 Task: Buy 3 Pepper Mills from Salt & Pepper section under best seller category for shipping address: Marcus Martinez, 1231 Ridge Road, Dodge City, Kansas 67801, Cell Number 6205197251. Pay from credit card ending with 7965, CVV 549
Action: Mouse moved to (1036, 230)
Screenshot: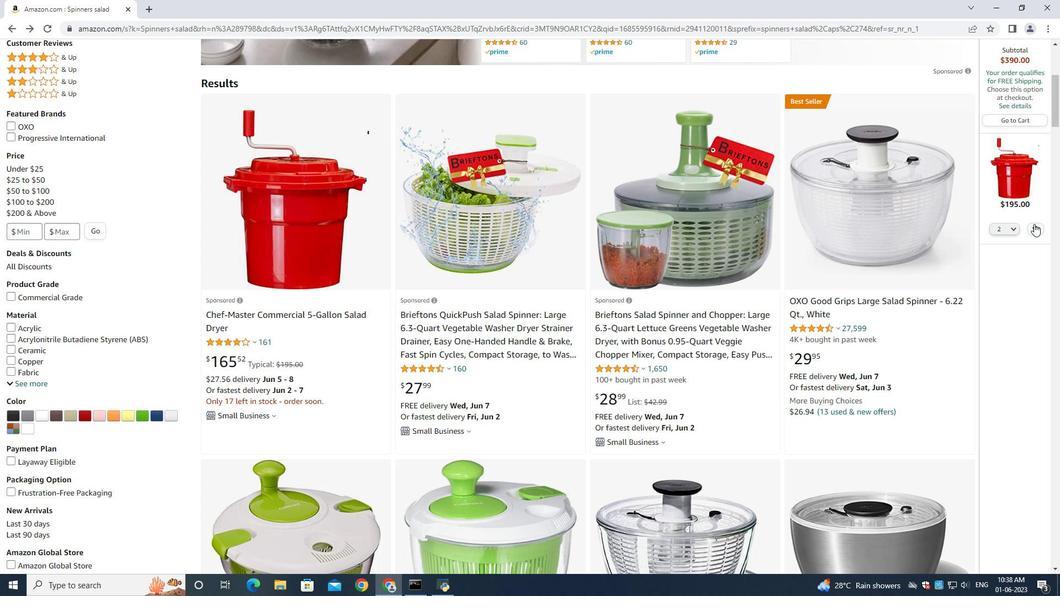 
Action: Mouse pressed left at (1036, 230)
Screenshot: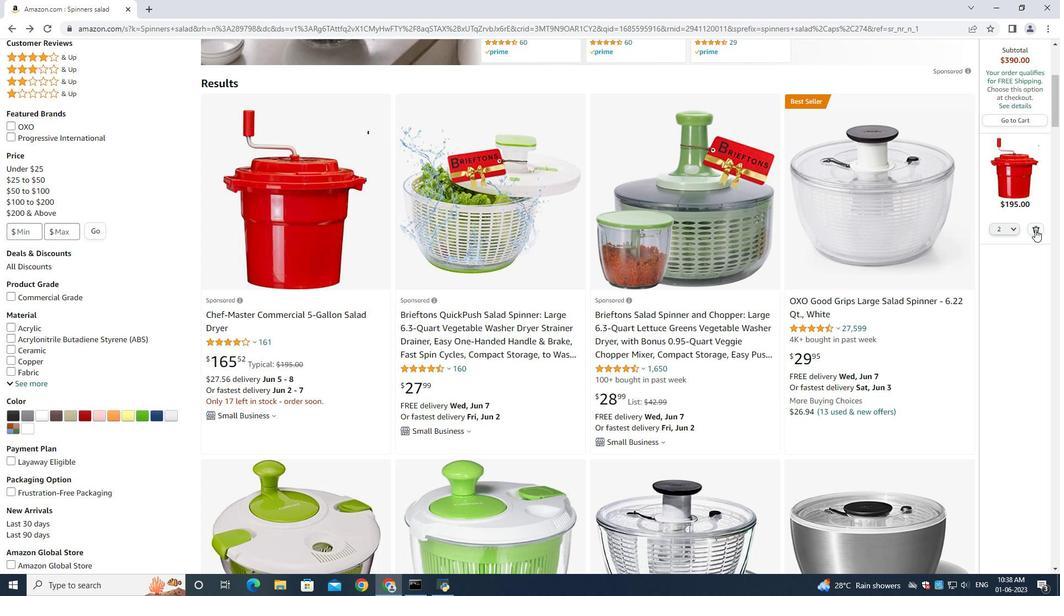
Action: Mouse moved to (179, 285)
Screenshot: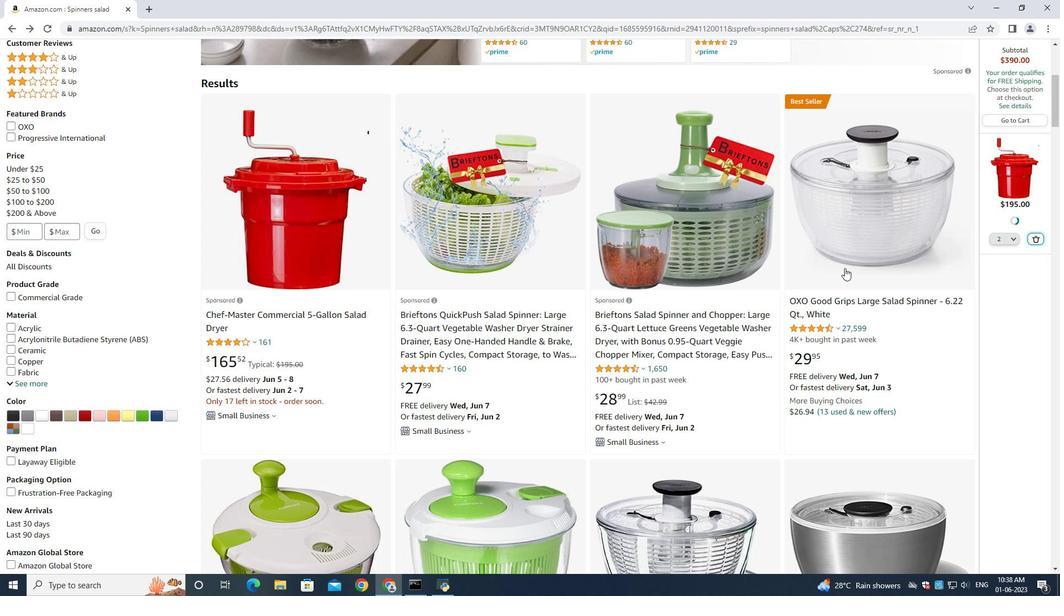 
Action: Mouse scrolled (179, 285) with delta (0, 0)
Screenshot: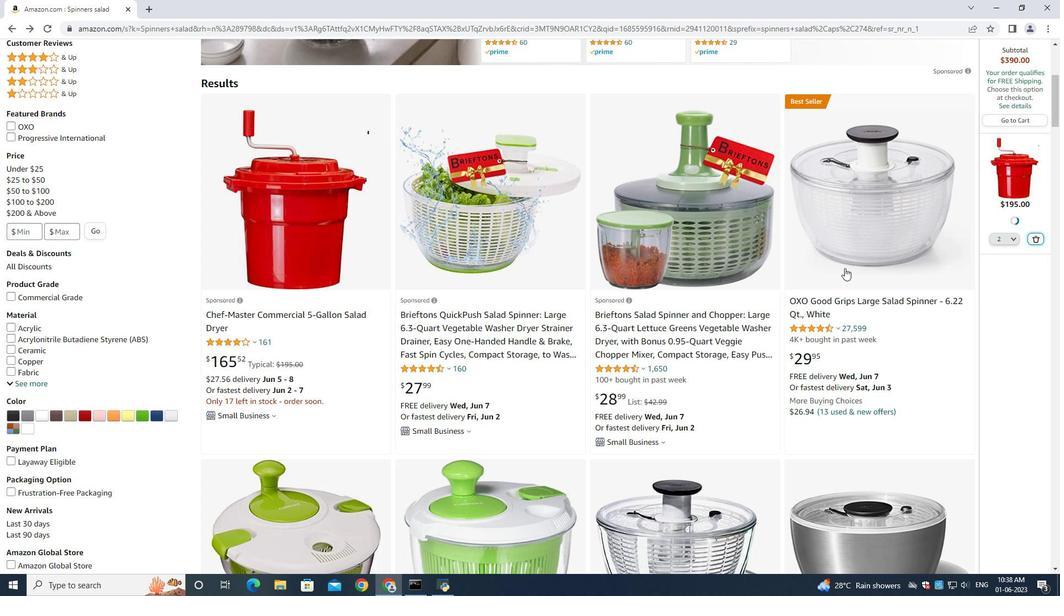 
Action: Mouse moved to (160, 283)
Screenshot: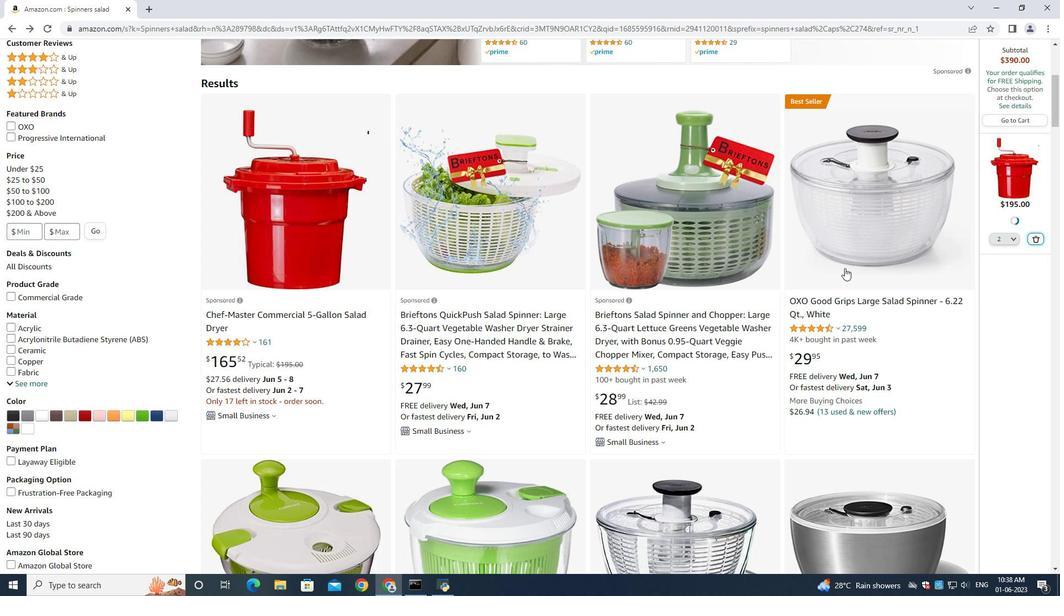 
Action: Mouse scrolled (171, 284) with delta (0, 0)
Screenshot: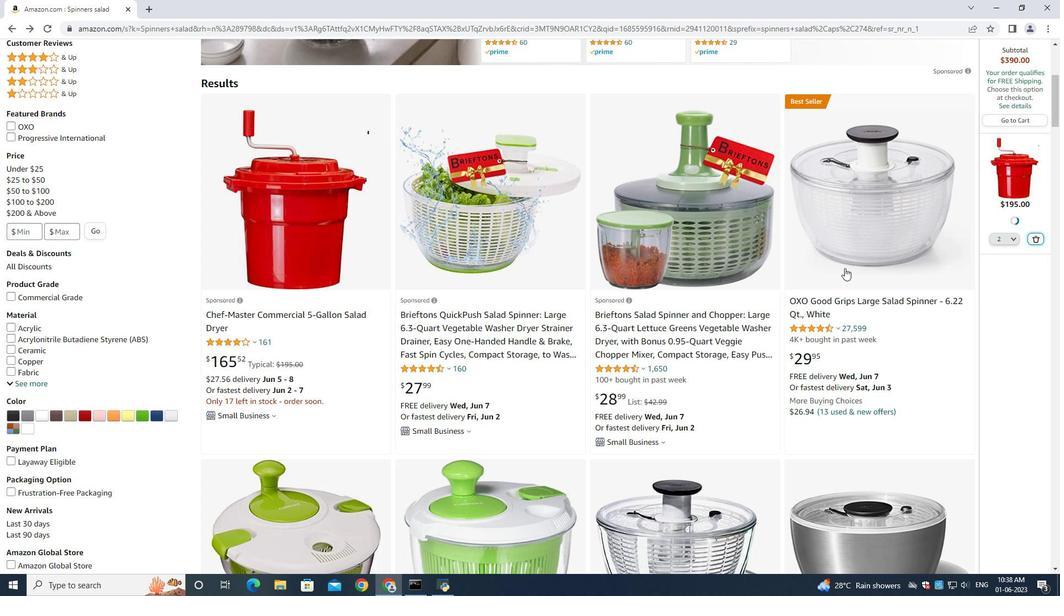 
Action: Mouse moved to (138, 280)
Screenshot: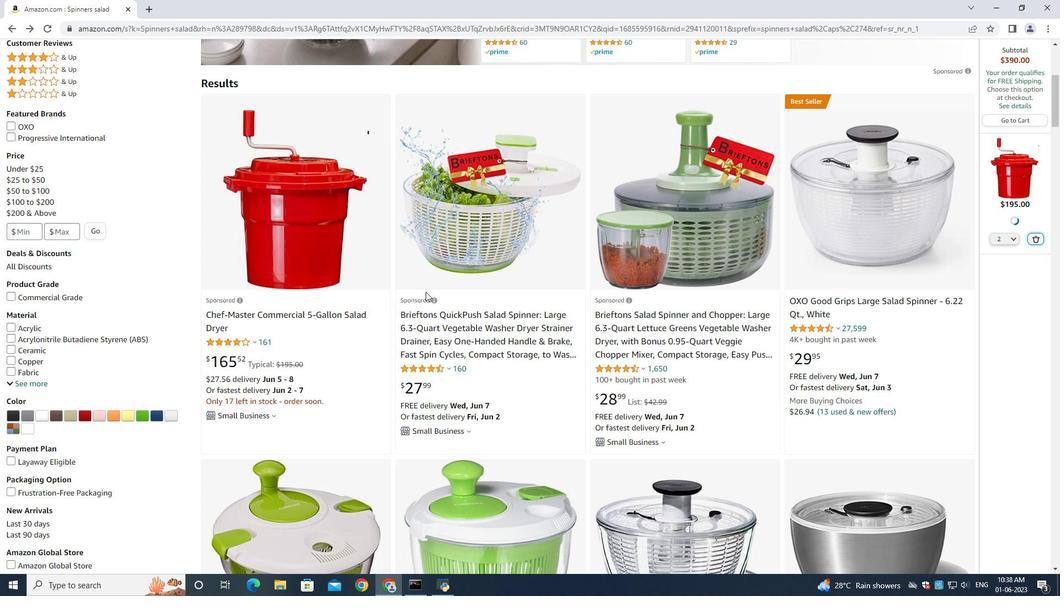 
Action: Mouse scrolled (148, 282) with delta (0, 0)
Screenshot: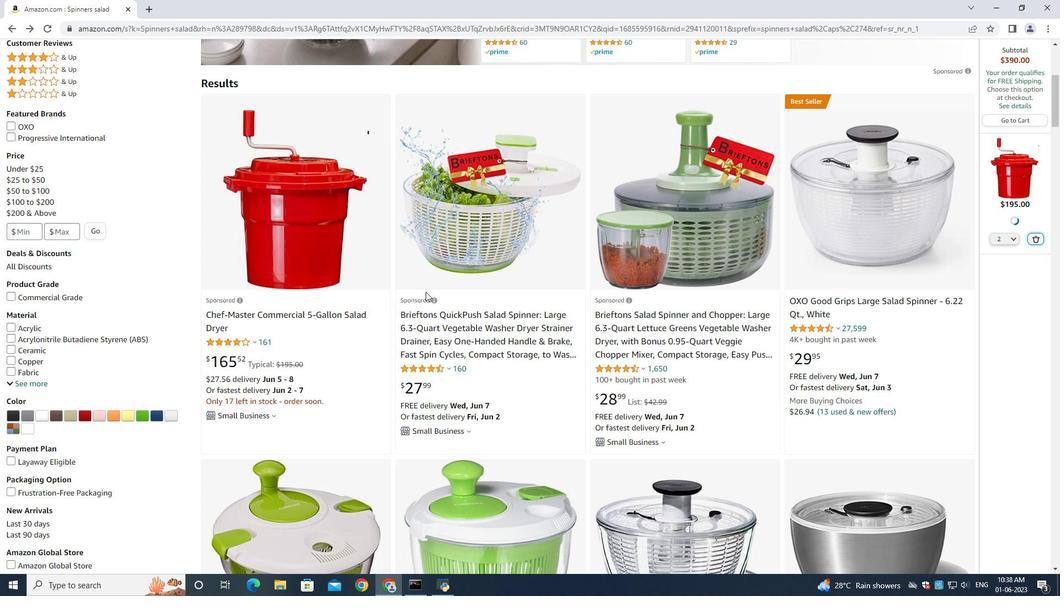
Action: Mouse moved to (131, 279)
Screenshot: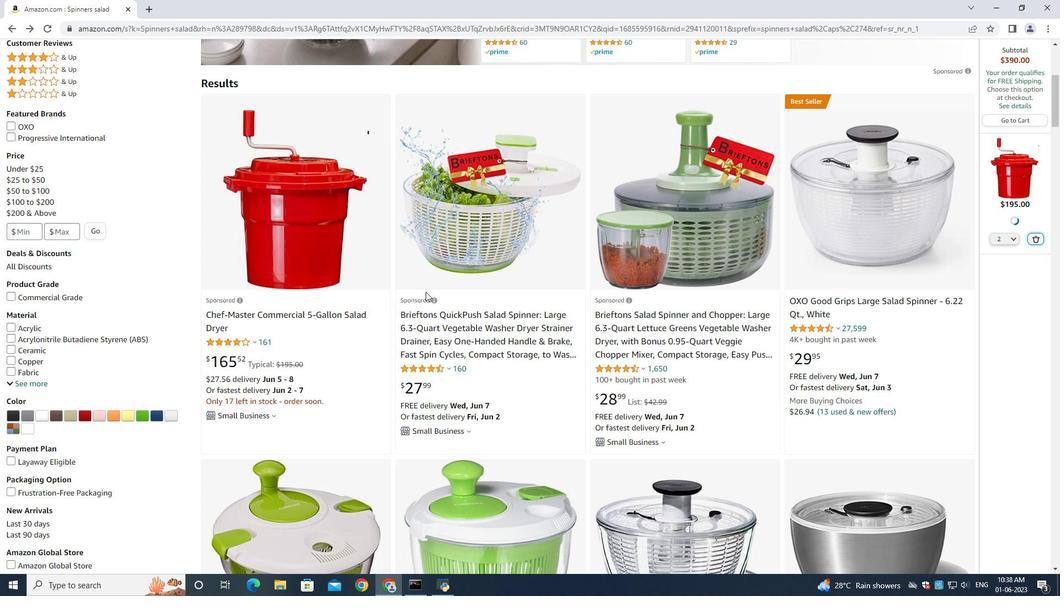 
Action: Mouse scrolled (138, 280) with delta (0, 0)
Screenshot: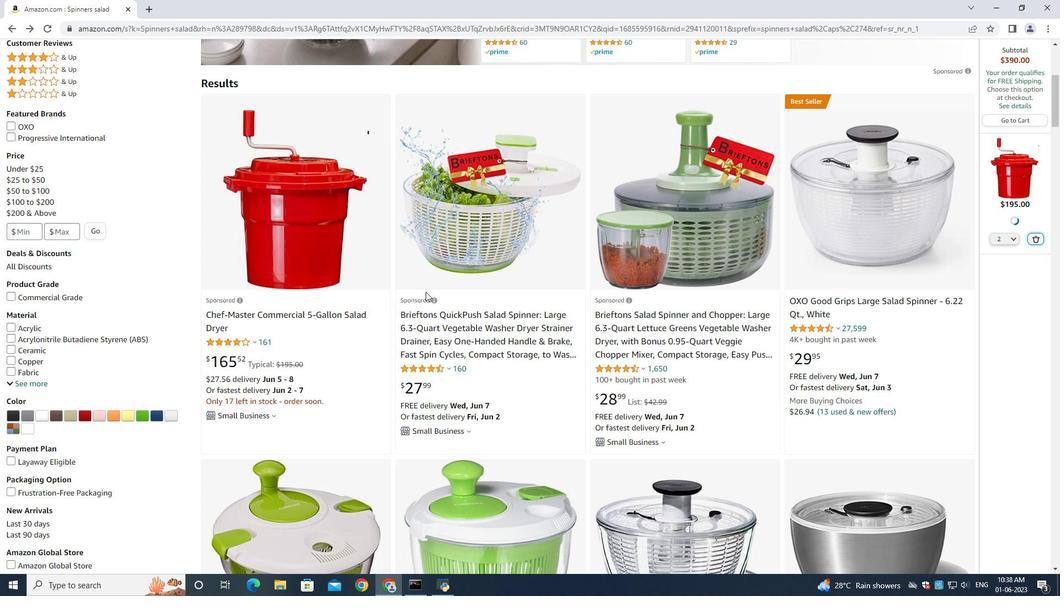 
Action: Mouse moved to (126, 277)
Screenshot: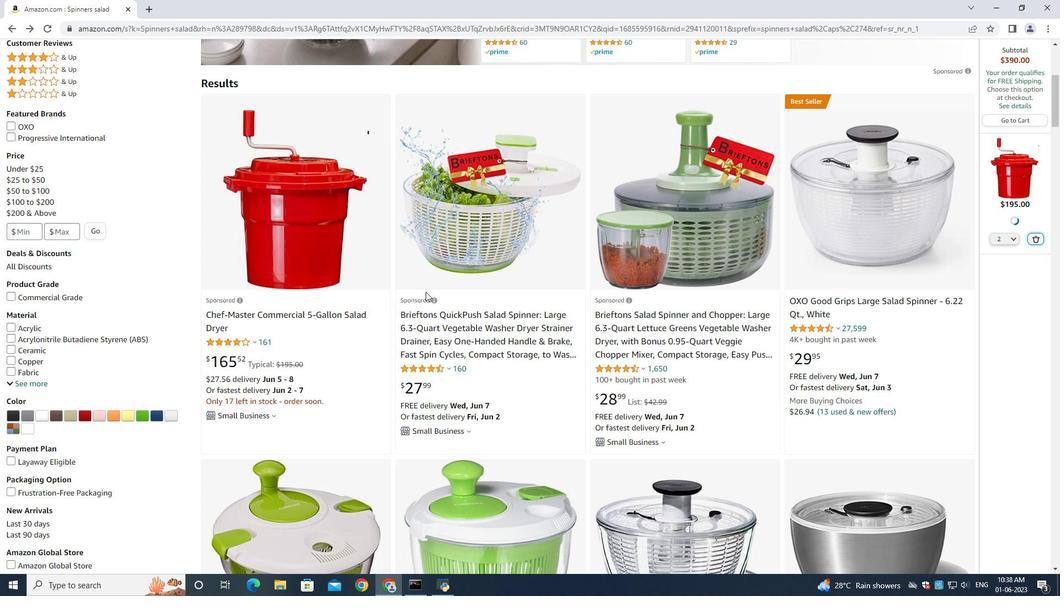 
Action: Mouse scrolled (131, 279) with delta (0, 0)
Screenshot: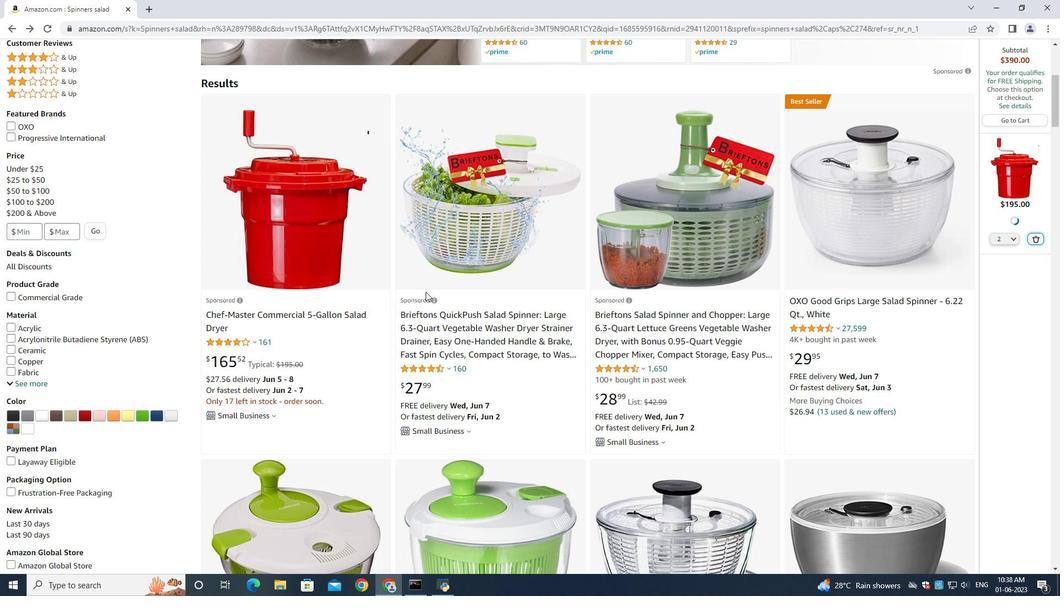 
Action: Mouse moved to (117, 273)
Screenshot: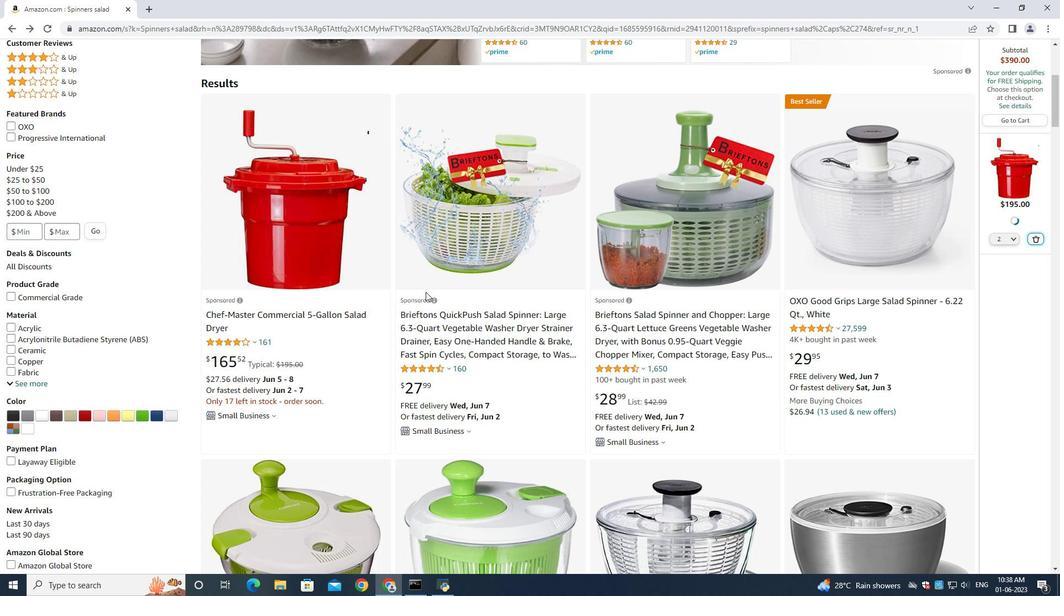 
Action: Mouse scrolled (121, 276) with delta (0, 0)
Screenshot: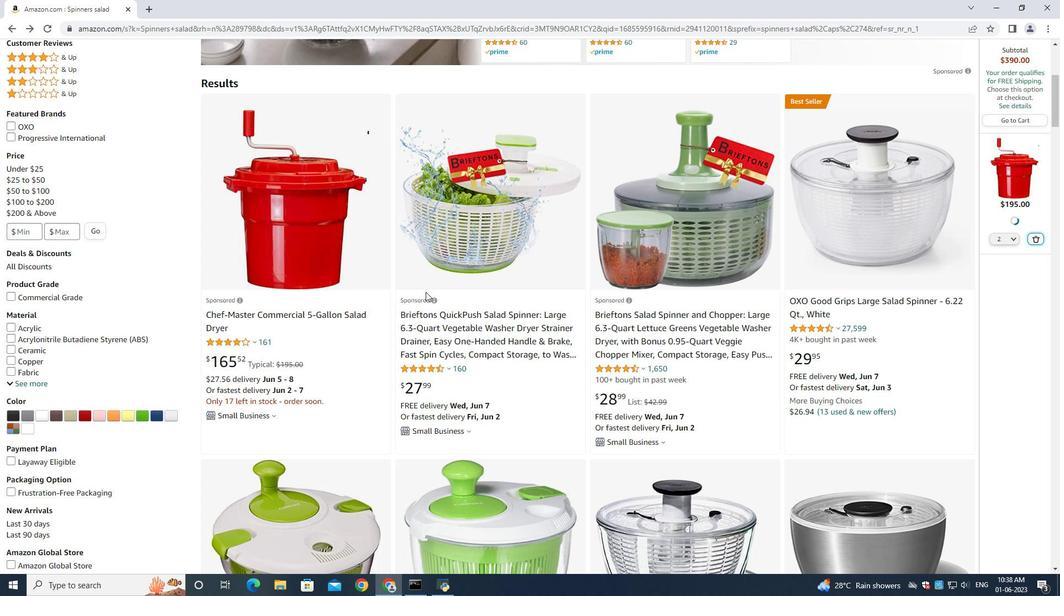 
Action: Mouse moved to (32, 61)
Screenshot: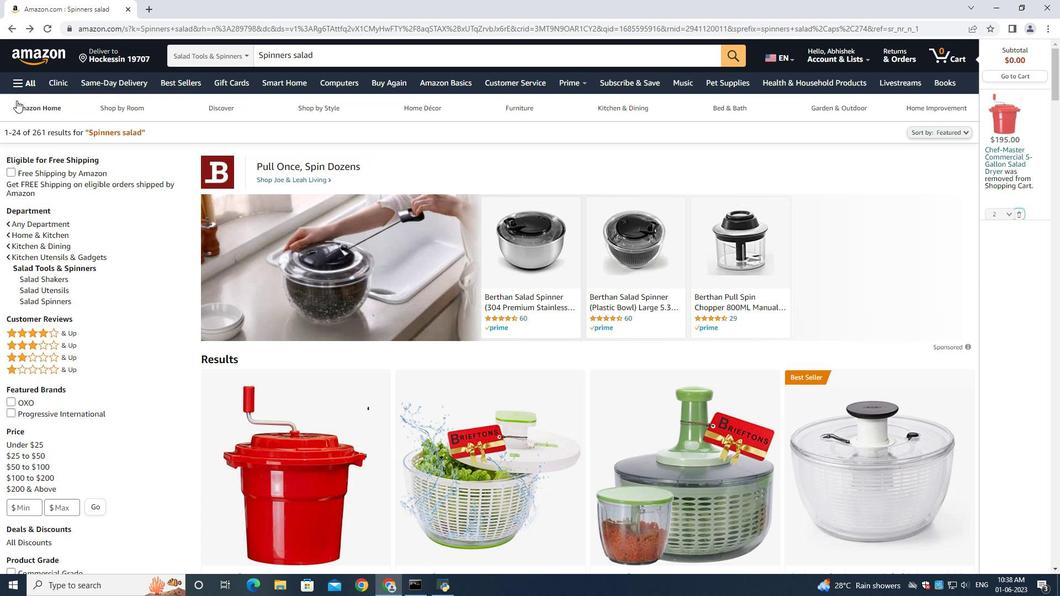 
Action: Mouse pressed left at (32, 61)
Screenshot: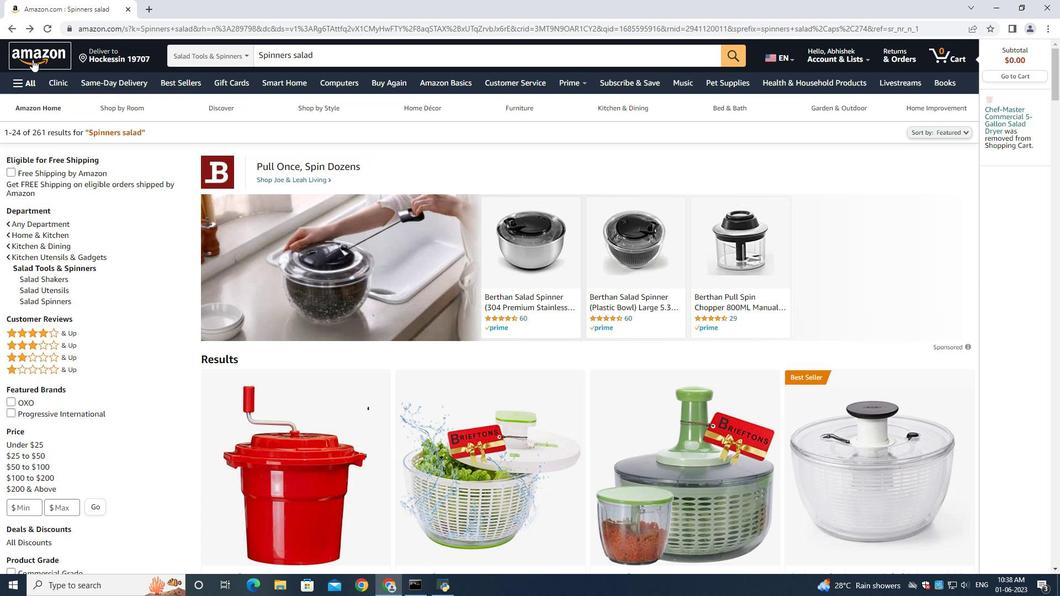 
Action: Mouse moved to (17, 85)
Screenshot: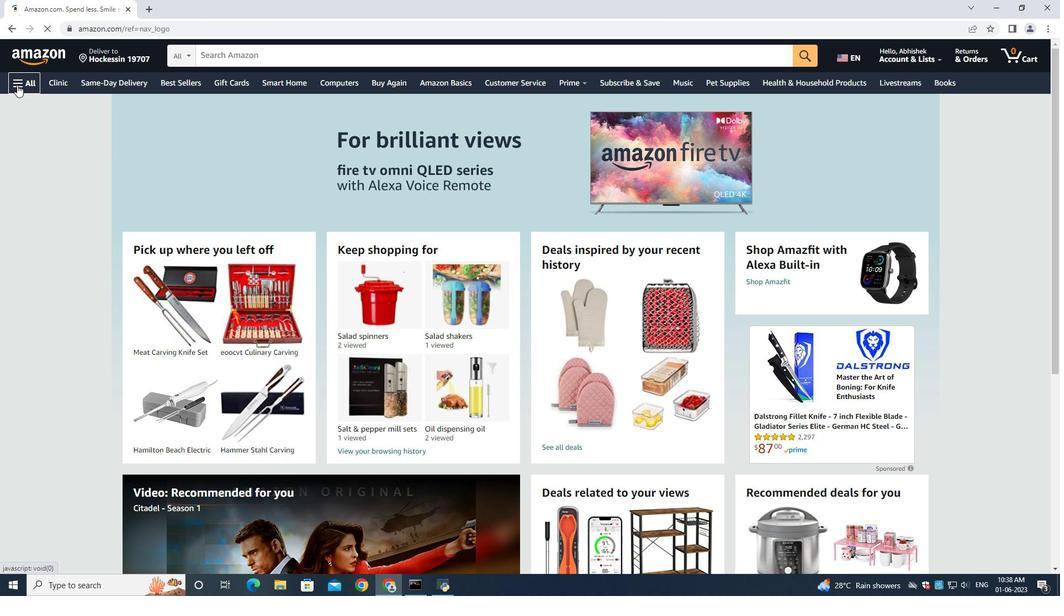 
Action: Mouse pressed left at (17, 85)
Screenshot: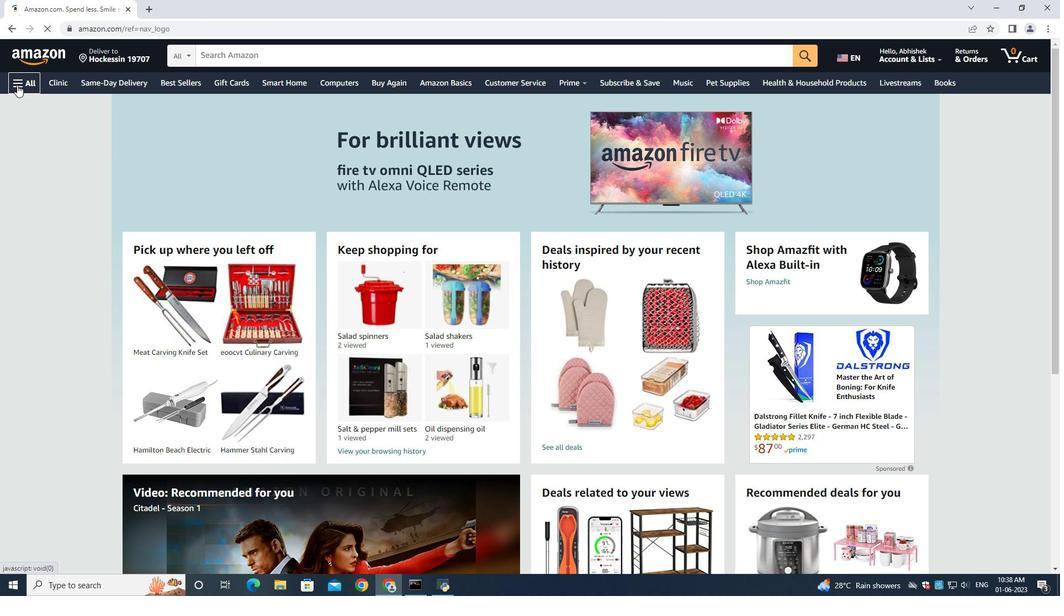 
Action: Mouse moved to (22, 82)
Screenshot: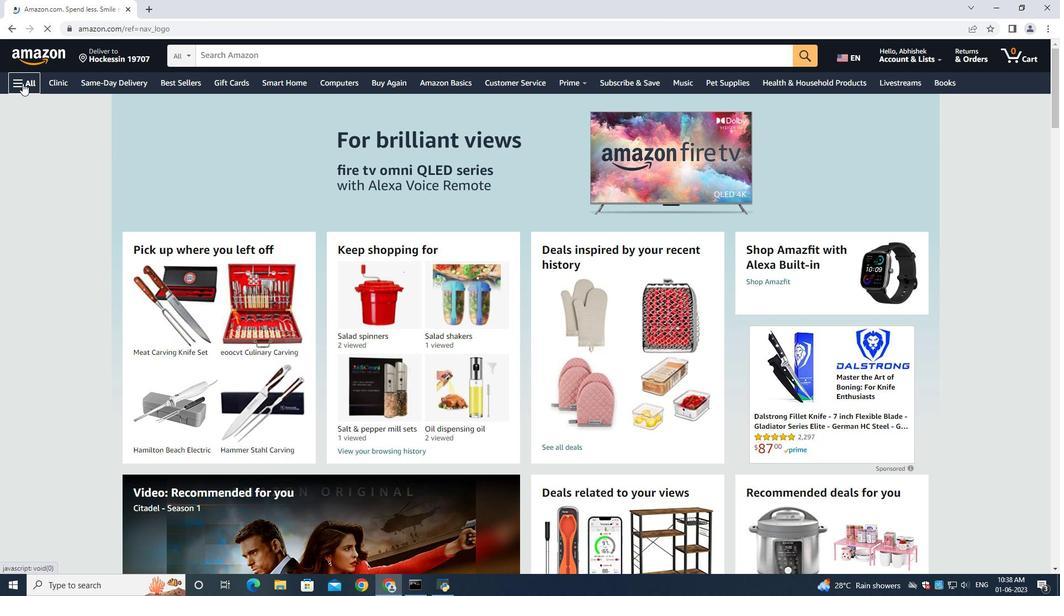
Action: Mouse pressed left at (22, 82)
Screenshot: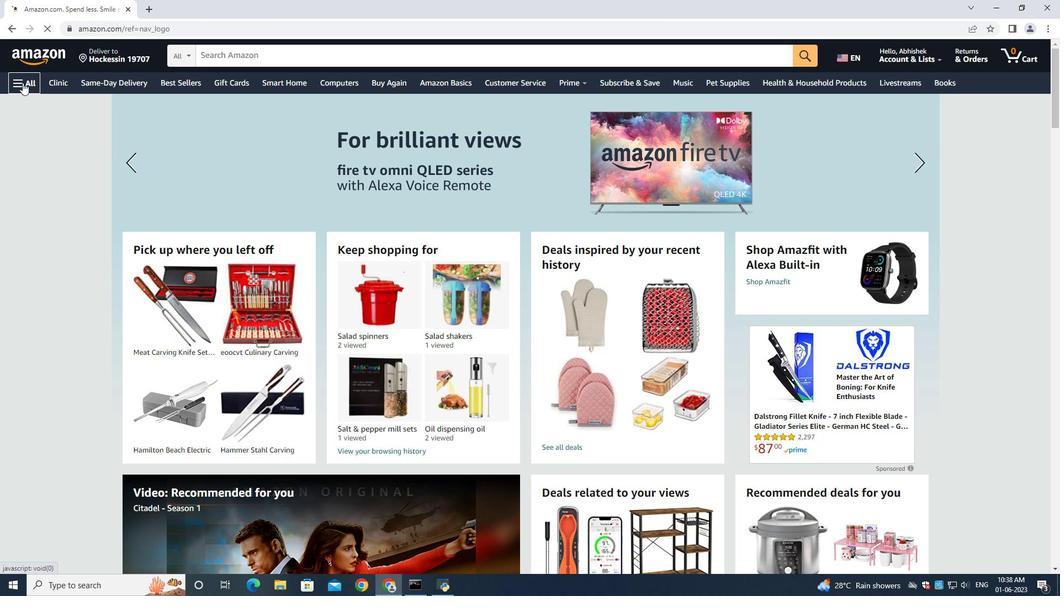 
Action: Mouse moved to (38, 107)
Screenshot: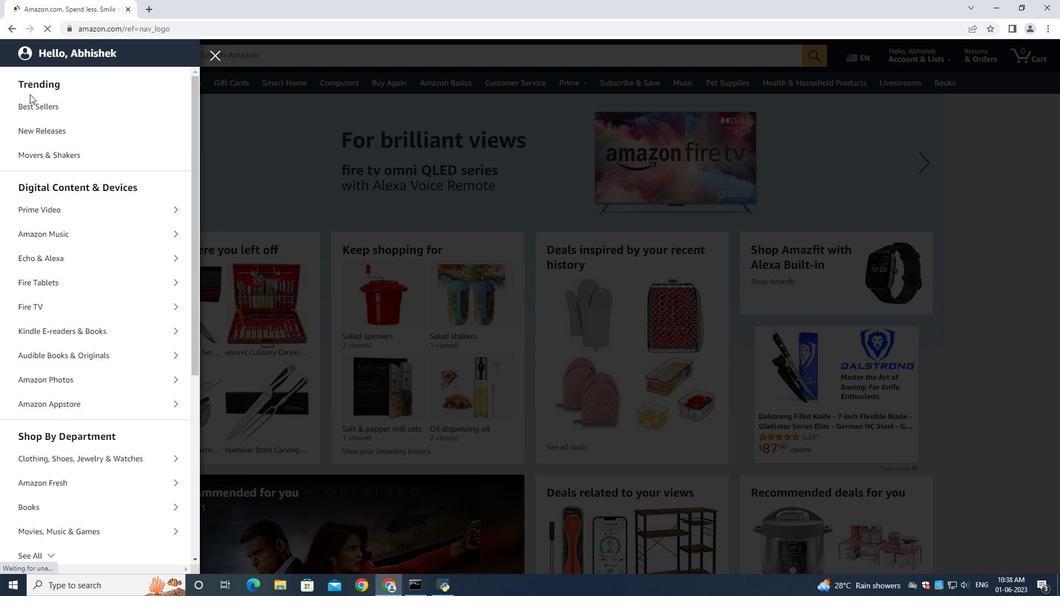 
Action: Mouse pressed left at (38, 107)
Screenshot: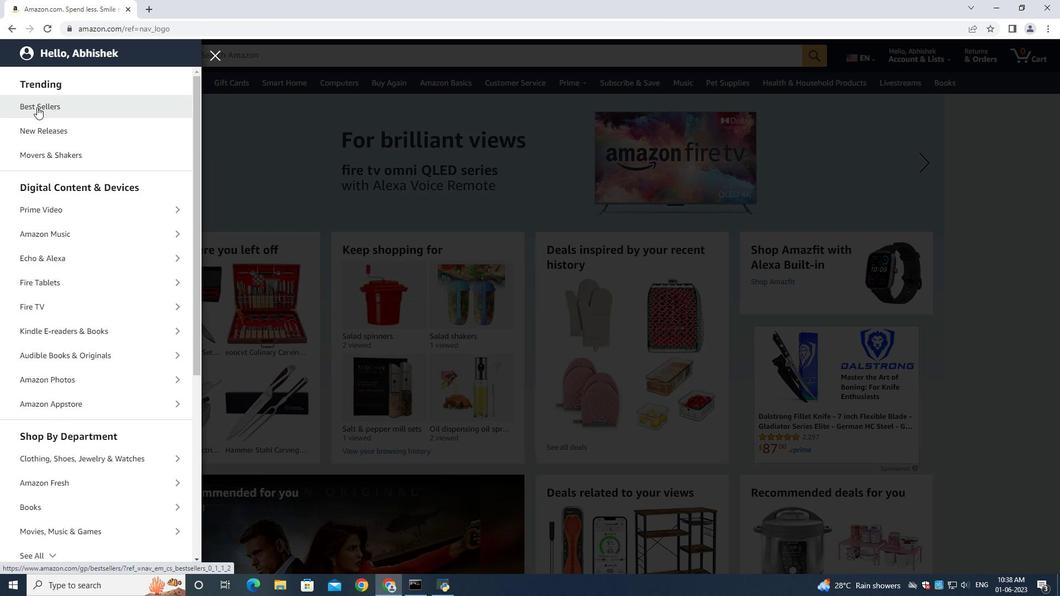 
Action: Mouse moved to (214, 56)
Screenshot: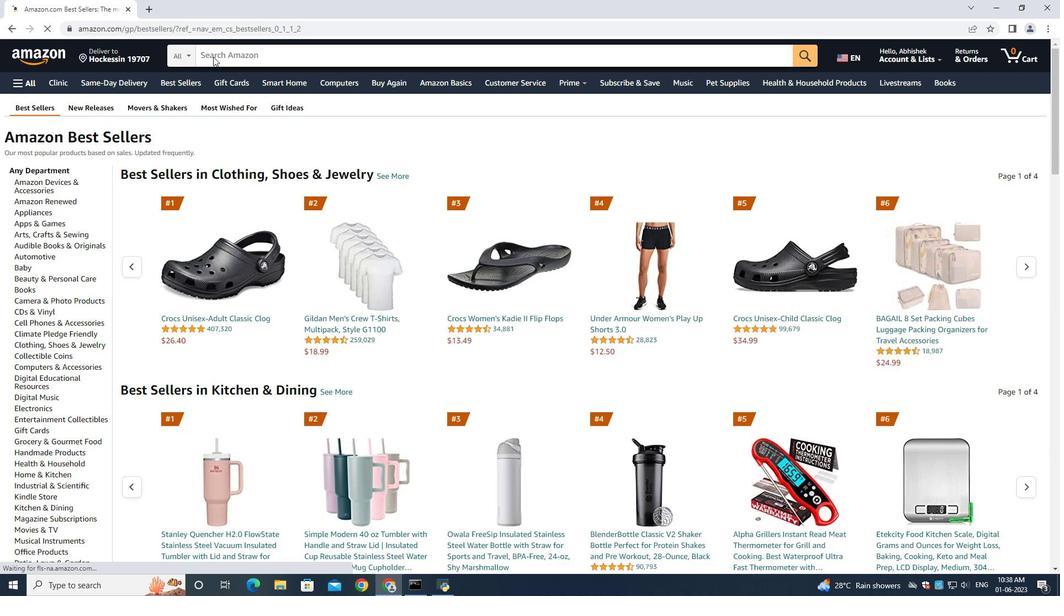 
Action: Mouse pressed left at (214, 56)
Screenshot: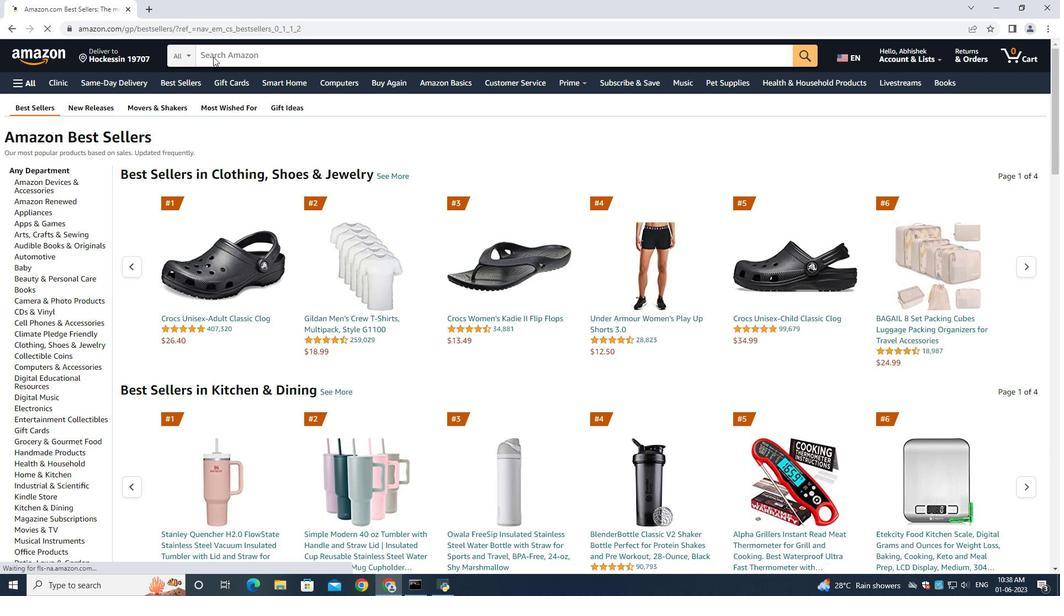 
Action: Key pressed <Key.shift>Pepper<Key.space><Key.shift><Key.shift><Key.shift><Key.shift><Key.shift><Key.shift><Key.shift><Key.shift><Key.shift><Key.shift><Key.shift><Key.shift><Key.shift>Mills<Key.enter>
Screenshot: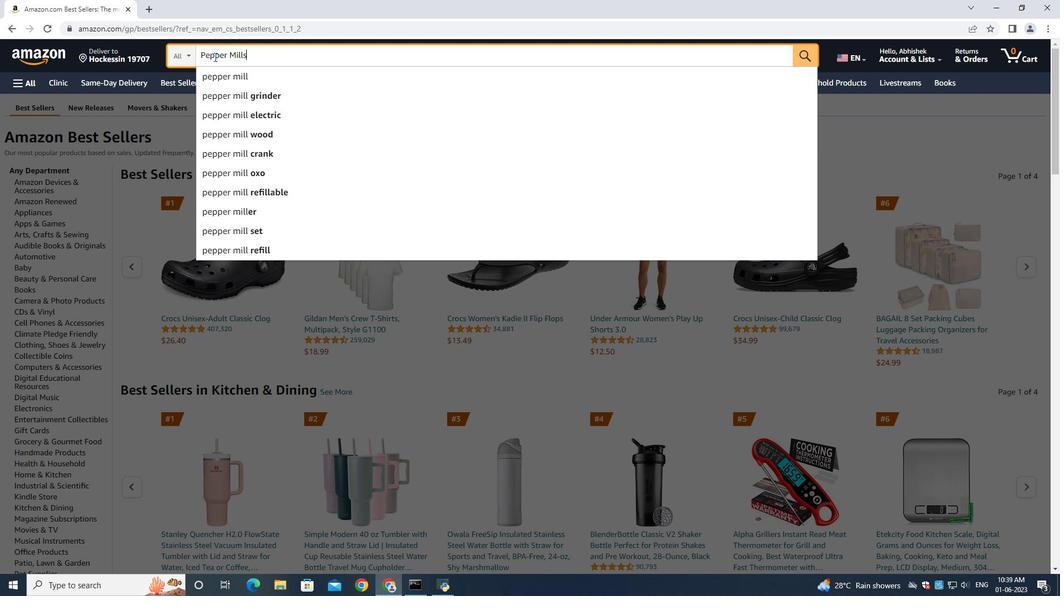 
Action: Mouse moved to (81, 228)
Screenshot: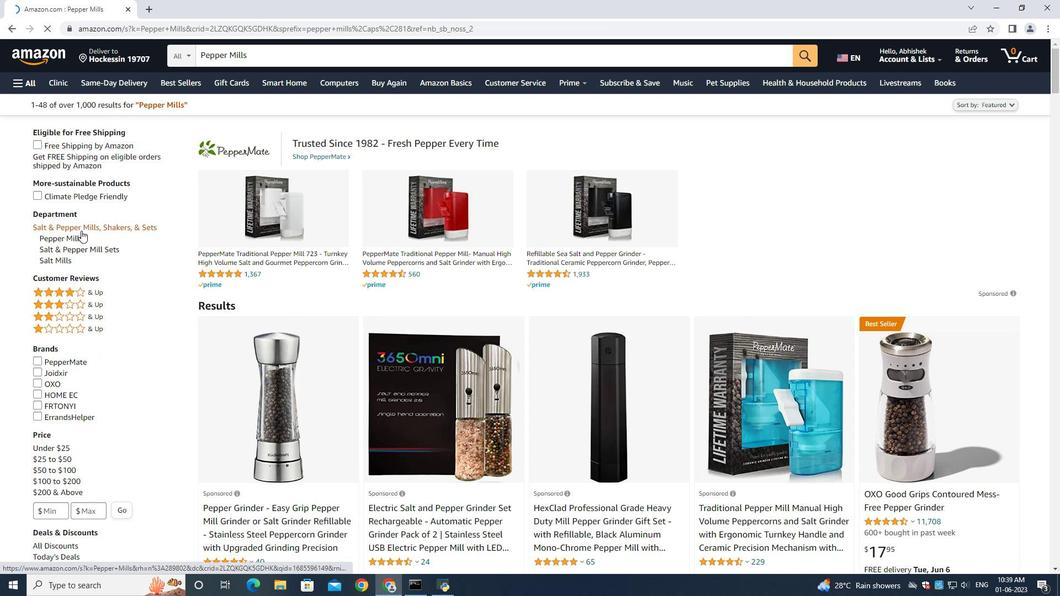 
Action: Mouse pressed left at (81, 228)
Screenshot: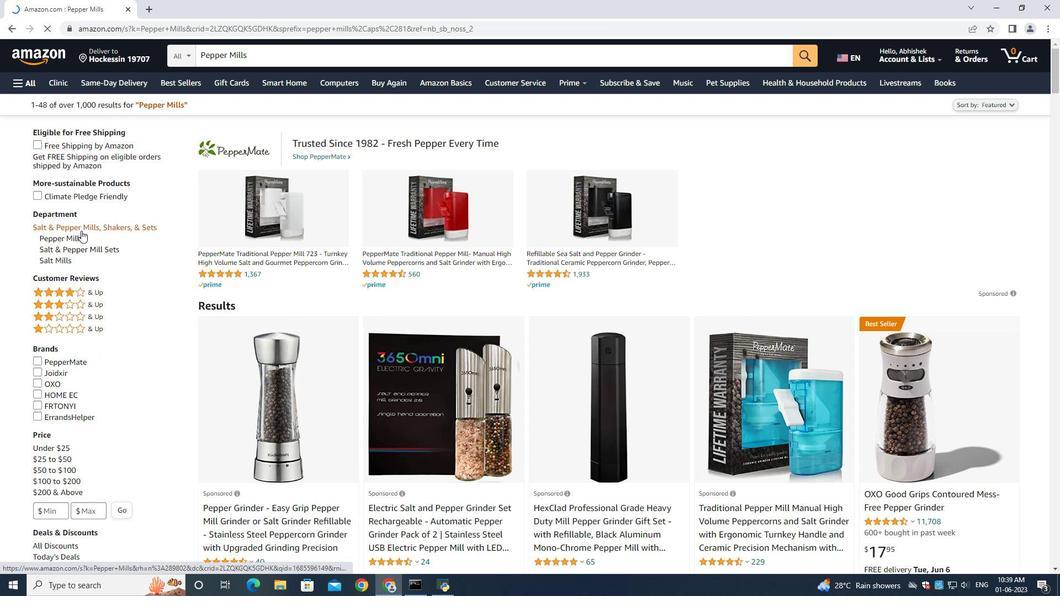 
Action: Mouse moved to (380, 350)
Screenshot: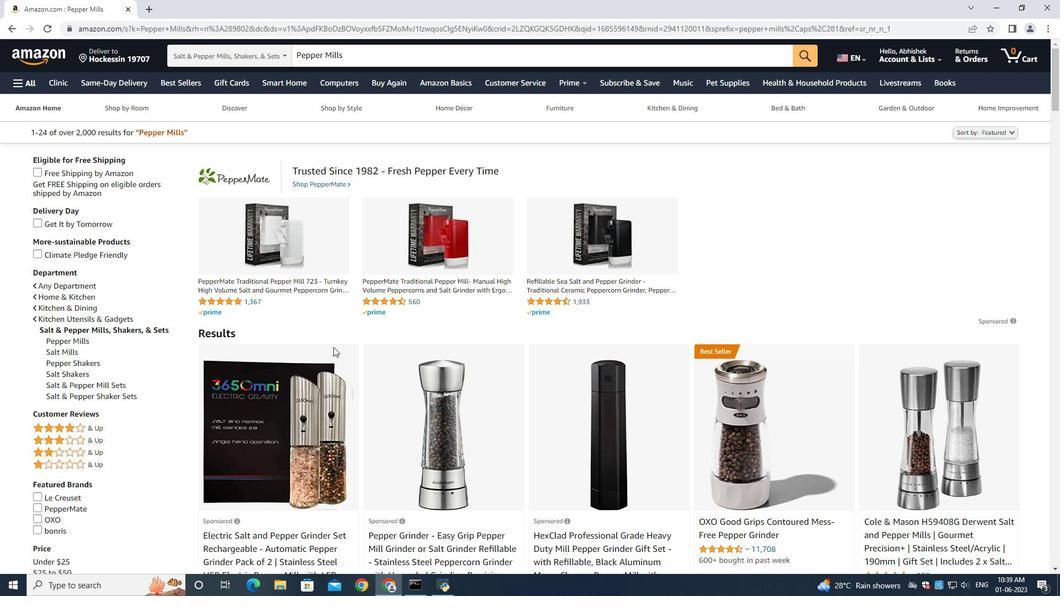 
Action: Mouse scrolled (380, 349) with delta (0, 0)
Screenshot: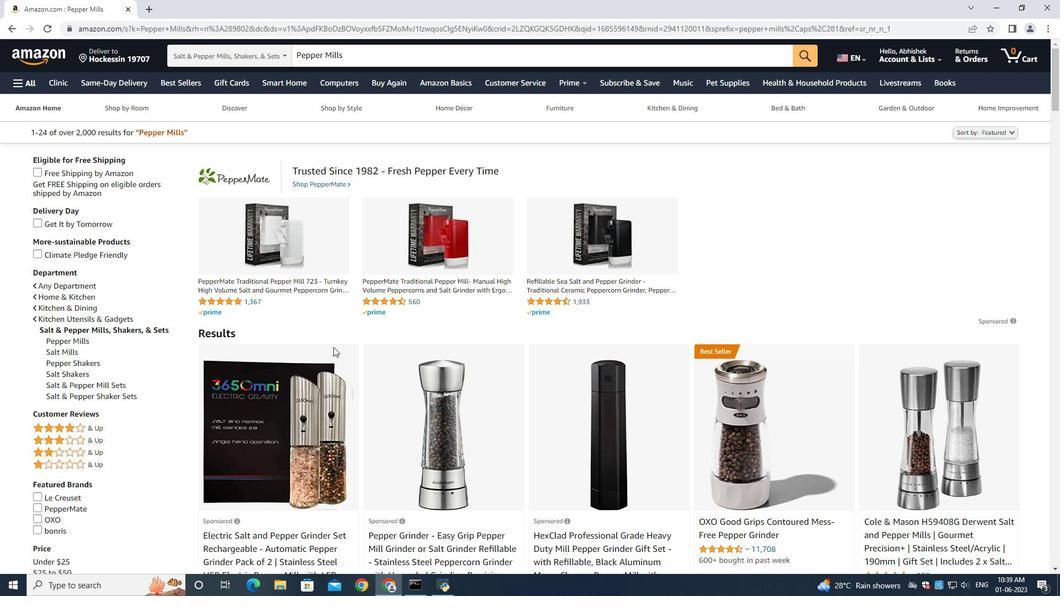 
Action: Mouse scrolled (380, 350) with delta (0, 0)
Screenshot: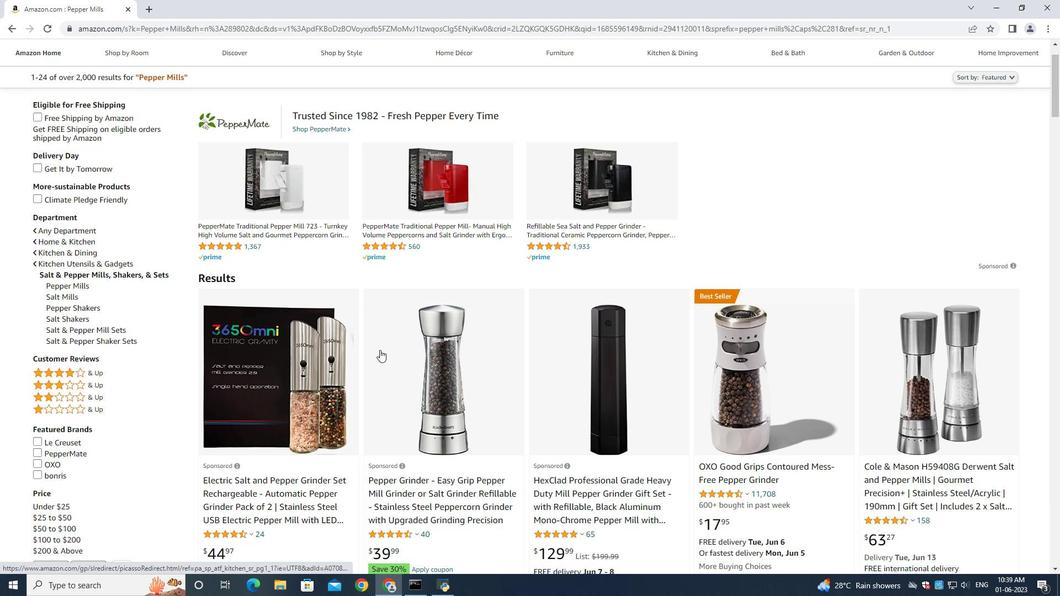 
Action: Mouse scrolled (380, 350) with delta (0, 0)
Screenshot: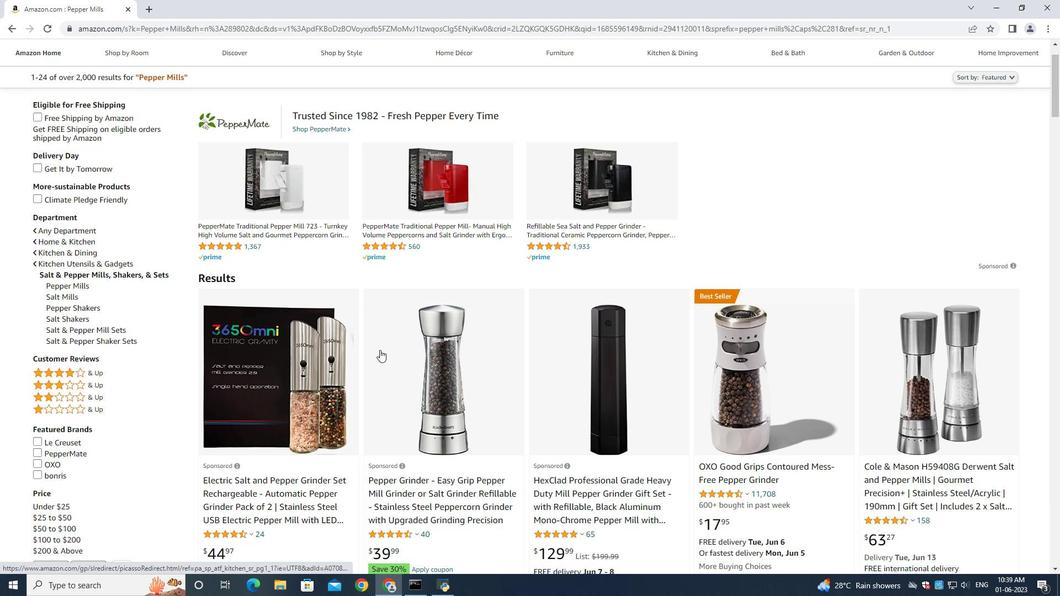 
Action: Mouse scrolled (380, 350) with delta (0, 0)
Screenshot: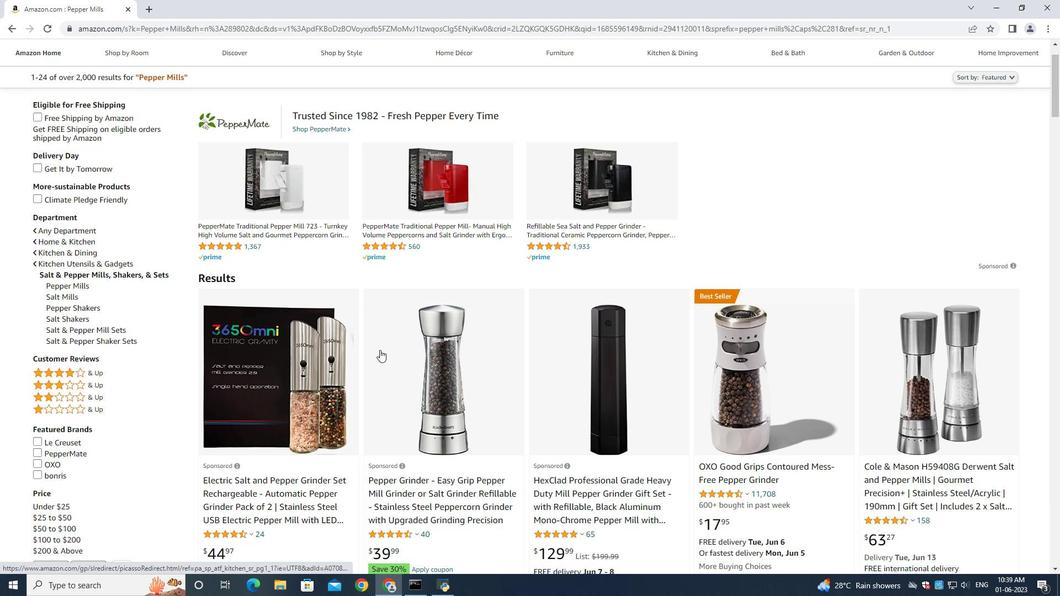 
Action: Mouse moved to (8, 28)
Screenshot: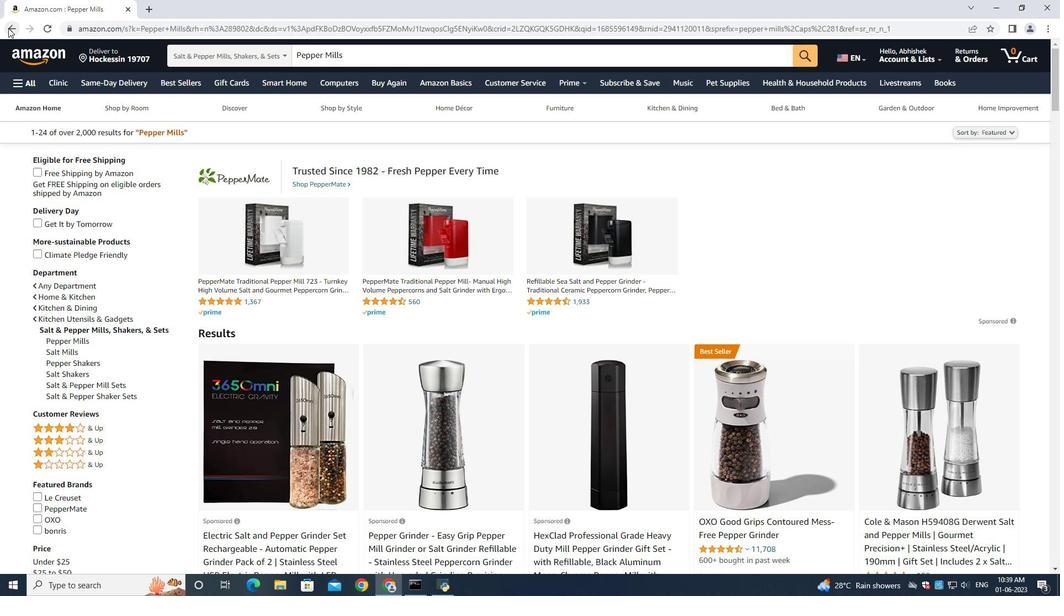 
Action: Mouse pressed left at (8, 28)
Screenshot: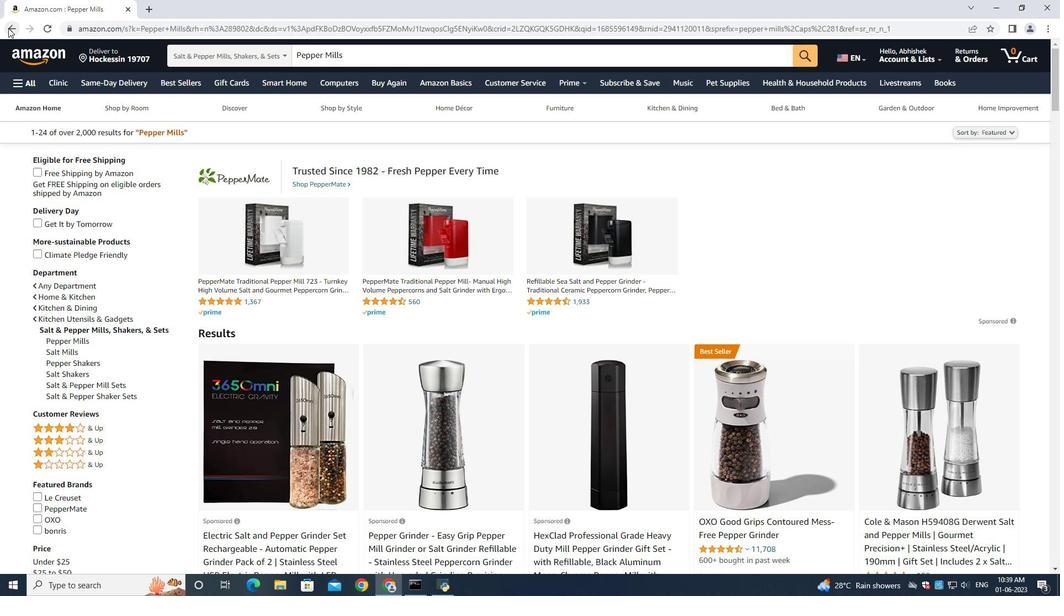 
Action: Mouse moved to (79, 248)
Screenshot: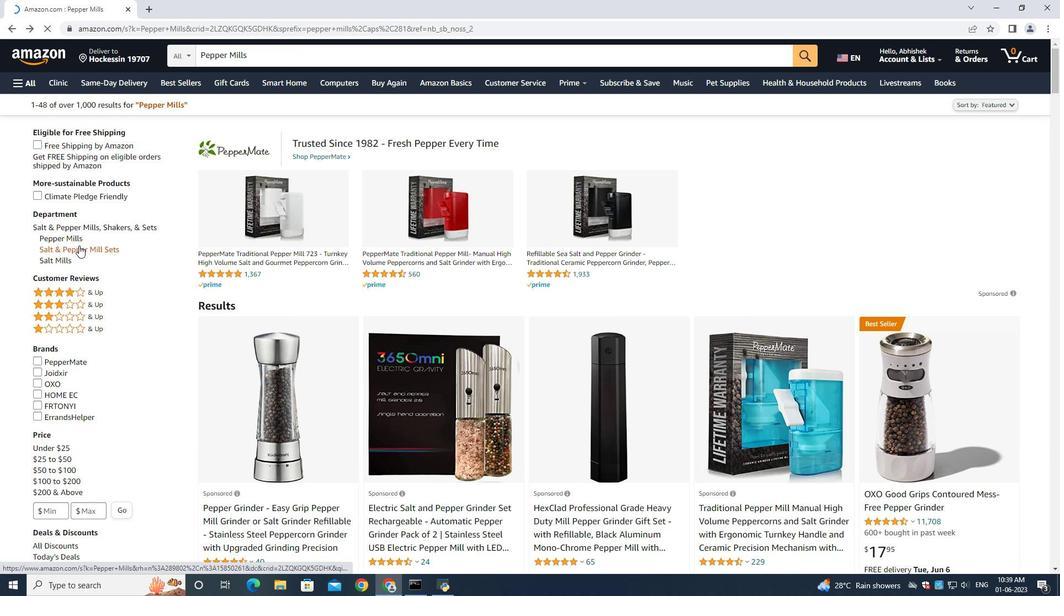 
Action: Mouse pressed left at (79, 248)
Screenshot: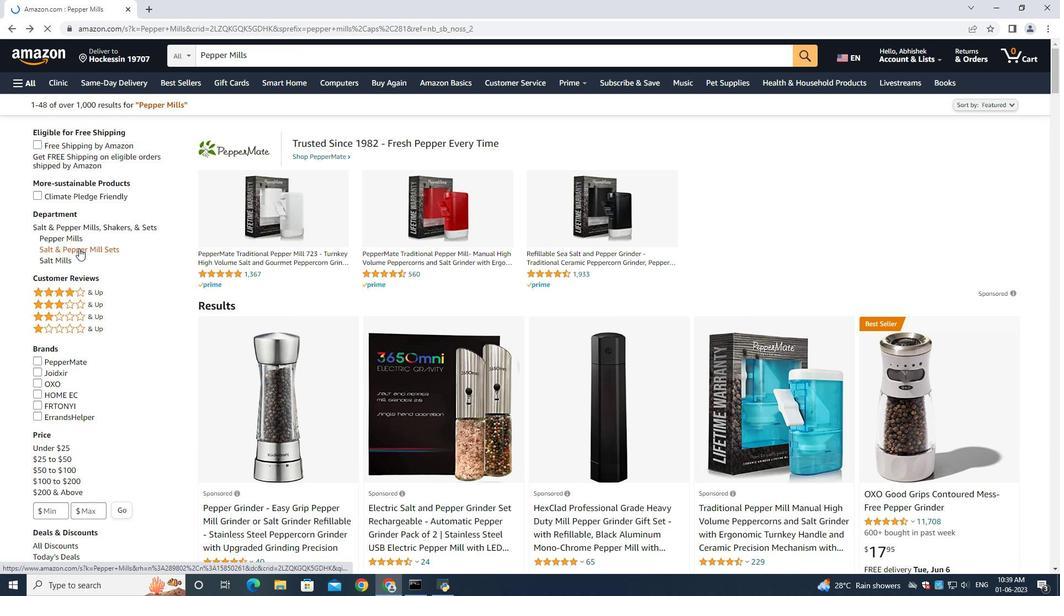 
Action: Mouse moved to (347, 335)
Screenshot: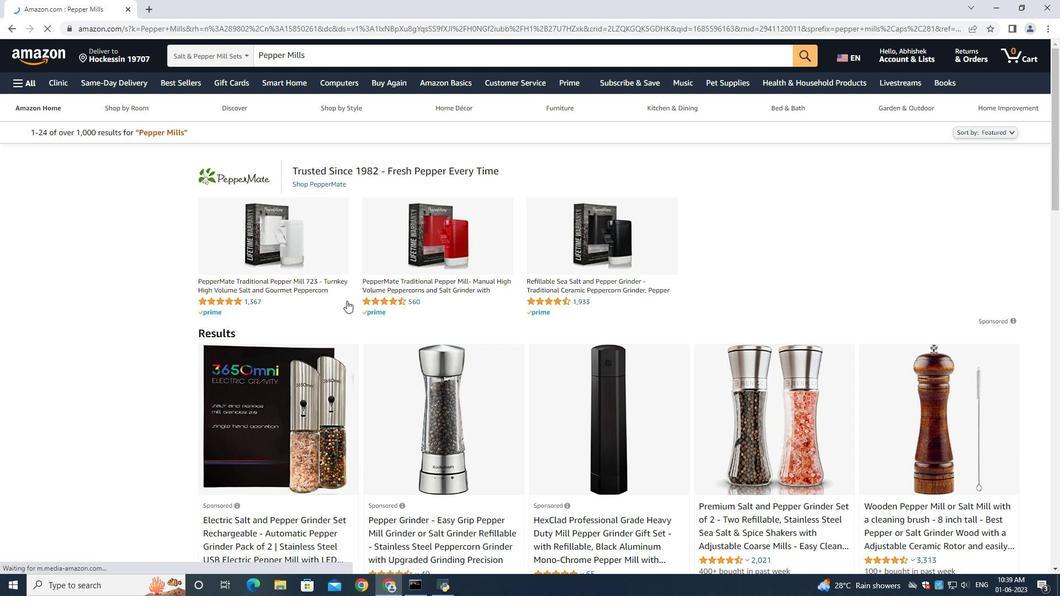 
Action: Mouse scrolled (347, 333) with delta (0, 0)
Screenshot: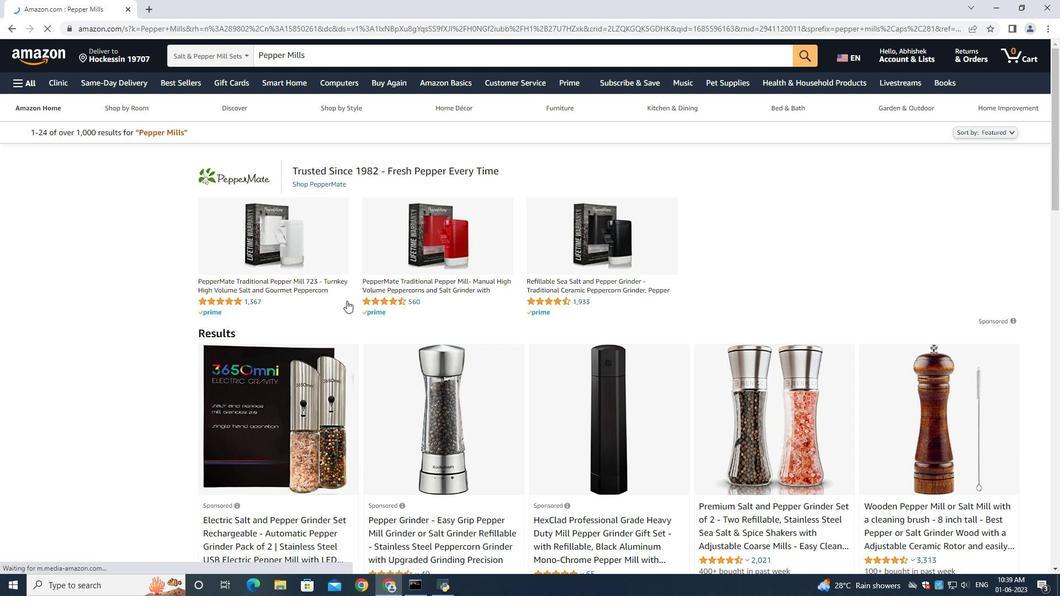 
Action: Mouse moved to (344, 332)
Screenshot: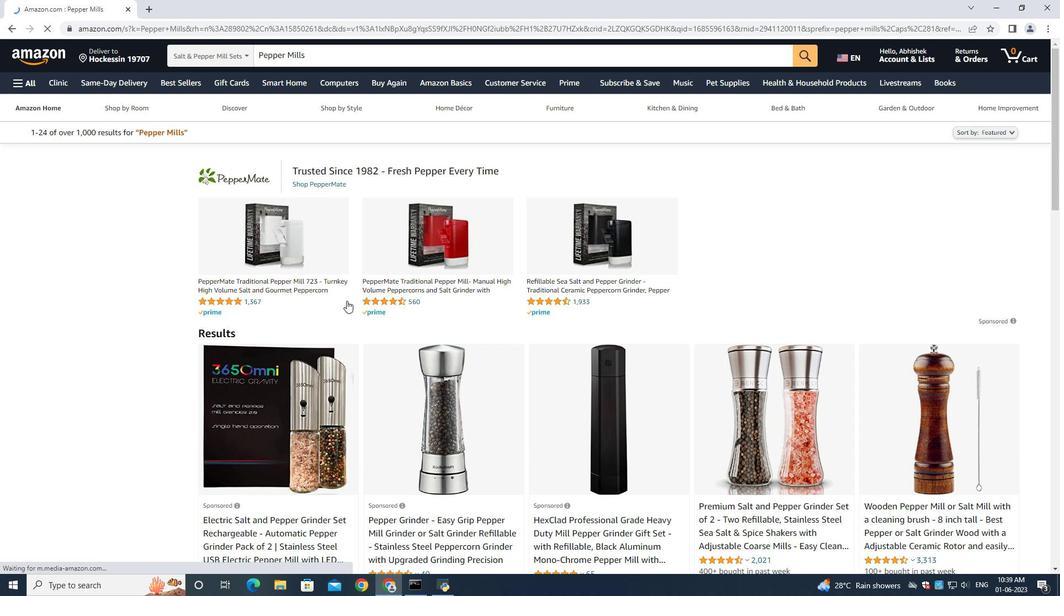 
Action: Mouse scrolled (347, 335) with delta (0, 0)
Screenshot: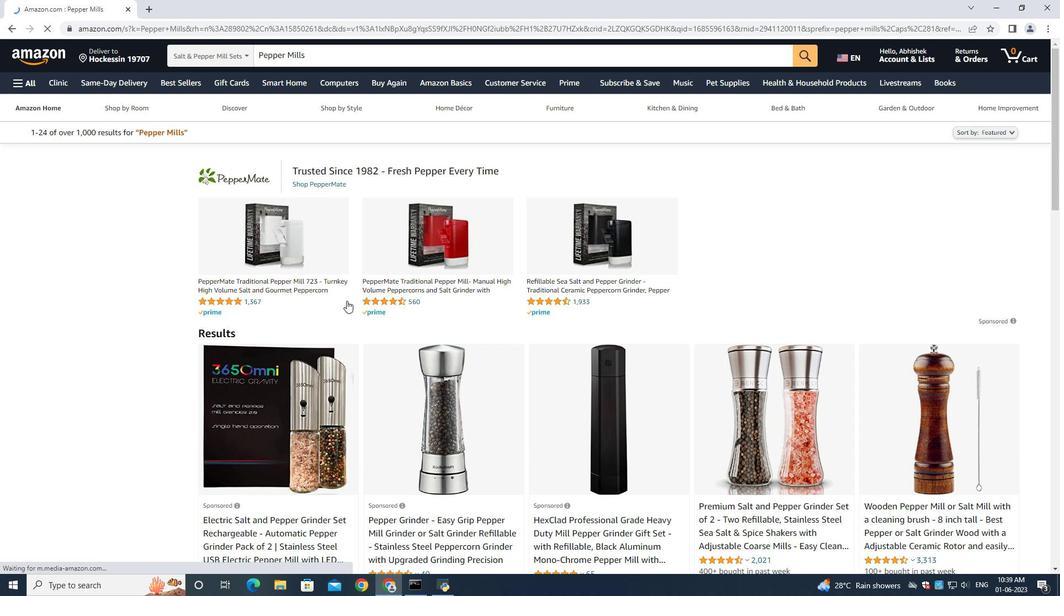 
Action: Mouse moved to (447, 410)
Screenshot: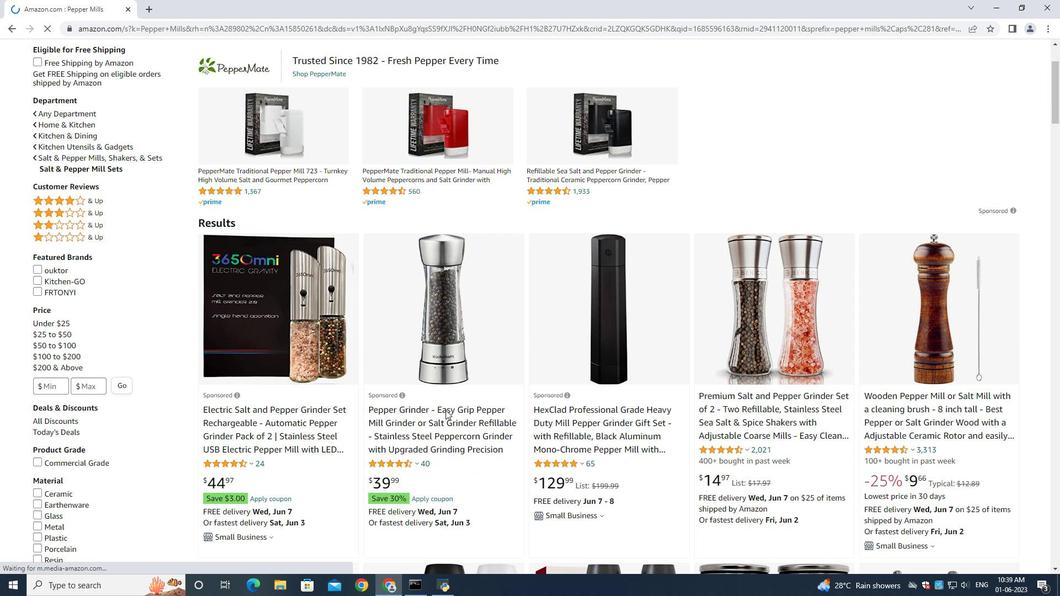 
Action: Mouse pressed left at (447, 410)
Screenshot: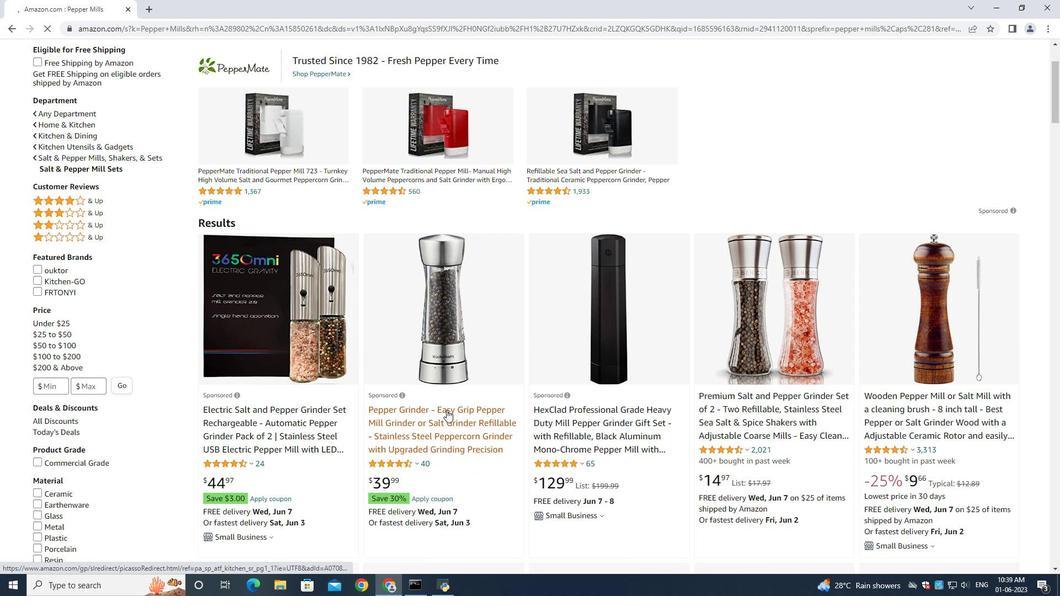 
Action: Mouse moved to (831, 412)
Screenshot: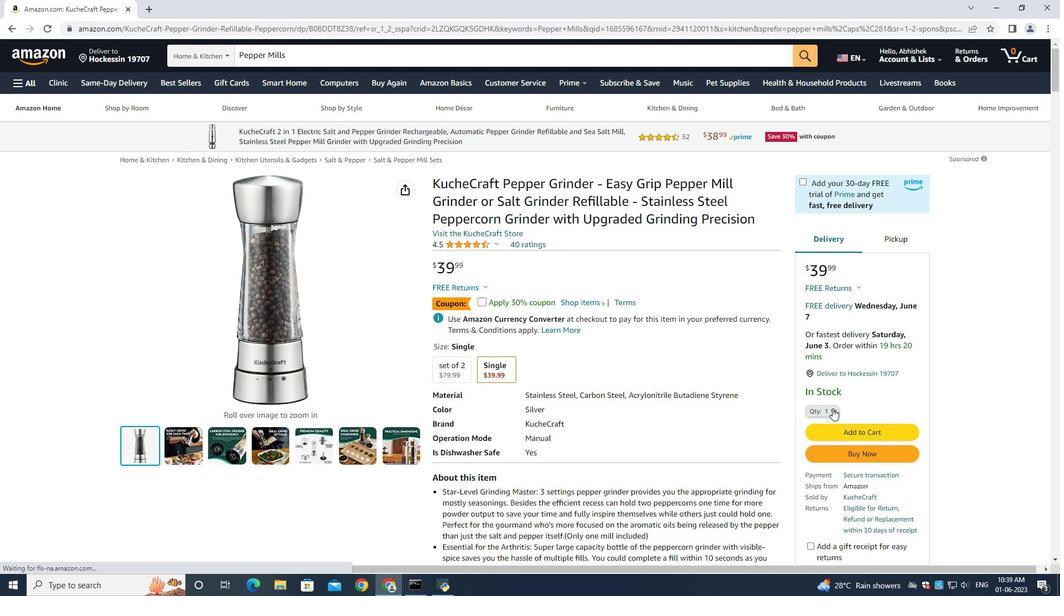 
Action: Mouse pressed left at (831, 412)
Screenshot: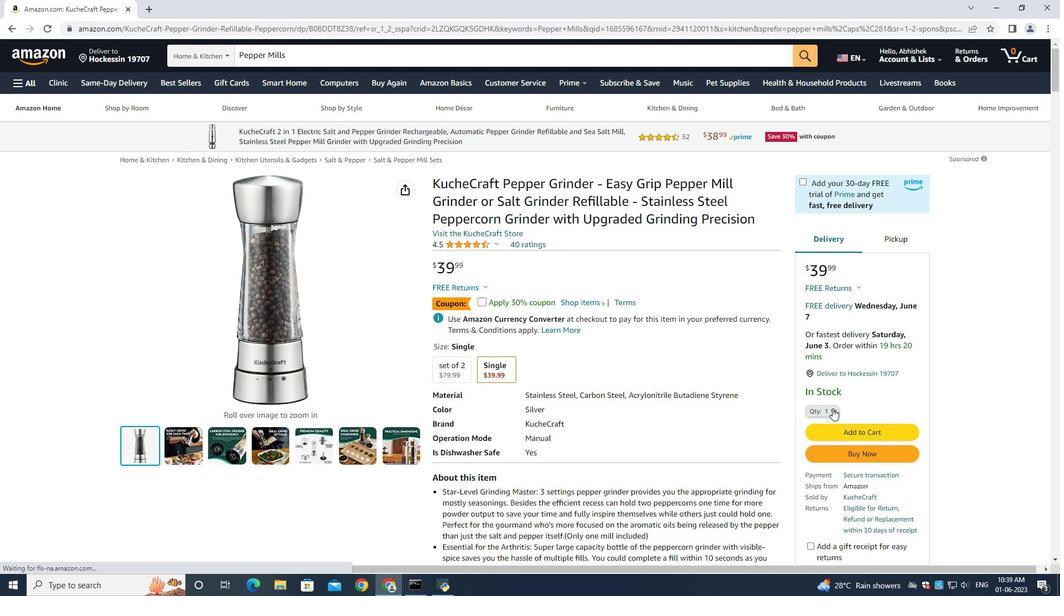 
Action: Mouse moved to (820, 443)
Screenshot: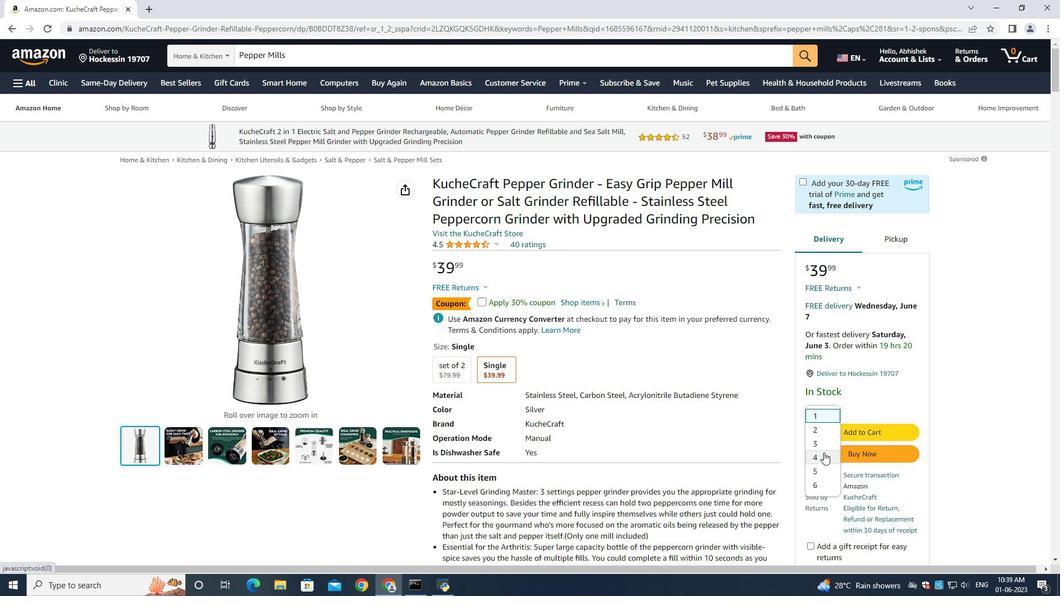 
Action: Mouse pressed left at (820, 443)
Screenshot: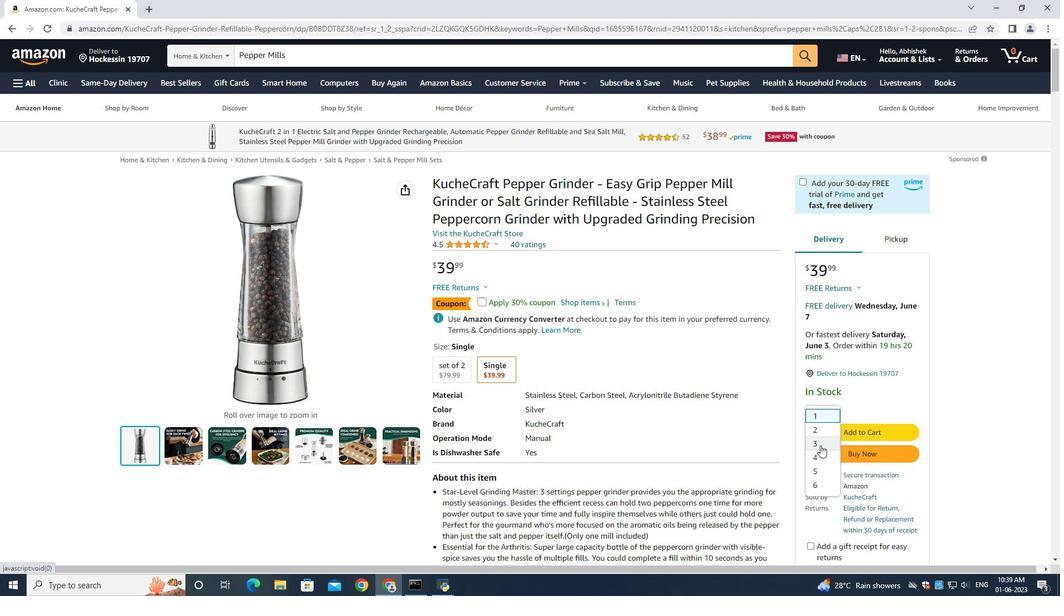 
Action: Mouse moved to (859, 454)
Screenshot: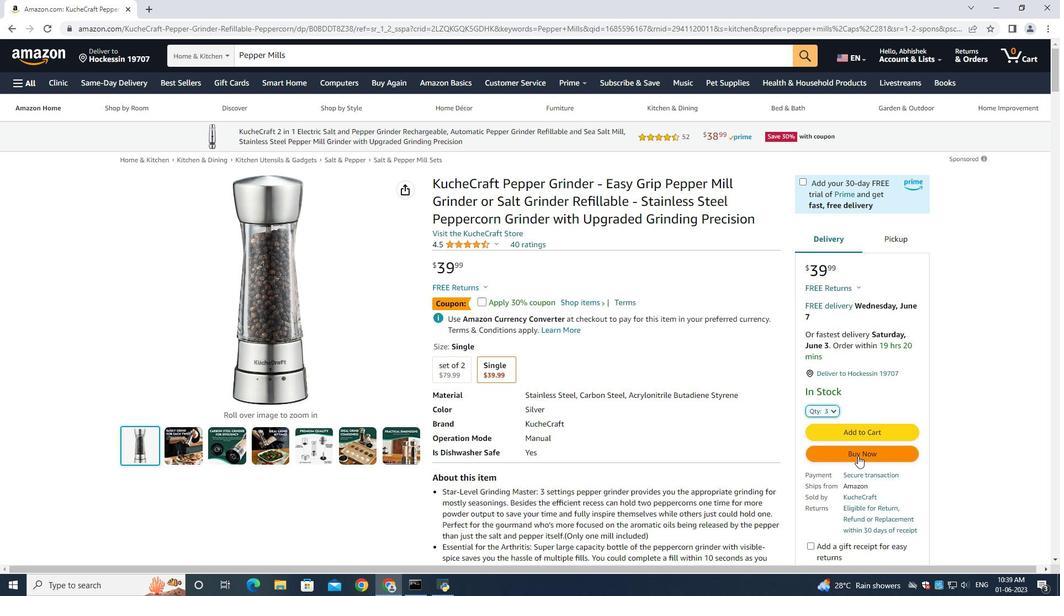 
Action: Mouse pressed left at (859, 454)
Screenshot: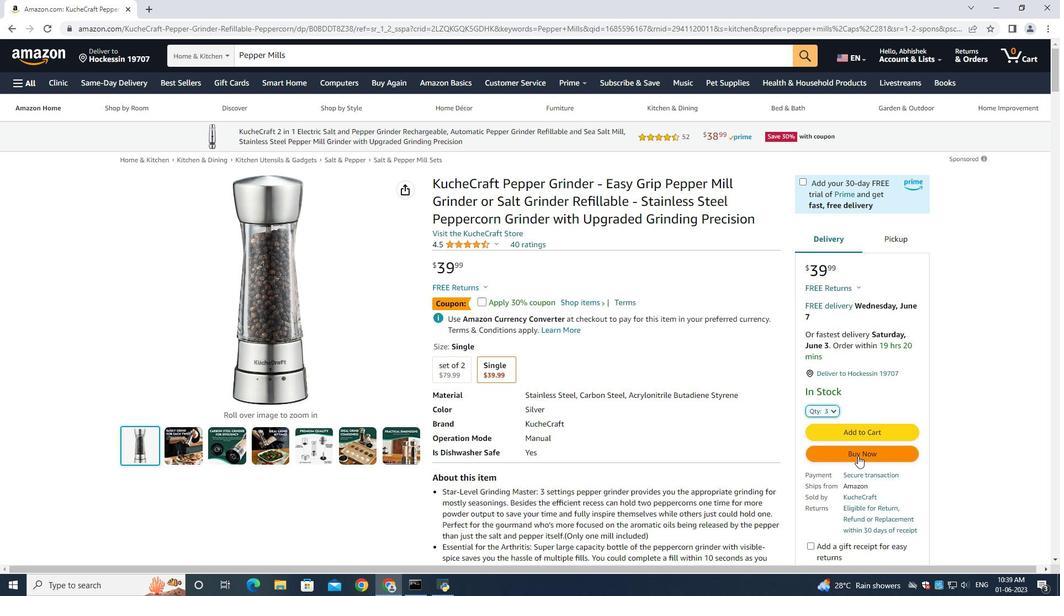 
Action: Mouse moved to (427, 297)
Screenshot: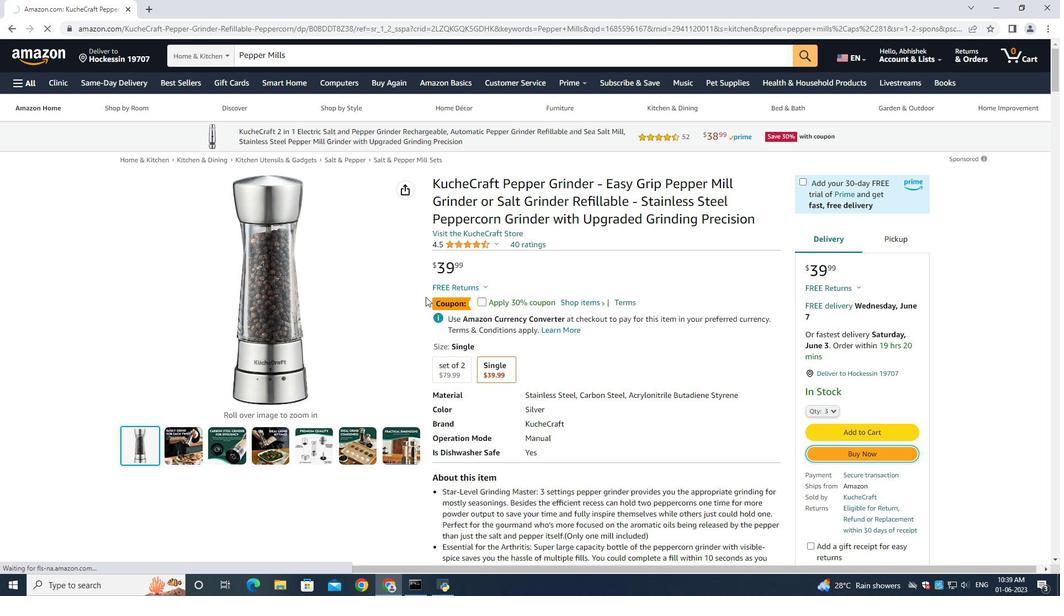 
Action: Mouse scrolled (427, 296) with delta (0, 0)
Screenshot: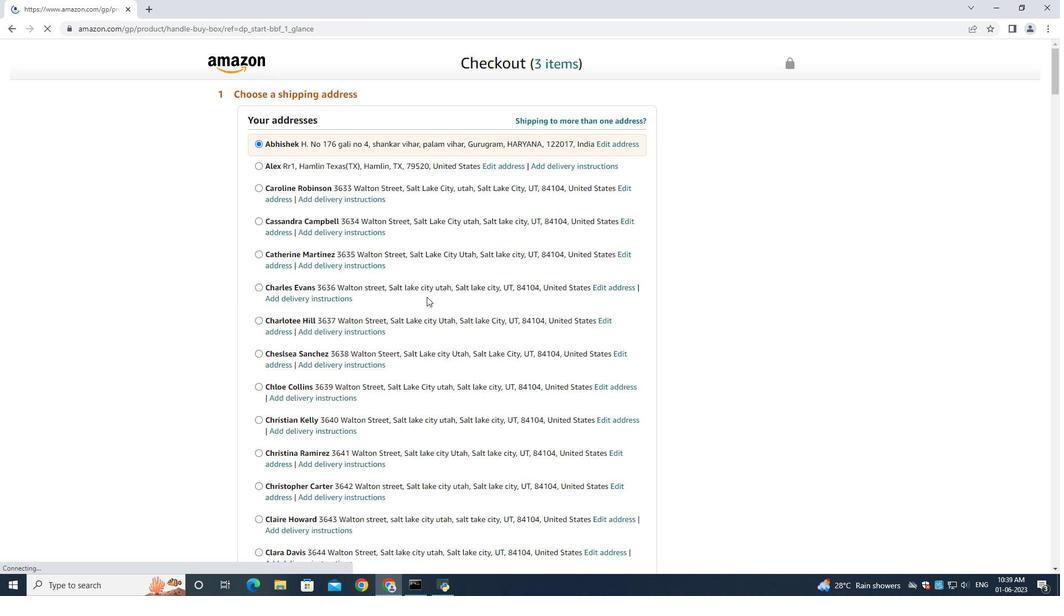 
Action: Mouse moved to (427, 298)
Screenshot: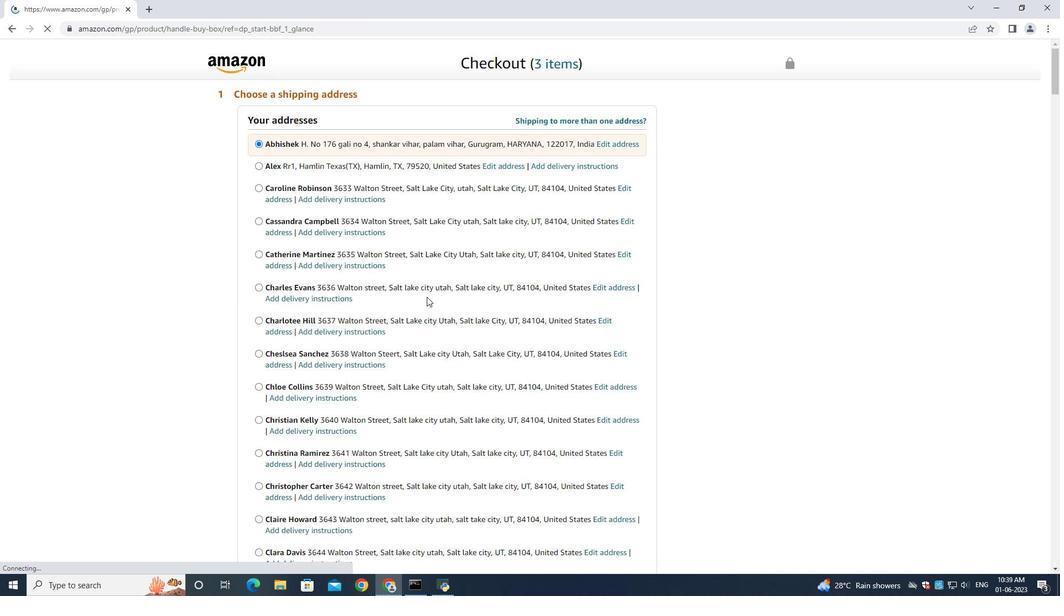 
Action: Mouse scrolled (427, 297) with delta (0, 0)
Screenshot: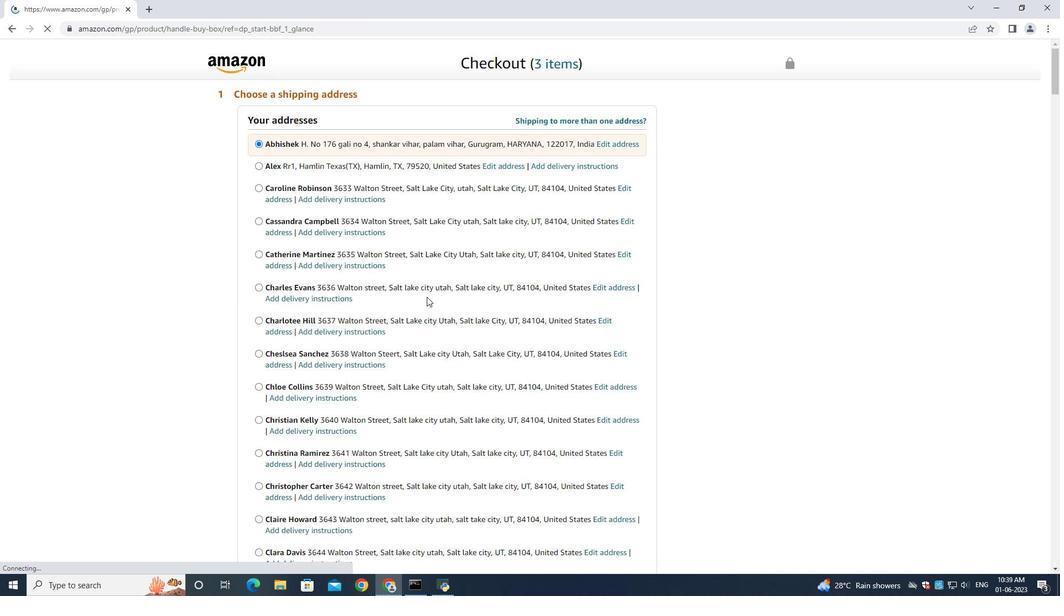 
Action: Mouse moved to (427, 298)
Screenshot: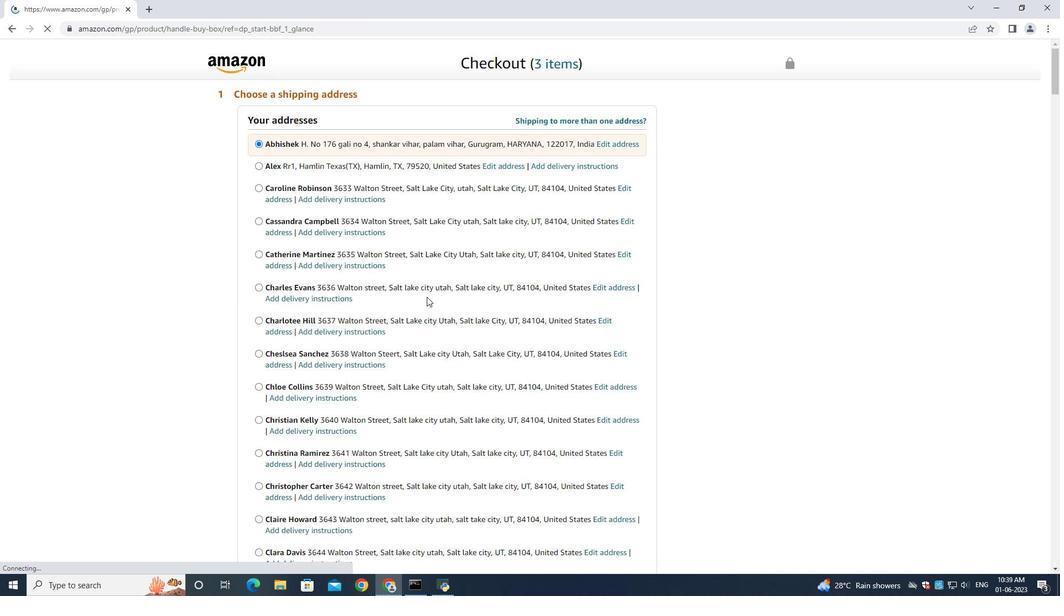 
Action: Mouse scrolled (427, 298) with delta (0, 0)
Screenshot: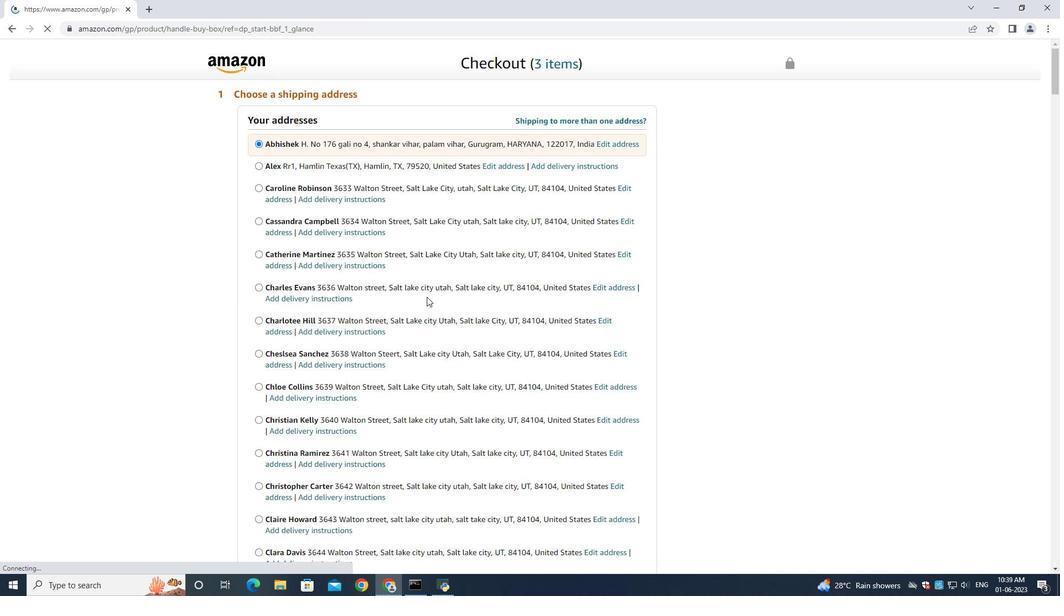 
Action: Mouse scrolled (427, 298) with delta (0, 0)
Screenshot: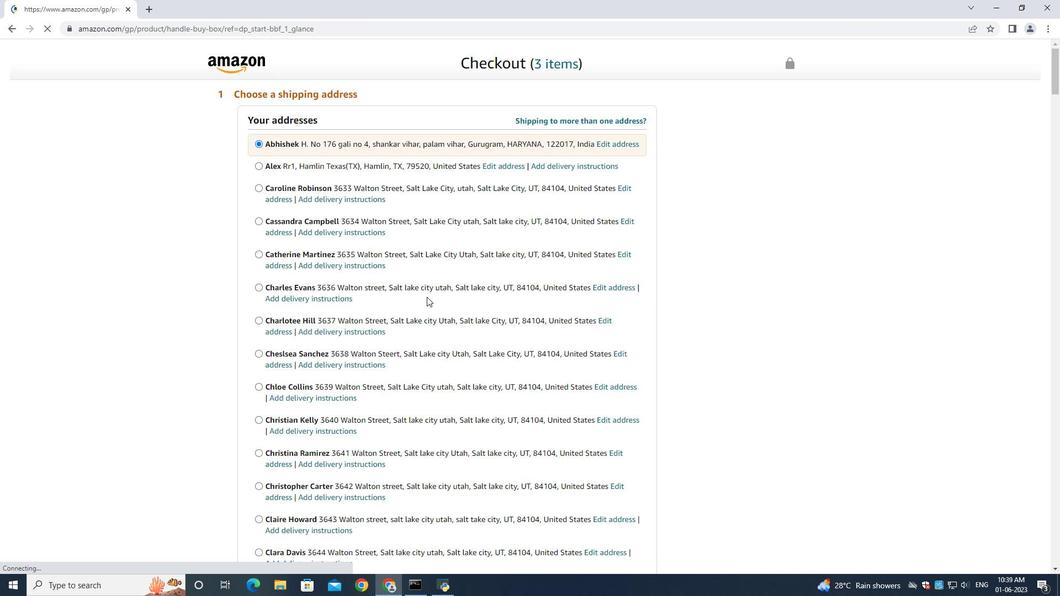 
Action: Mouse scrolled (427, 298) with delta (0, 0)
Screenshot: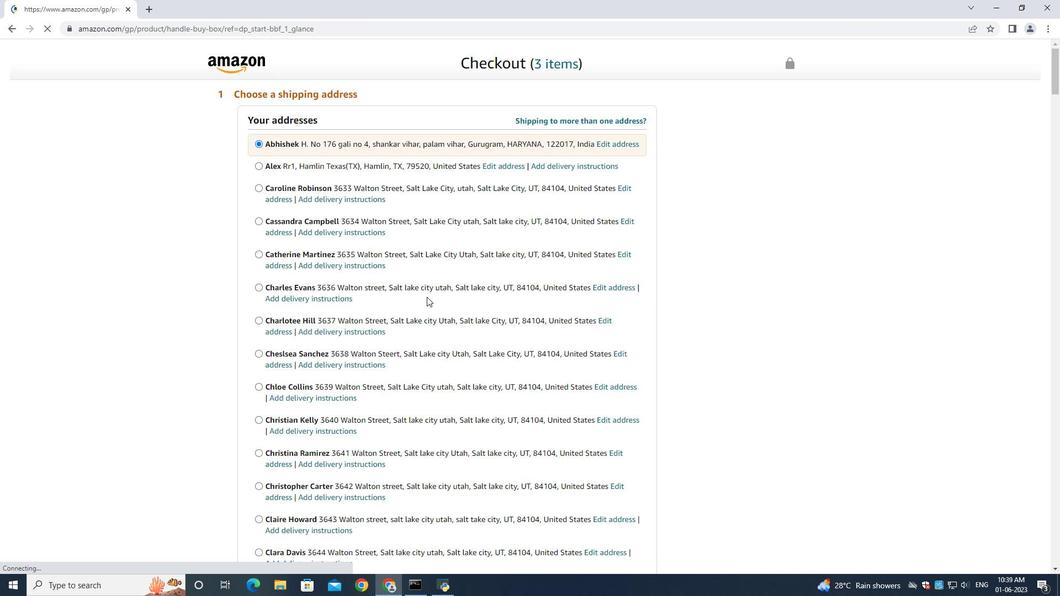 
Action: Mouse moved to (427, 298)
Screenshot: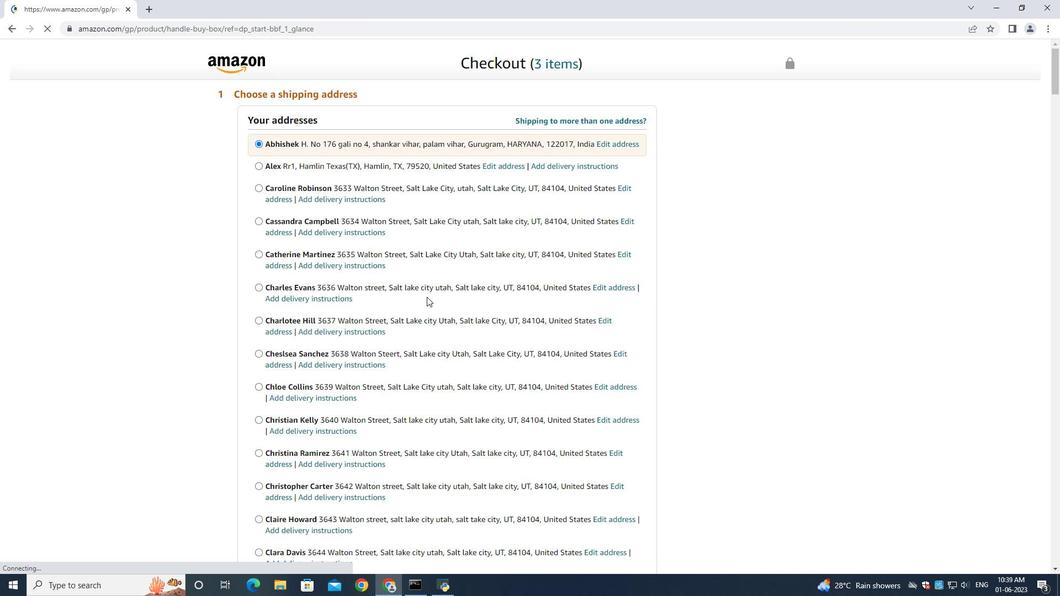 
Action: Mouse scrolled (427, 298) with delta (0, 0)
Screenshot: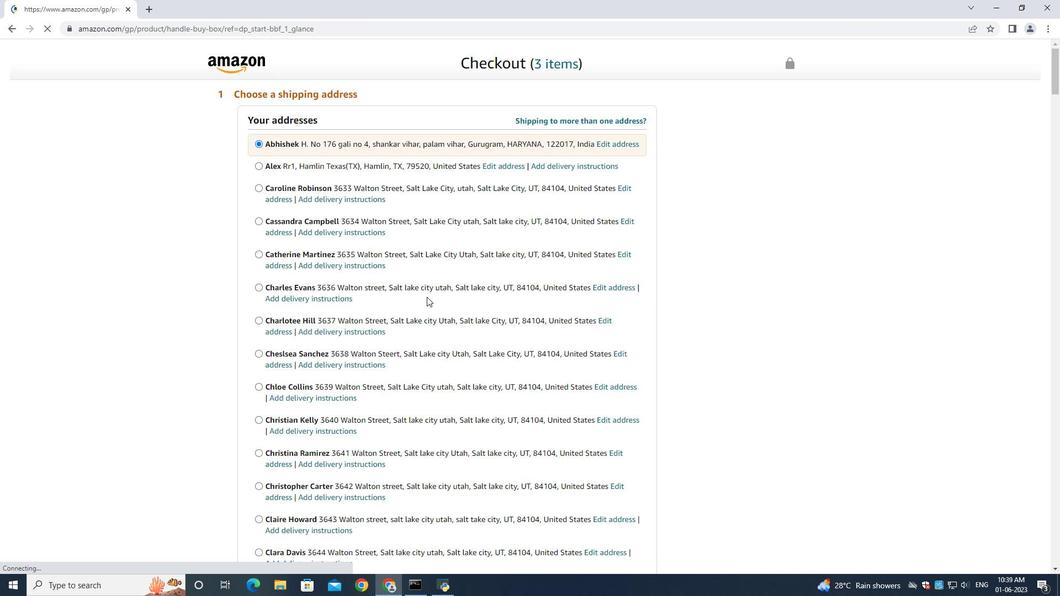 
Action: Mouse moved to (427, 298)
Screenshot: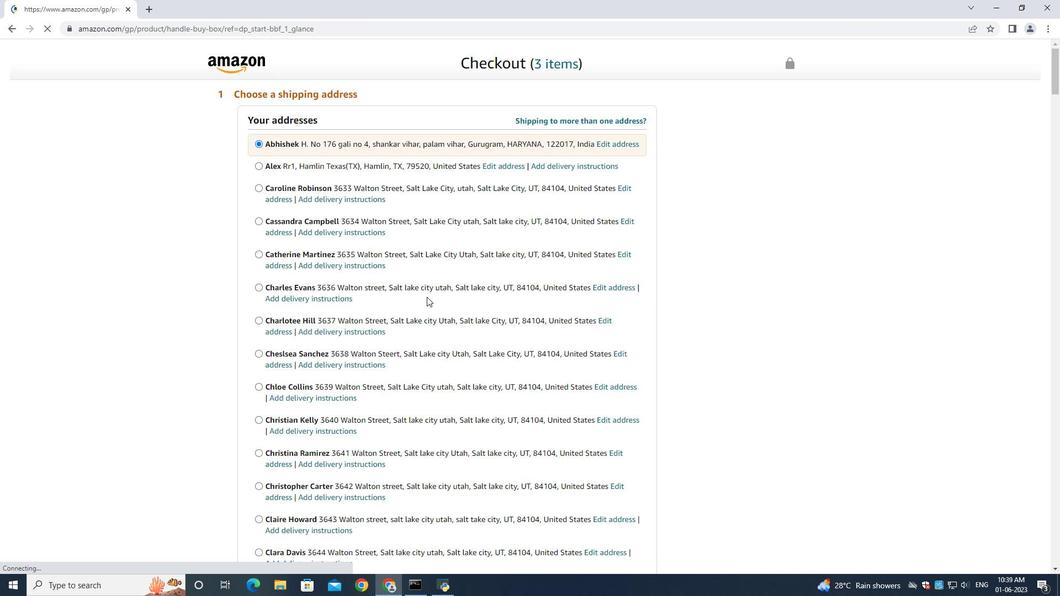
Action: Mouse scrolled (427, 298) with delta (0, 0)
Screenshot: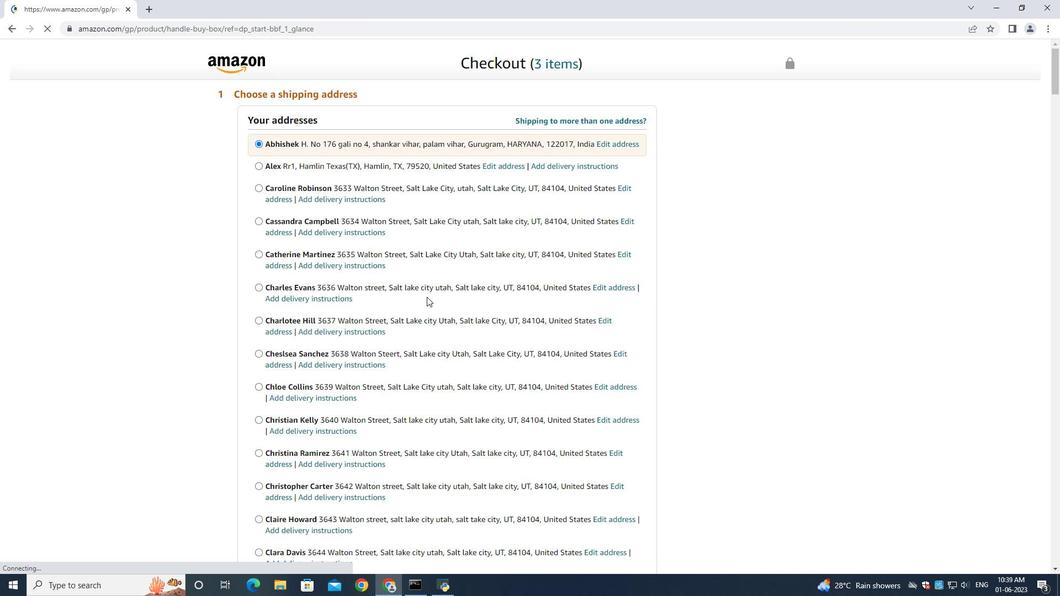 
Action: Mouse moved to (427, 296)
Screenshot: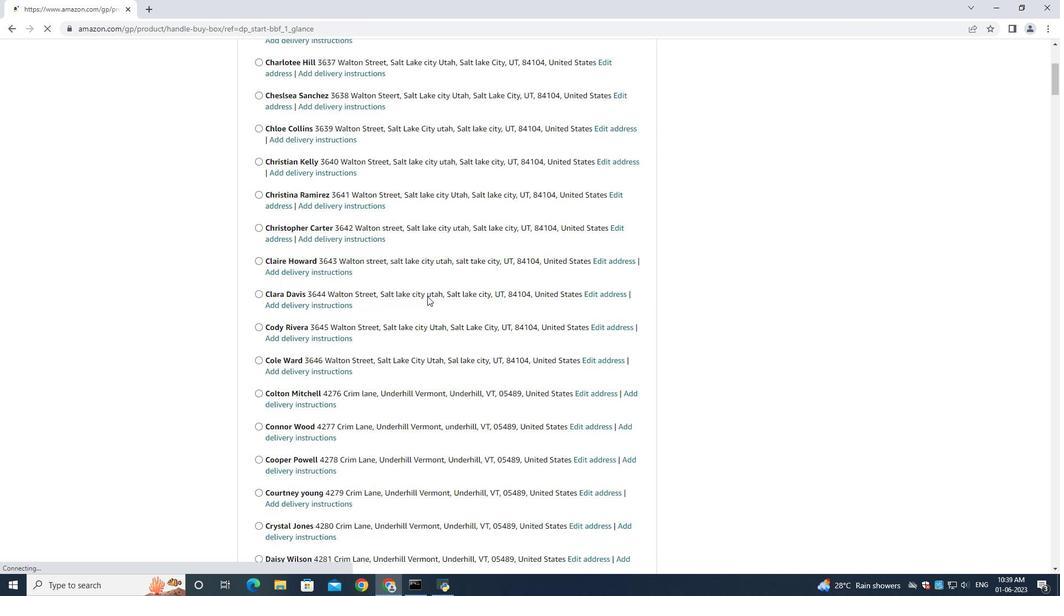 
Action: Mouse scrolled (427, 296) with delta (0, 0)
Screenshot: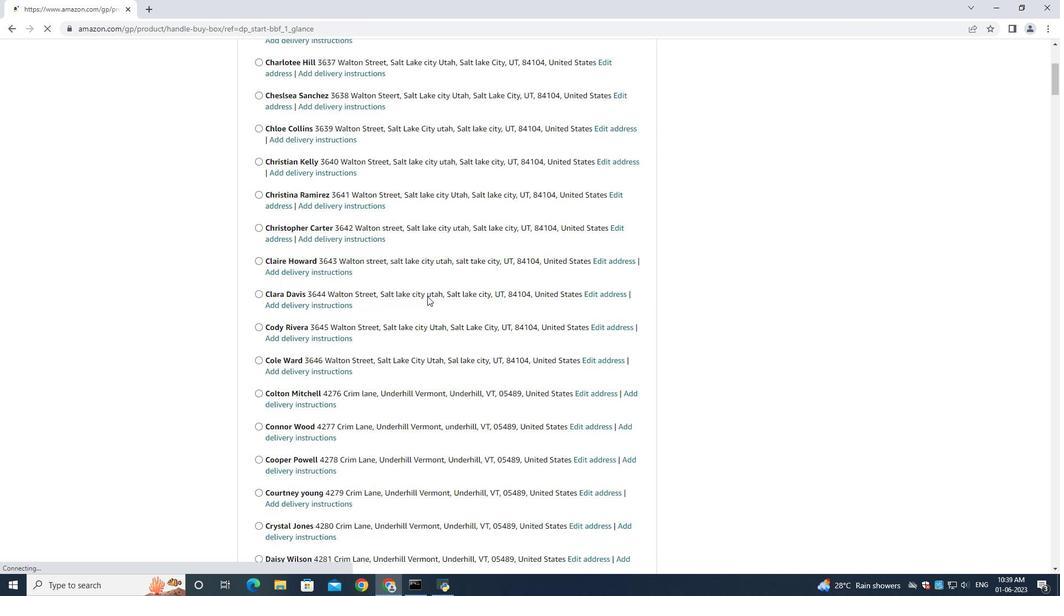 
Action: Mouse scrolled (427, 296) with delta (0, 0)
Screenshot: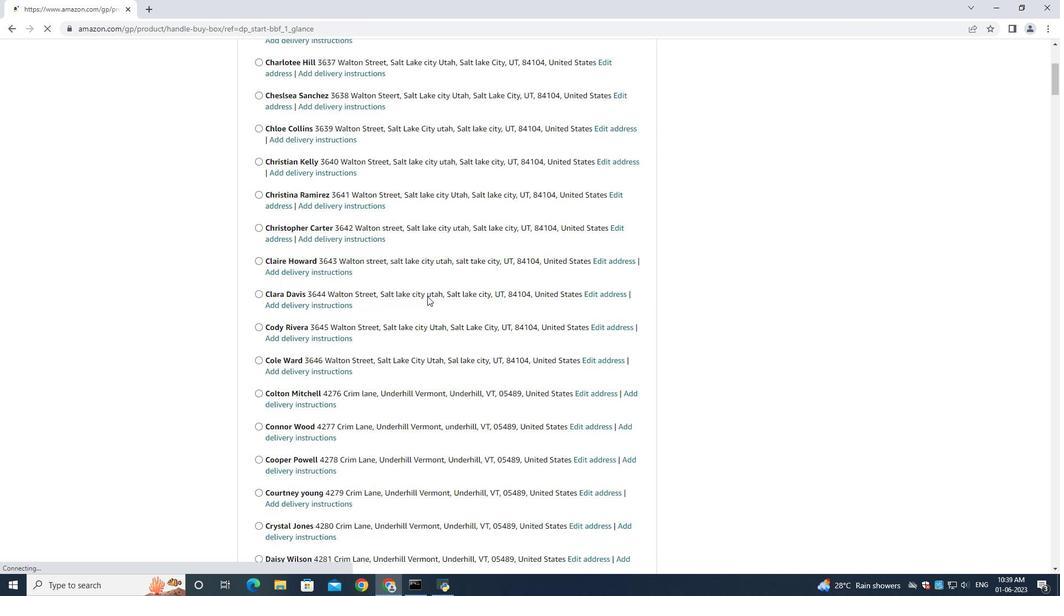
Action: Mouse scrolled (427, 296) with delta (0, 0)
Screenshot: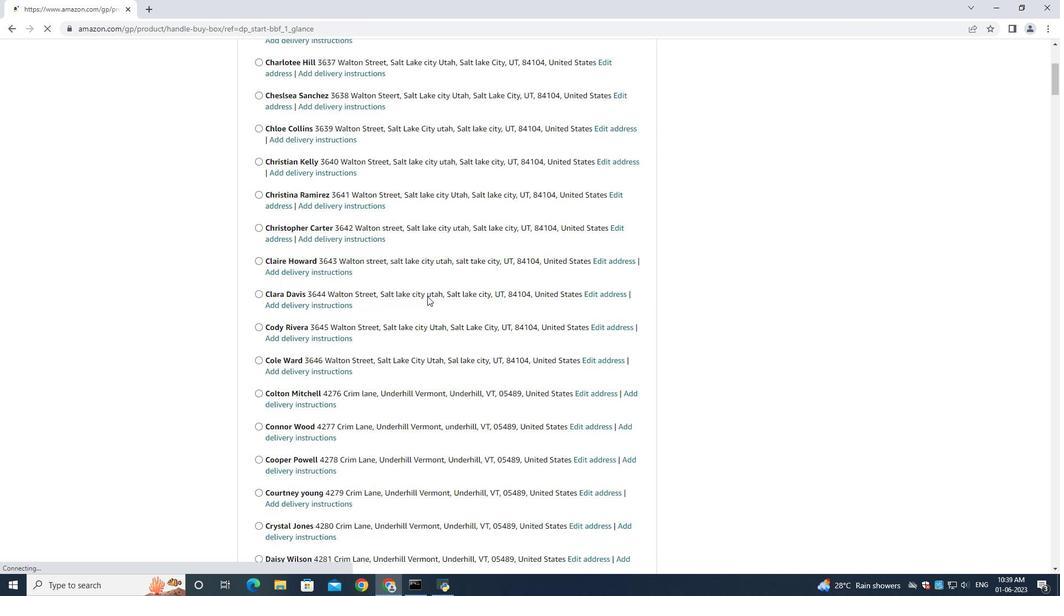 
Action: Mouse scrolled (427, 296) with delta (0, 0)
Screenshot: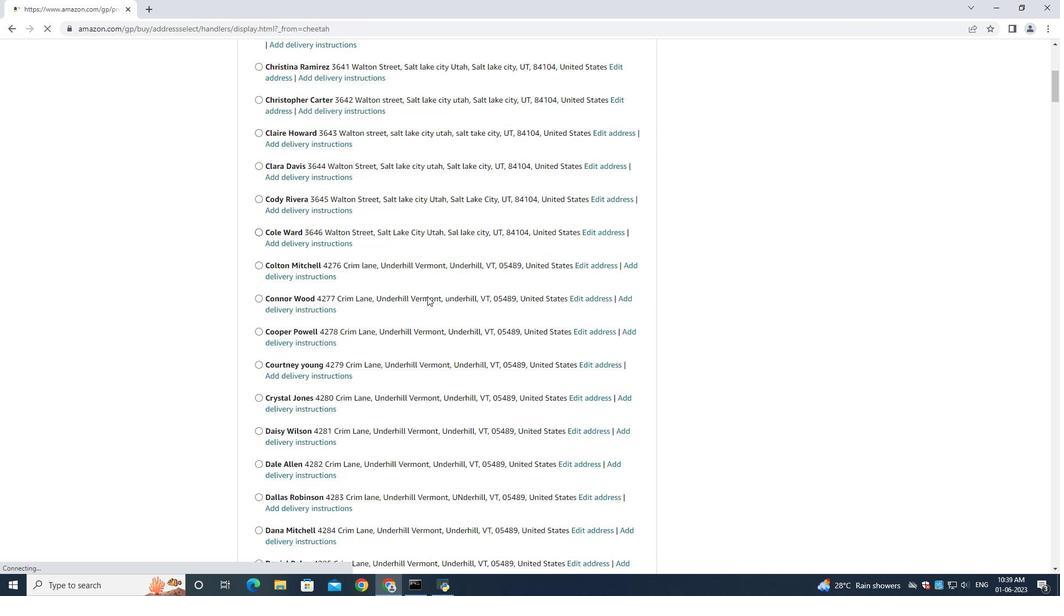 
Action: Mouse scrolled (427, 296) with delta (0, 0)
Screenshot: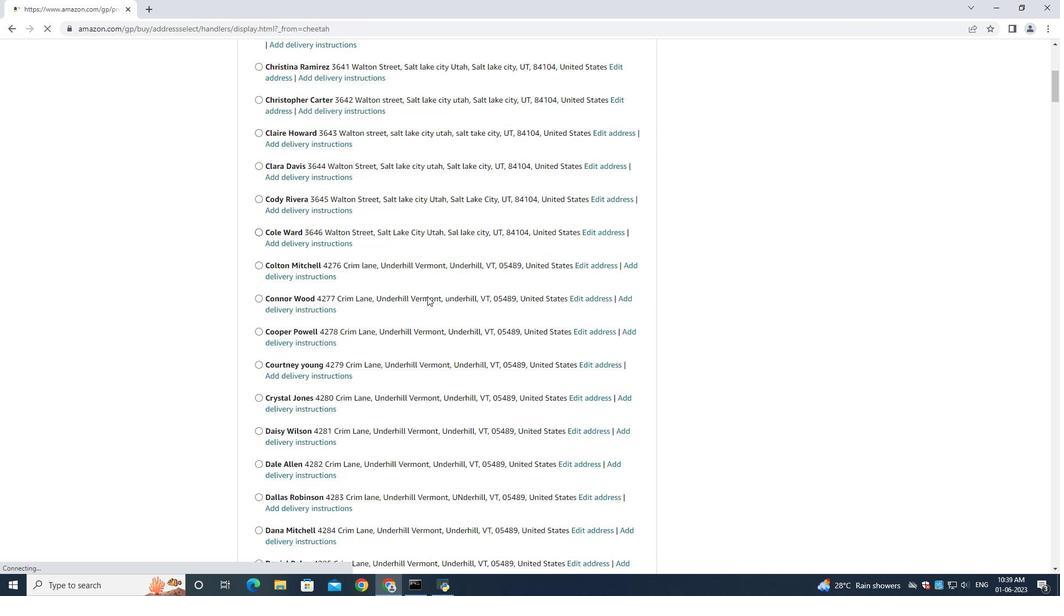 
Action: Mouse scrolled (427, 296) with delta (0, 0)
Screenshot: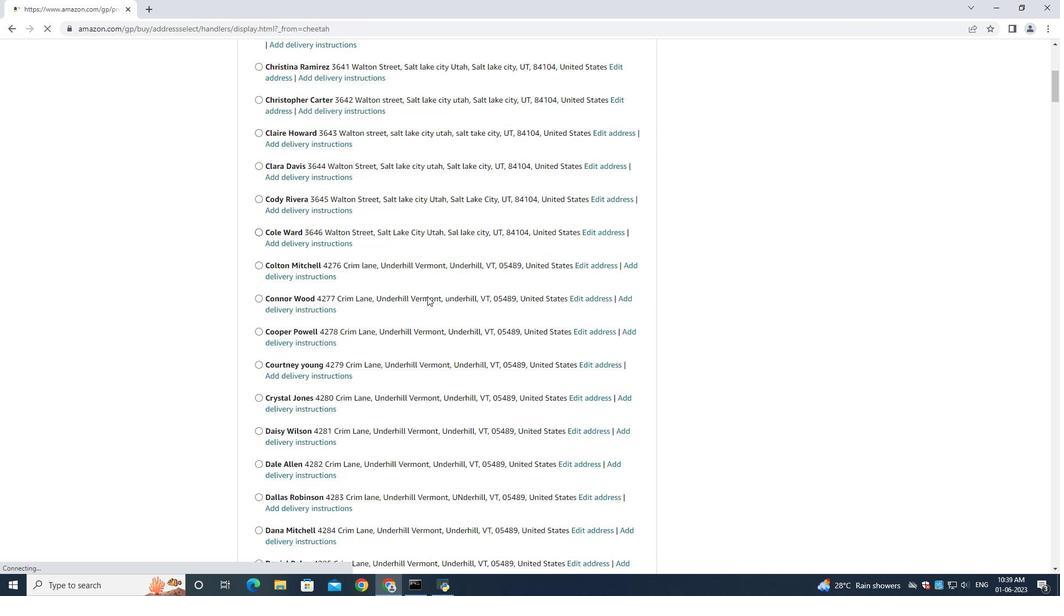 
Action: Mouse scrolled (427, 296) with delta (0, 0)
Screenshot: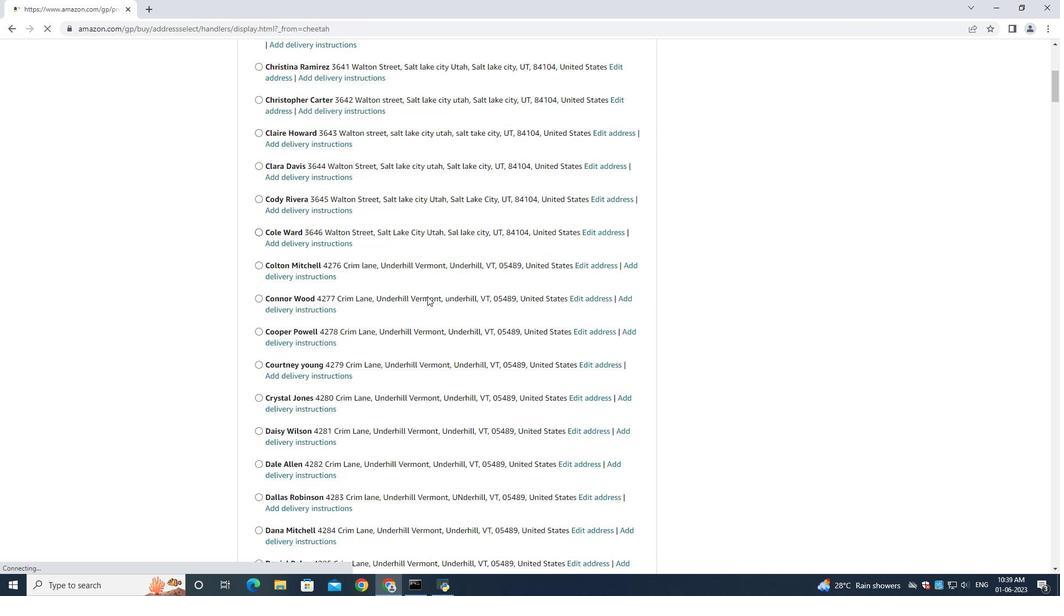 
Action: Mouse scrolled (427, 296) with delta (0, 0)
Screenshot: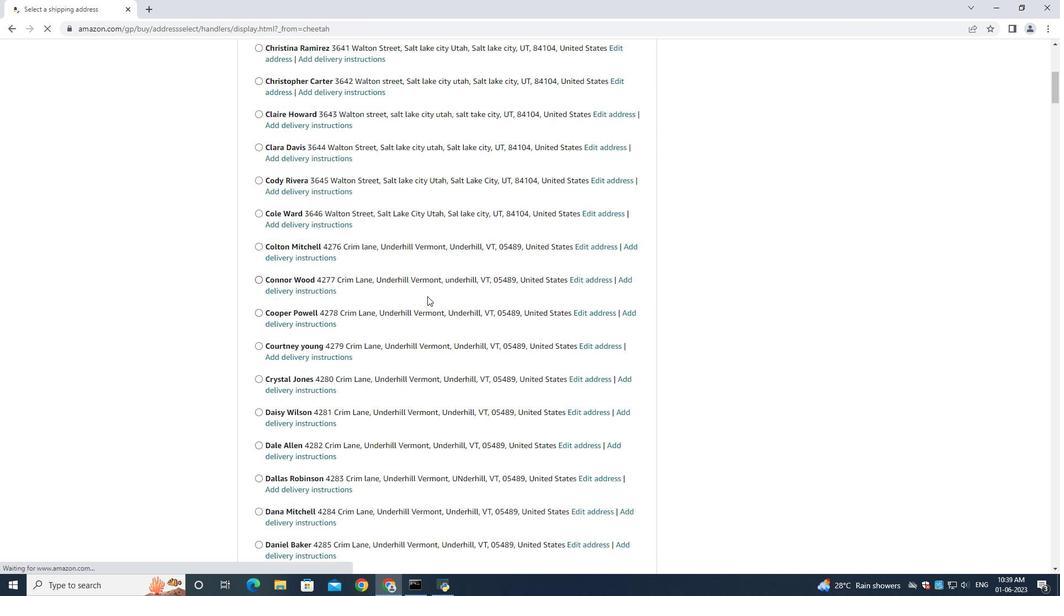 
Action: Mouse scrolled (427, 296) with delta (0, 0)
Screenshot: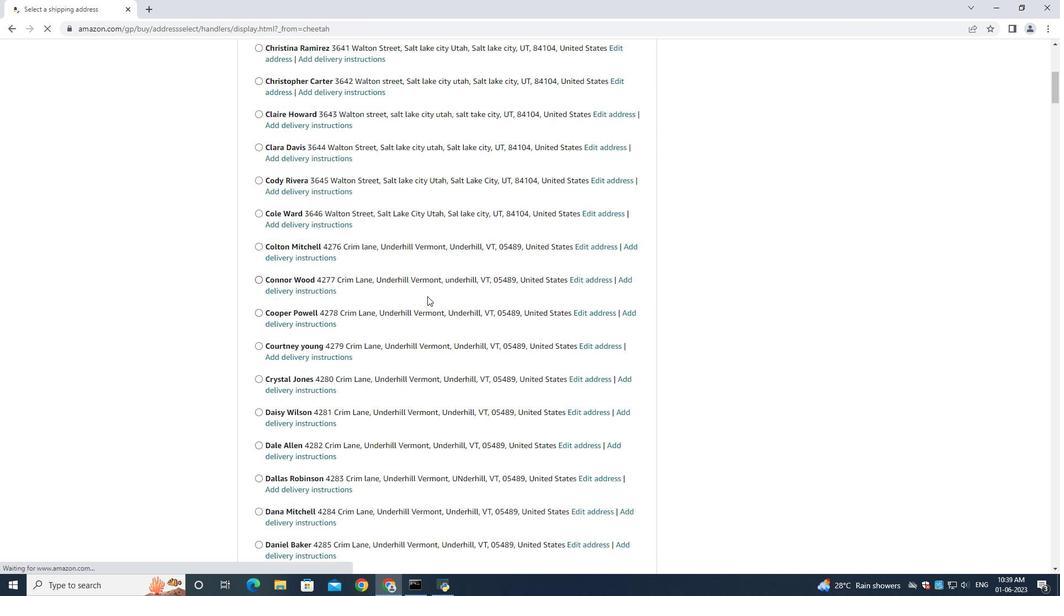 
Action: Mouse scrolled (427, 296) with delta (0, 0)
Screenshot: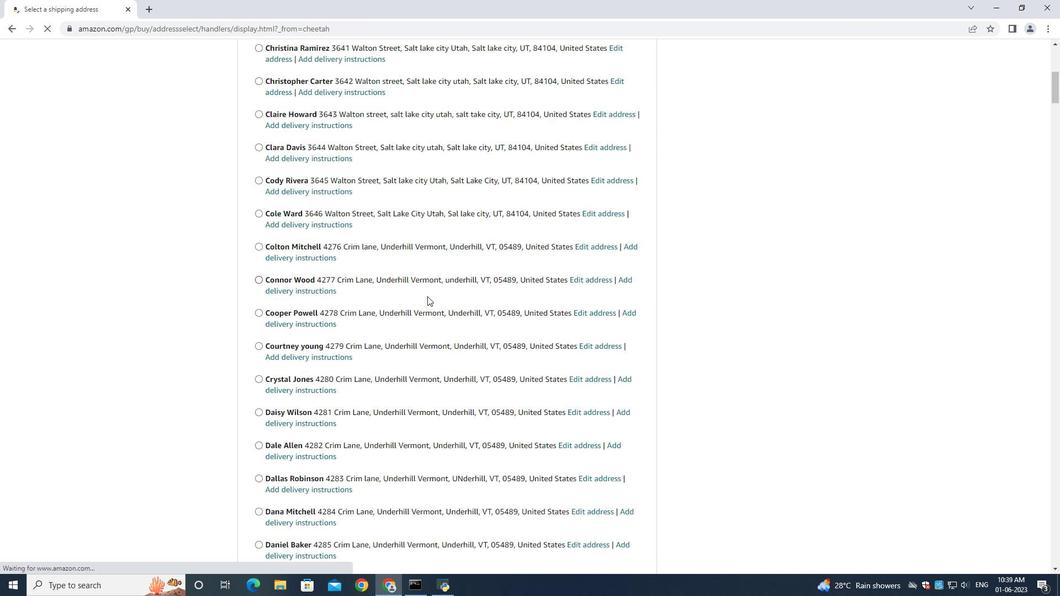 
Action: Mouse scrolled (427, 296) with delta (0, 0)
Screenshot: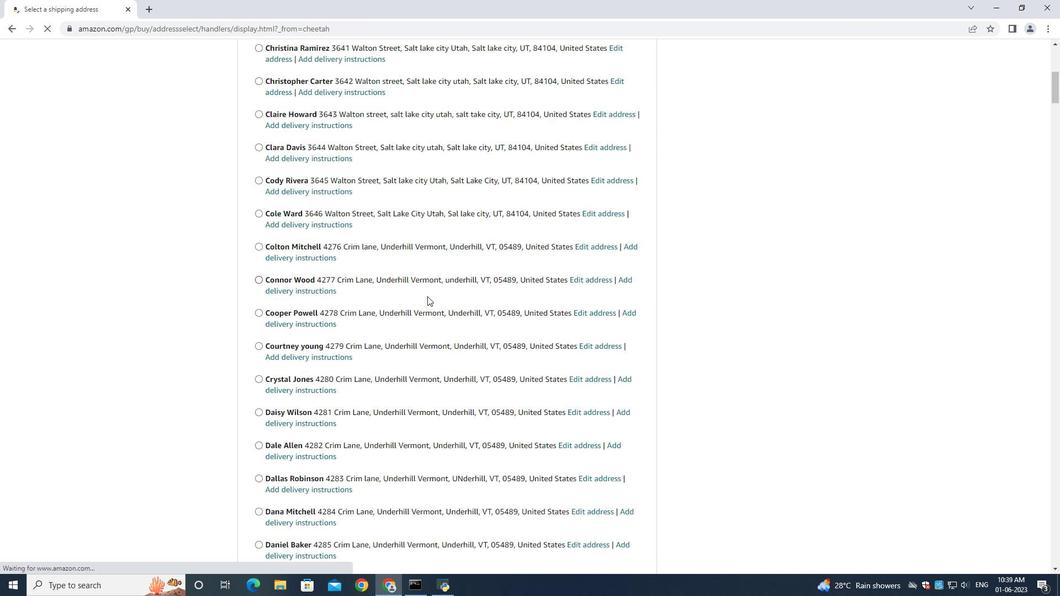 
Action: Mouse scrolled (427, 295) with delta (0, -1)
Screenshot: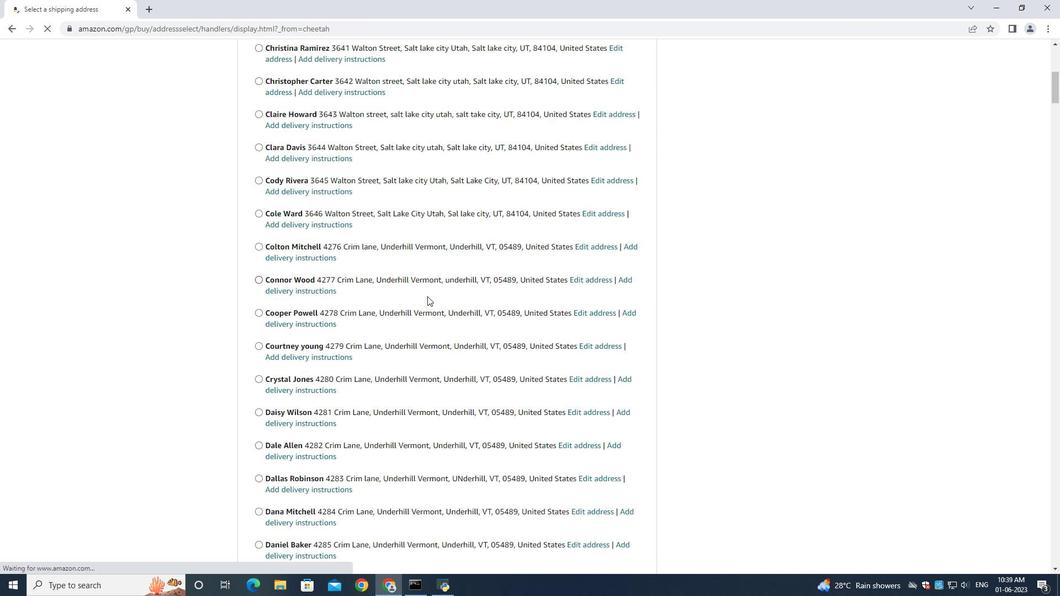 
Action: Mouse scrolled (427, 296) with delta (0, 0)
Screenshot: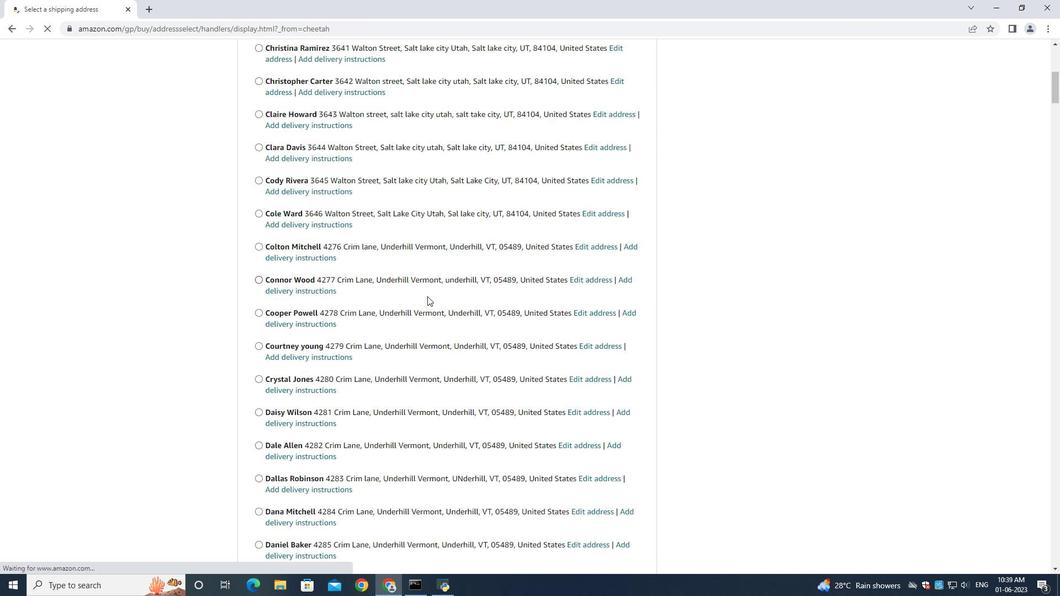 
Action: Mouse scrolled (427, 296) with delta (0, 0)
Screenshot: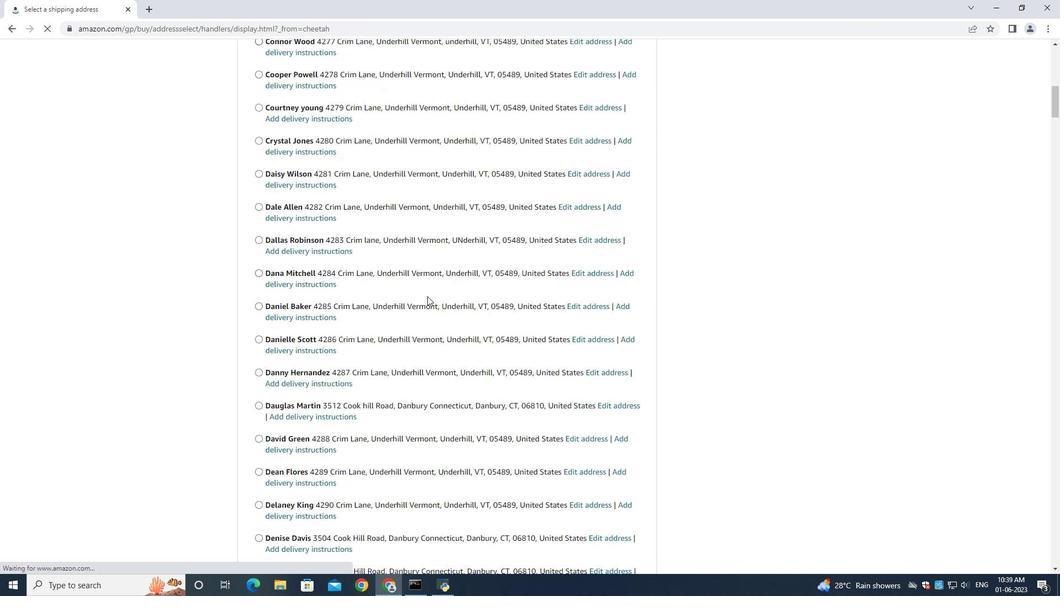 
Action: Mouse moved to (426, 295)
Screenshot: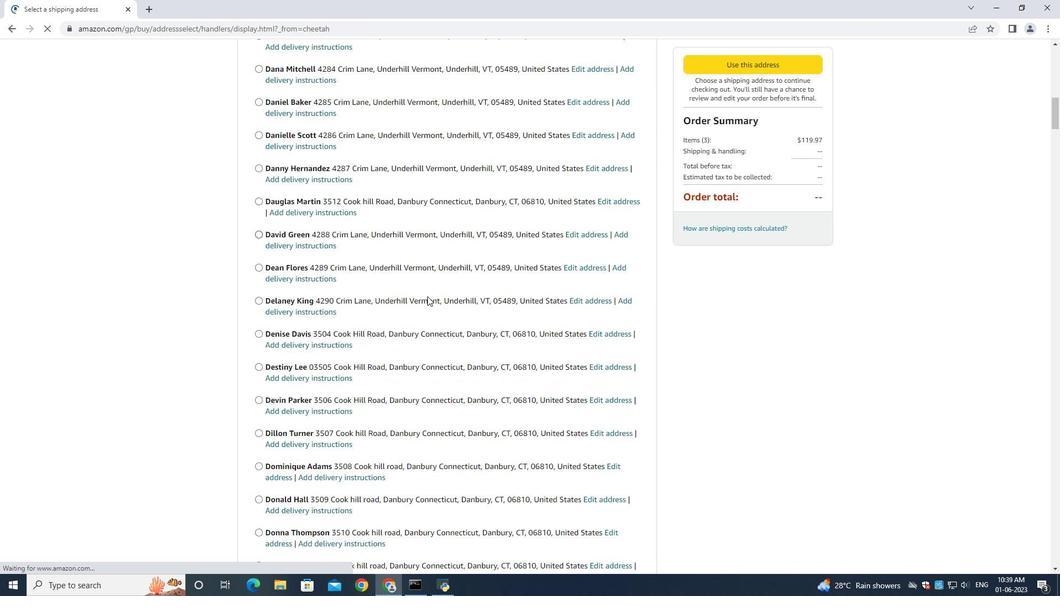 
Action: Mouse scrolled (426, 295) with delta (0, 0)
Screenshot: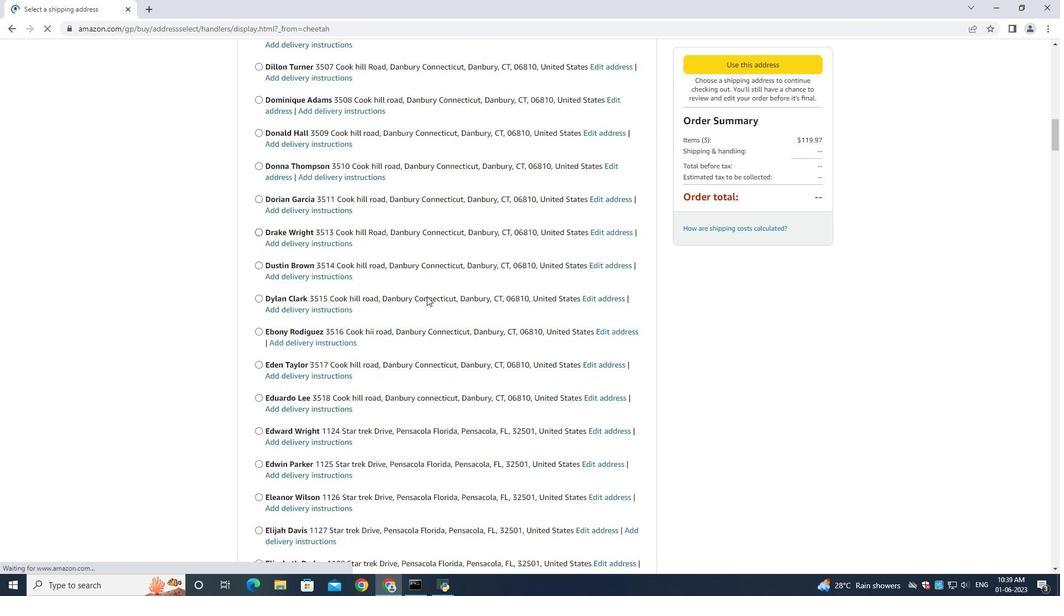 
Action: Mouse scrolled (426, 295) with delta (0, 0)
Screenshot: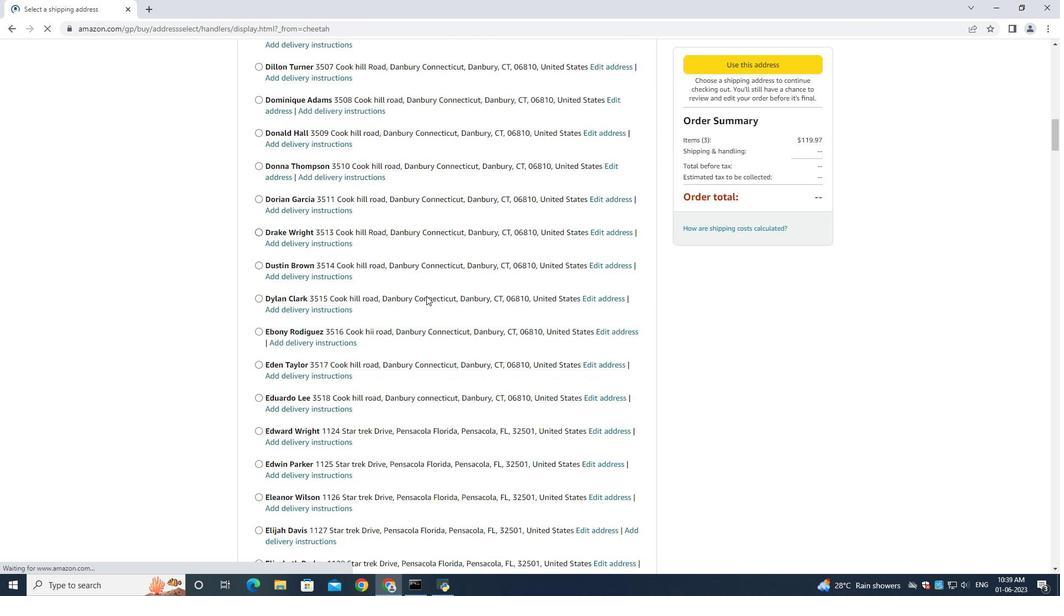 
Action: Mouse scrolled (426, 295) with delta (0, 0)
Screenshot: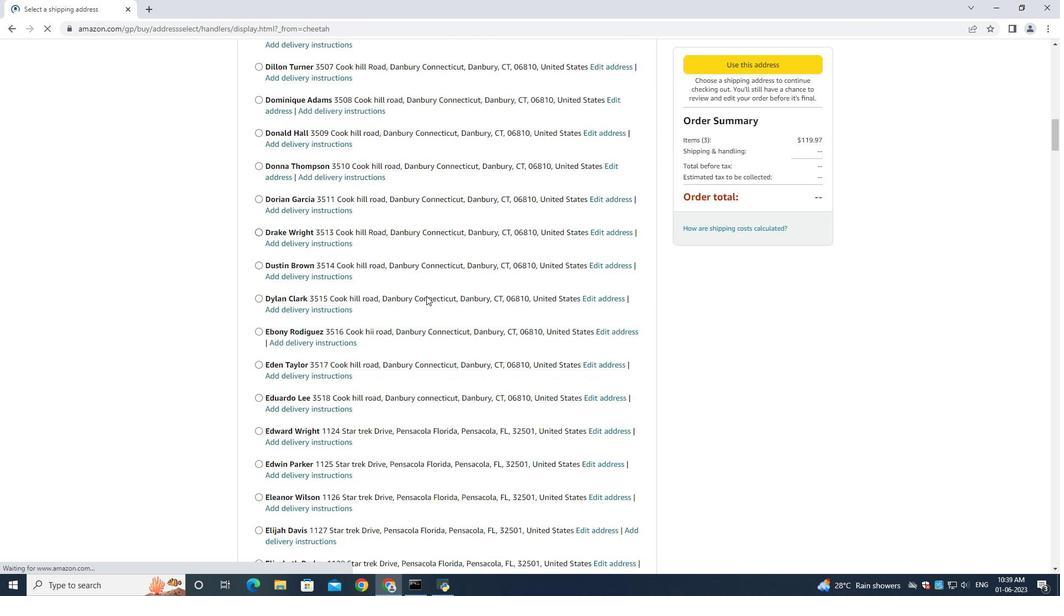 
Action: Mouse scrolled (426, 295) with delta (0, 0)
Screenshot: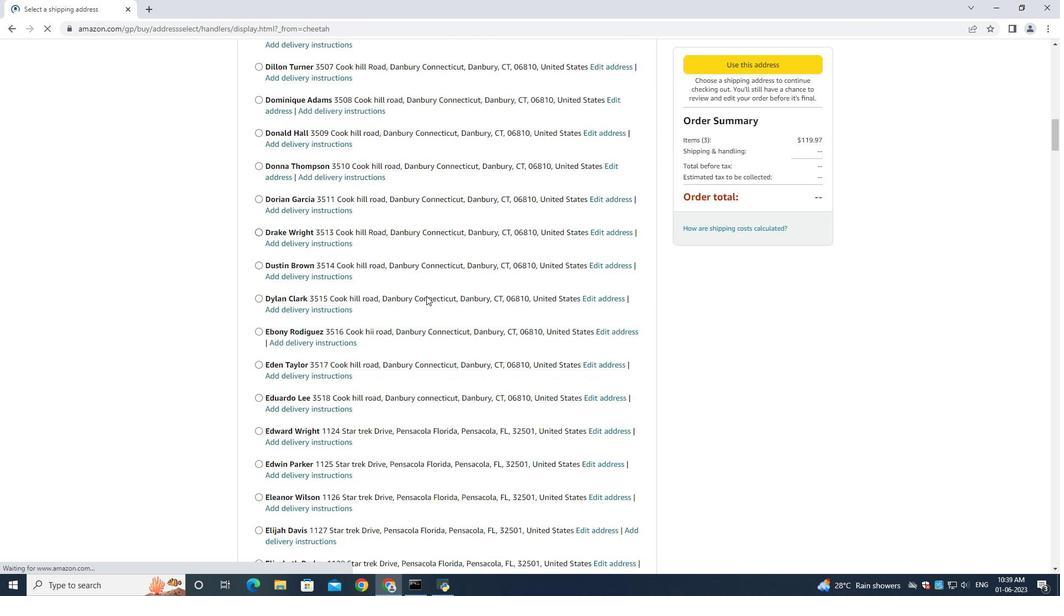 
Action: Mouse scrolled (426, 294) with delta (0, -1)
Screenshot: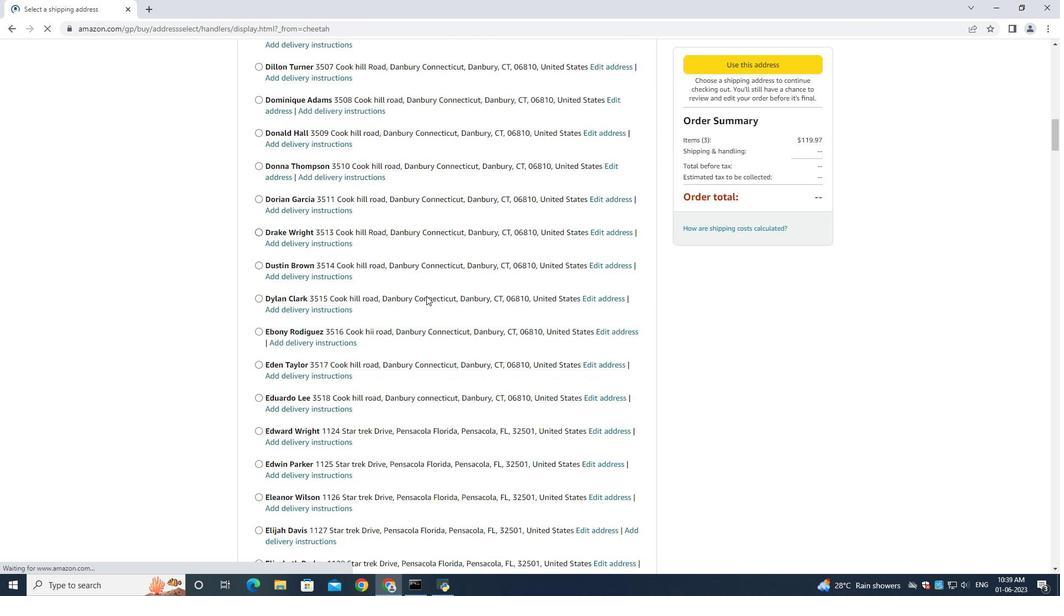 
Action: Mouse scrolled (426, 295) with delta (0, 0)
Screenshot: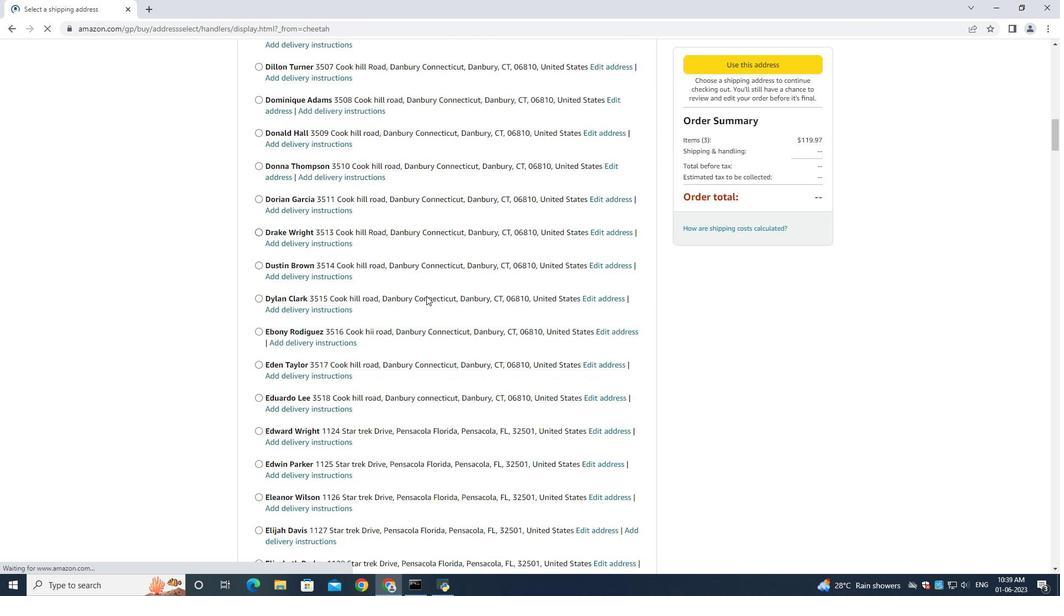 
Action: Mouse scrolled (426, 295) with delta (0, 0)
Screenshot: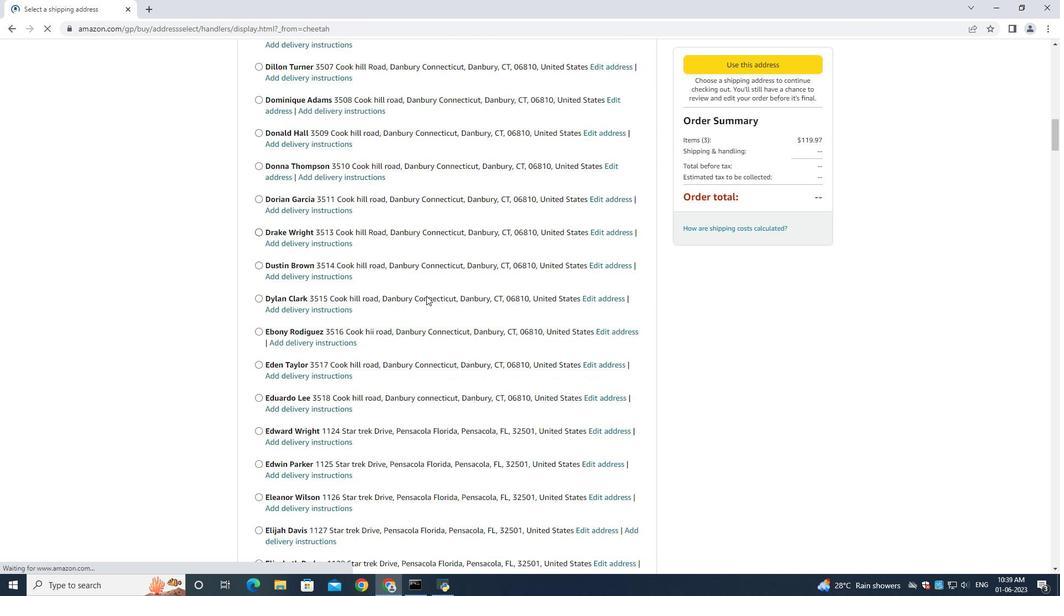 
Action: Mouse moved to (427, 287)
Screenshot: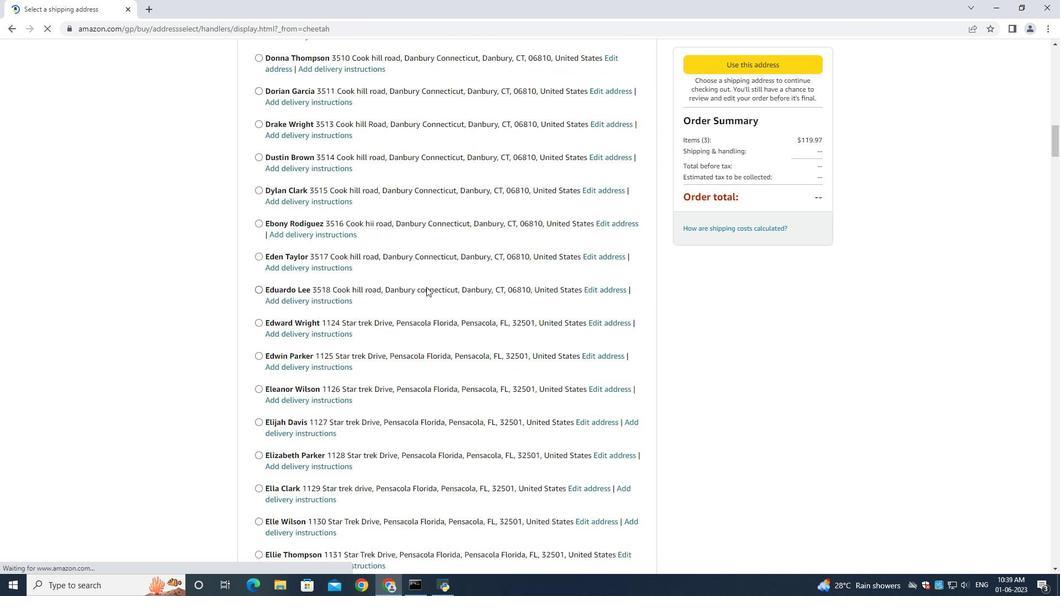
Action: Mouse scrolled (427, 286) with delta (0, 0)
Screenshot: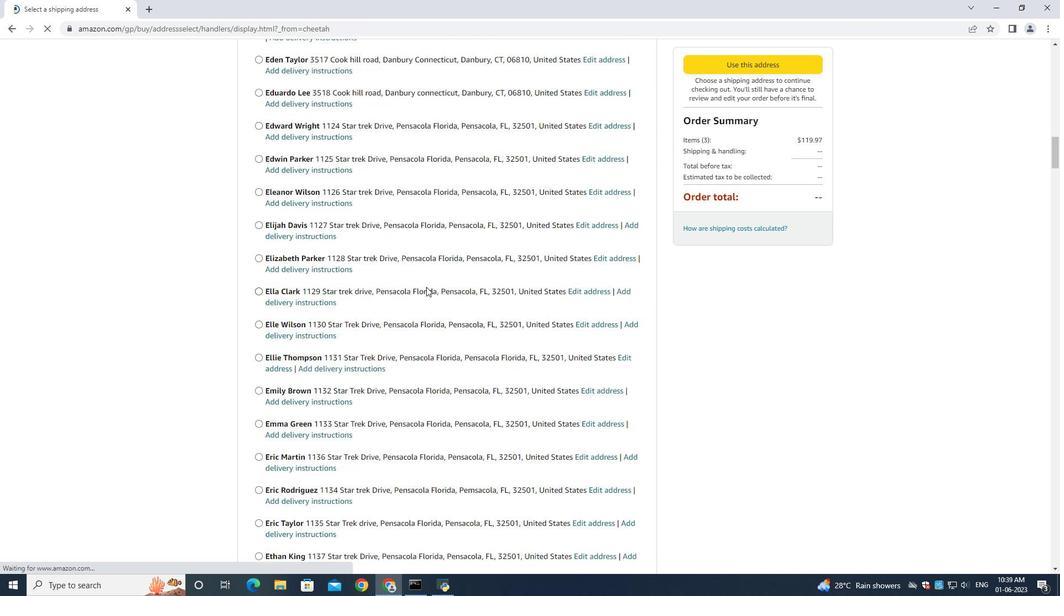 
Action: Mouse scrolled (427, 286) with delta (0, 0)
Screenshot: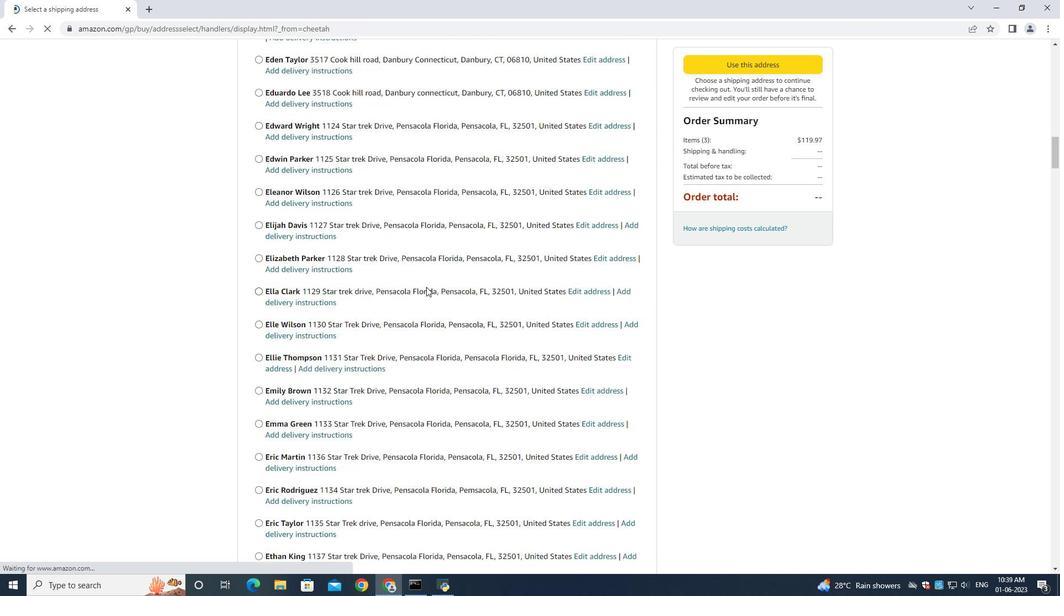 
Action: Mouse scrolled (427, 286) with delta (0, 0)
Screenshot: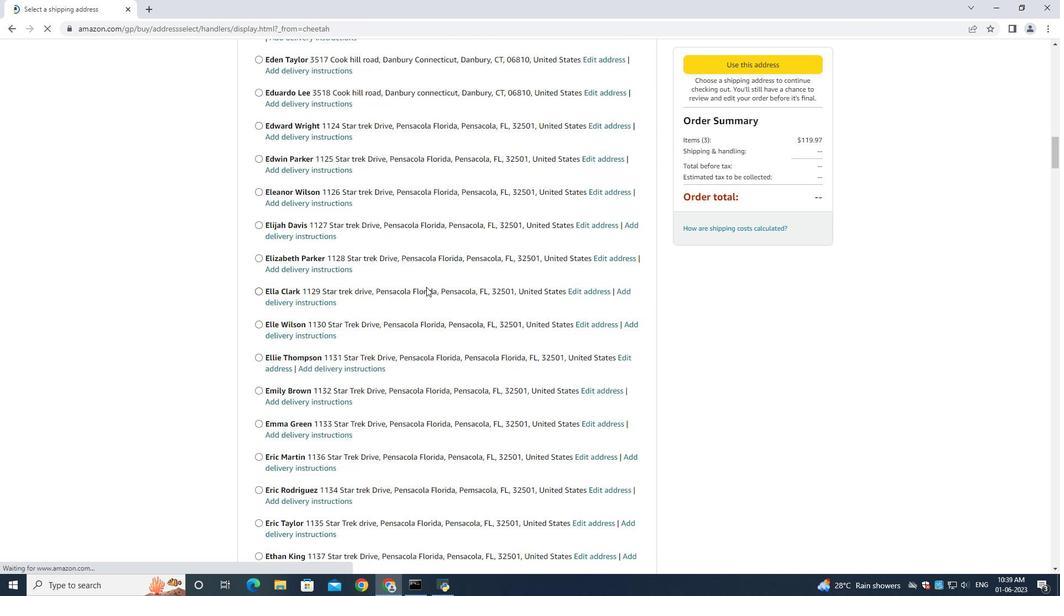 
Action: Mouse scrolled (427, 286) with delta (0, 0)
Screenshot: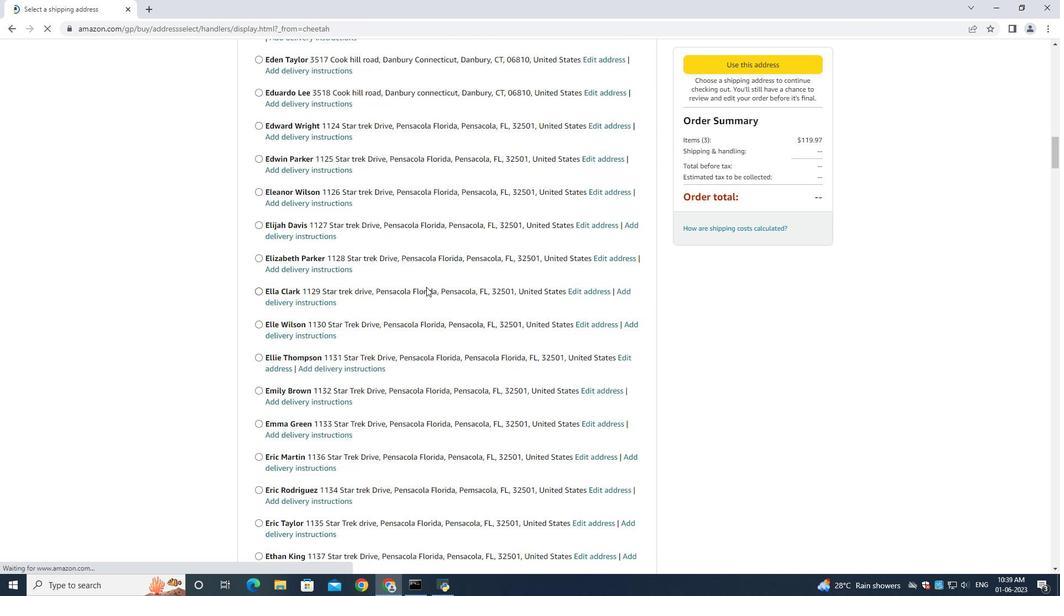 
Action: Mouse scrolled (427, 286) with delta (0, 0)
Screenshot: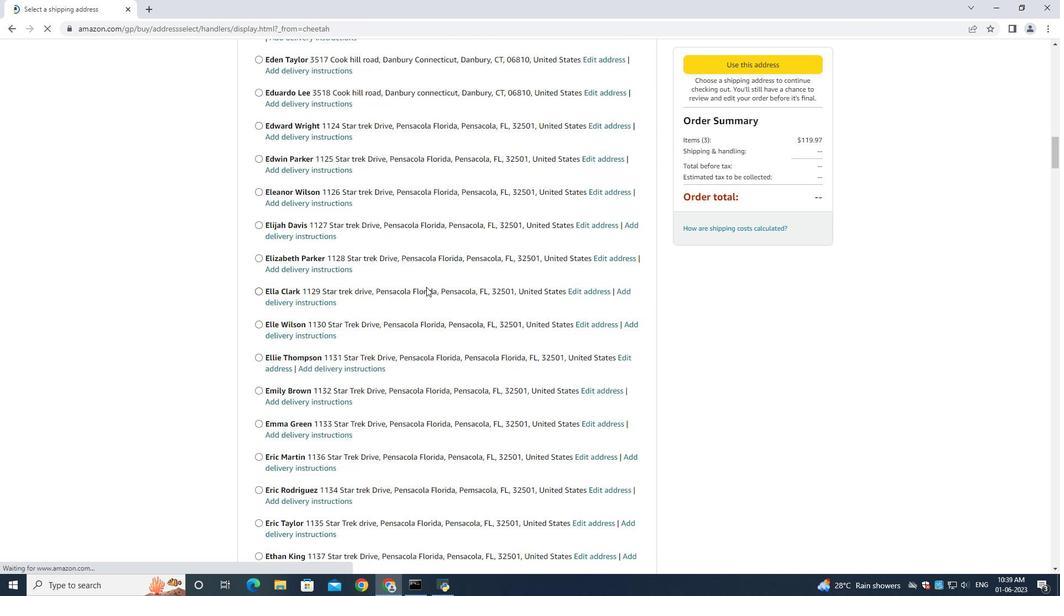 
Action: Mouse scrolled (427, 286) with delta (0, 0)
Screenshot: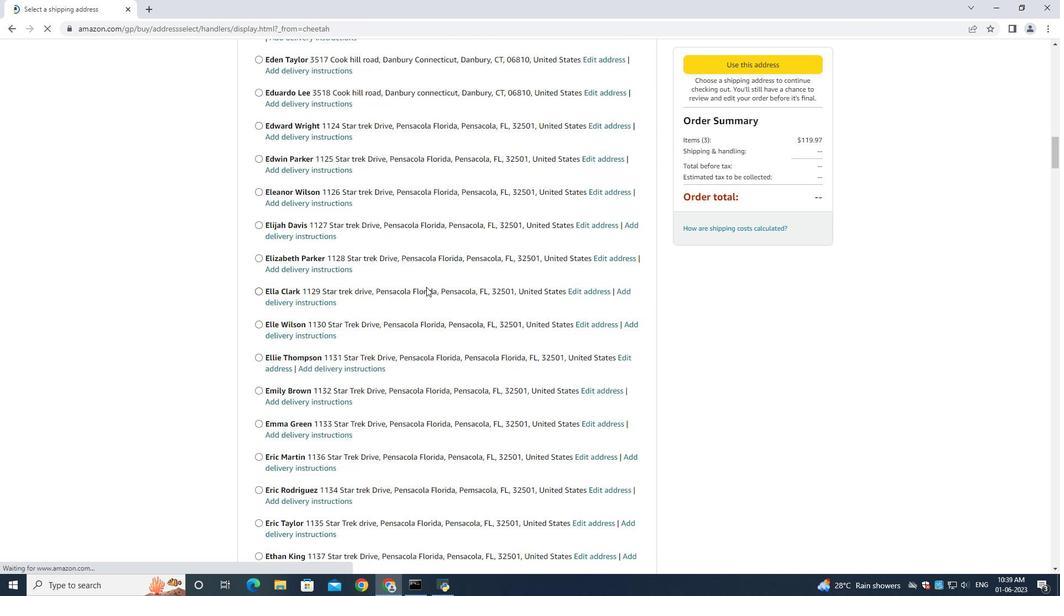 
Action: Mouse scrolled (427, 286) with delta (0, 0)
Screenshot: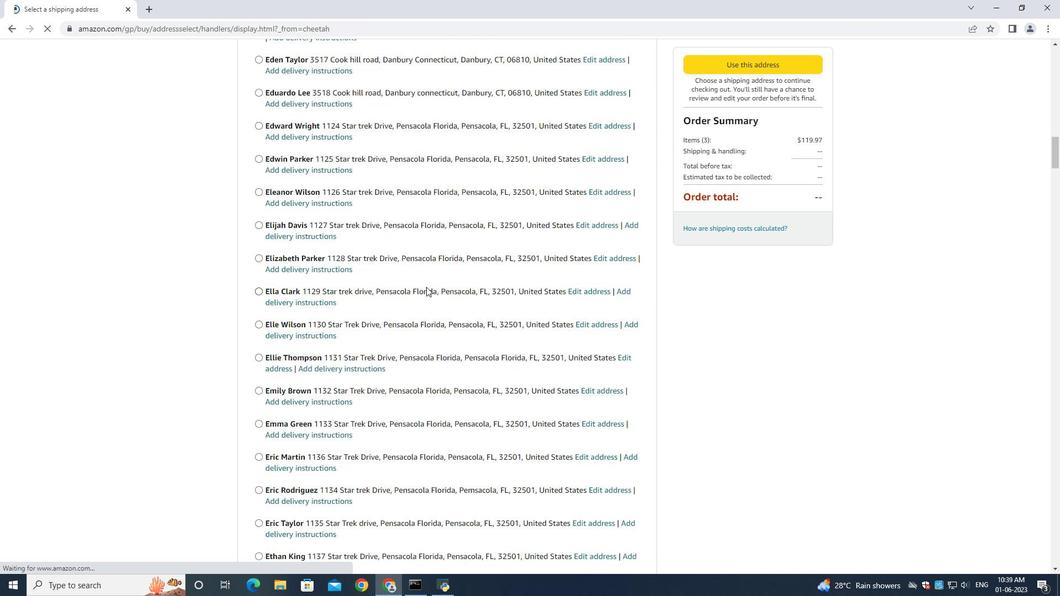 
Action: Mouse scrolled (427, 286) with delta (0, 0)
Screenshot: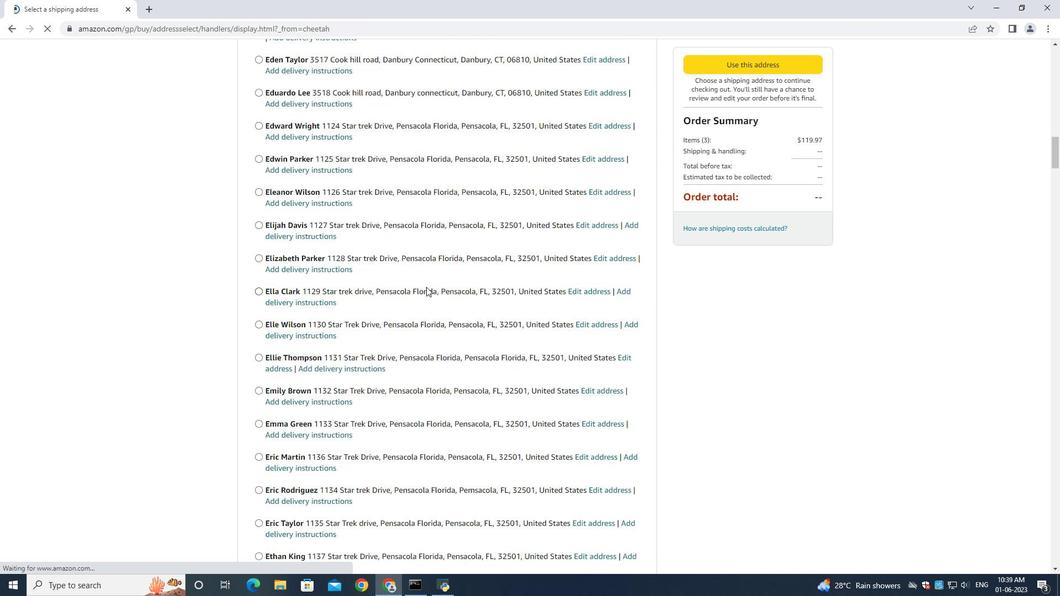 
Action: Mouse moved to (430, 297)
Screenshot: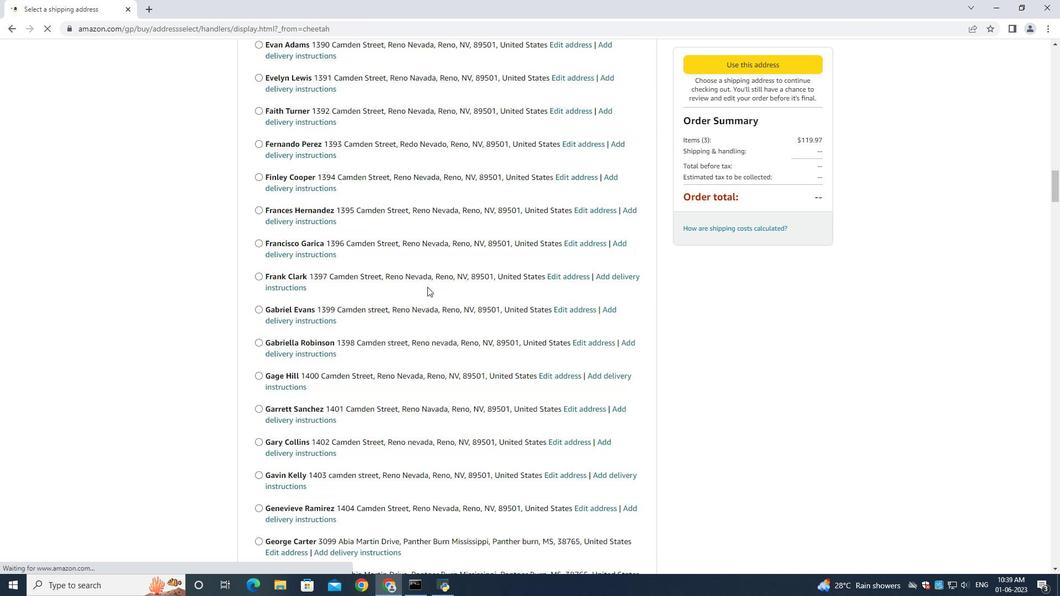
Action: Mouse scrolled (429, 292) with delta (0, 0)
Screenshot: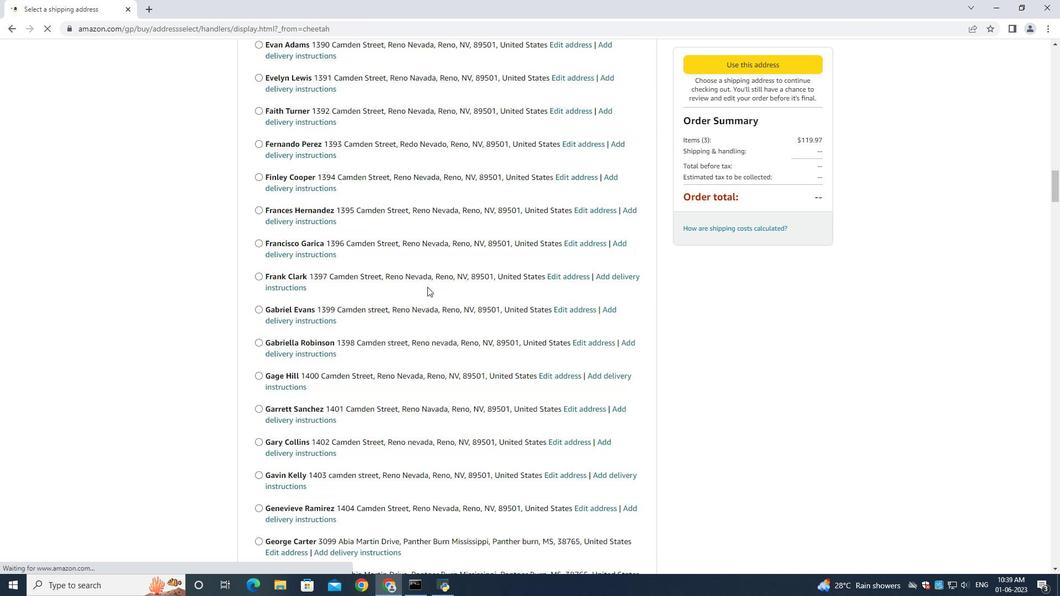 
Action: Mouse scrolled (430, 296) with delta (0, 0)
Screenshot: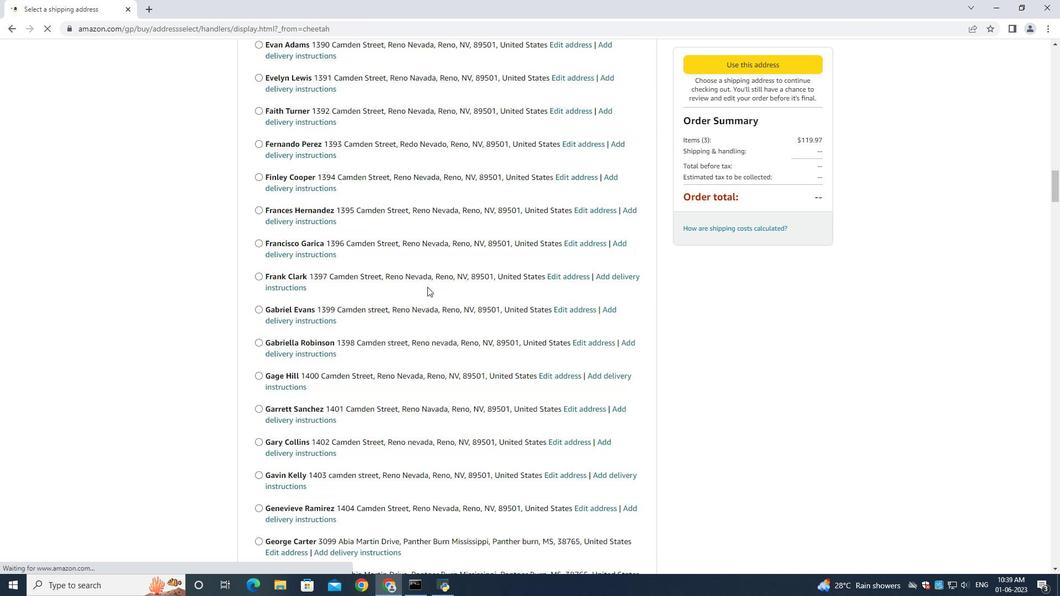 
Action: Mouse scrolled (430, 296) with delta (0, 0)
Screenshot: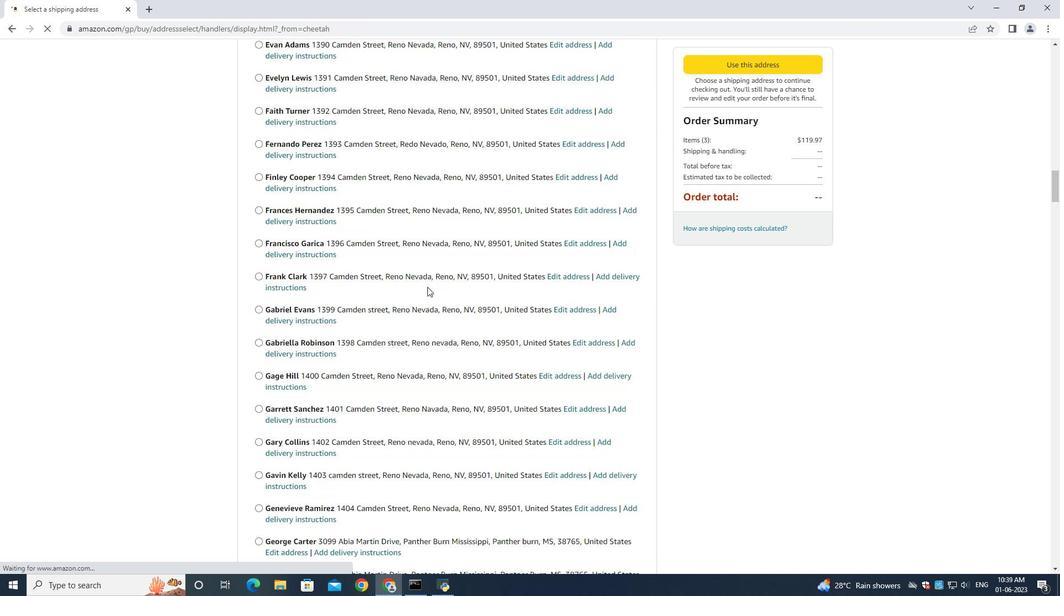 
Action: Mouse scrolled (430, 296) with delta (0, 0)
Screenshot: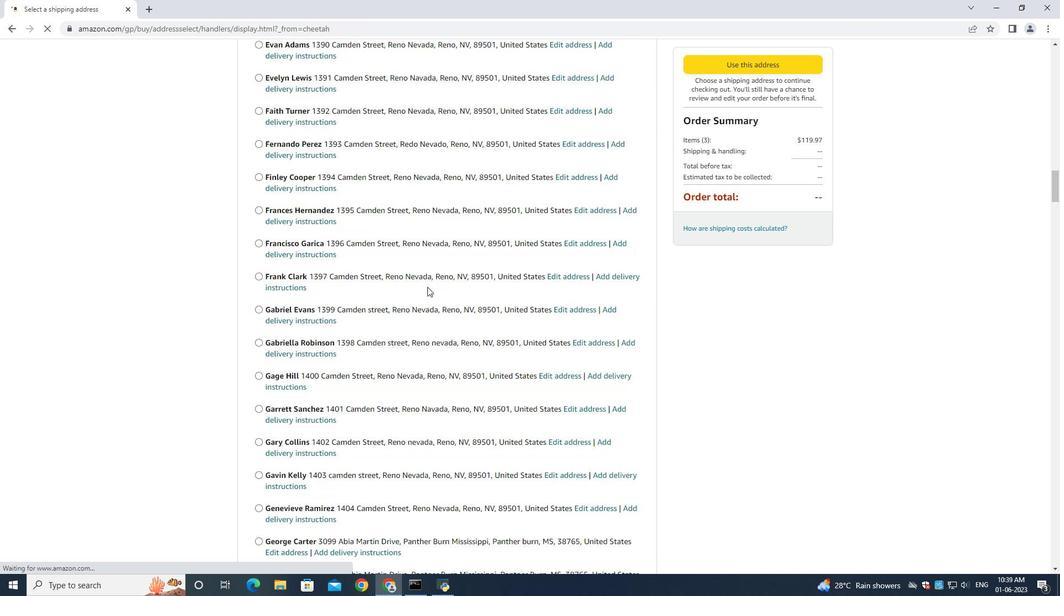 
Action: Mouse scrolled (430, 296) with delta (0, -1)
Screenshot: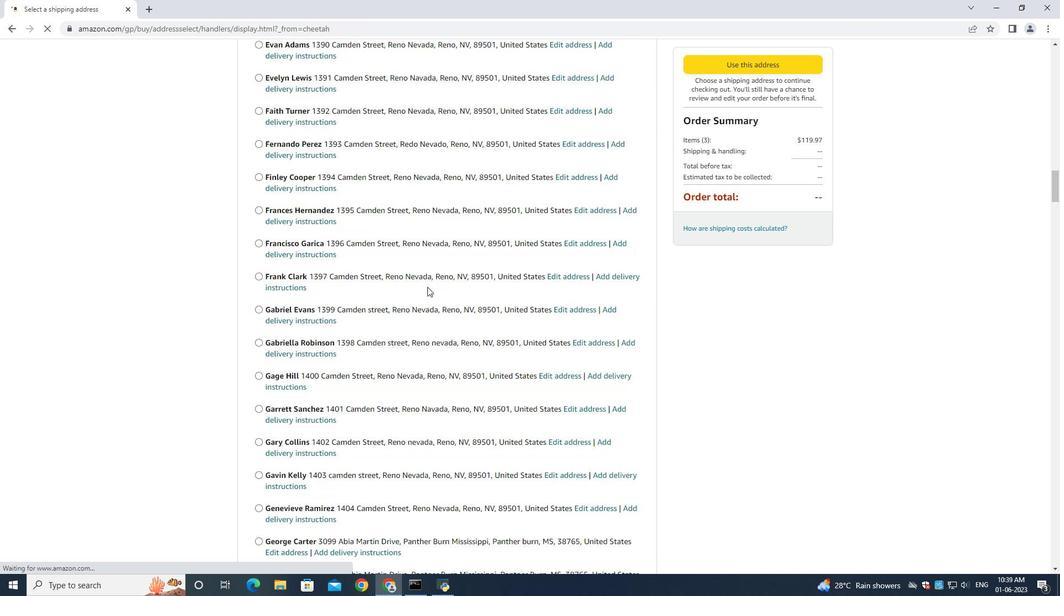
Action: Mouse scrolled (430, 296) with delta (0, 0)
Screenshot: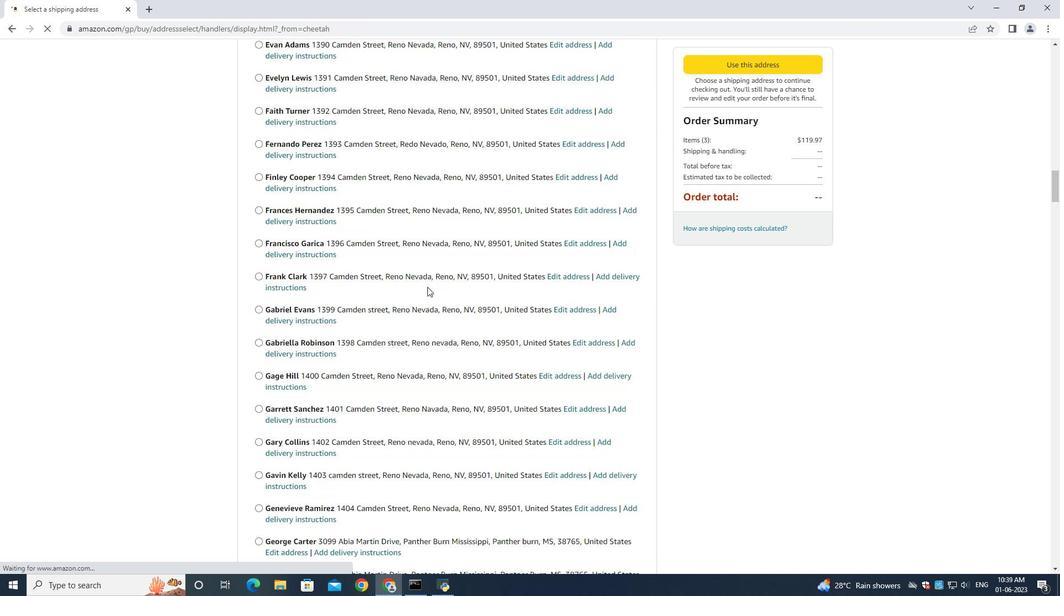 
Action: Mouse scrolled (430, 296) with delta (0, 0)
Screenshot: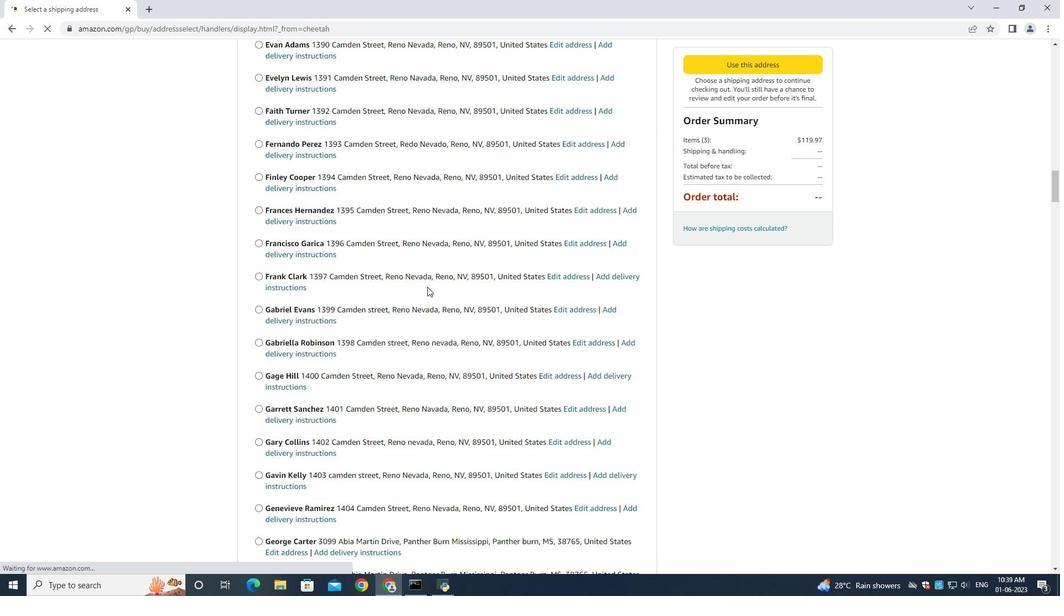
Action: Mouse scrolled (430, 296) with delta (0, 0)
Screenshot: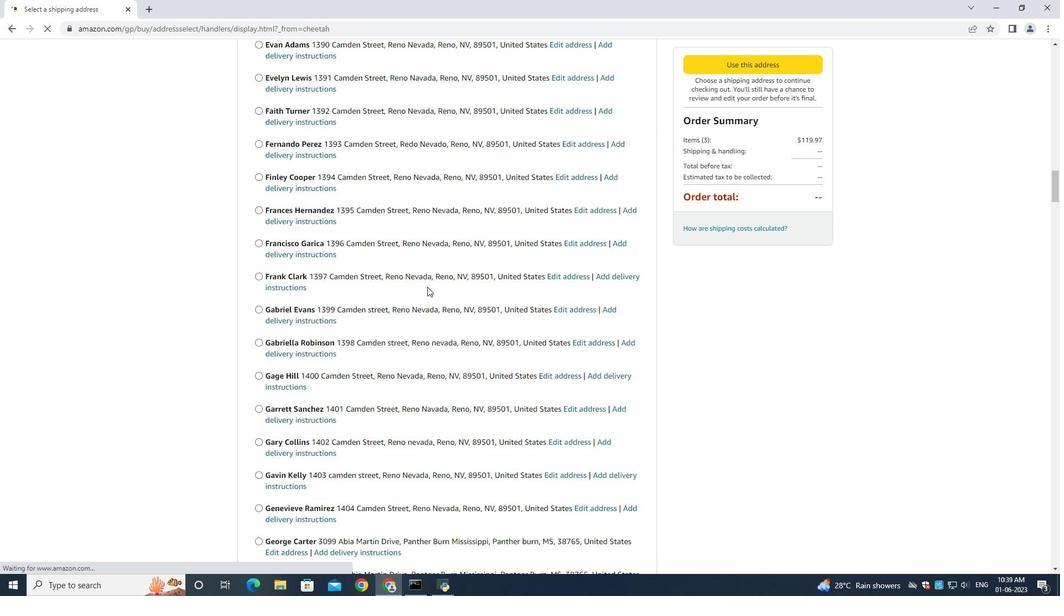 
Action: Mouse moved to (429, 299)
Screenshot: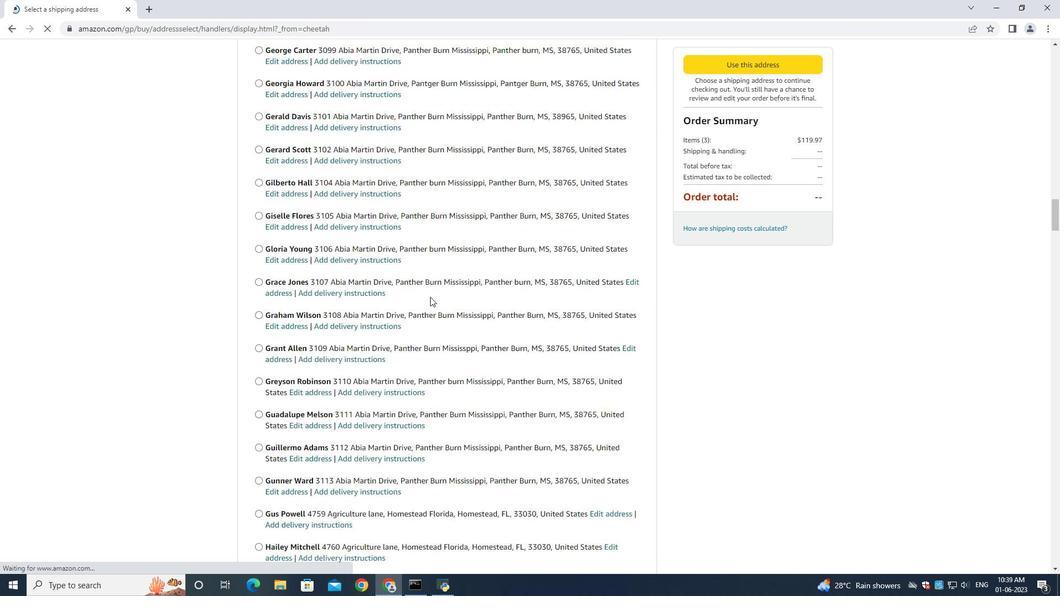 
Action: Mouse scrolled (430, 298) with delta (0, 0)
Screenshot: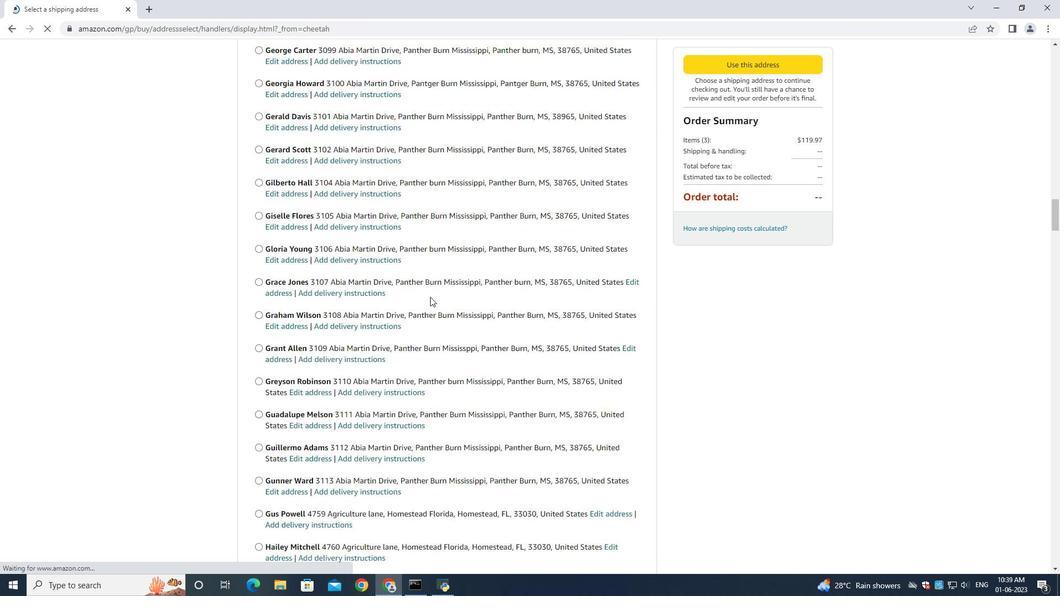 
Action: Mouse moved to (429, 299)
Screenshot: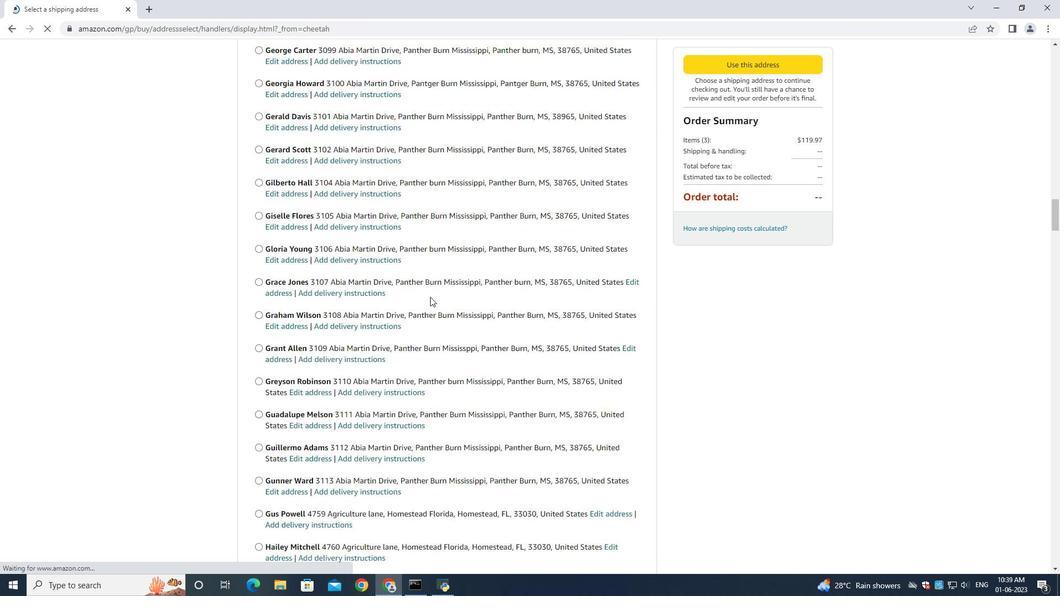 
Action: Mouse scrolled (430, 298) with delta (0, 0)
Screenshot: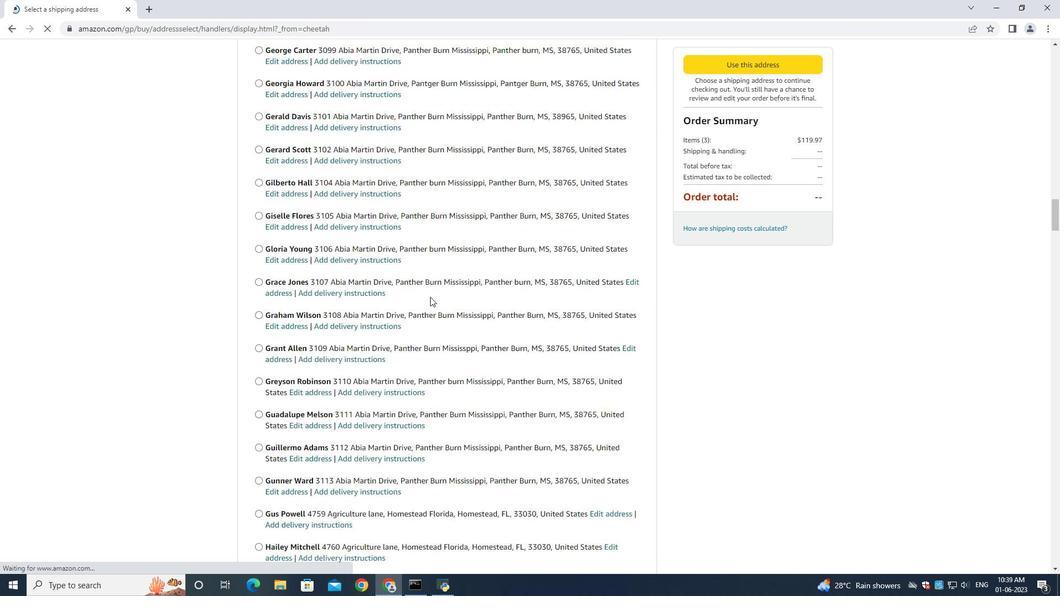 
Action: Mouse scrolled (429, 298) with delta (0, 0)
Screenshot: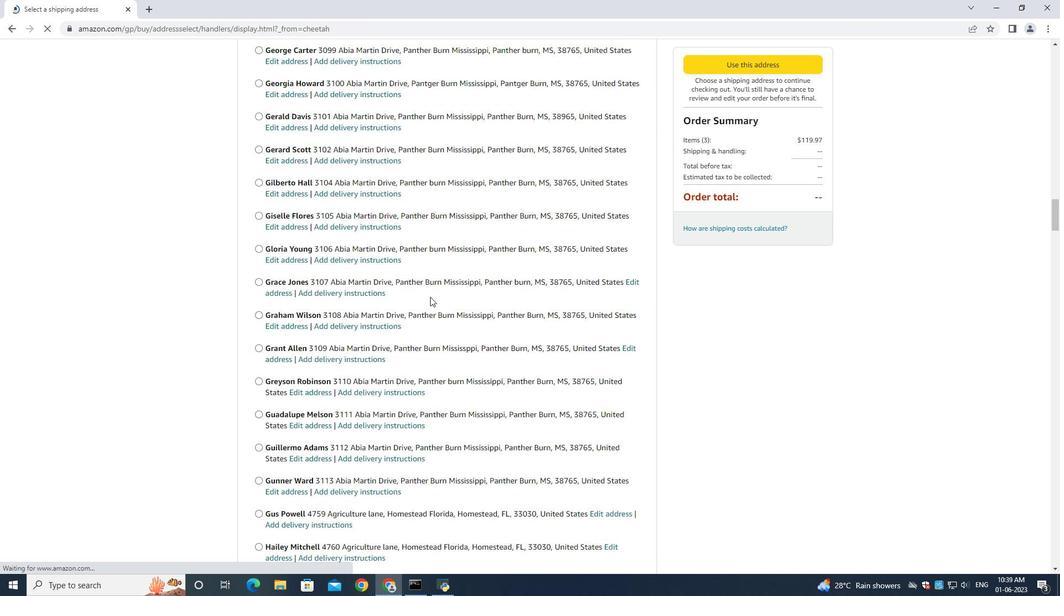
Action: Mouse scrolled (429, 298) with delta (0, 0)
Screenshot: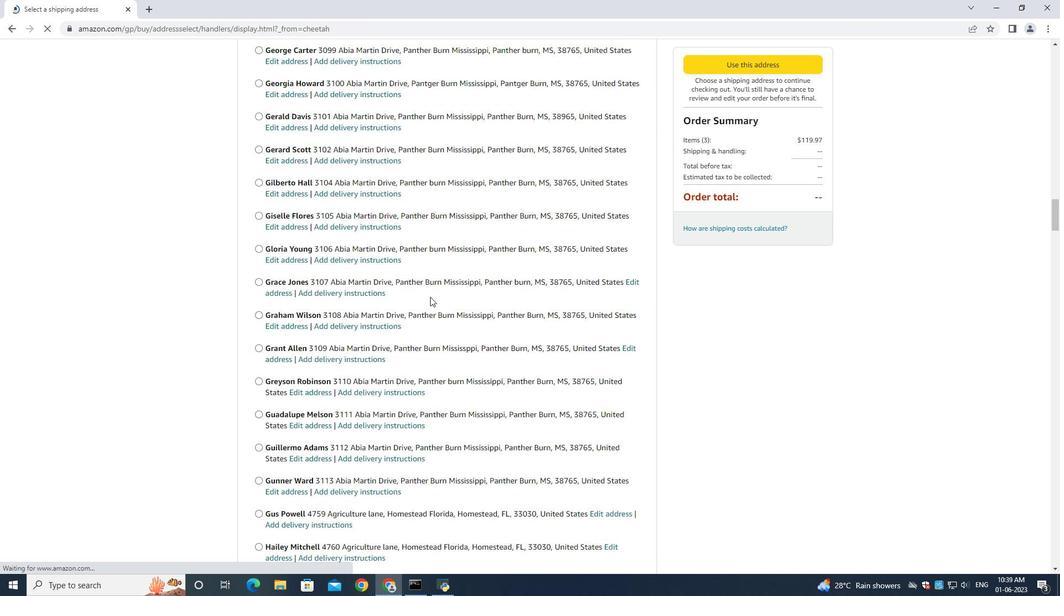
Action: Mouse scrolled (429, 298) with delta (0, 0)
Screenshot: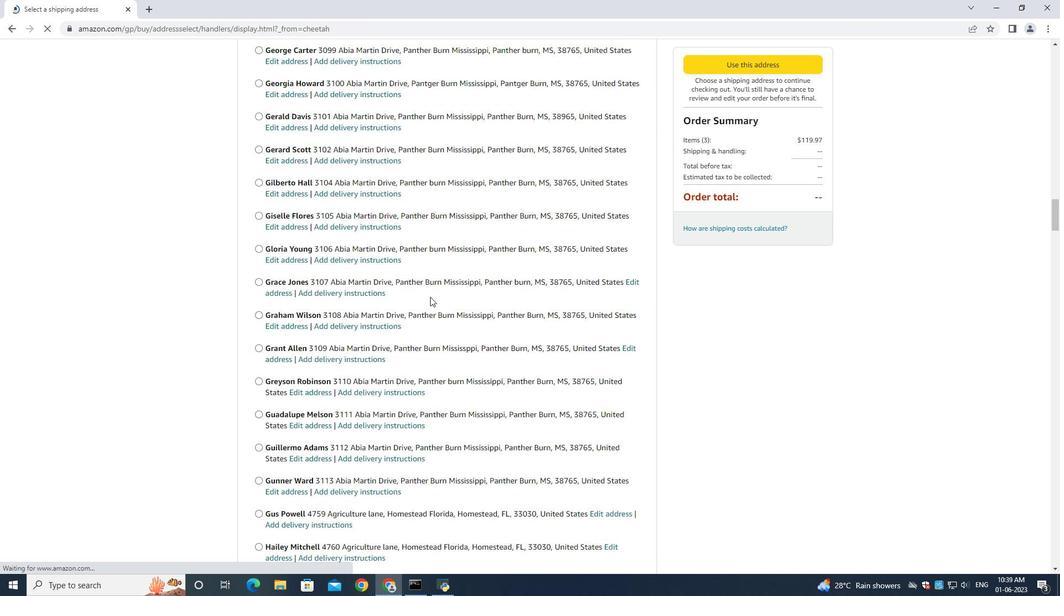 
Action: Mouse moved to (429, 299)
Screenshot: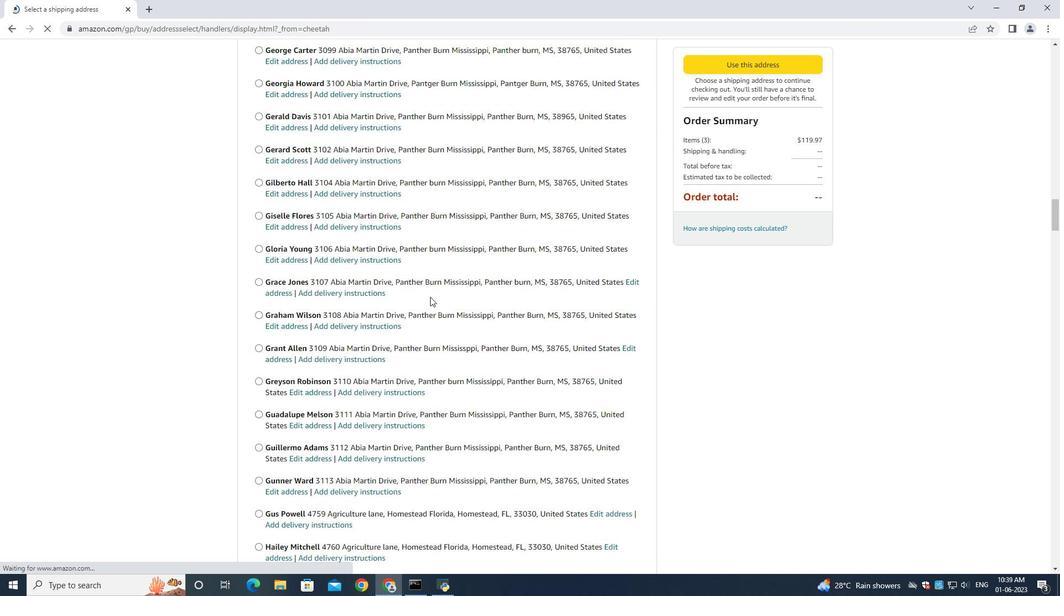 
Action: Mouse scrolled (429, 298) with delta (0, 0)
Screenshot: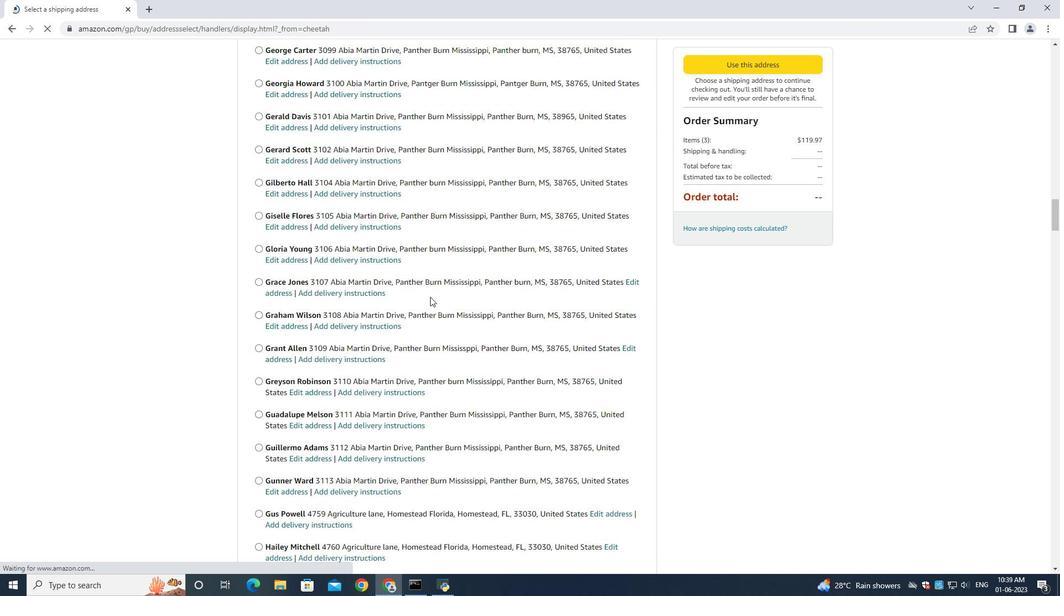 
Action: Mouse moved to (428, 299)
Screenshot: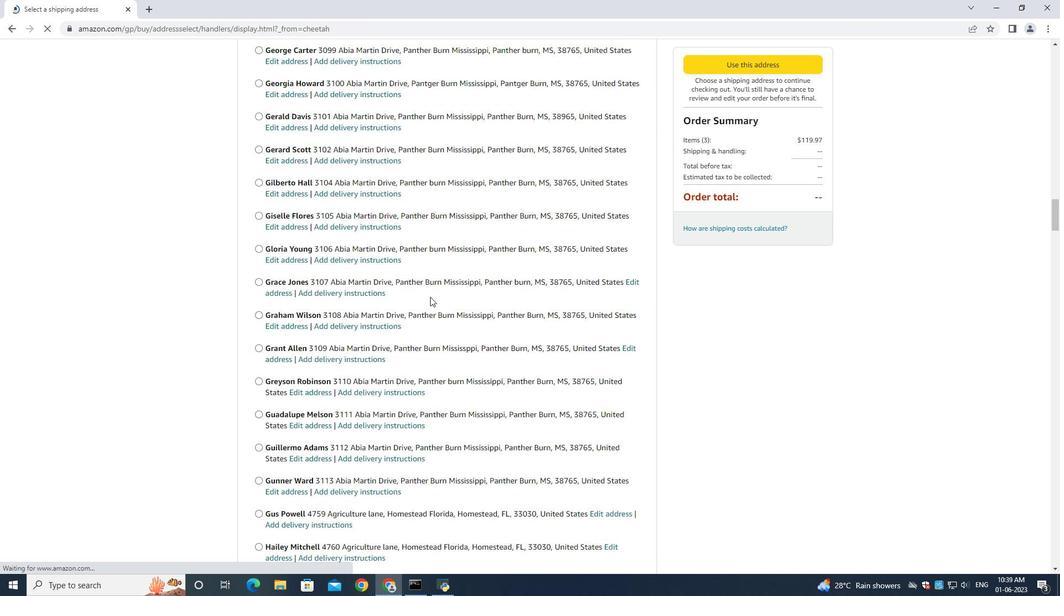 
Action: Mouse scrolled (429, 298) with delta (0, 0)
Screenshot: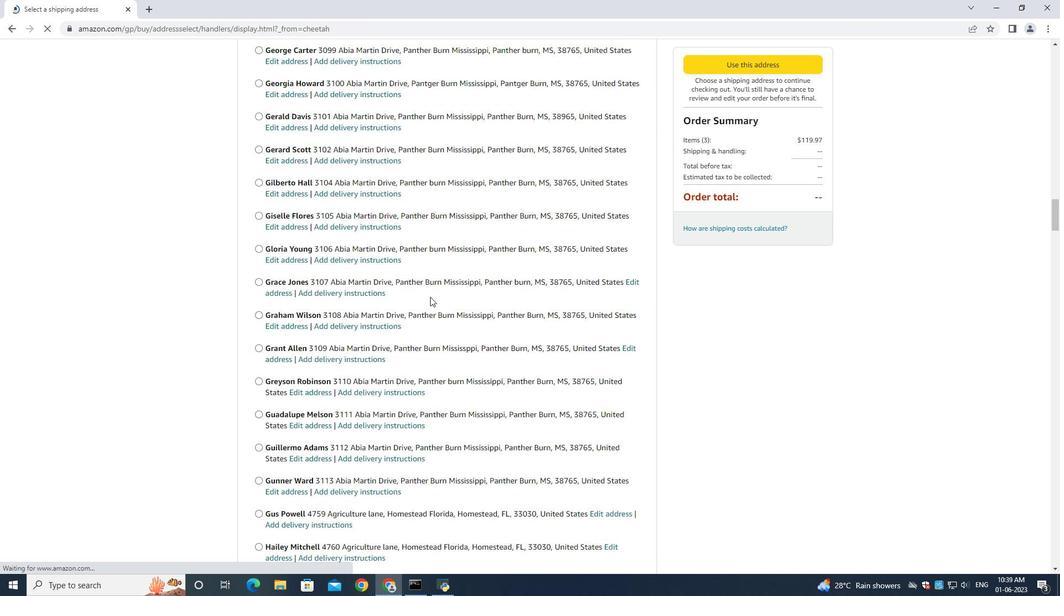 
Action: Mouse moved to (427, 300)
Screenshot: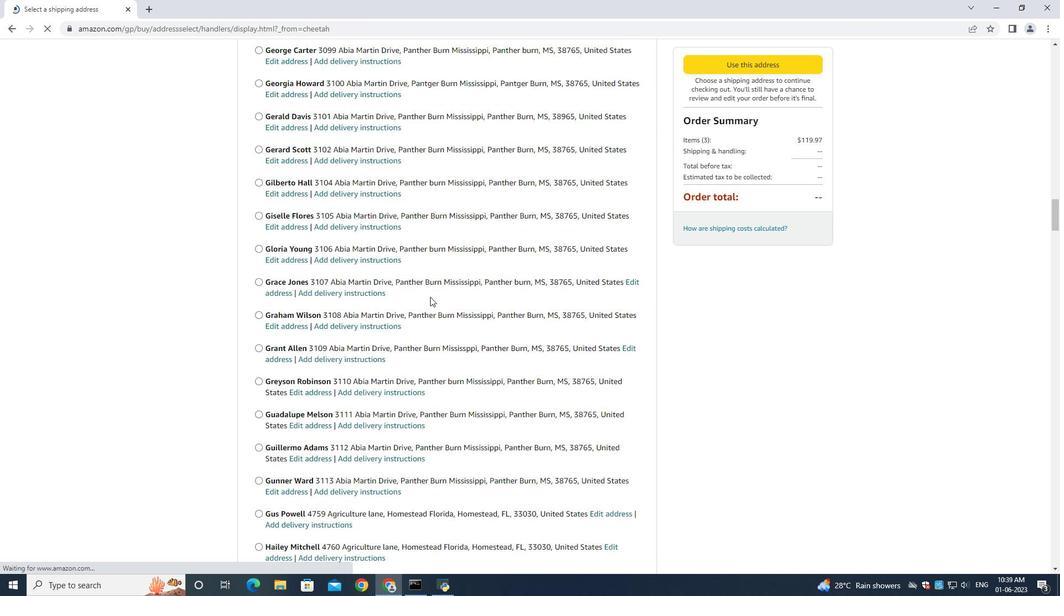 
Action: Mouse scrolled (429, 298) with delta (0, 0)
Screenshot: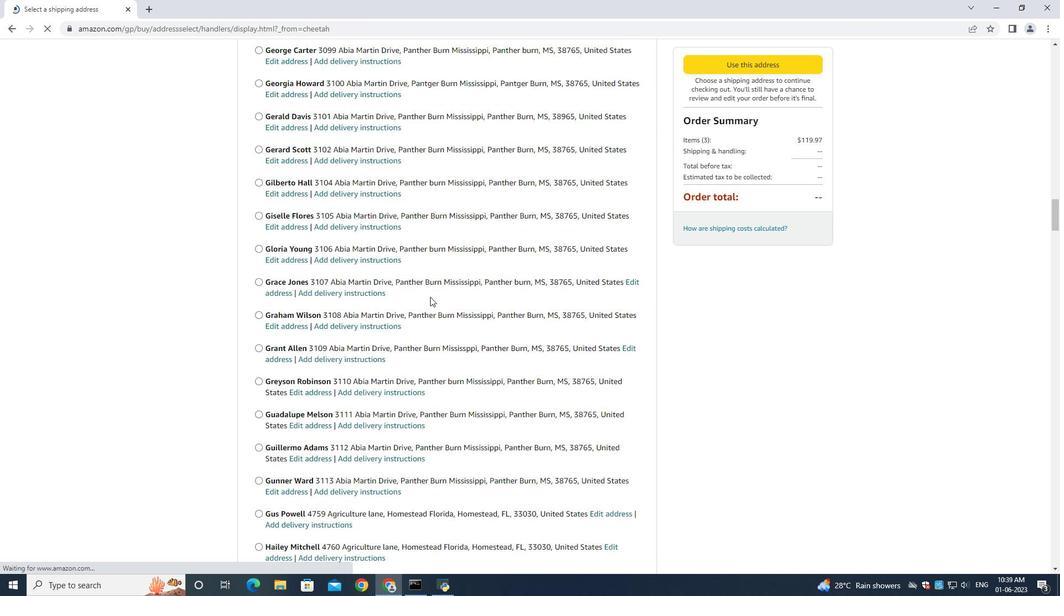 
Action: Mouse moved to (427, 300)
Screenshot: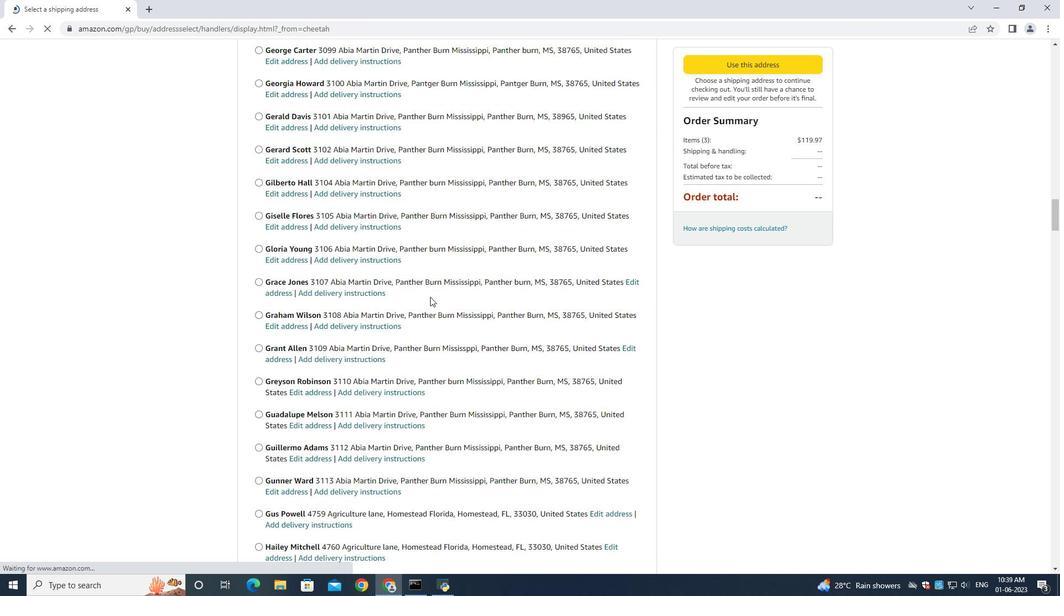 
Action: Mouse scrolled (429, 298) with delta (0, 0)
Screenshot: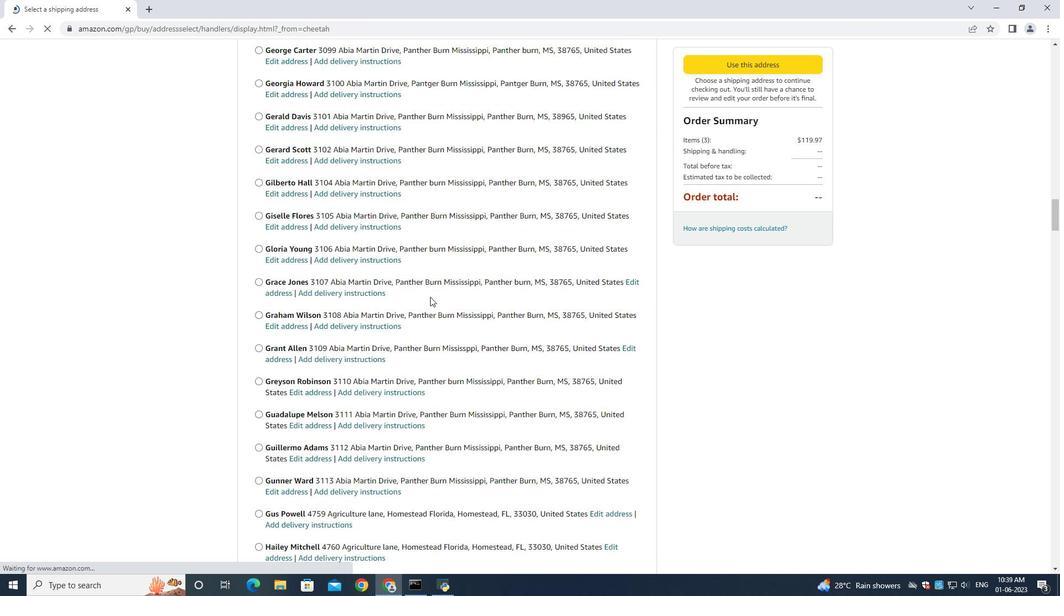 
Action: Mouse moved to (427, 305)
Screenshot: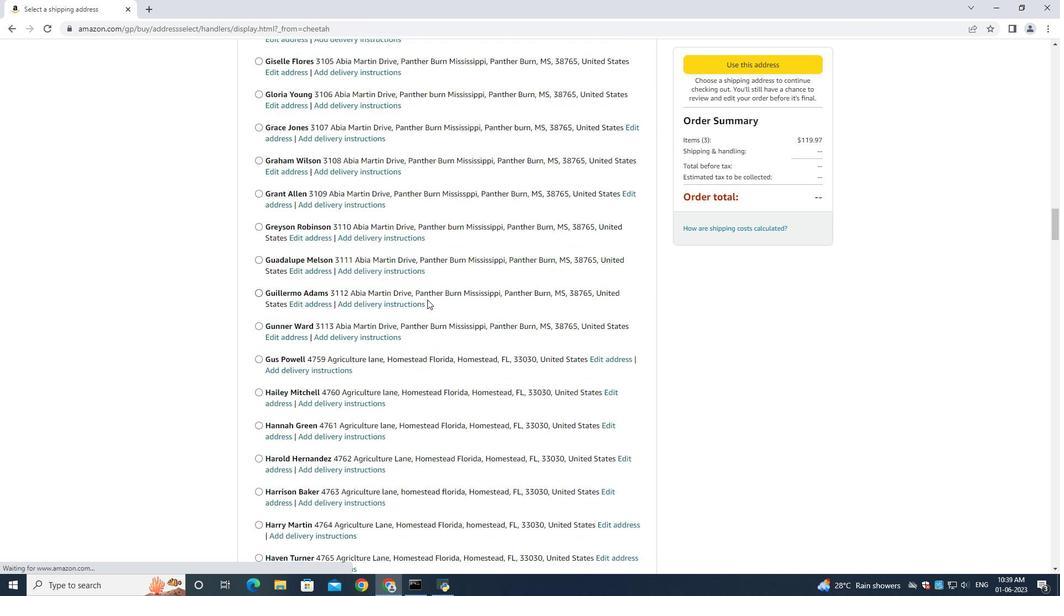 
Action: Mouse scrolled (427, 305) with delta (0, 0)
Screenshot: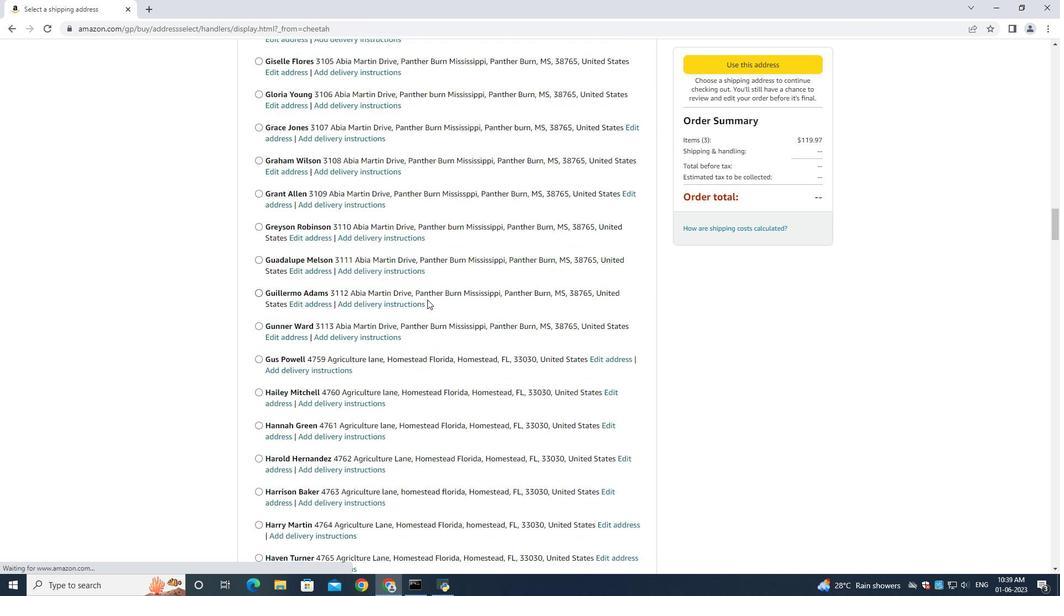 
Action: Mouse moved to (427, 307)
Screenshot: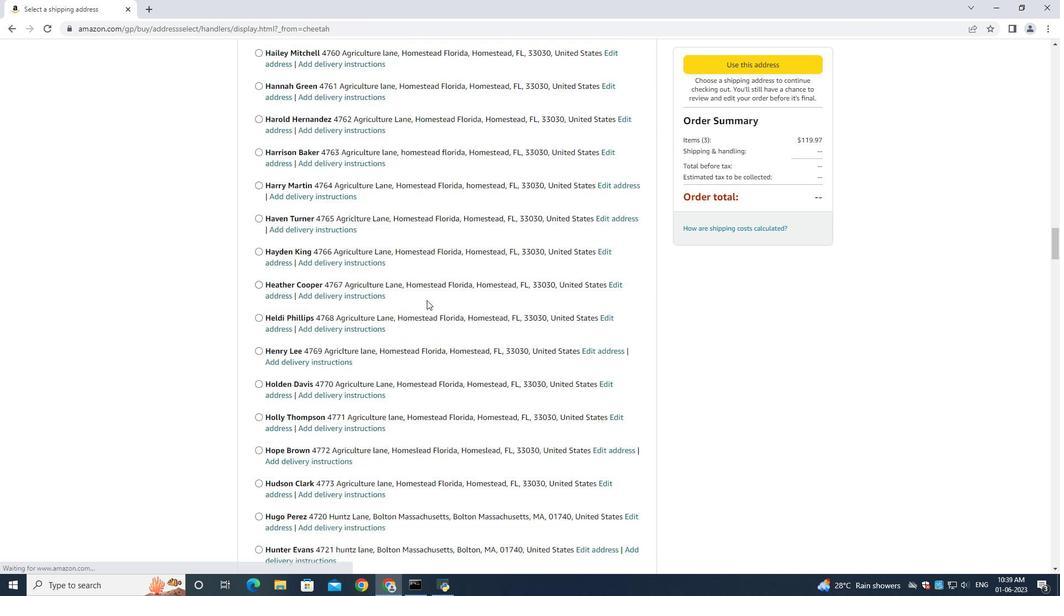 
Action: Mouse scrolled (427, 306) with delta (0, 0)
Screenshot: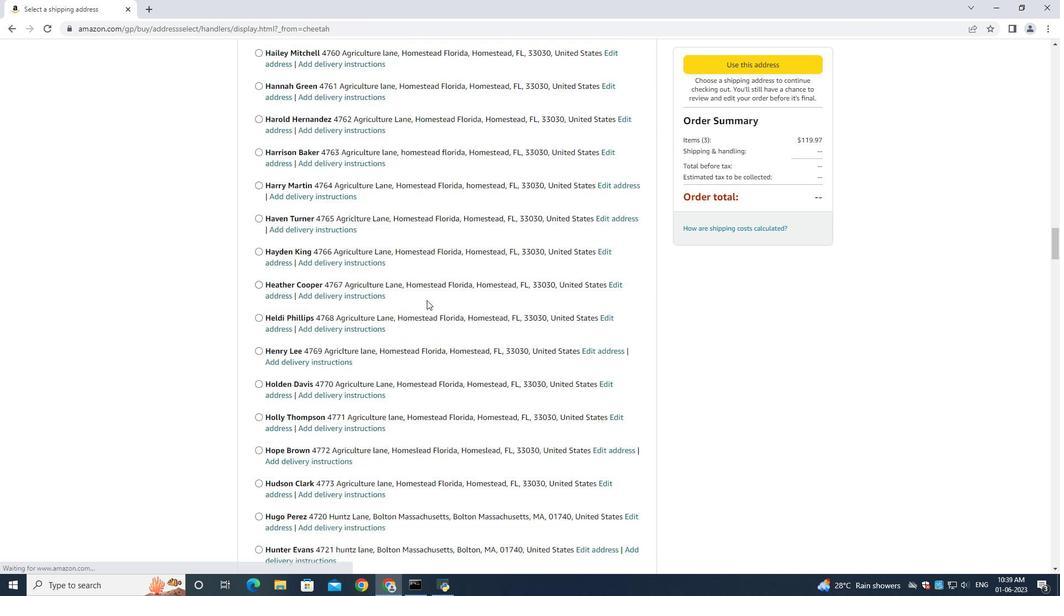 
Action: Mouse moved to (427, 307)
Screenshot: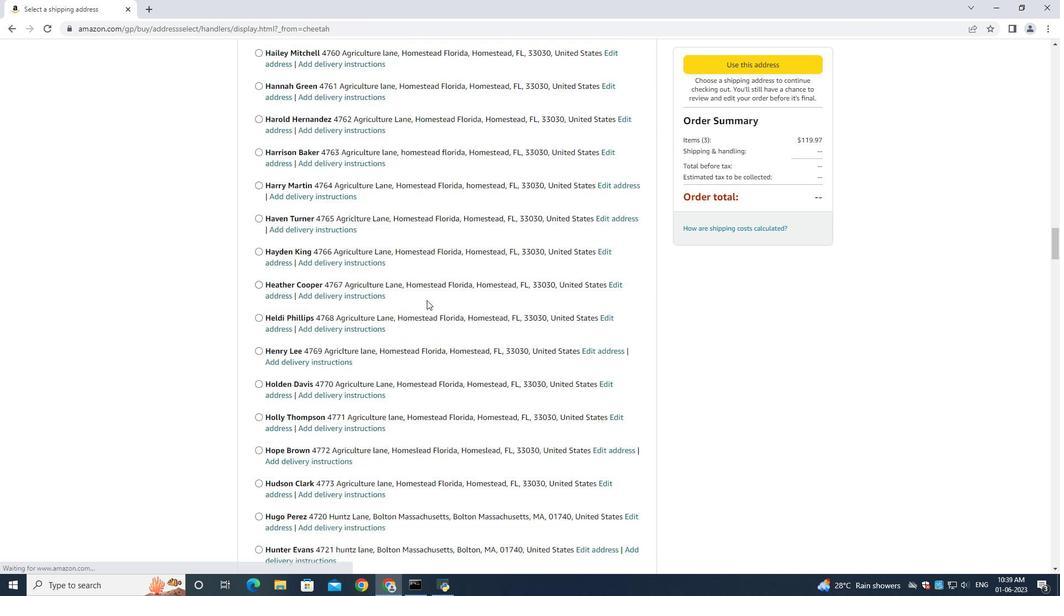 
Action: Mouse scrolled (427, 306) with delta (0, 0)
Screenshot: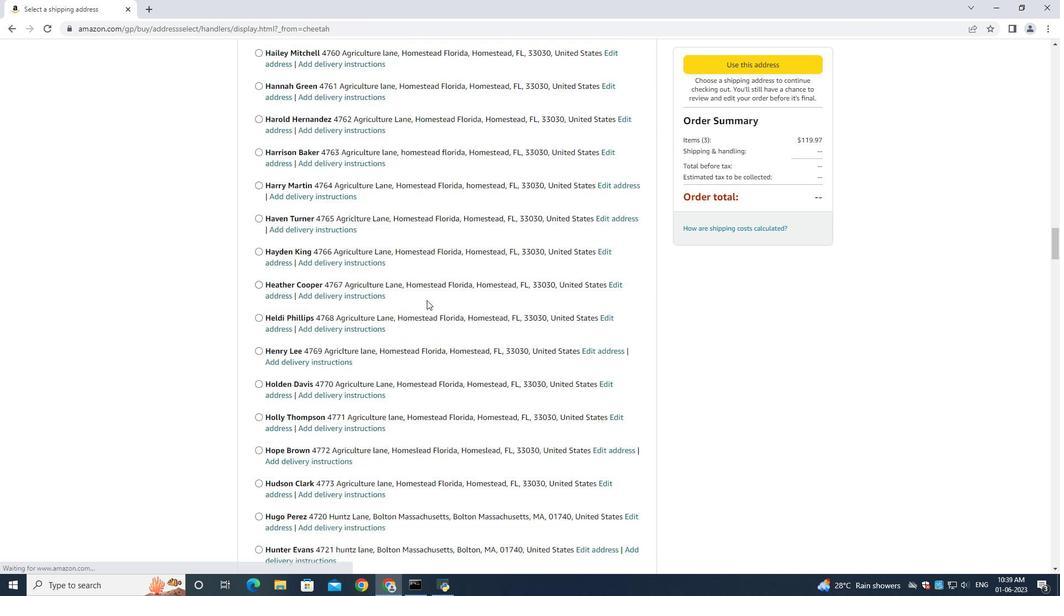 
Action: Mouse scrolled (427, 306) with delta (0, 0)
Screenshot: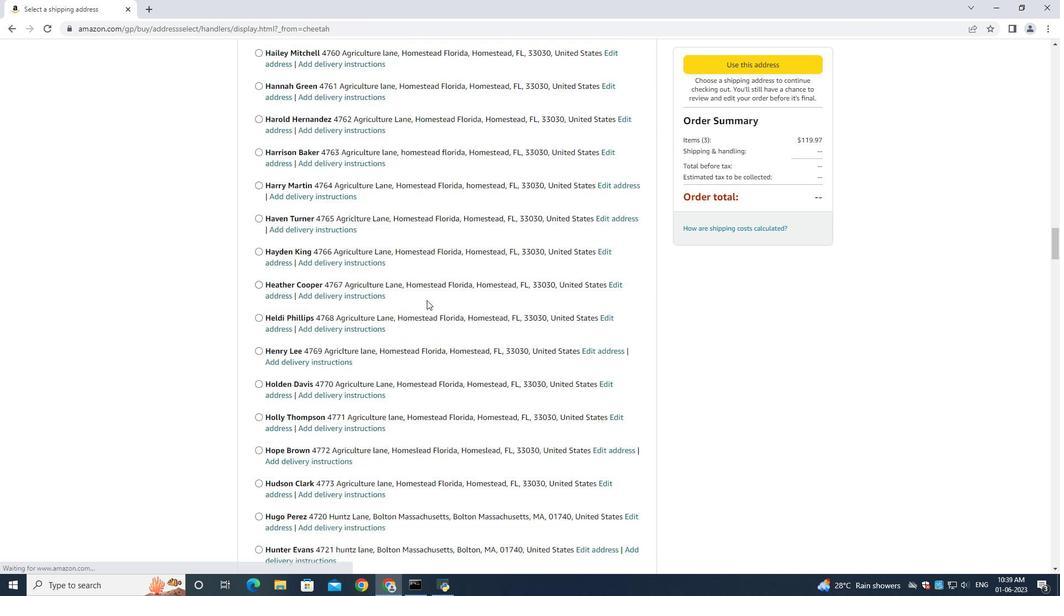 
Action: Mouse scrolled (427, 306) with delta (0, 0)
Screenshot: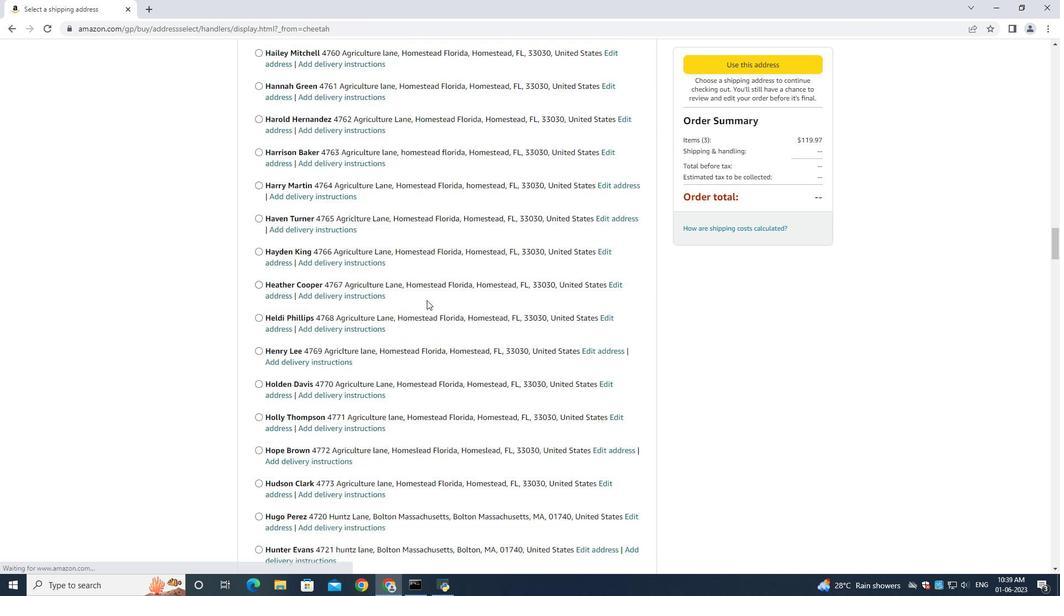 
Action: Mouse scrolled (427, 306) with delta (0, 0)
Screenshot: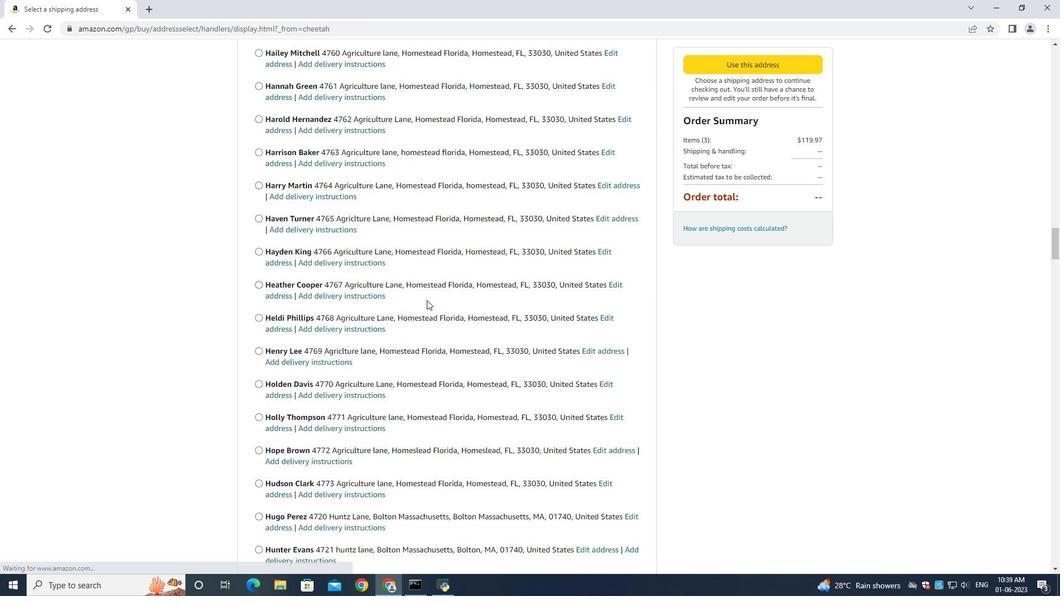 
Action: Mouse scrolled (427, 306) with delta (0, 0)
Screenshot: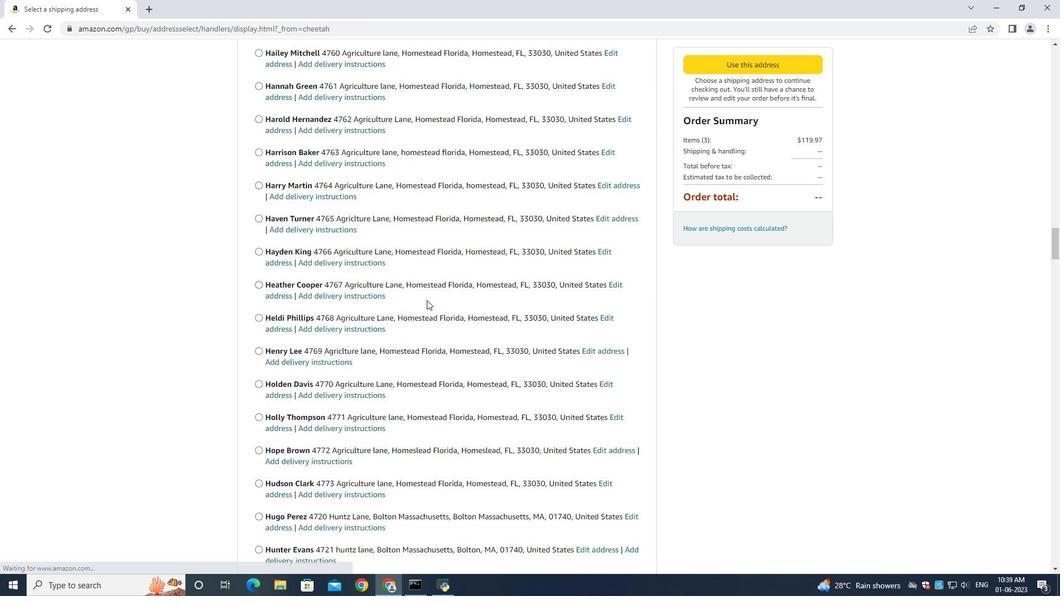 
Action: Mouse scrolled (427, 306) with delta (0, 0)
Screenshot: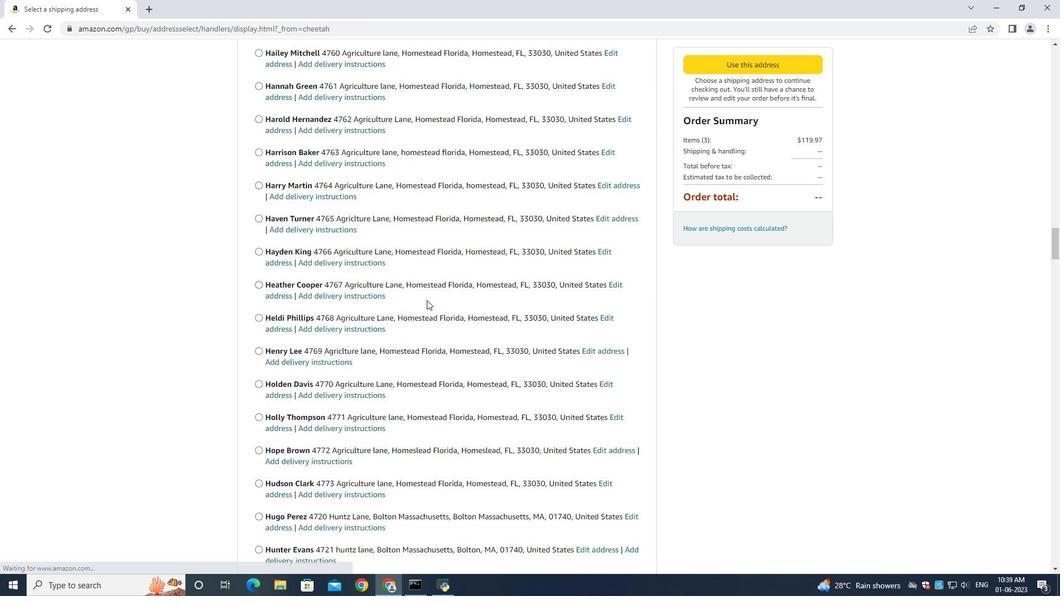 
Action: Mouse moved to (427, 309)
Screenshot: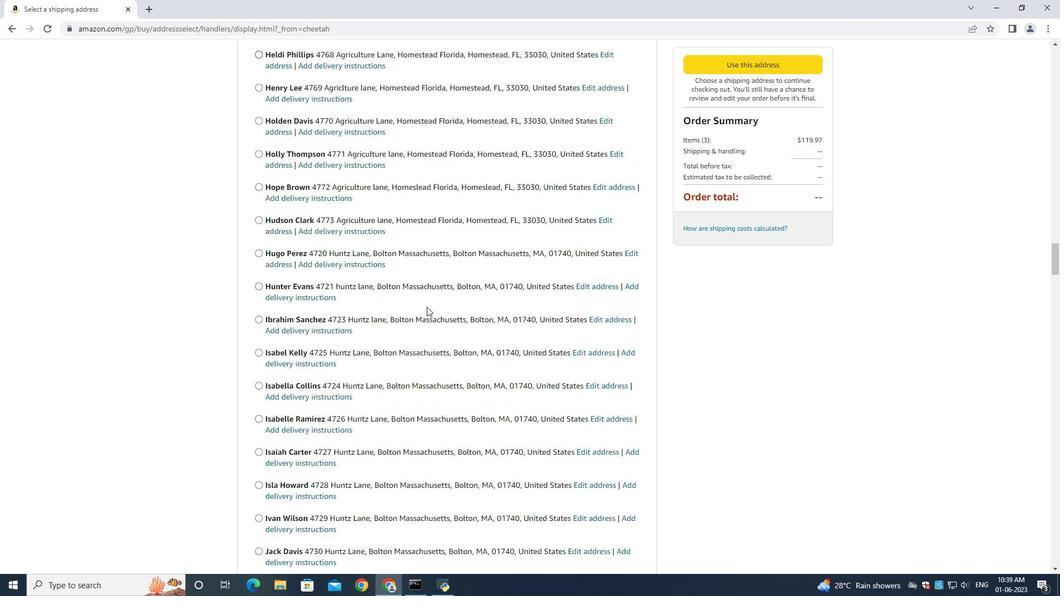 
Action: Mouse scrolled (427, 309) with delta (0, 0)
Screenshot: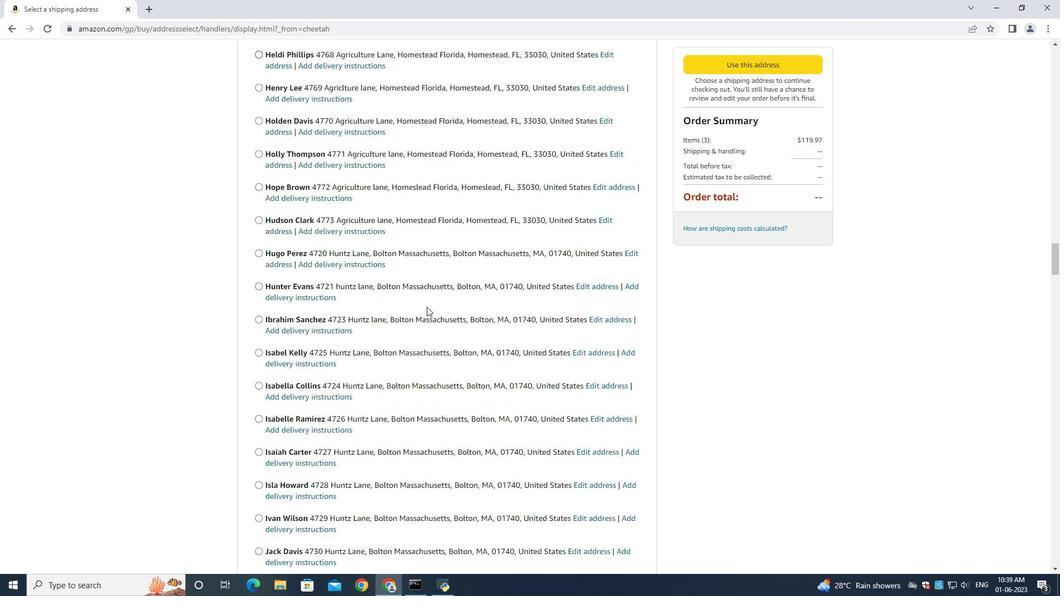 
Action: Mouse moved to (427, 310)
Screenshot: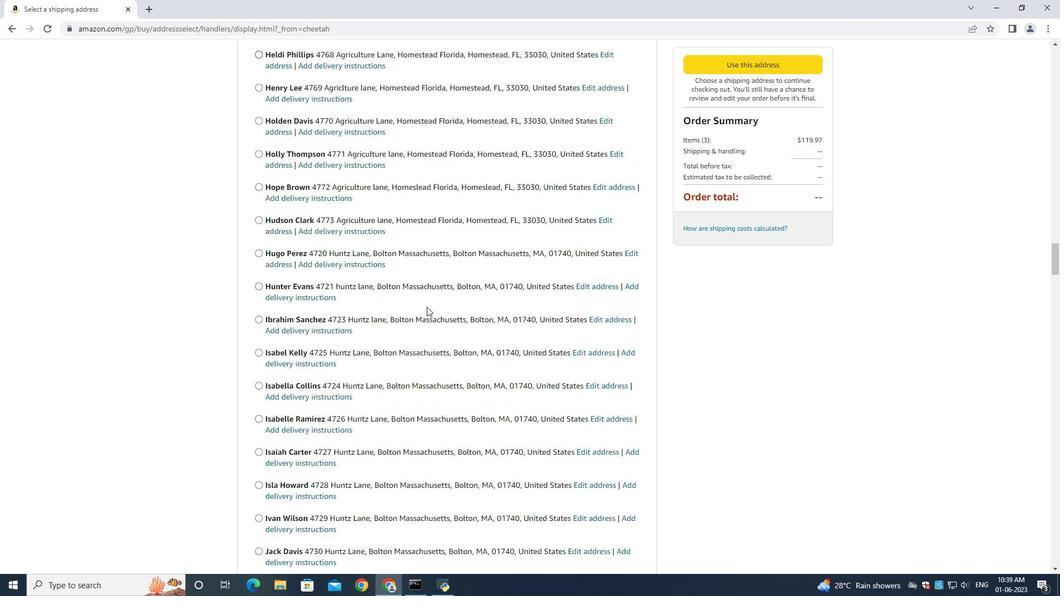 
Action: Mouse scrolled (427, 309) with delta (0, 0)
Screenshot: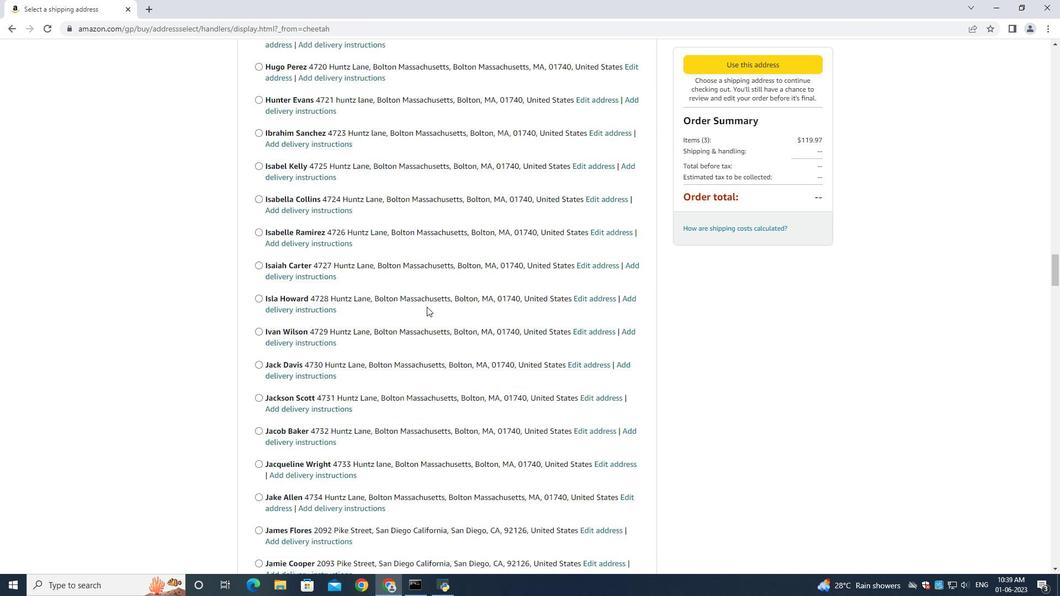 
Action: Mouse moved to (427, 311)
Screenshot: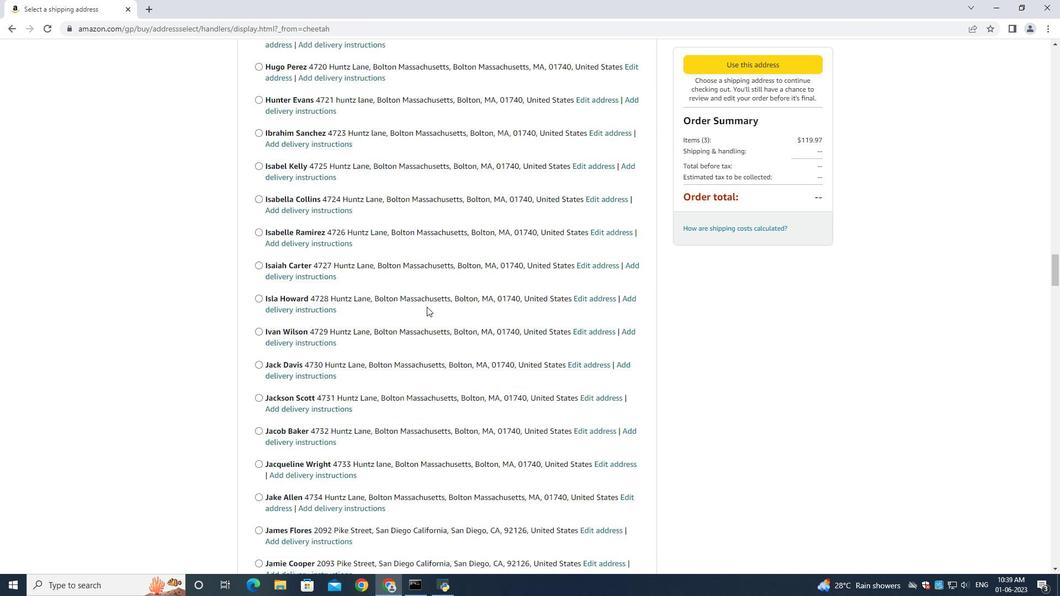
Action: Mouse scrolled (427, 309) with delta (0, 0)
Screenshot: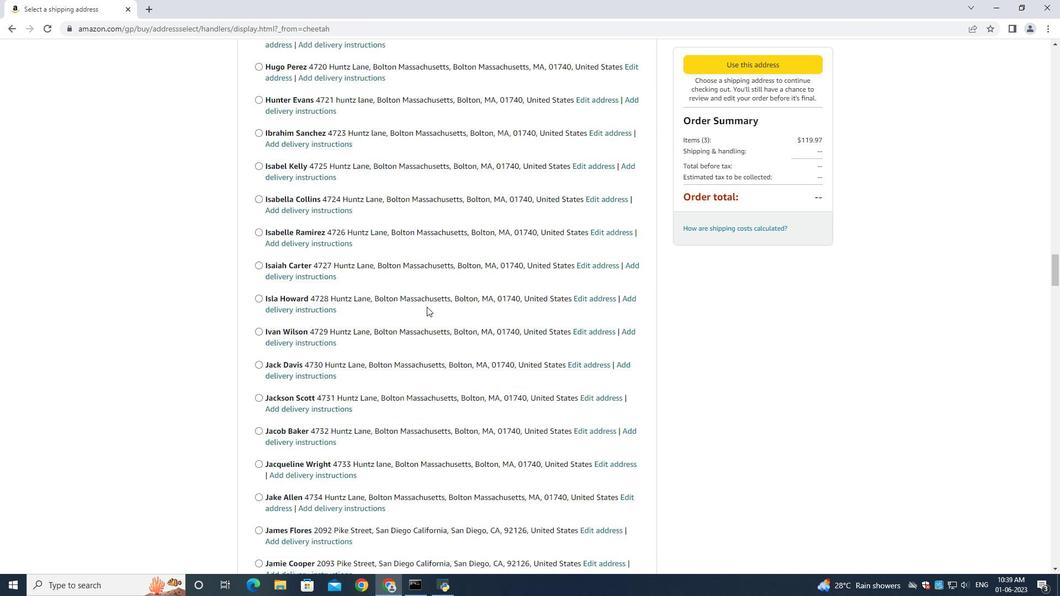 
Action: Mouse scrolled (427, 310) with delta (0, 0)
Screenshot: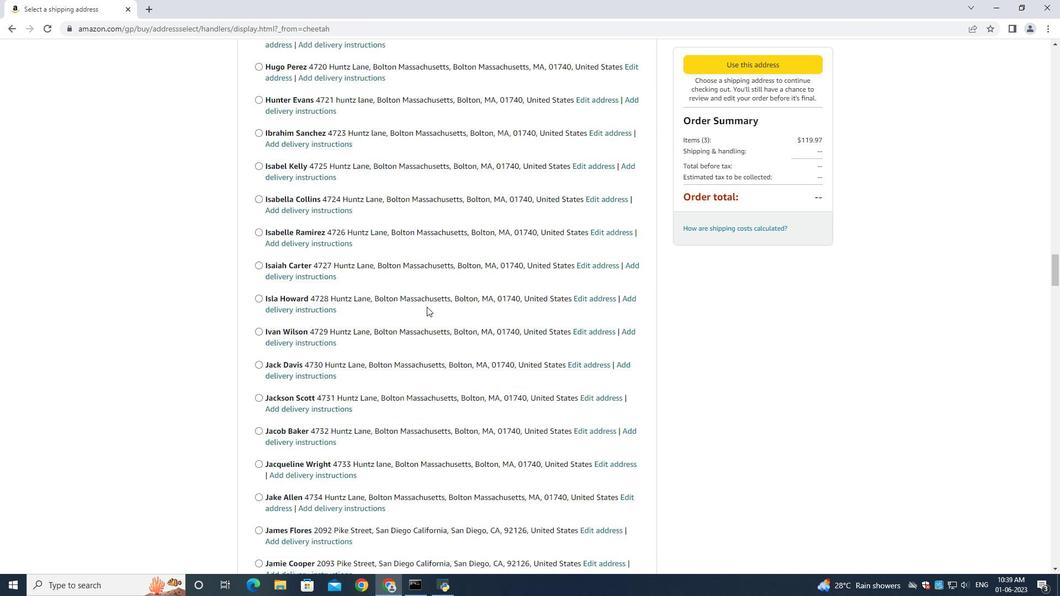 
Action: Mouse moved to (427, 311)
Screenshot: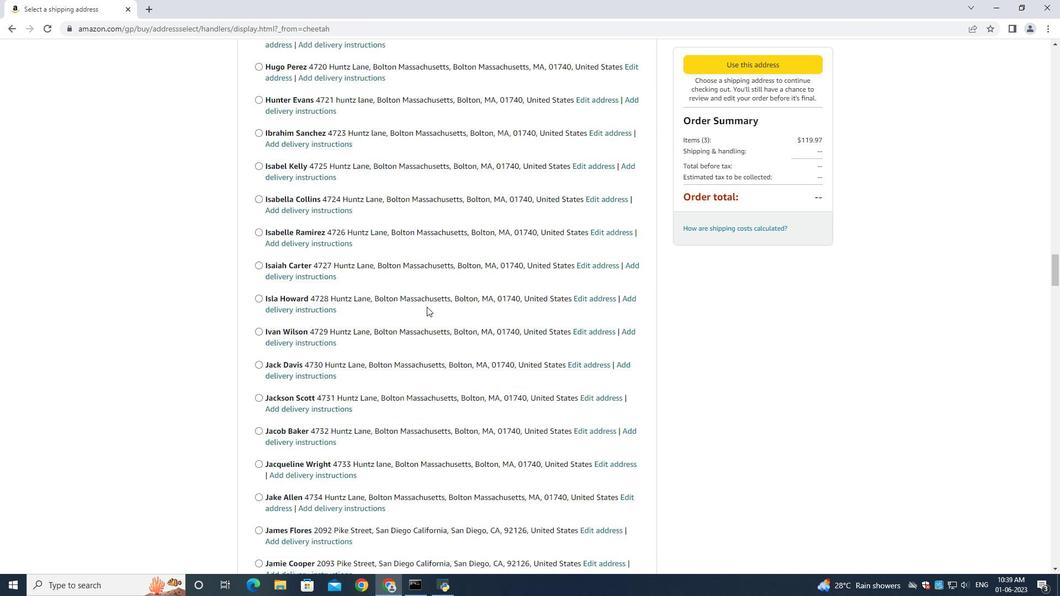 
Action: Mouse scrolled (427, 310) with delta (0, 0)
Screenshot: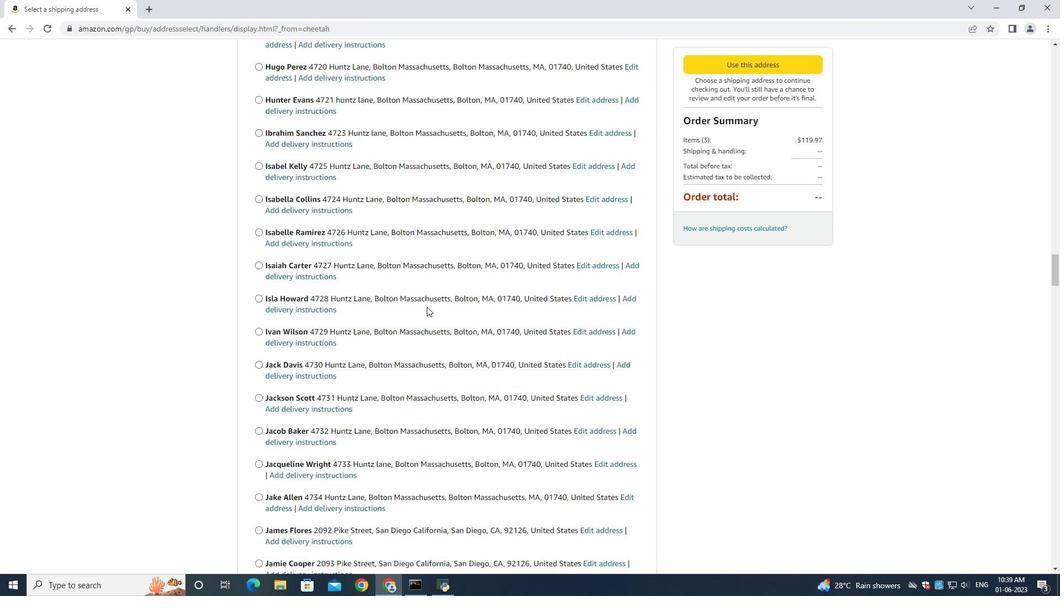 
Action: Mouse scrolled (427, 310) with delta (0, 0)
Screenshot: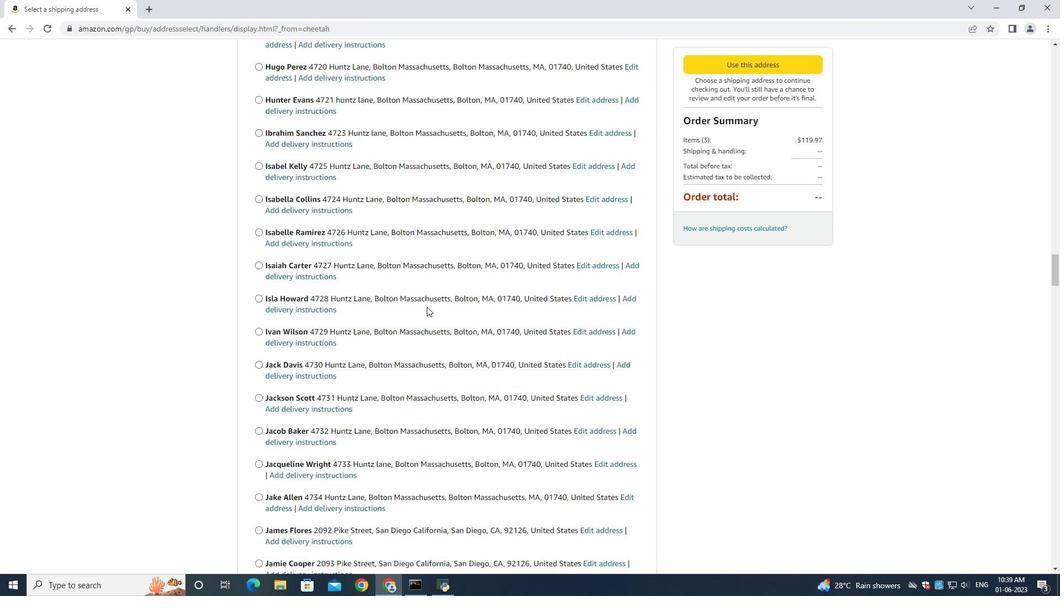 
Action: Mouse scrolled (427, 310) with delta (0, 0)
Screenshot: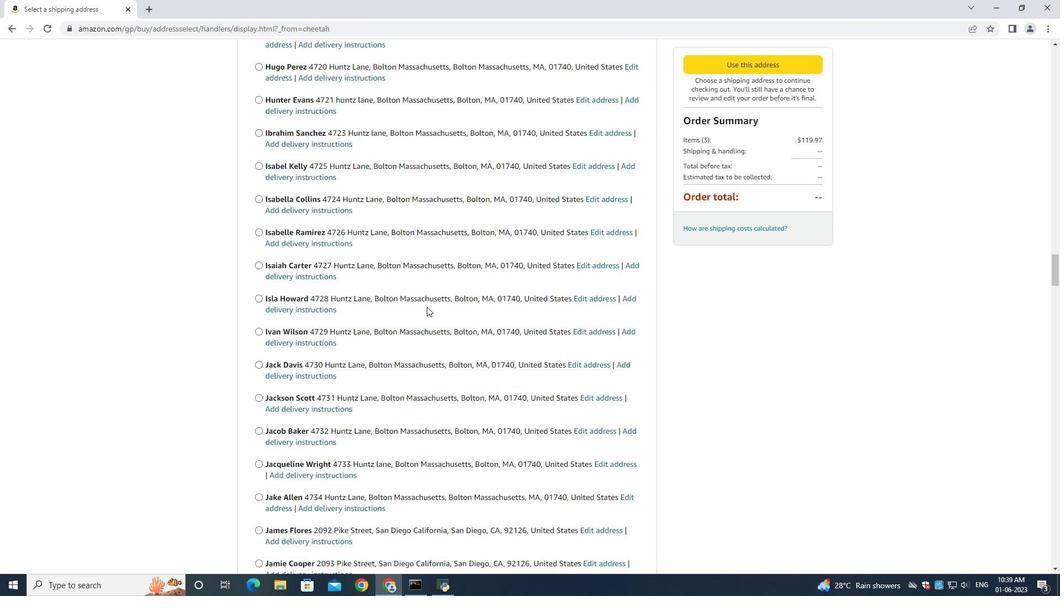 
Action: Mouse scrolled (427, 310) with delta (0, 0)
Screenshot: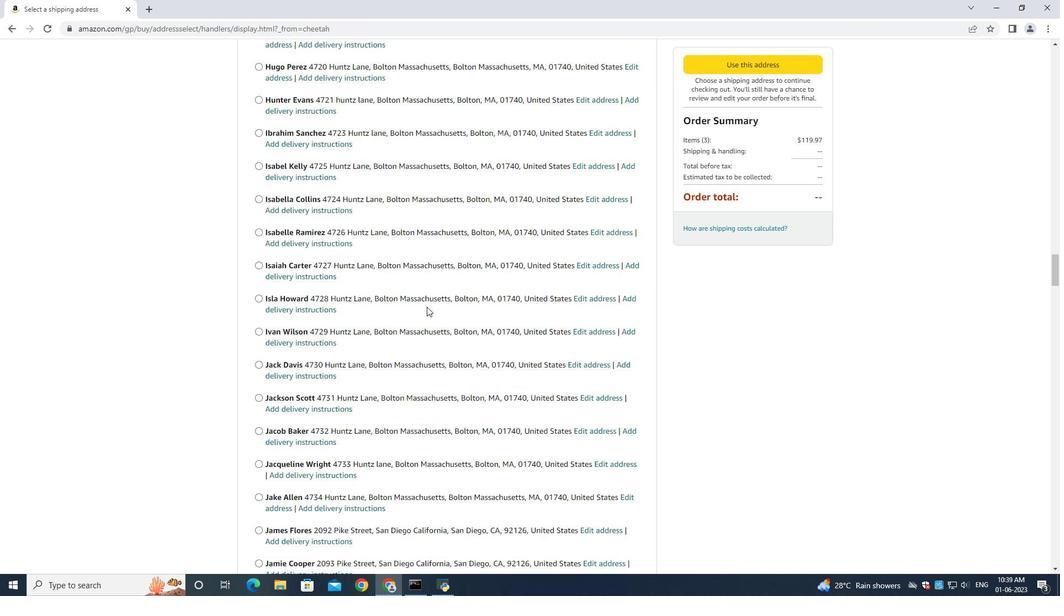 
Action: Mouse scrolled (427, 310) with delta (0, 0)
Screenshot: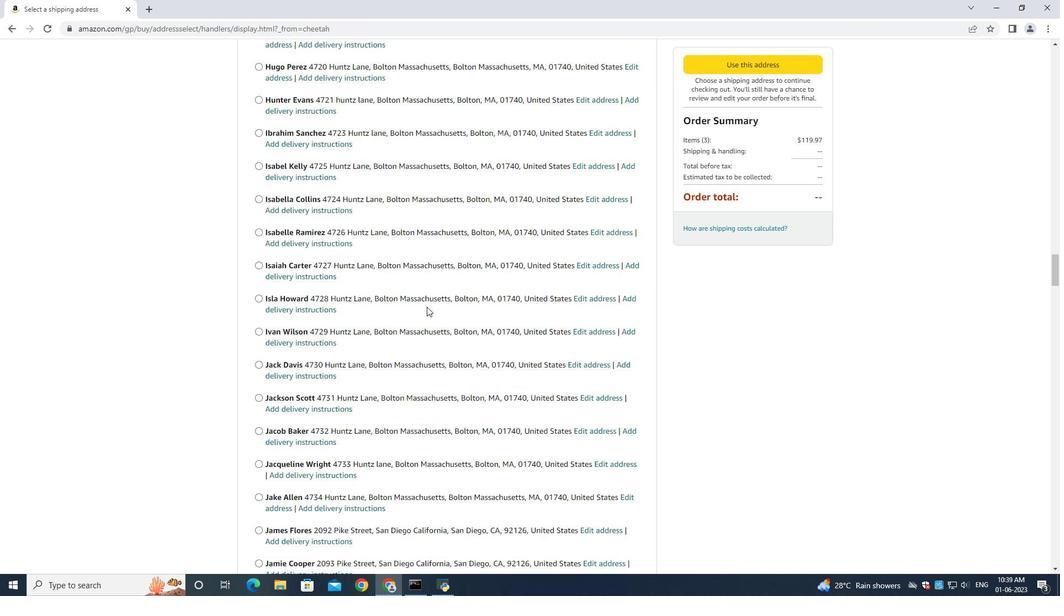 
Action: Mouse moved to (423, 313)
Screenshot: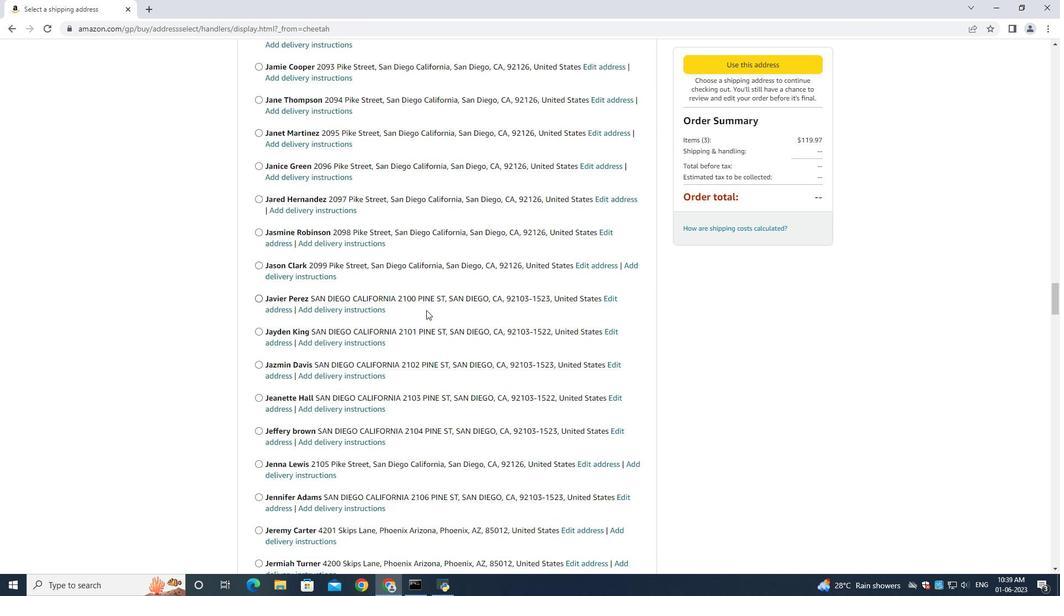 
Action: Mouse scrolled (426, 310) with delta (0, 0)
Screenshot: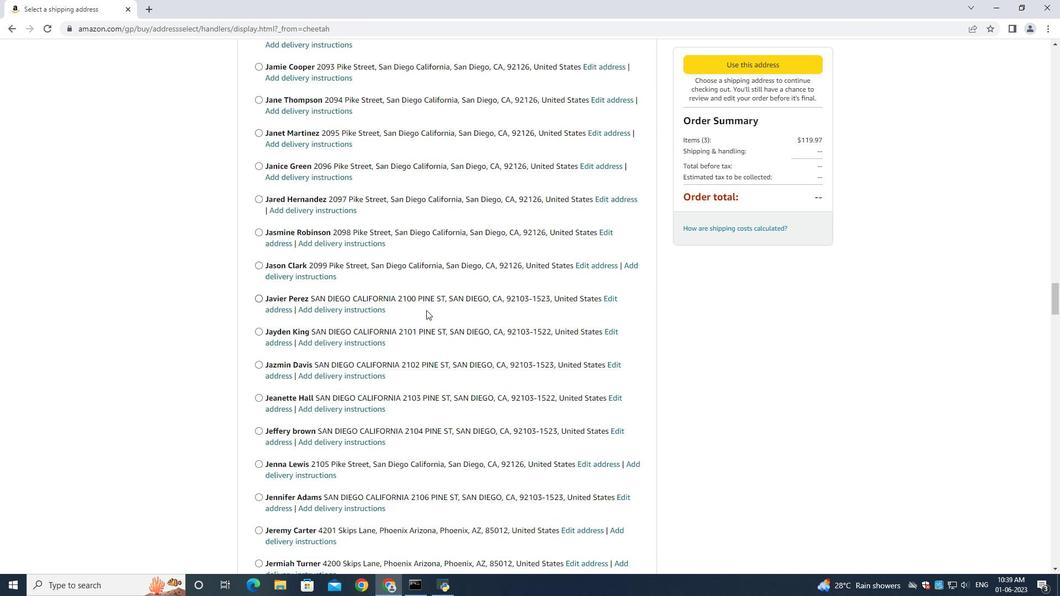 
Action: Mouse moved to (423, 313)
Screenshot: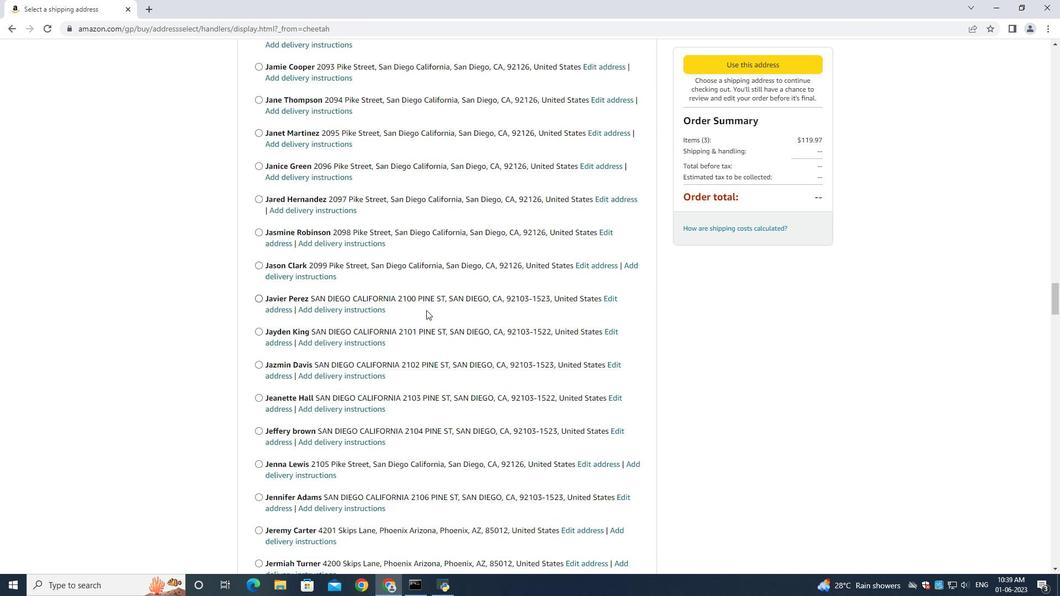
Action: Mouse scrolled (426, 312) with delta (0, 0)
Screenshot: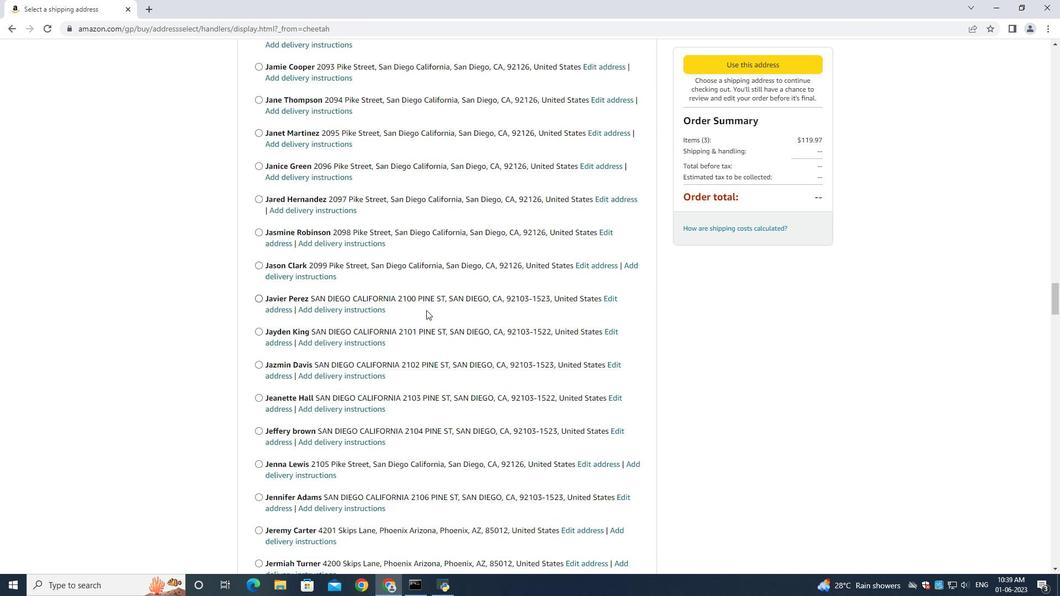 
Action: Mouse moved to (423, 313)
Screenshot: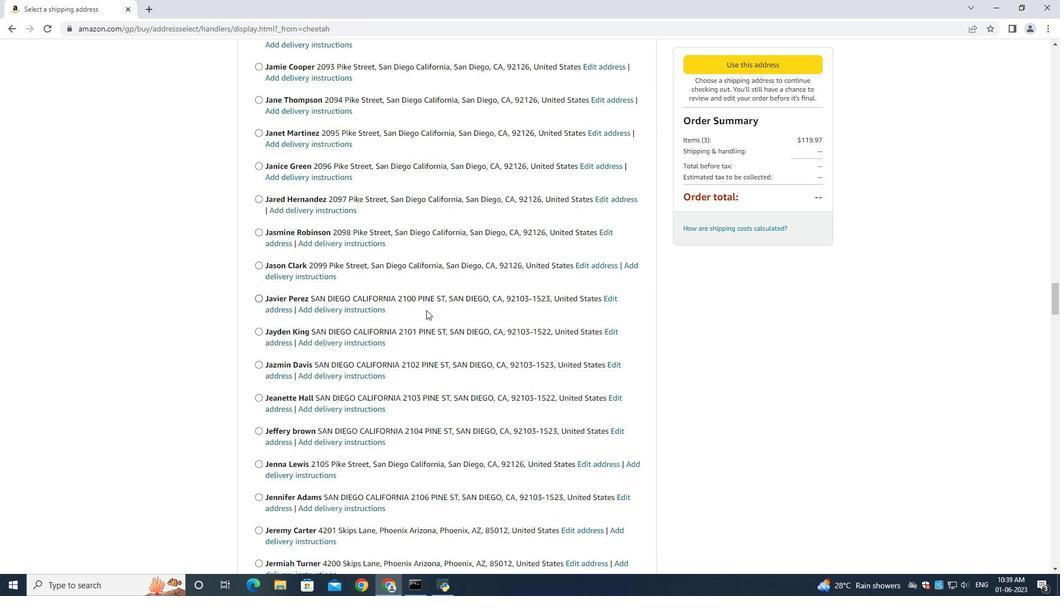 
Action: Mouse scrolled (426, 312) with delta (0, 0)
Screenshot: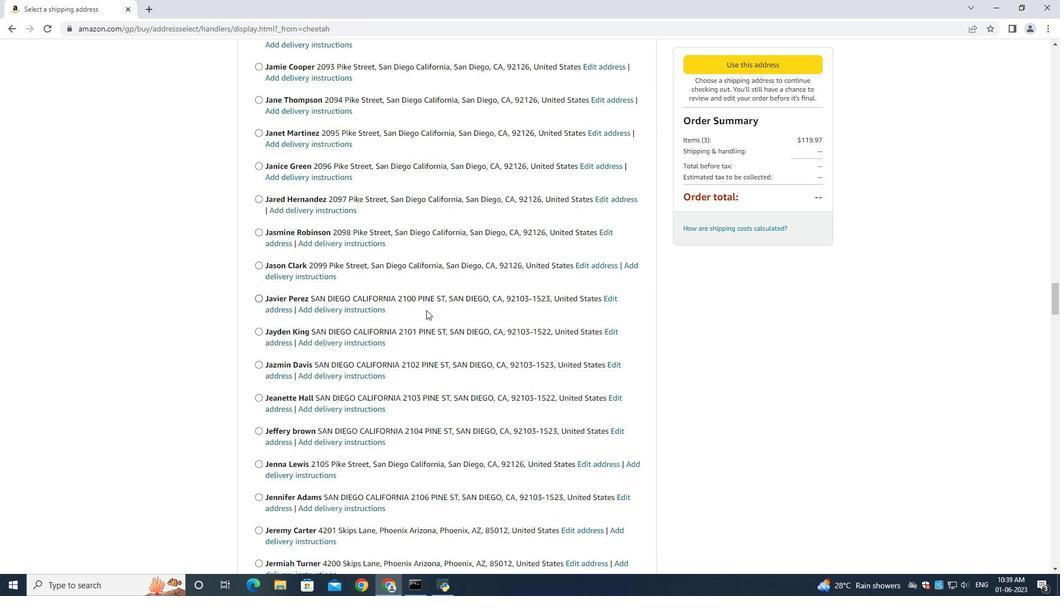 
Action: Mouse moved to (423, 313)
Screenshot: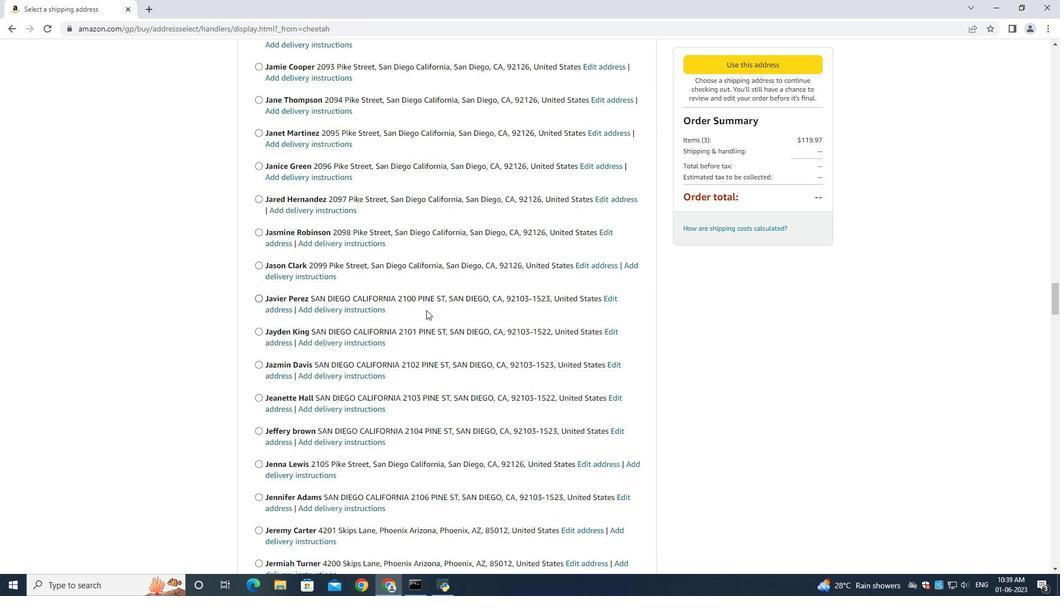 
Action: Mouse scrolled (426, 312) with delta (0, -1)
Screenshot: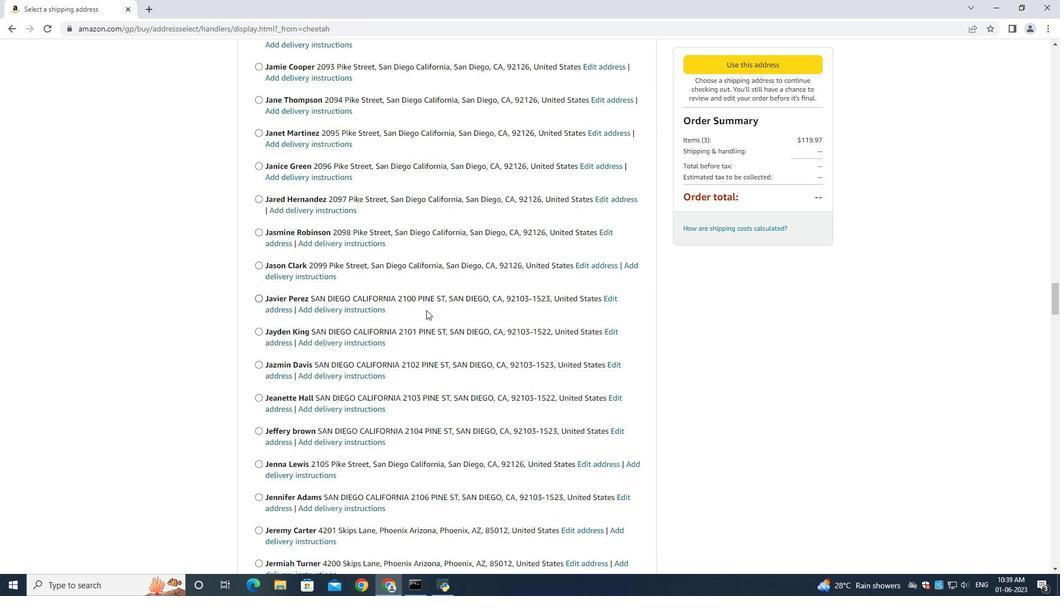 
Action: Mouse moved to (423, 314)
Screenshot: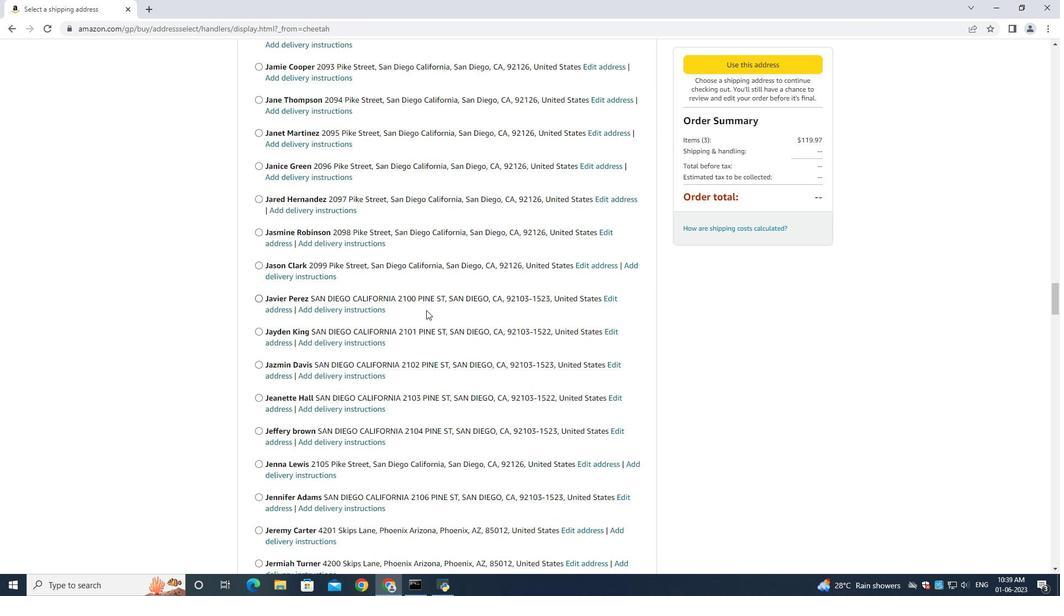 
Action: Mouse scrolled (426, 312) with delta (0, 0)
Screenshot: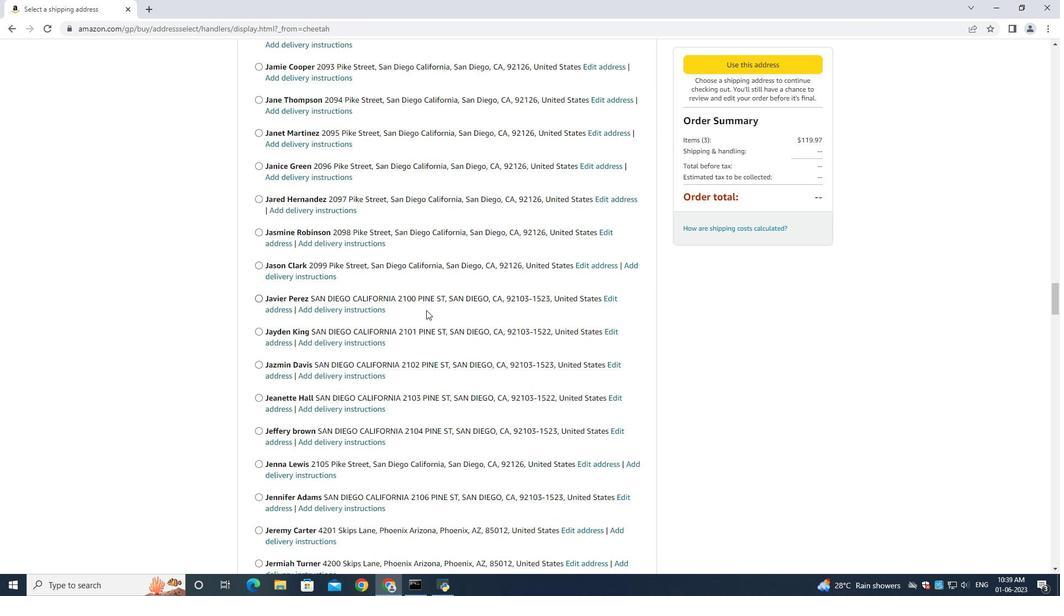 
Action: Mouse scrolled (426, 312) with delta (0, 0)
Screenshot: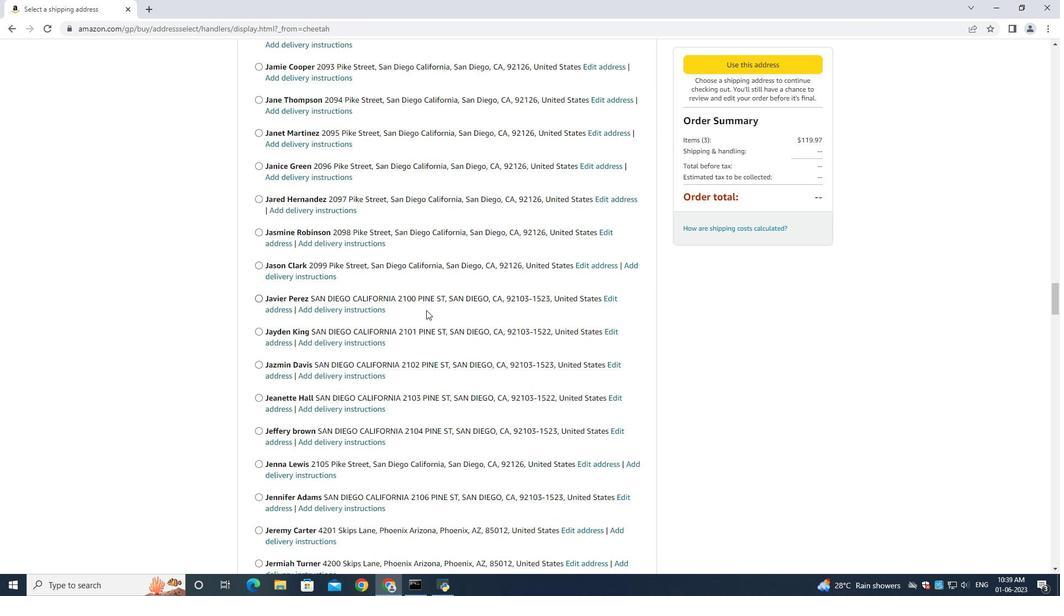 
Action: Mouse scrolled (425, 312) with delta (0, 0)
Screenshot: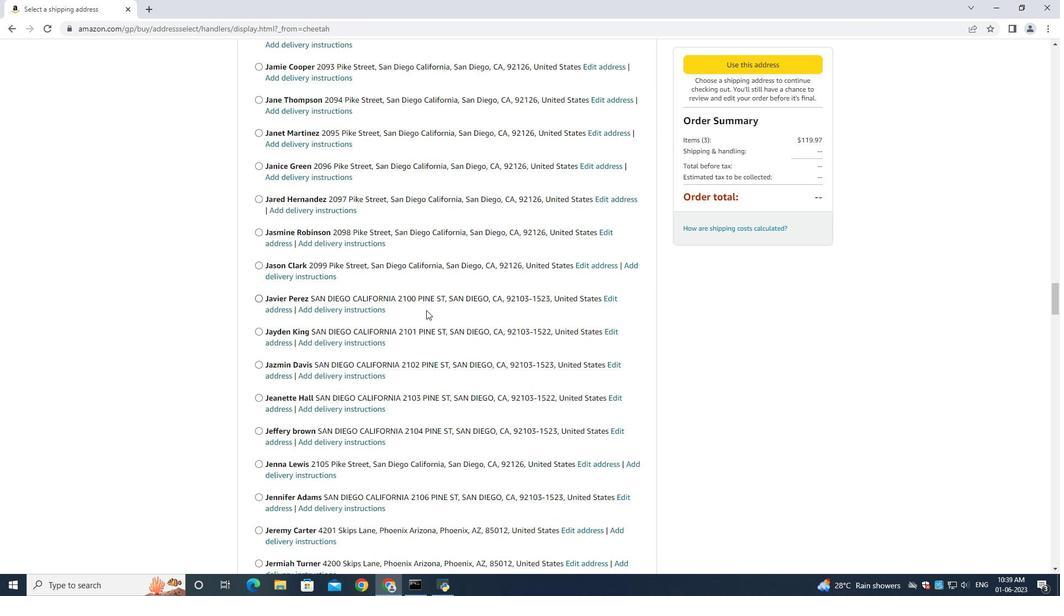 
Action: Mouse scrolled (423, 312) with delta (0, 0)
Screenshot: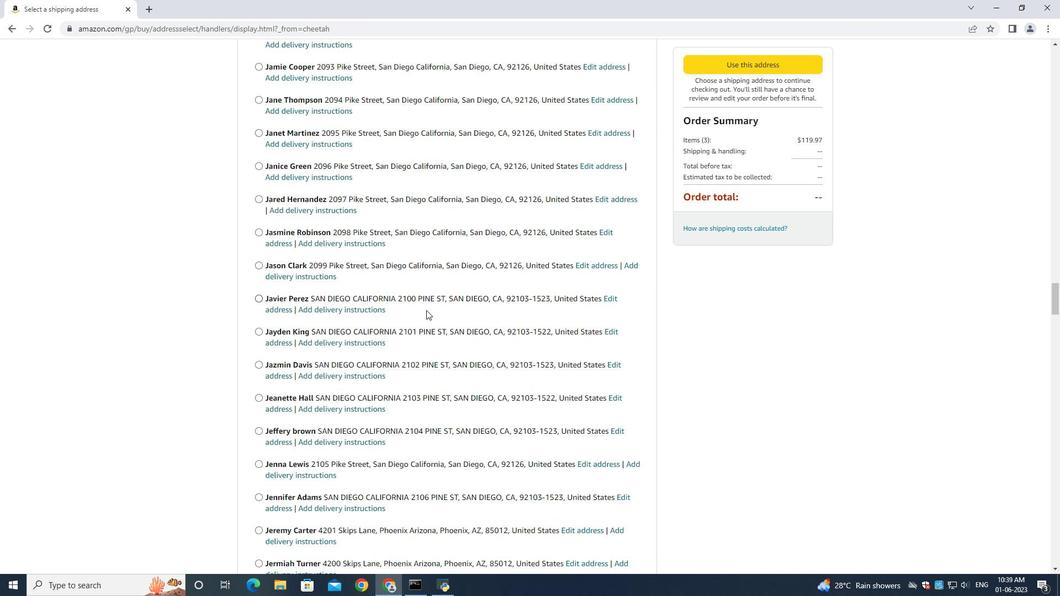 
Action: Mouse scrolled (423, 312) with delta (0, 0)
Screenshot: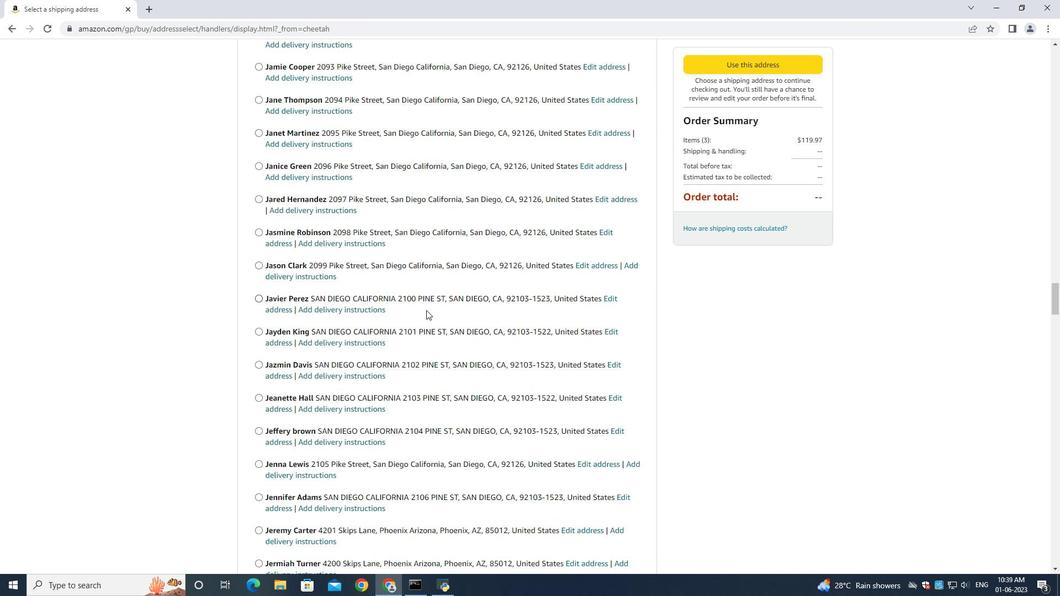 
Action: Mouse scrolled (423, 313) with delta (0, 0)
Screenshot: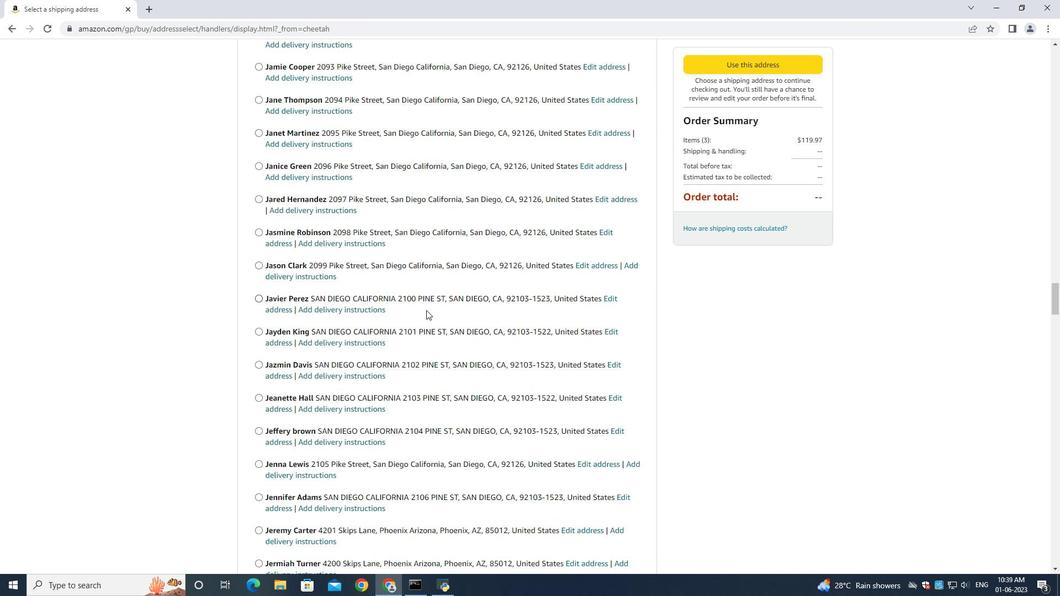 
Action: Mouse scrolled (423, 313) with delta (0, 0)
Screenshot: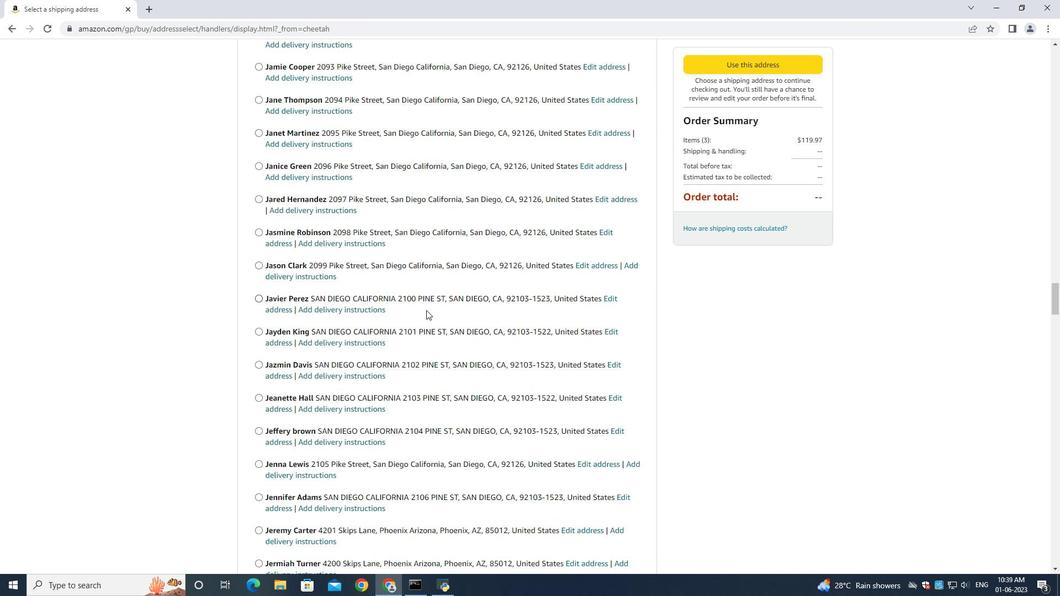
Action: Mouse scrolled (423, 313) with delta (0, 0)
Screenshot: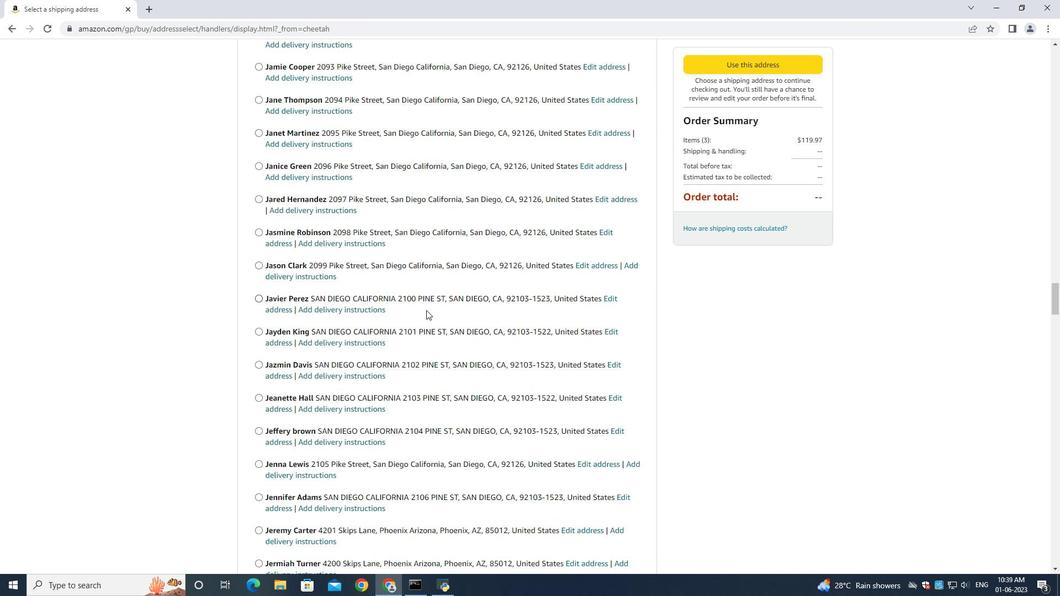 
Action: Mouse scrolled (423, 312) with delta (0, -1)
Screenshot: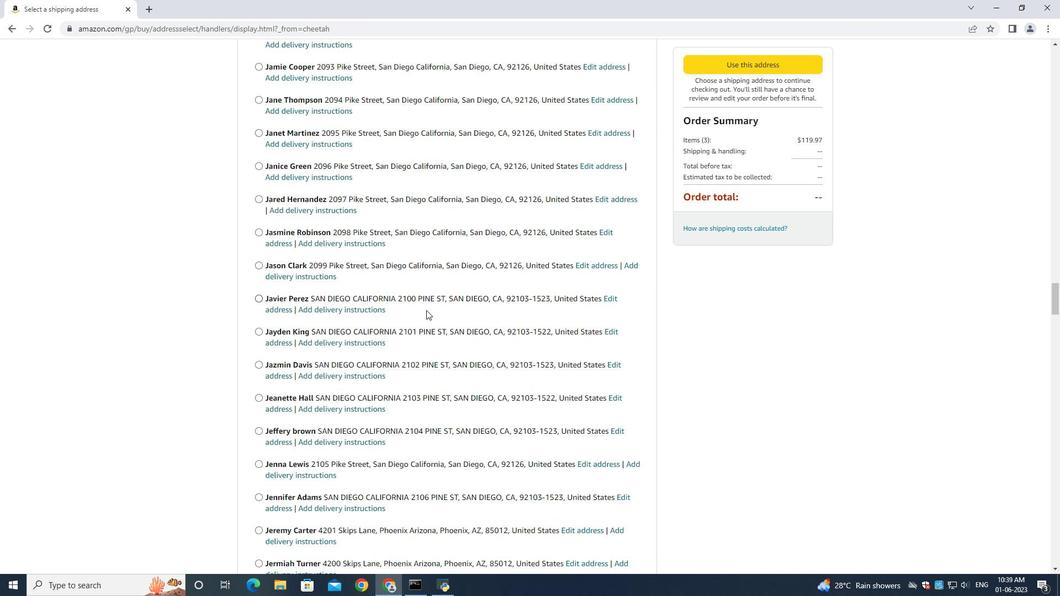 
Action: Mouse scrolled (423, 313) with delta (0, 0)
Screenshot: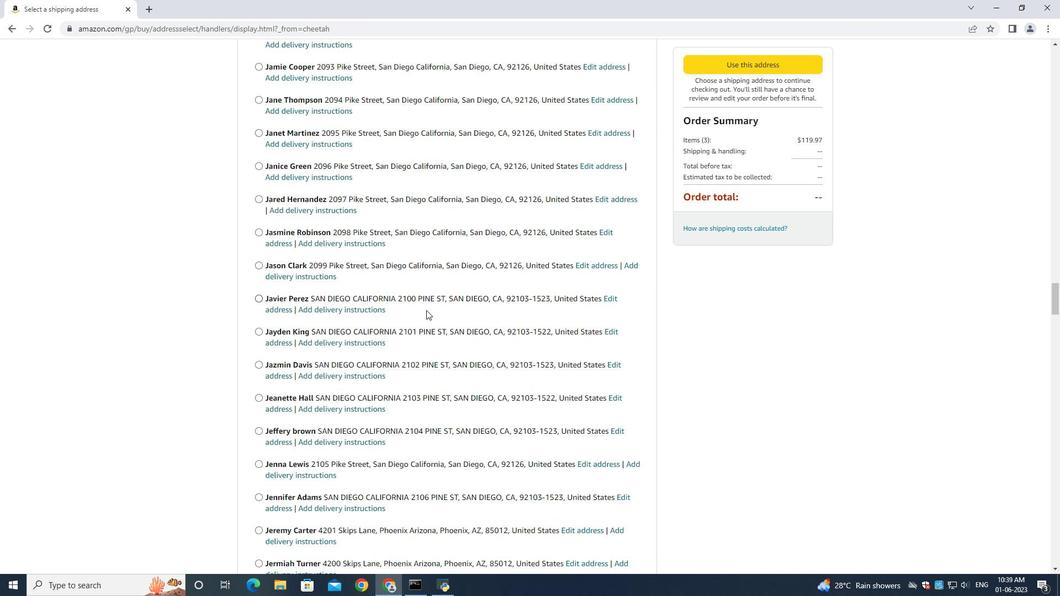 
Action: Mouse scrolled (423, 313) with delta (0, 0)
Screenshot: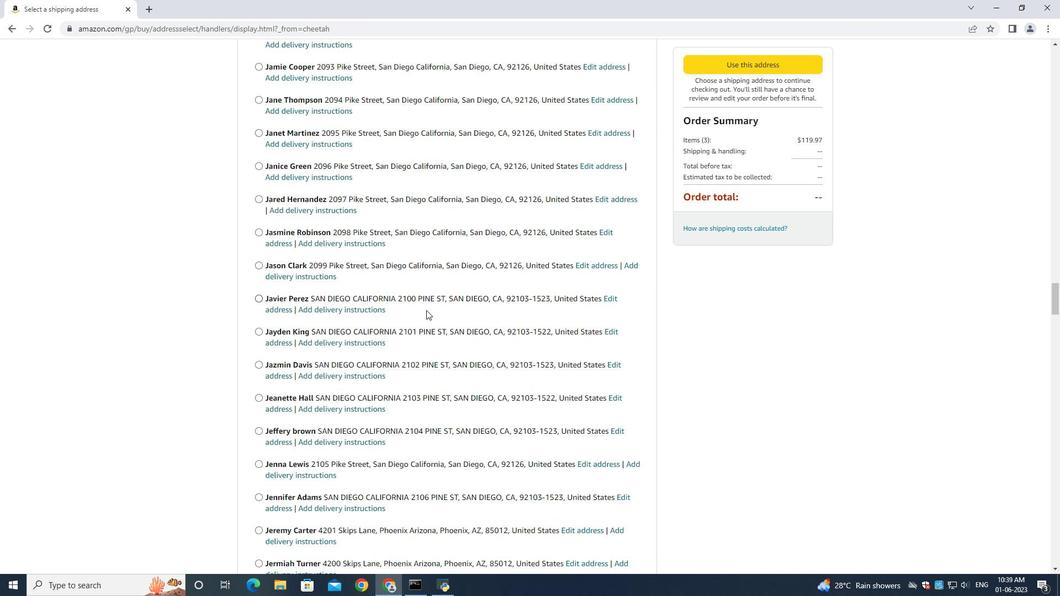 
Action: Mouse scrolled (423, 313) with delta (0, 0)
Screenshot: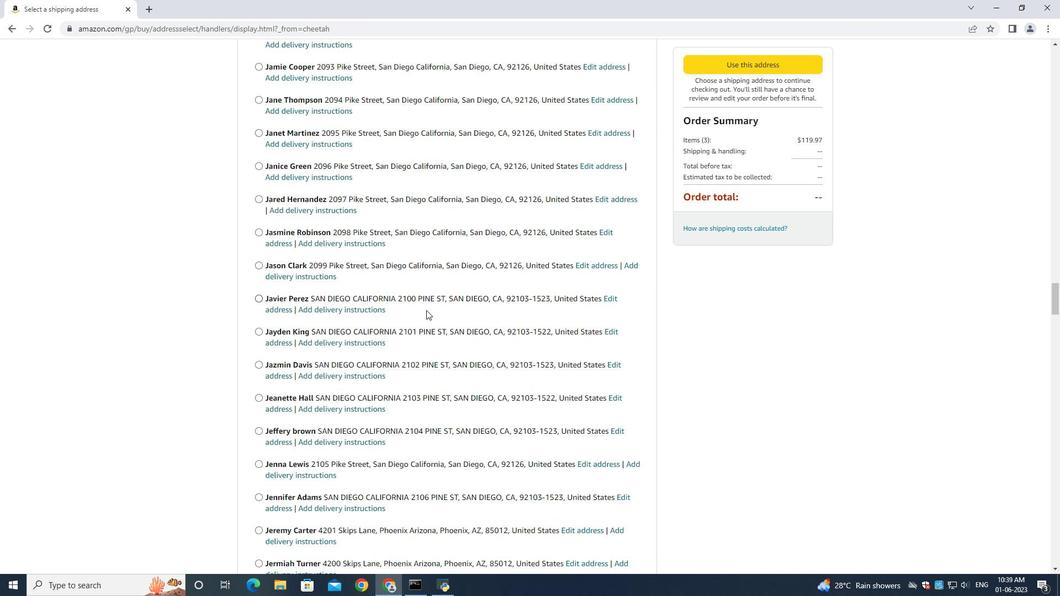 
Action: Mouse scrolled (423, 313) with delta (0, 0)
Screenshot: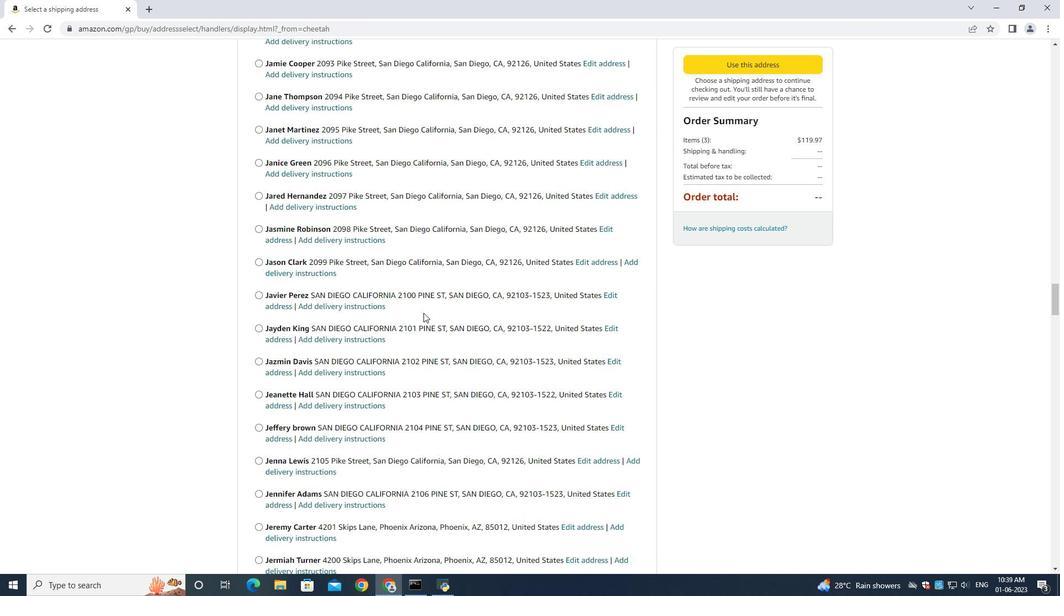 
Action: Mouse scrolled (423, 313) with delta (0, 0)
Screenshot: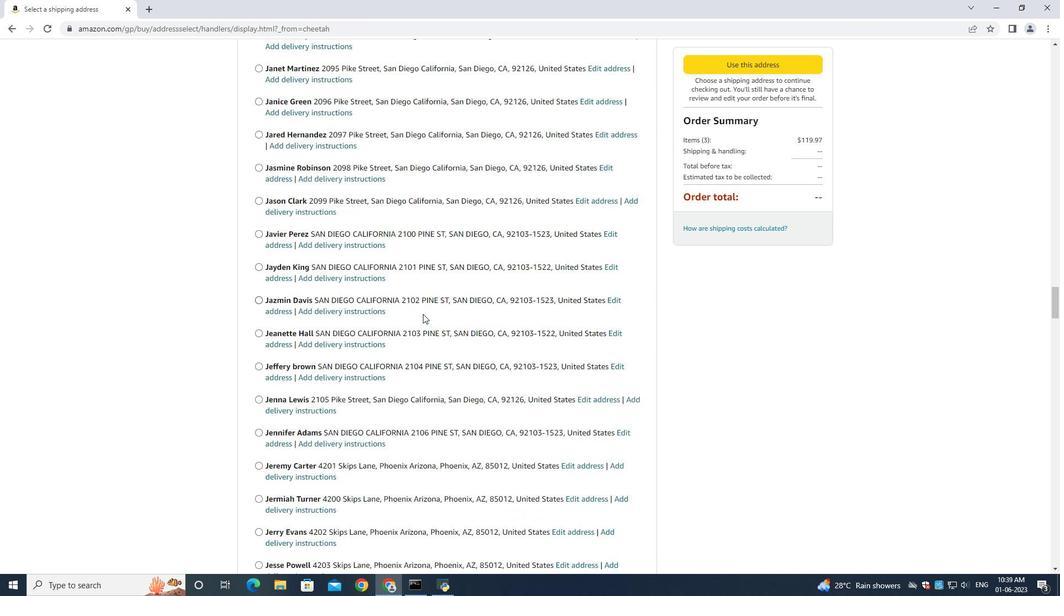 
Action: Mouse moved to (423, 314)
Screenshot: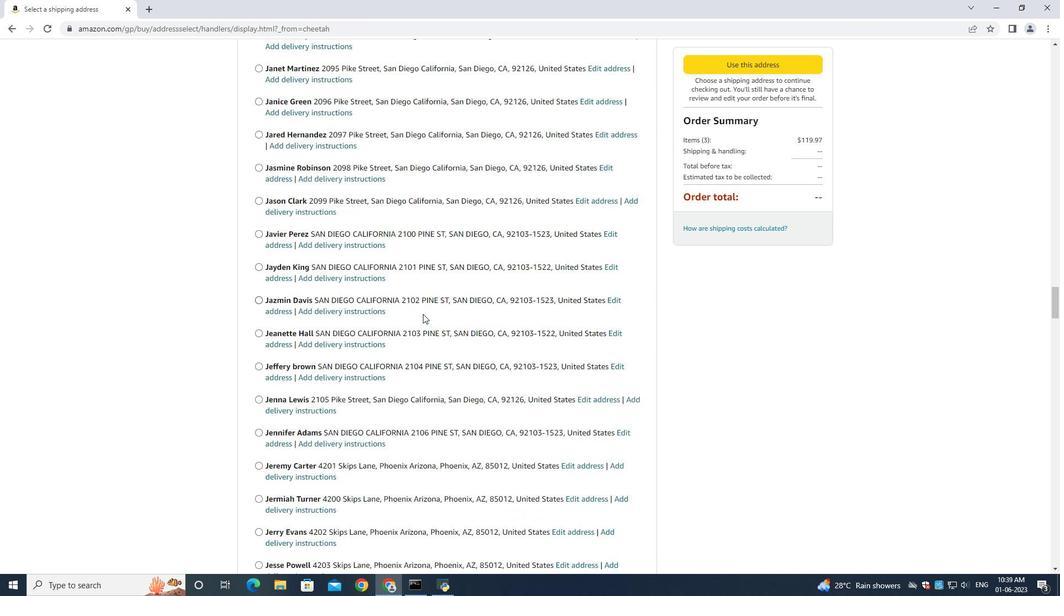 
Action: Mouse scrolled (423, 313) with delta (0, 0)
Screenshot: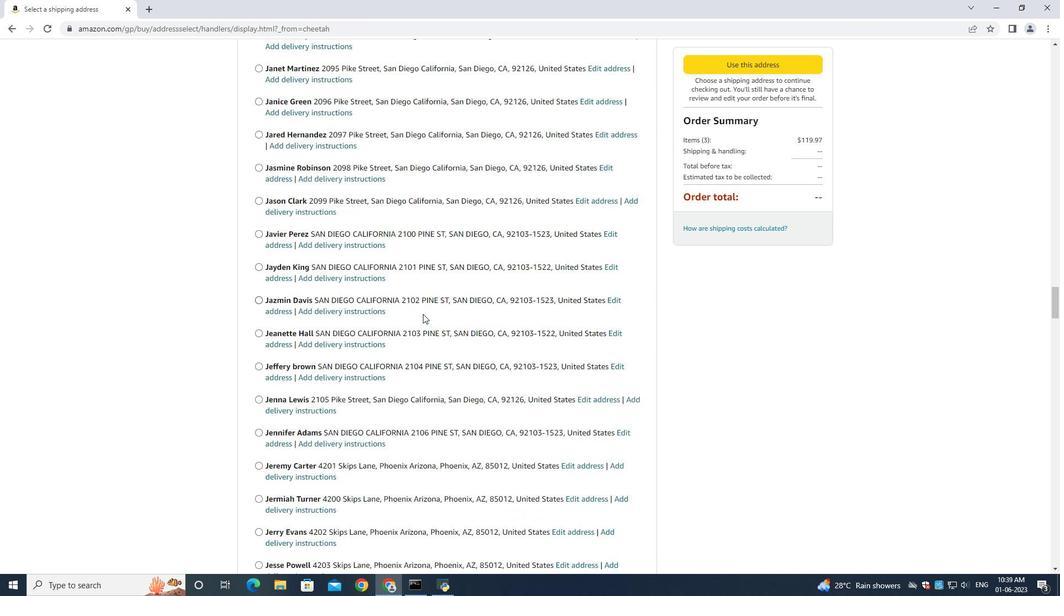 
Action: Mouse moved to (423, 315)
Screenshot: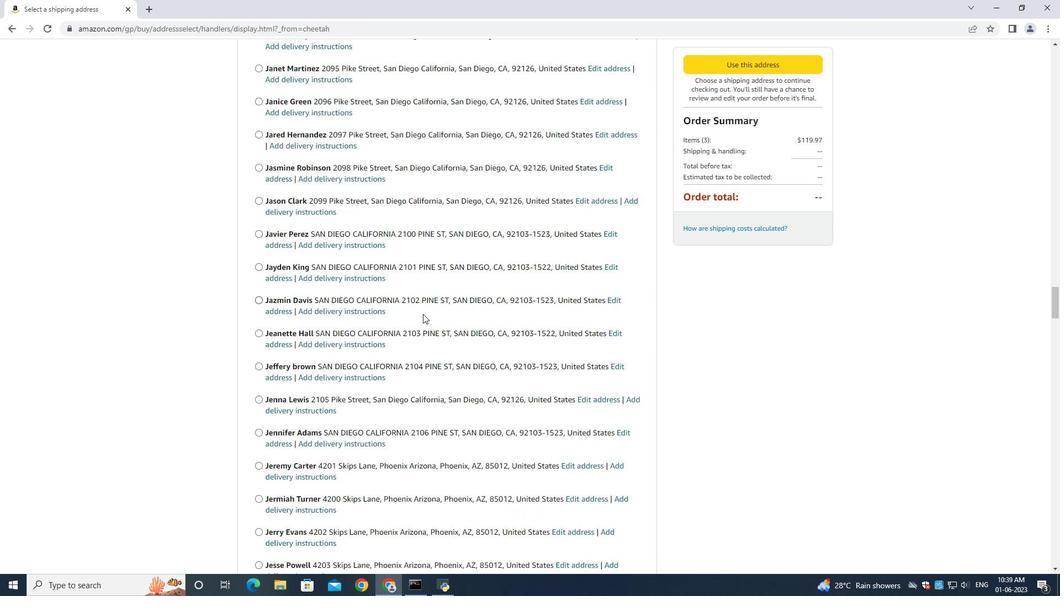 
Action: Mouse scrolled (423, 314) with delta (0, 0)
Screenshot: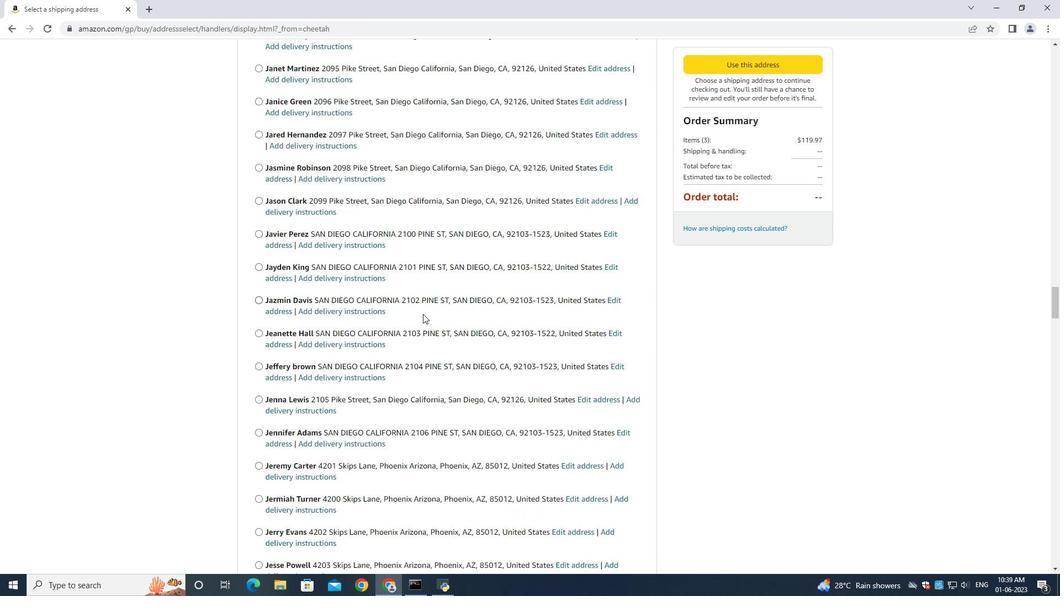 
Action: Mouse scrolled (423, 314) with delta (0, 0)
Screenshot: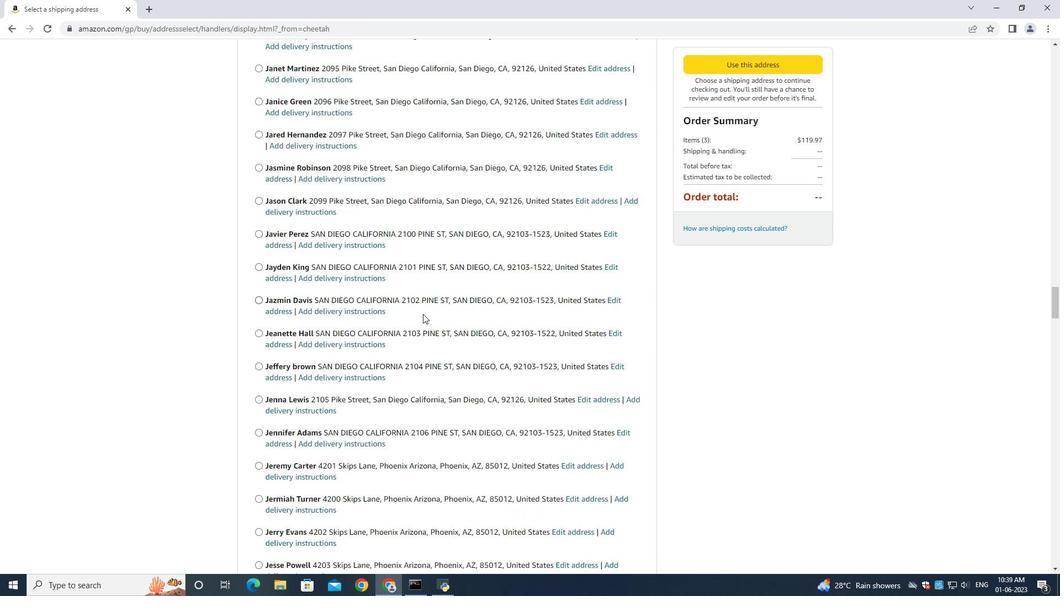 
Action: Mouse scrolled (423, 314) with delta (0, 0)
Screenshot: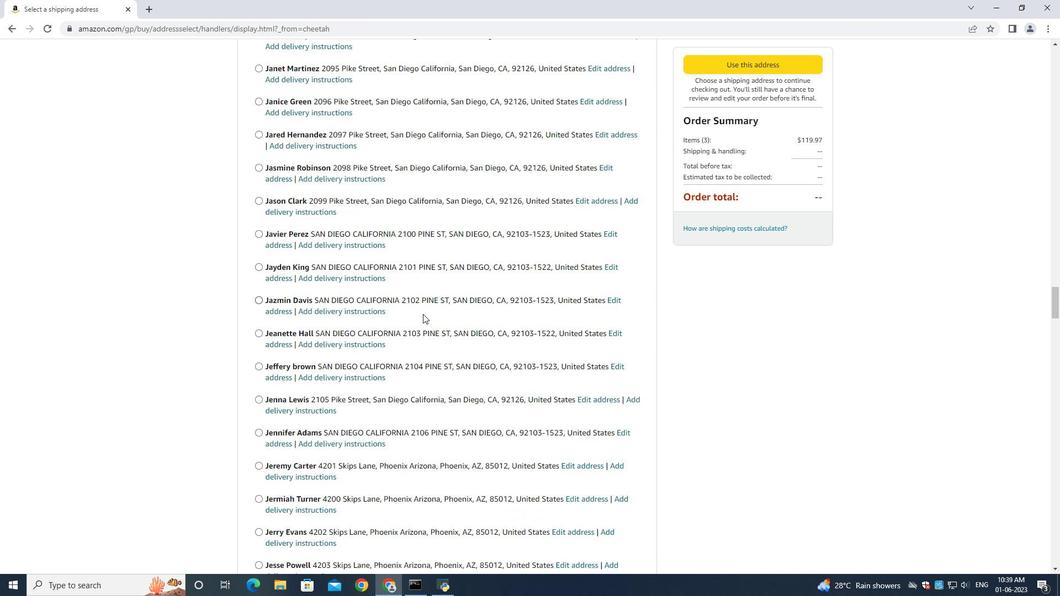 
Action: Mouse scrolled (423, 314) with delta (0, 0)
Screenshot: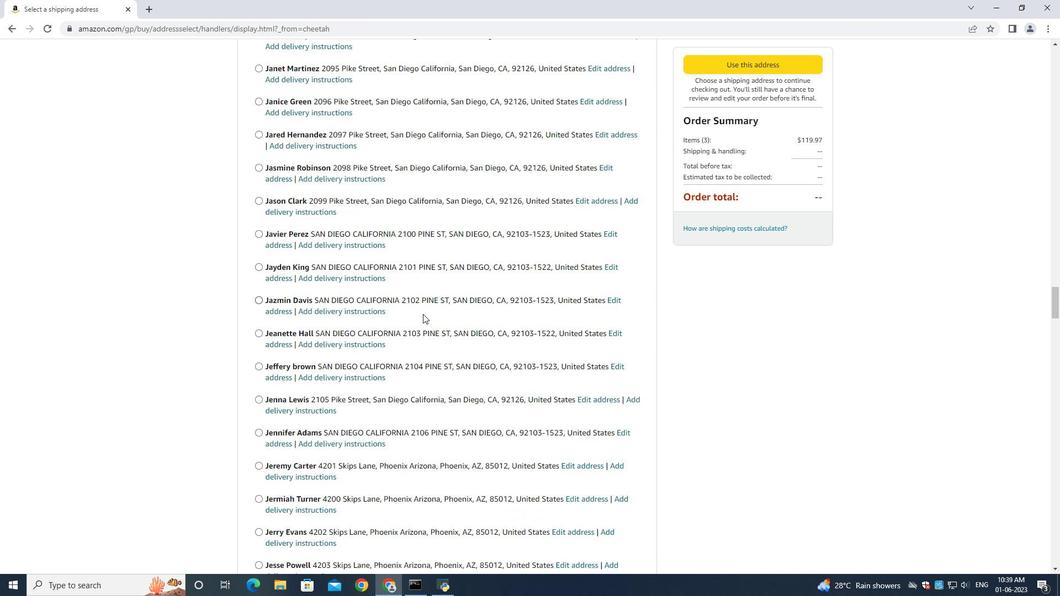 
Action: Mouse scrolled (423, 314) with delta (0, 0)
Screenshot: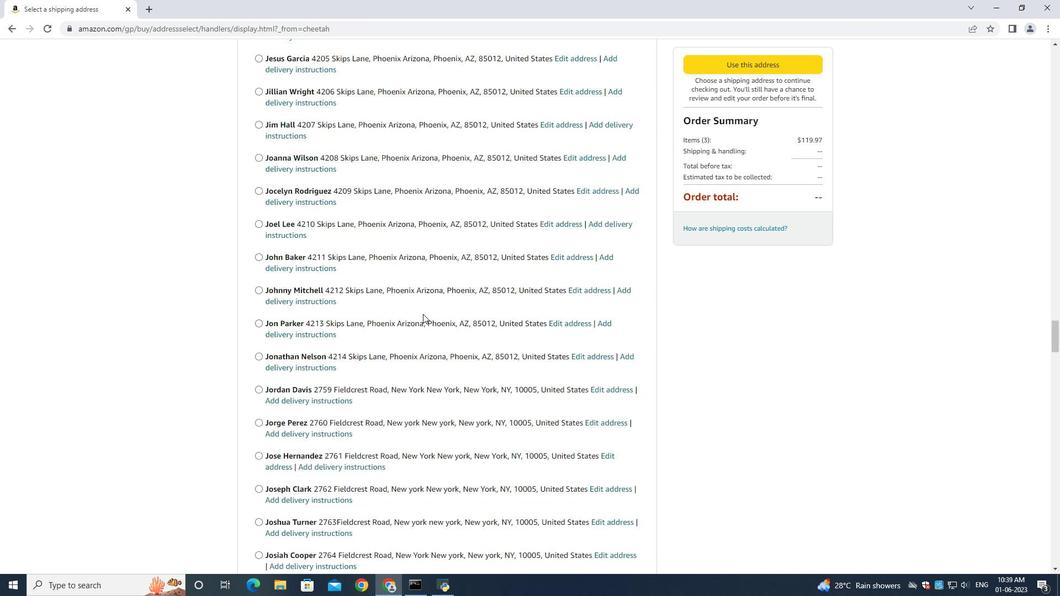 
Action: Mouse scrolled (423, 314) with delta (0, 0)
Screenshot: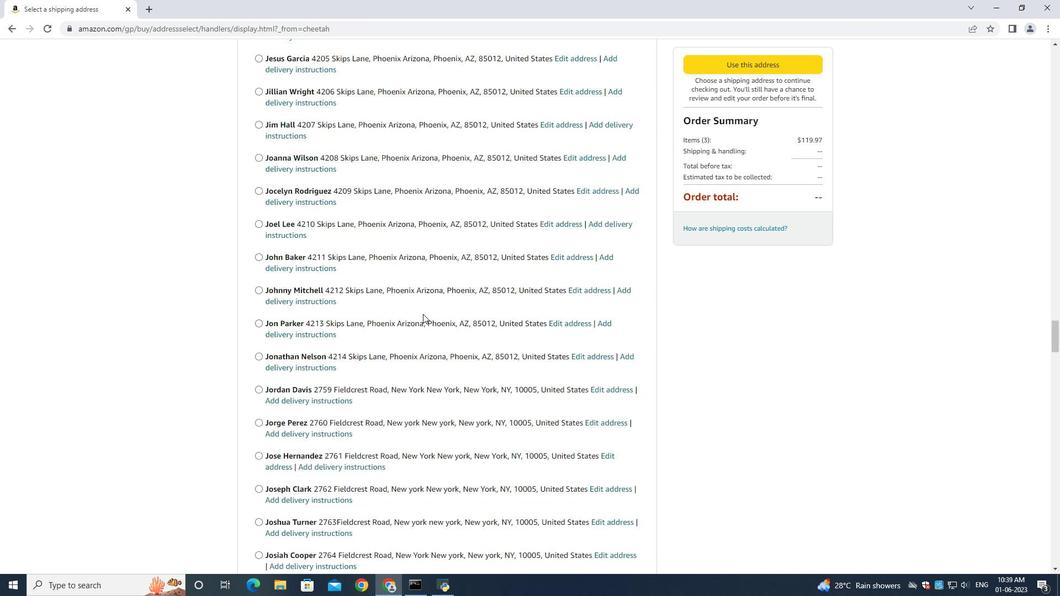 
Action: Mouse scrolled (423, 314) with delta (0, 0)
Screenshot: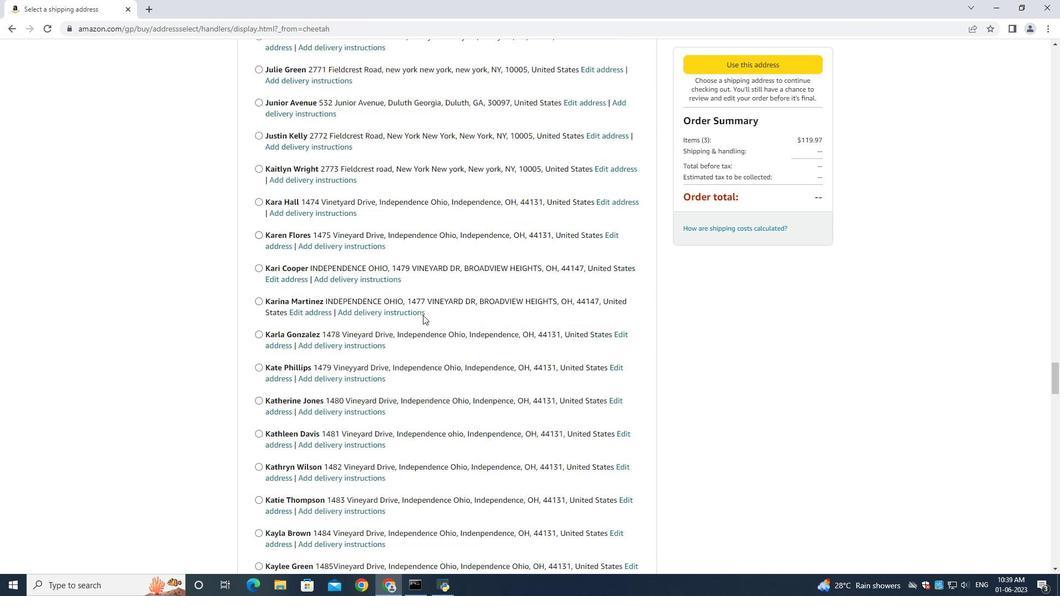 
Action: Mouse scrolled (423, 314) with delta (0, 0)
Screenshot: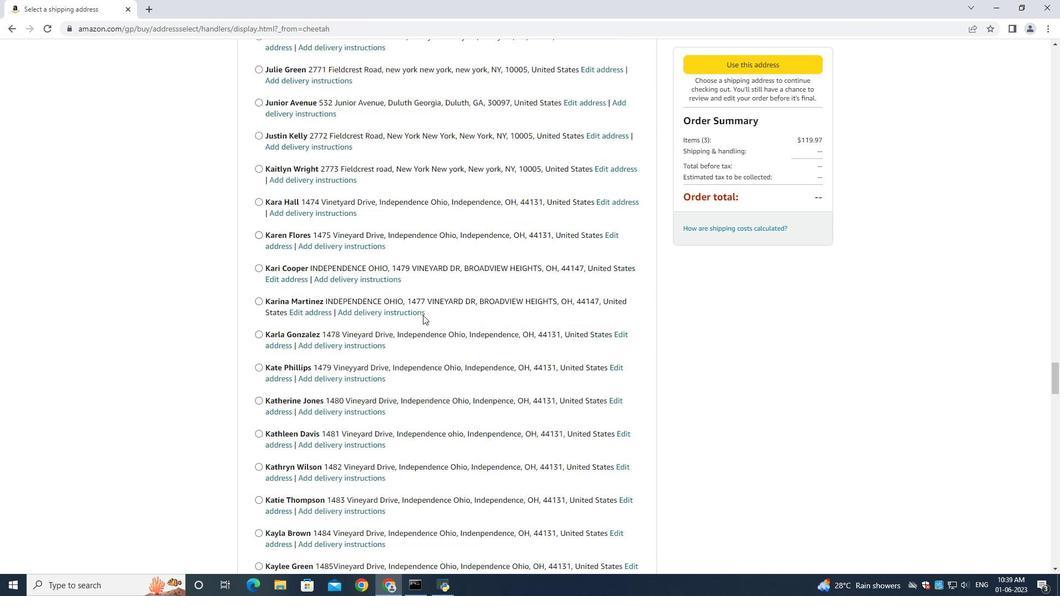 
Action: Mouse moved to (423, 315)
Screenshot: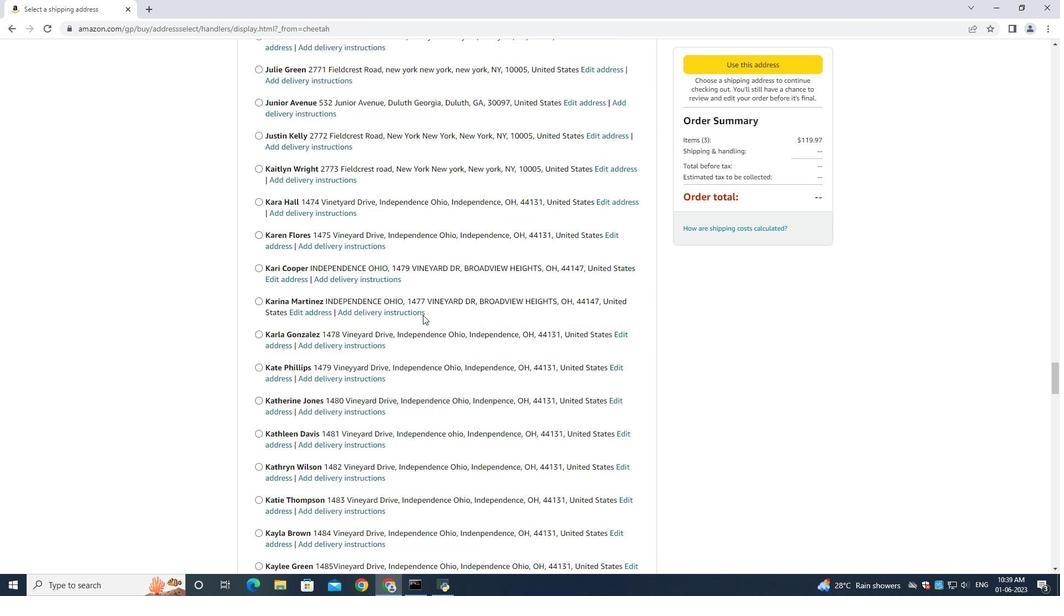 
Action: Mouse scrolled (423, 314) with delta (0, 0)
Screenshot: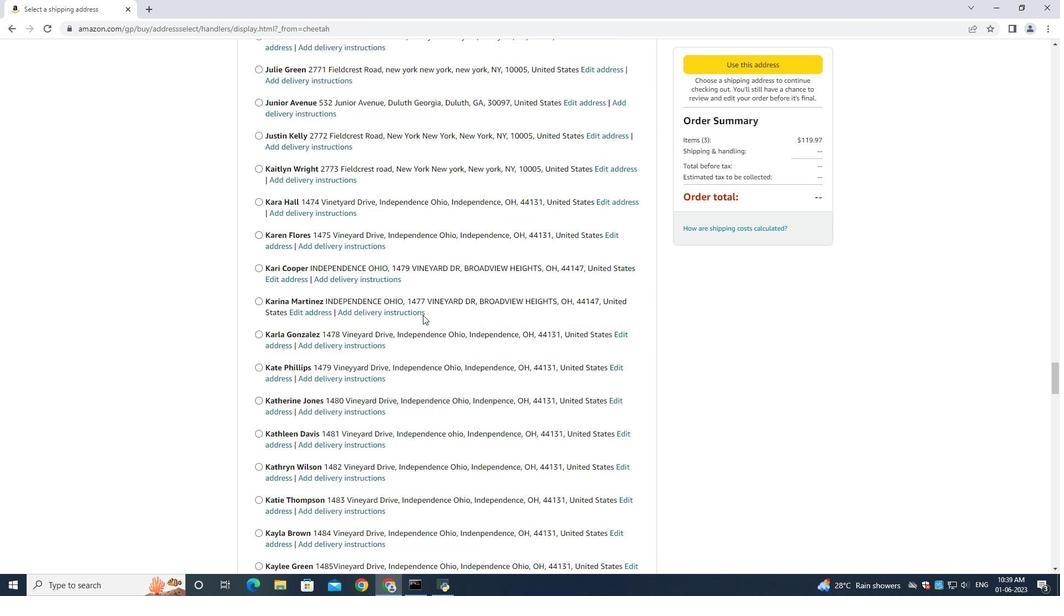 
Action: Mouse moved to (423, 316)
Screenshot: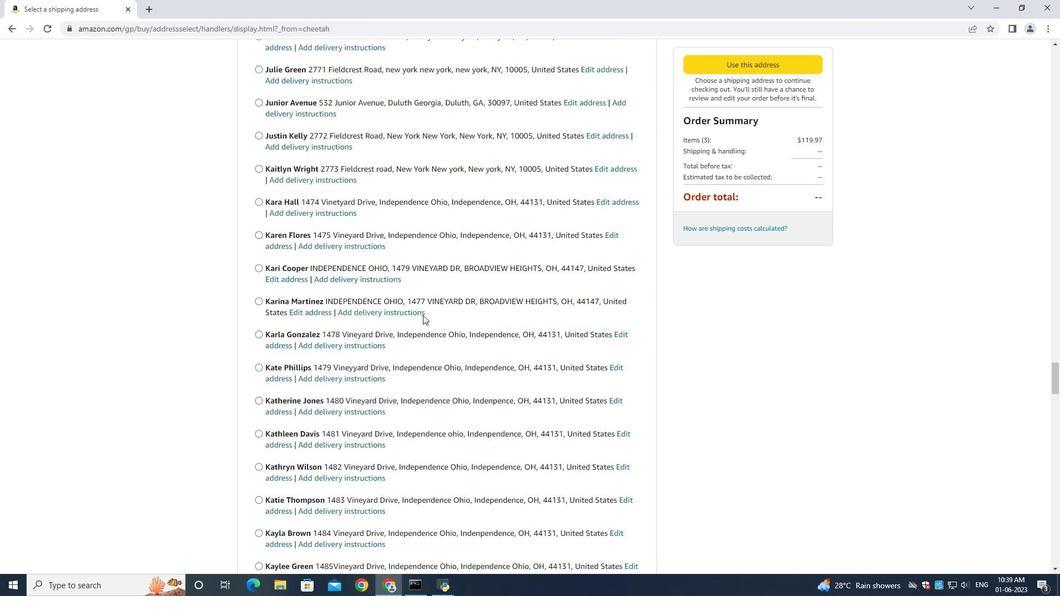 
Action: Mouse scrolled (423, 315) with delta (0, 0)
Screenshot: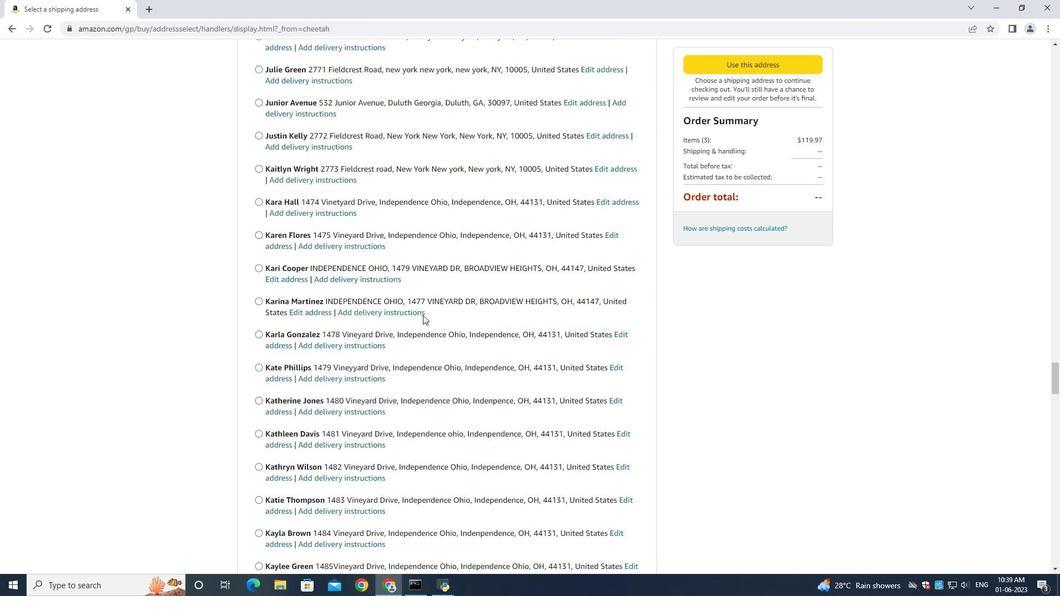 
Action: Mouse scrolled (423, 315) with delta (0, 0)
Screenshot: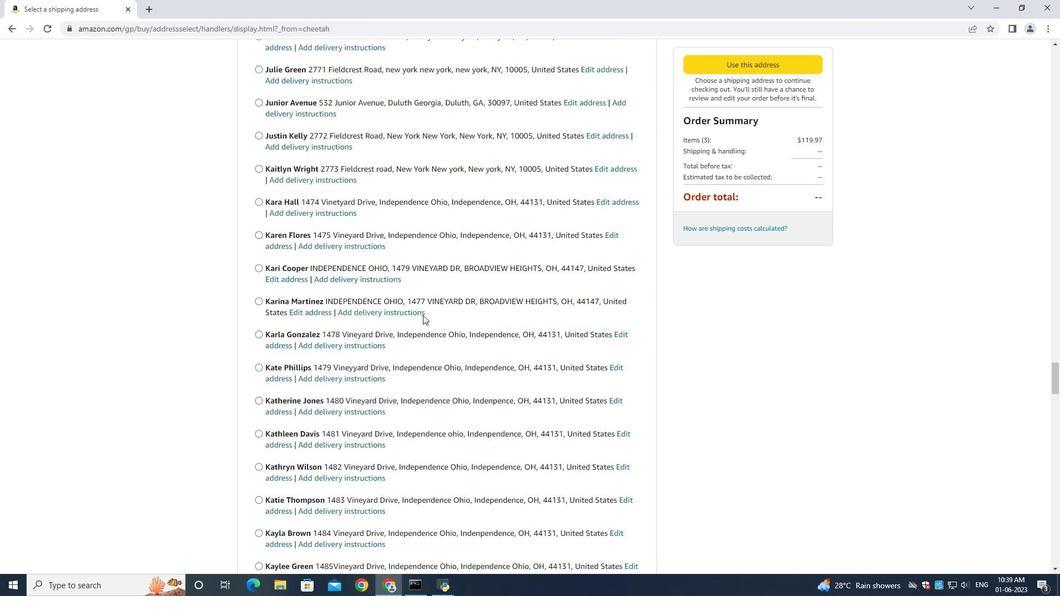 
Action: Mouse scrolled (423, 315) with delta (0, 0)
Screenshot: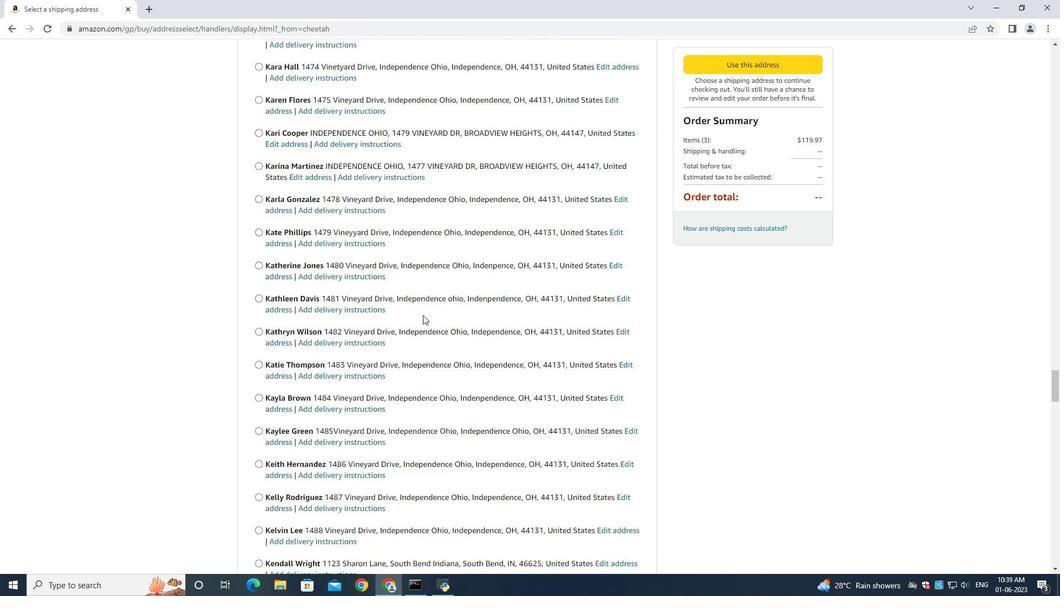 
Action: Mouse scrolled (423, 315) with delta (0, 0)
Screenshot: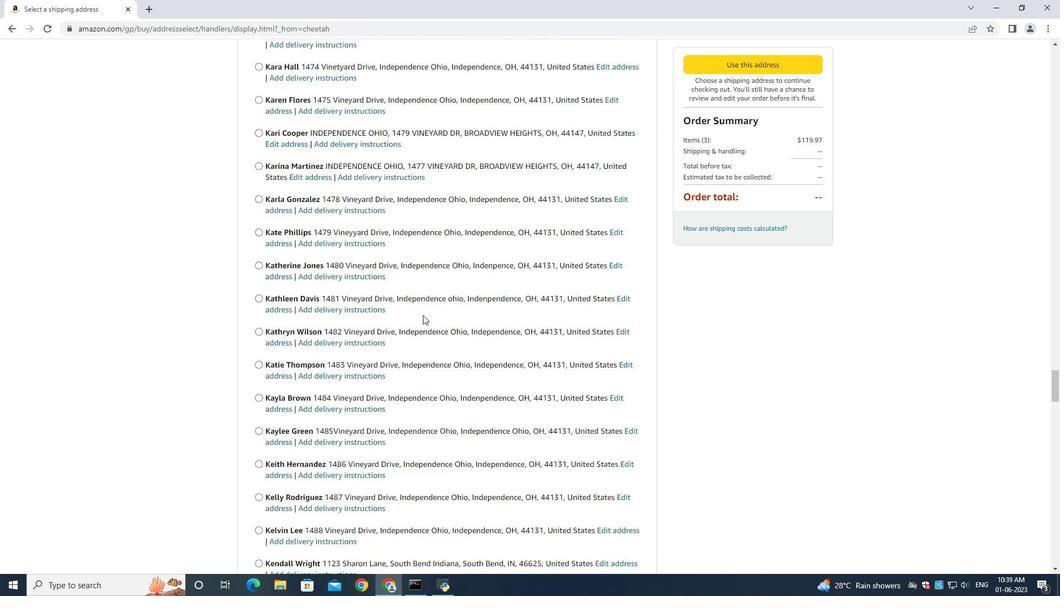 
Action: Mouse scrolled (423, 315) with delta (0, 0)
Screenshot: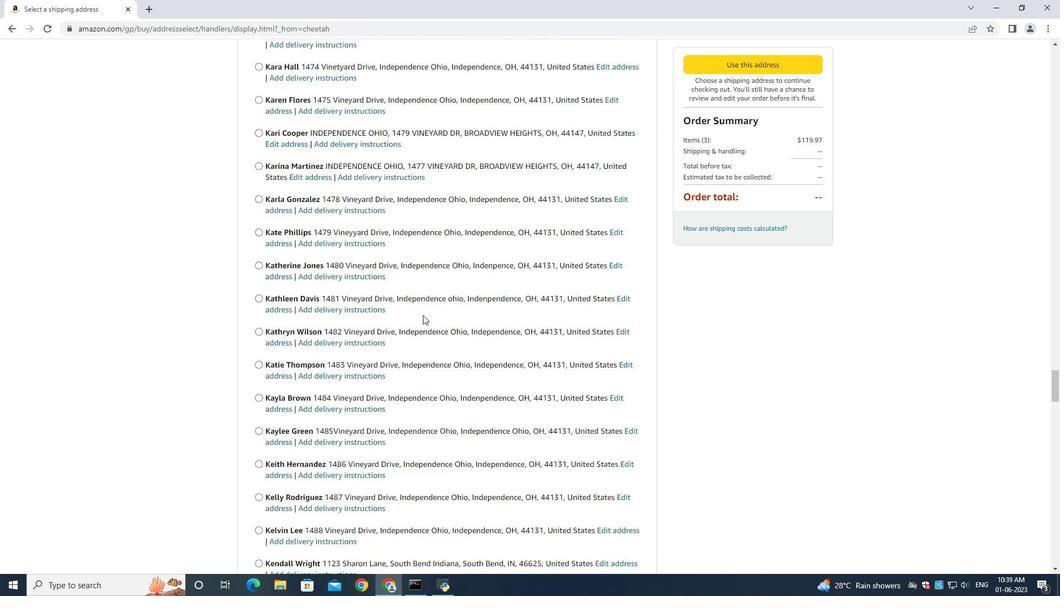 
Action: Mouse scrolled (423, 315) with delta (0, 0)
Screenshot: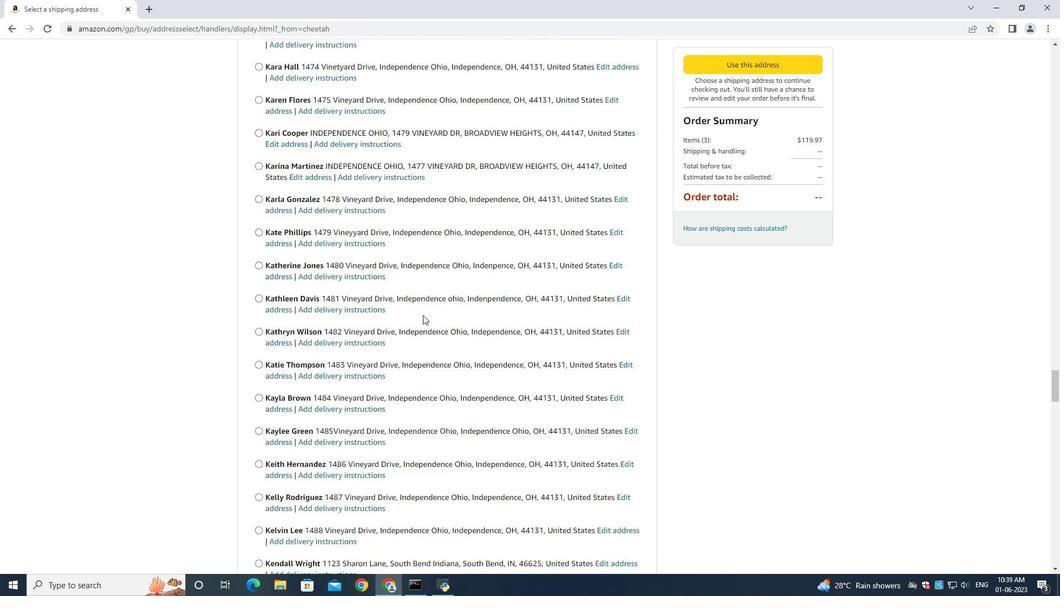 
Action: Mouse moved to (423, 313)
Screenshot: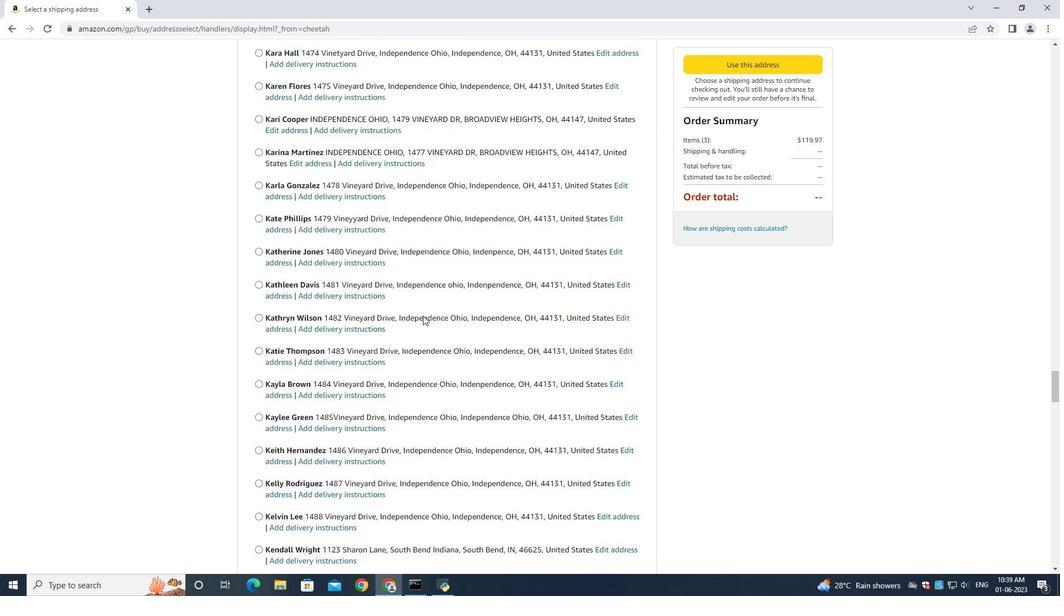 
Action: Mouse scrolled (423, 313) with delta (0, 0)
Screenshot: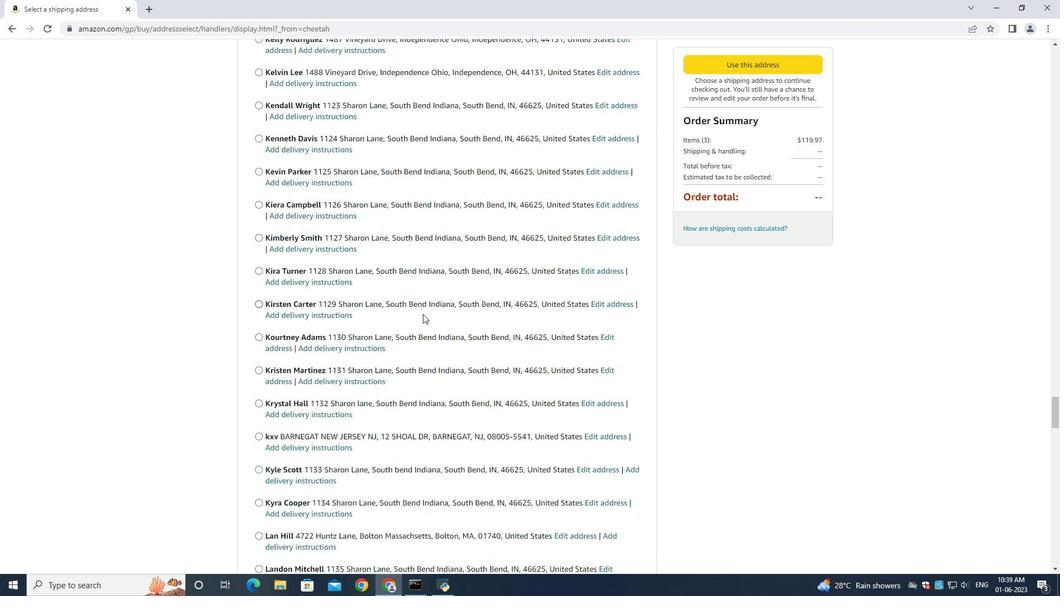 
Action: Mouse scrolled (423, 313) with delta (0, 0)
Screenshot: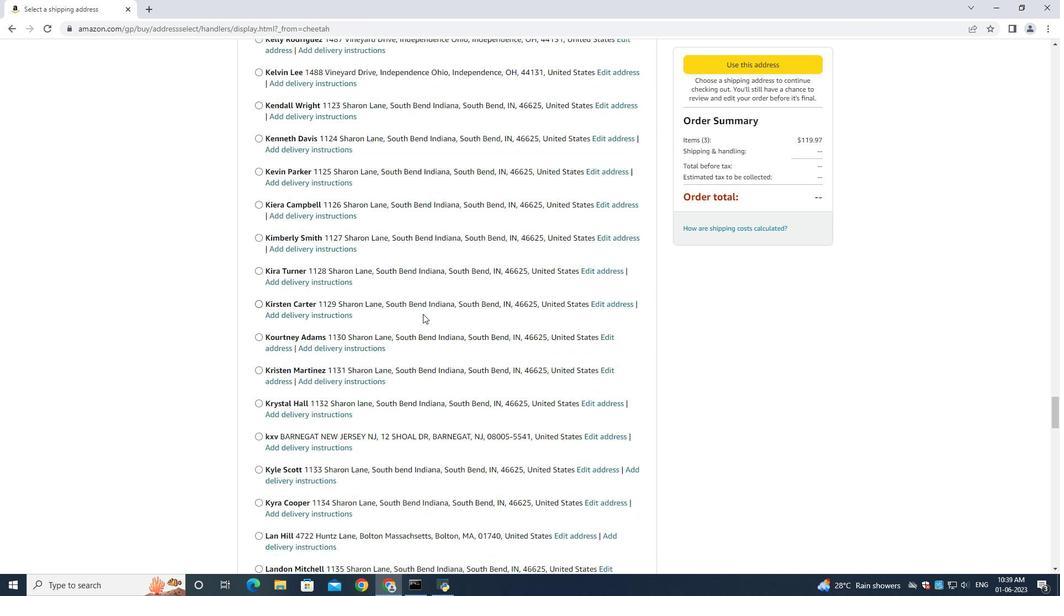 
Action: Mouse scrolled (423, 313) with delta (0, 0)
Screenshot: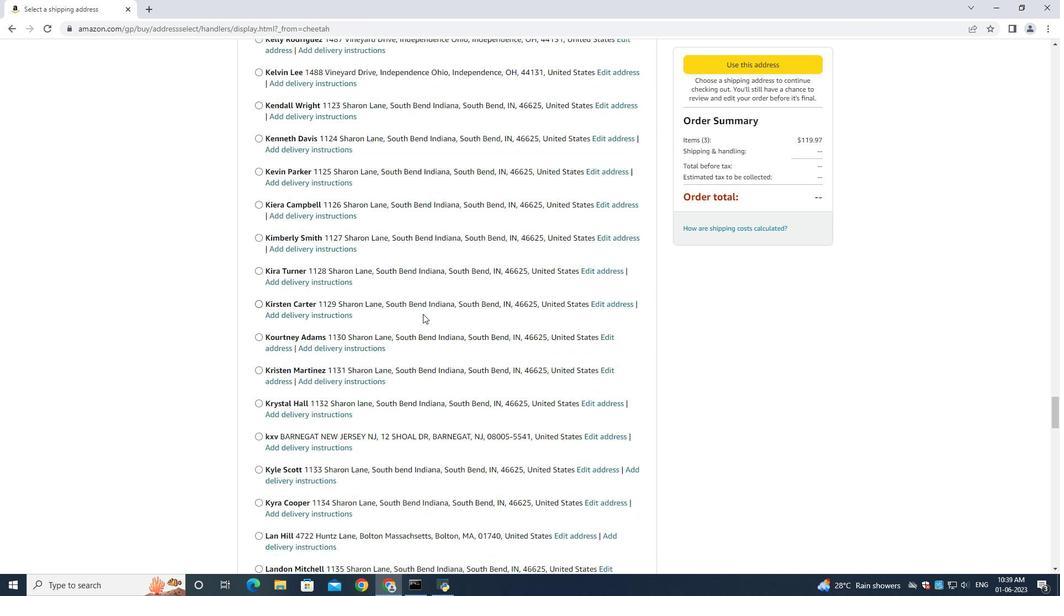 
Action: Mouse scrolled (423, 313) with delta (0, 0)
Screenshot: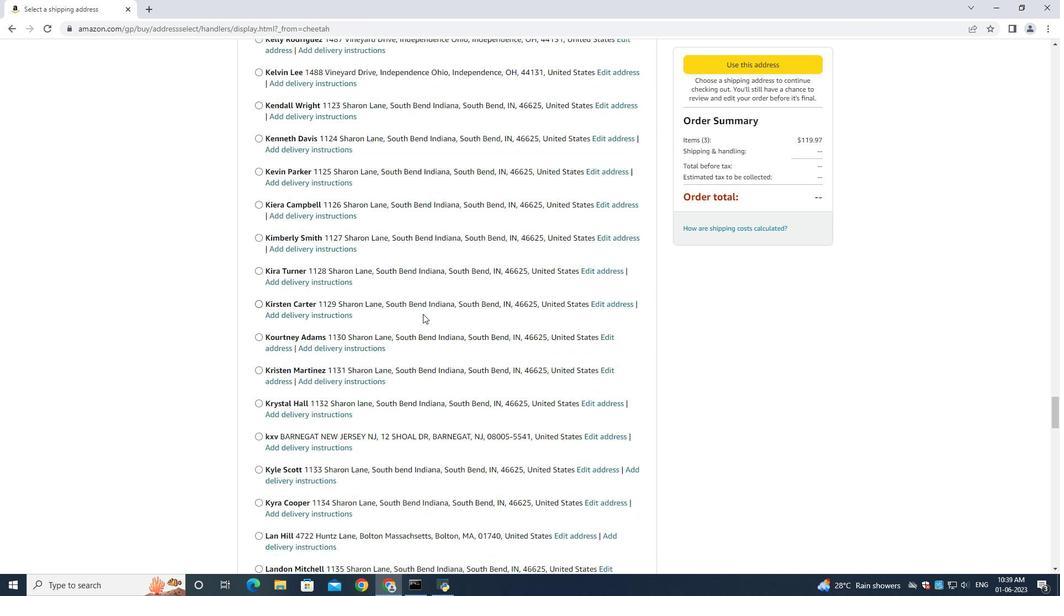 
Action: Mouse scrolled (423, 313) with delta (0, 0)
Screenshot: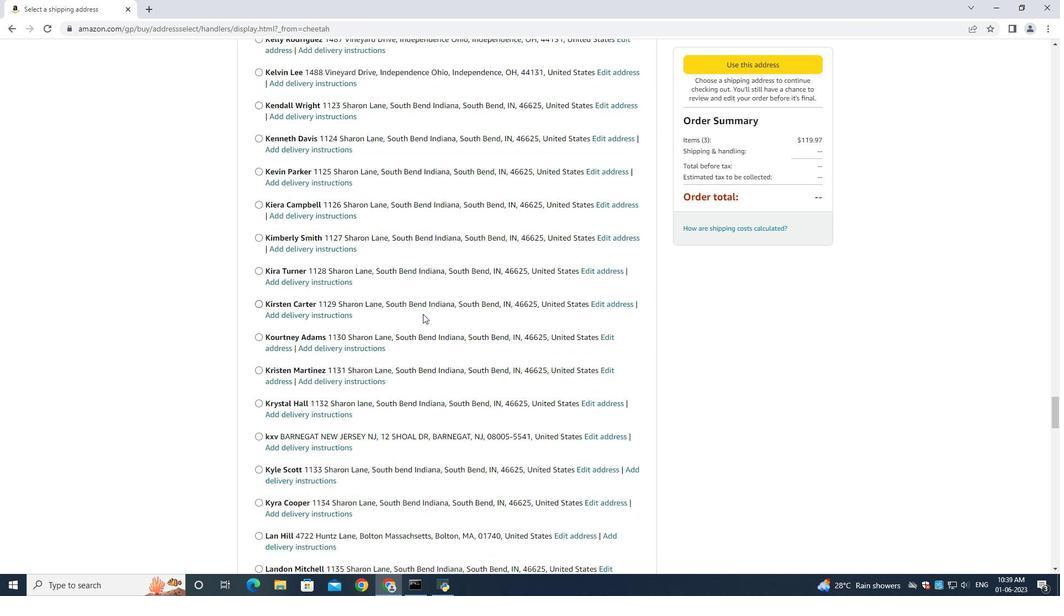
Action: Mouse scrolled (423, 313) with delta (0, 0)
Screenshot: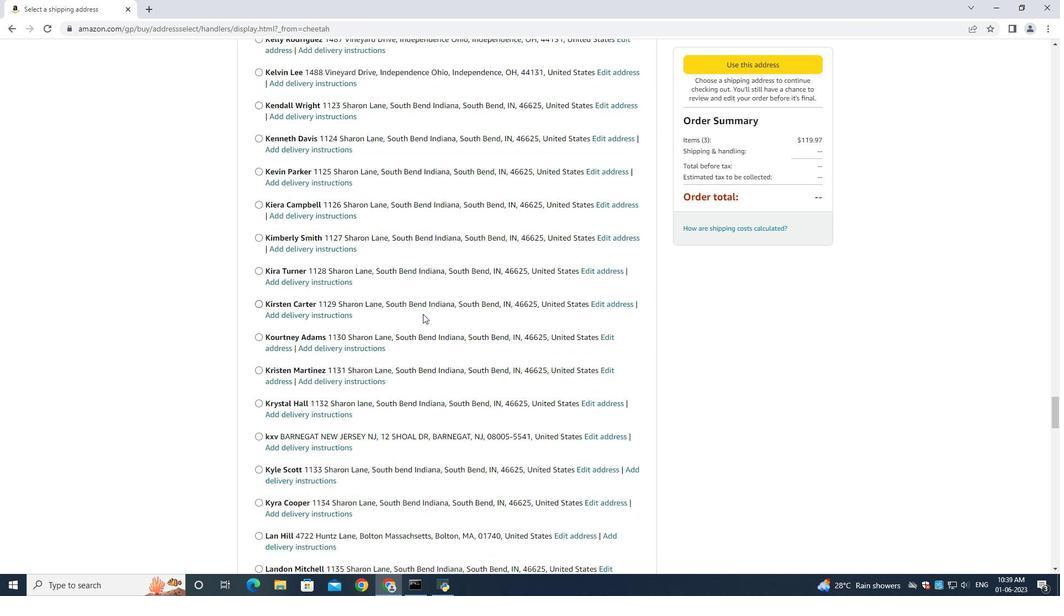 
Action: Mouse scrolled (423, 313) with delta (0, 0)
Screenshot: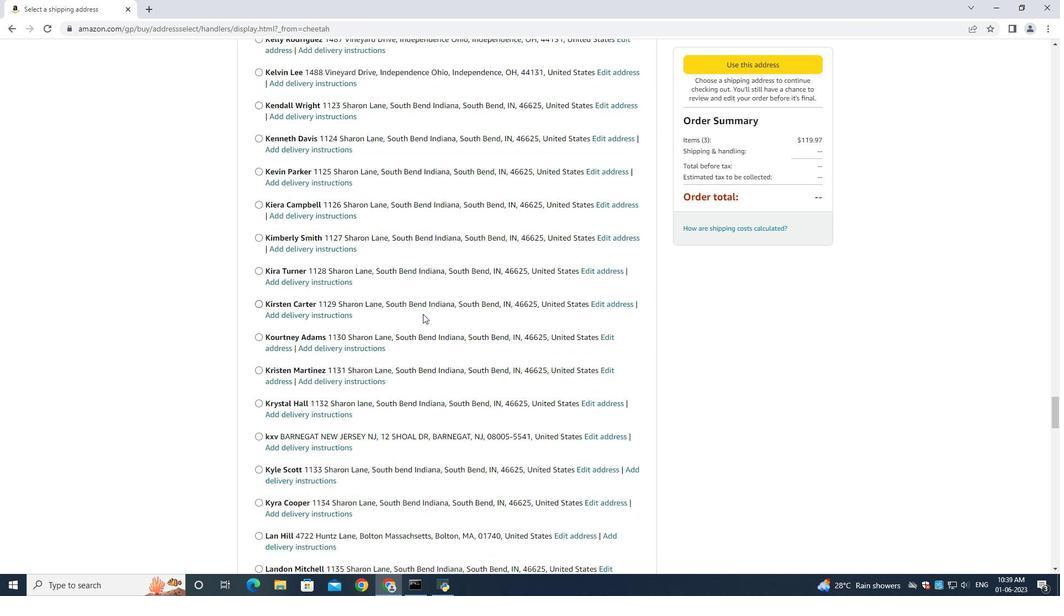 
Action: Mouse scrolled (423, 313) with delta (0, 0)
Screenshot: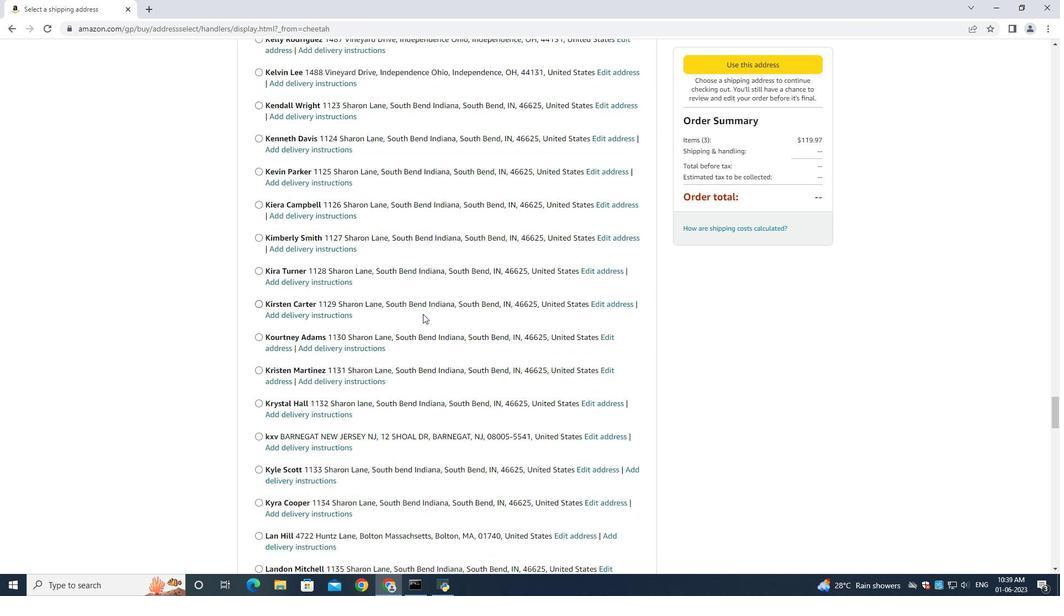 
Action: Mouse scrolled (423, 313) with delta (0, 0)
Screenshot: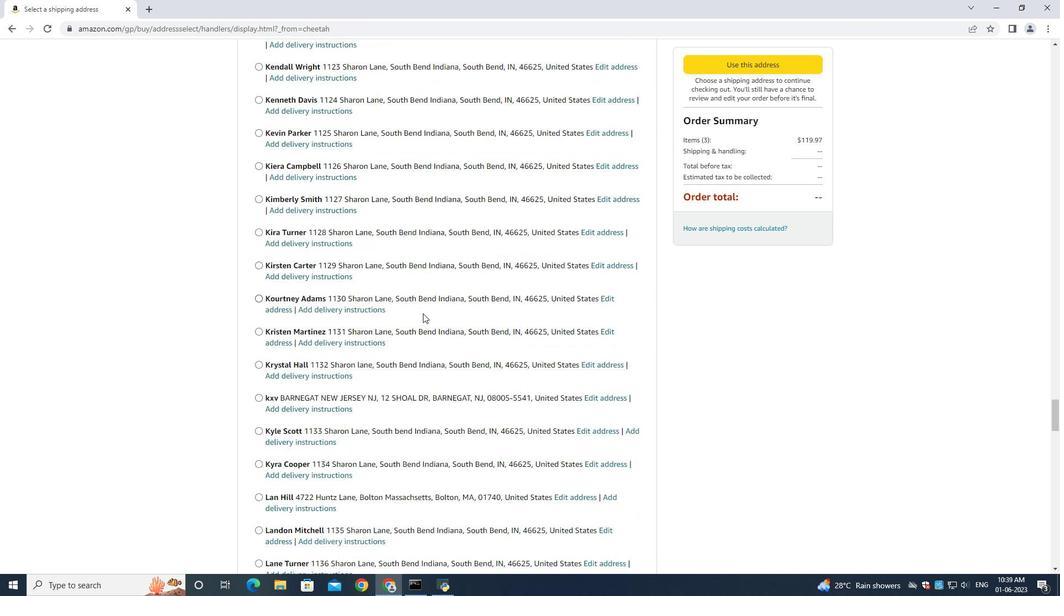 
Action: Mouse moved to (423, 313)
Screenshot: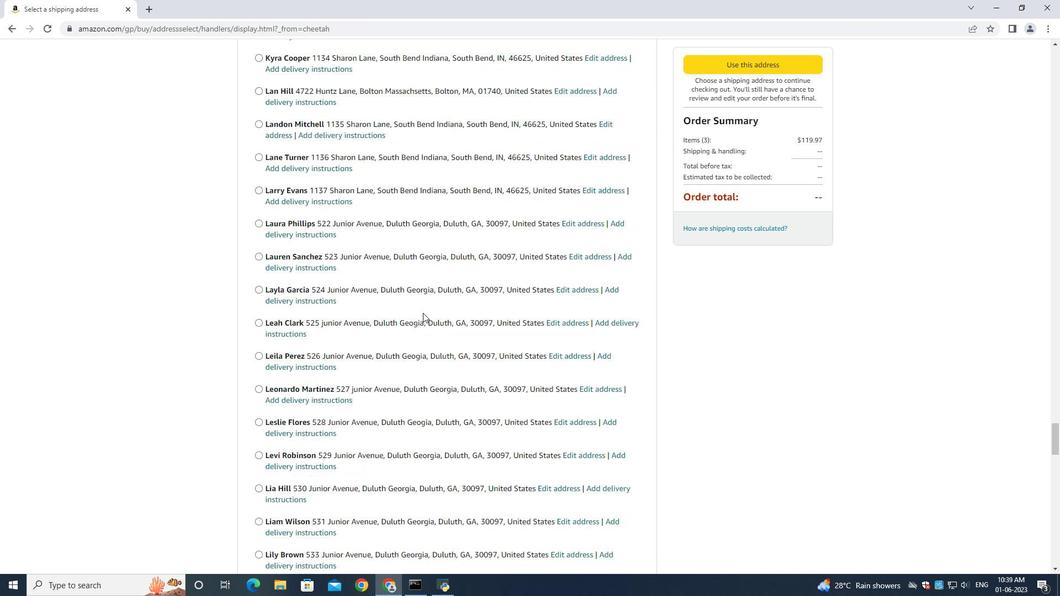 
Action: Mouse scrolled (423, 312) with delta (0, 0)
Screenshot: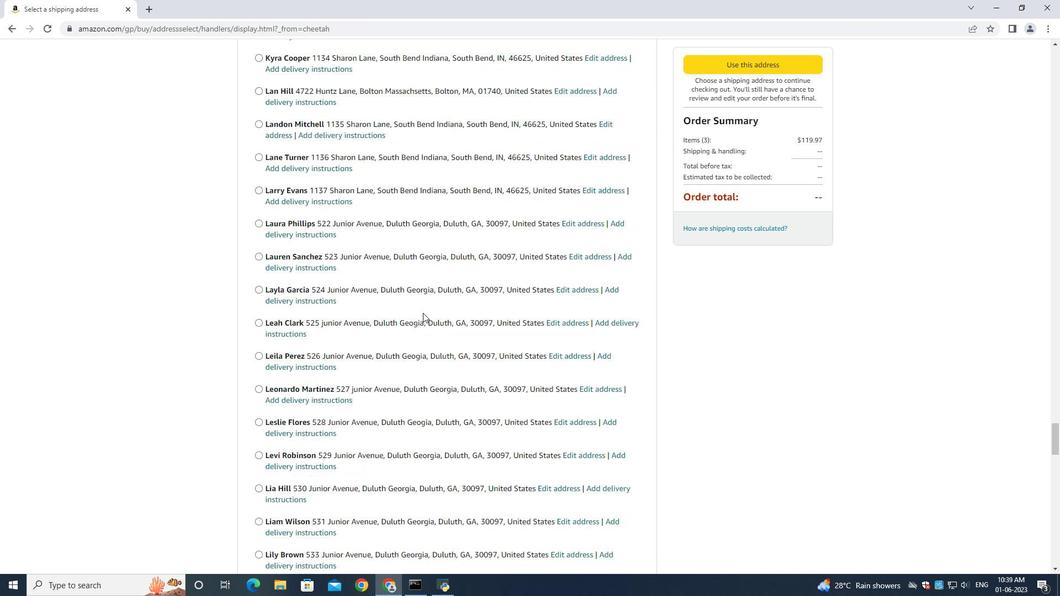 
Action: Mouse moved to (423, 313)
Screenshot: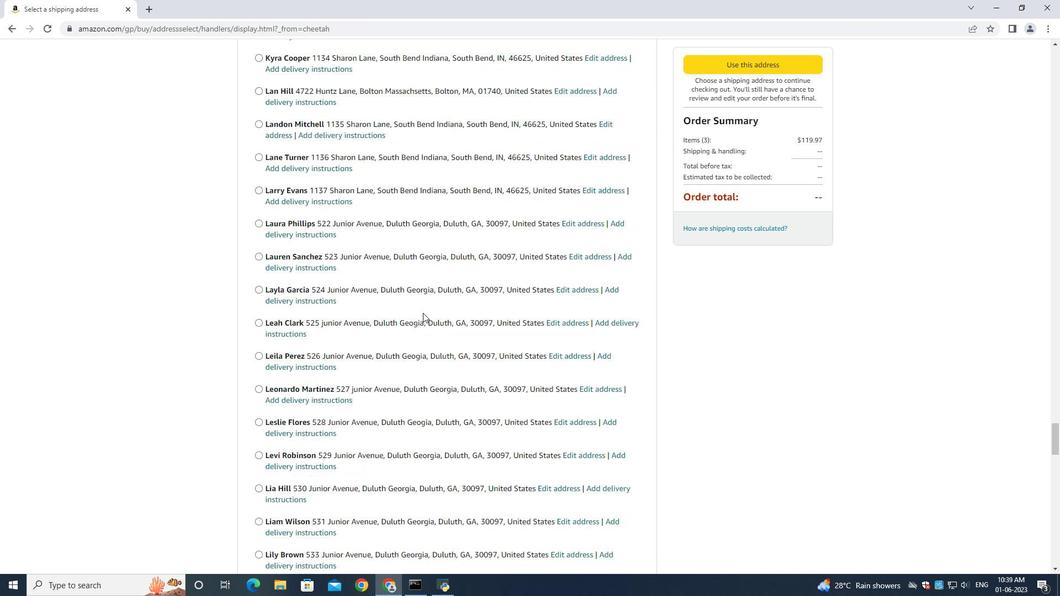 
Action: Mouse scrolled (423, 312) with delta (0, 0)
Screenshot: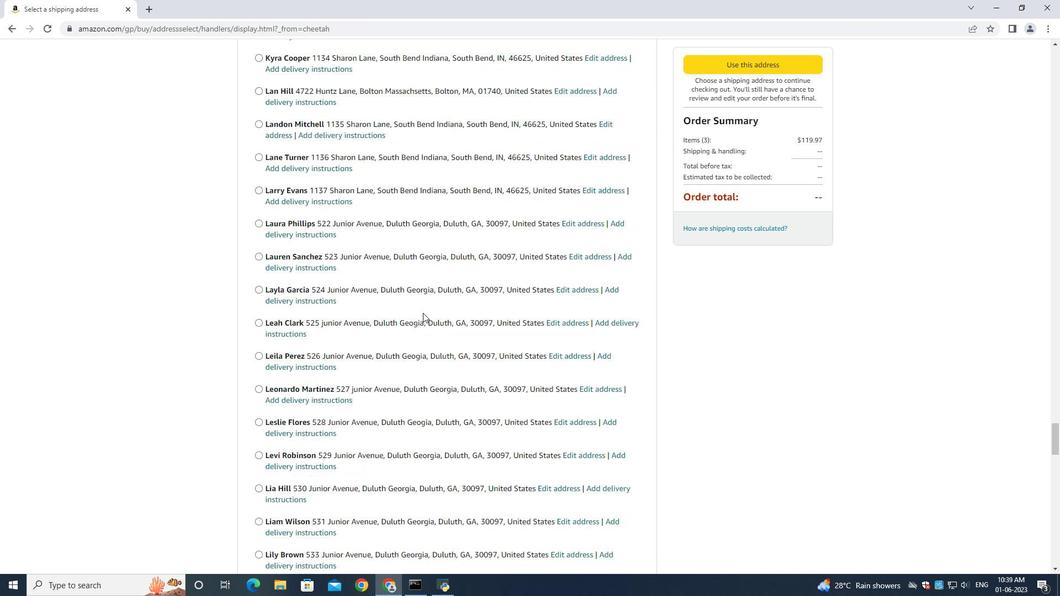 
Action: Mouse moved to (423, 313)
Screenshot: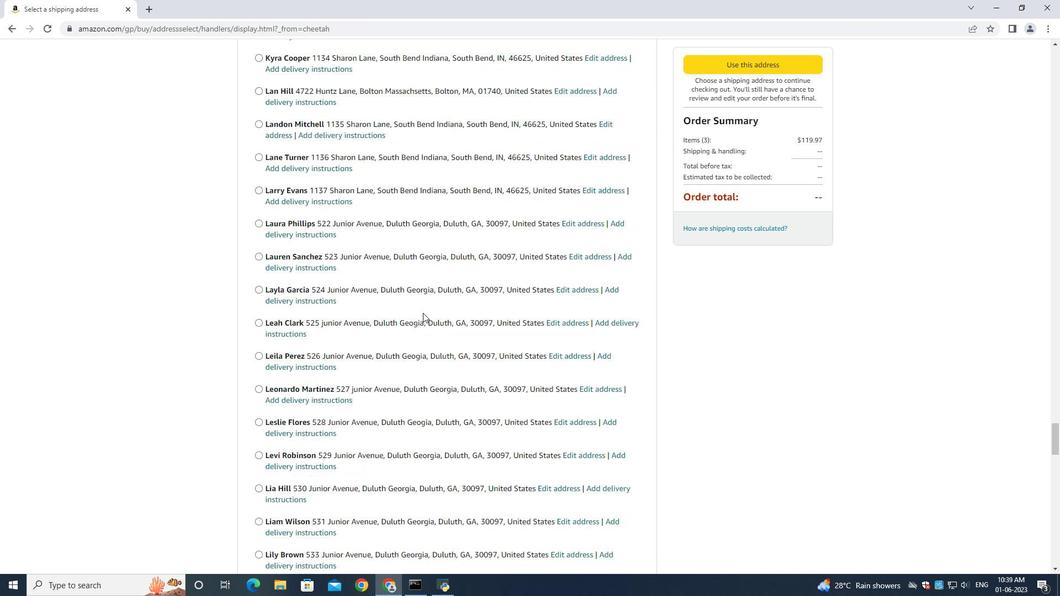 
Action: Mouse scrolled (423, 313) with delta (0, 0)
Screenshot: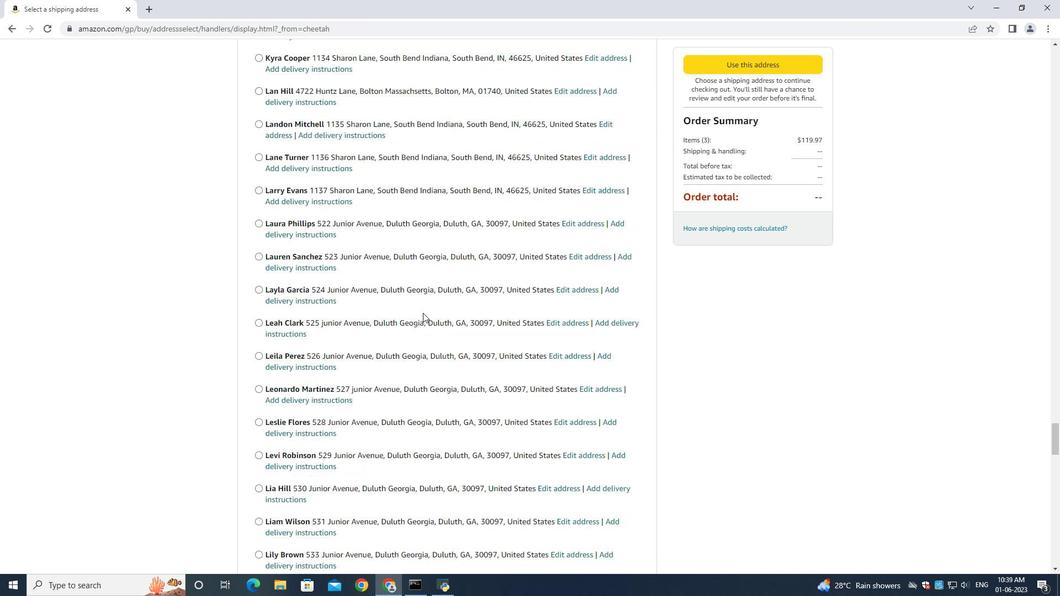 
Action: Mouse scrolled (423, 312) with delta (0, -1)
Screenshot: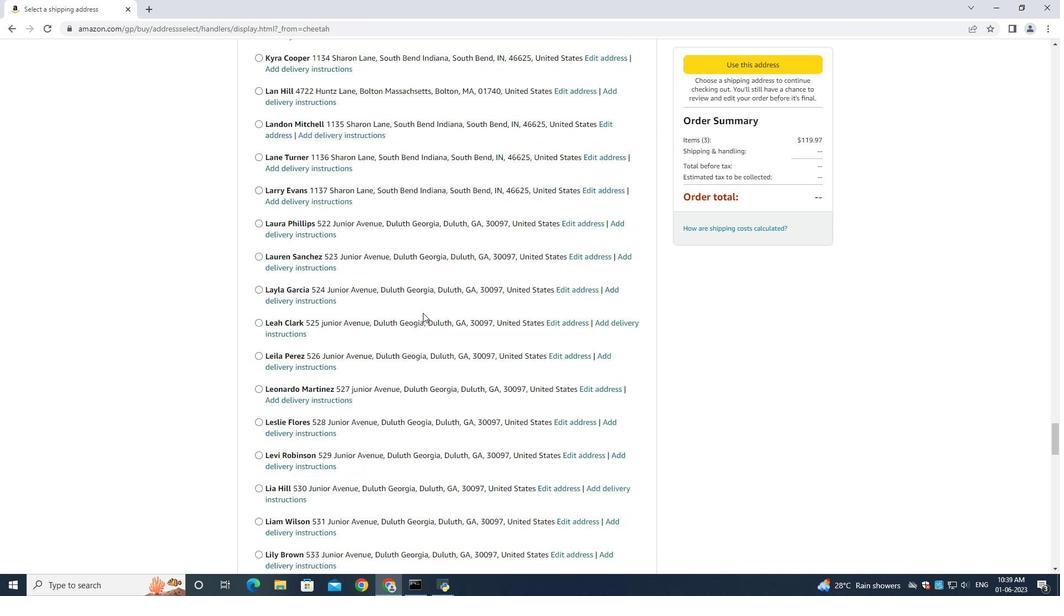 
Action: Mouse scrolled (423, 313) with delta (0, 0)
Screenshot: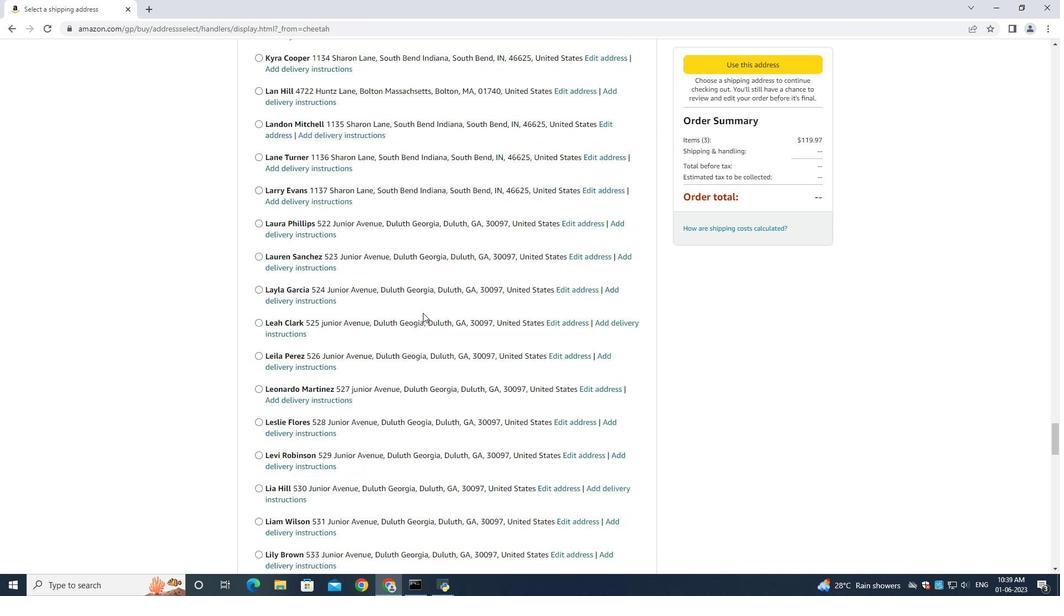 
Action: Mouse scrolled (423, 313) with delta (0, 0)
Screenshot: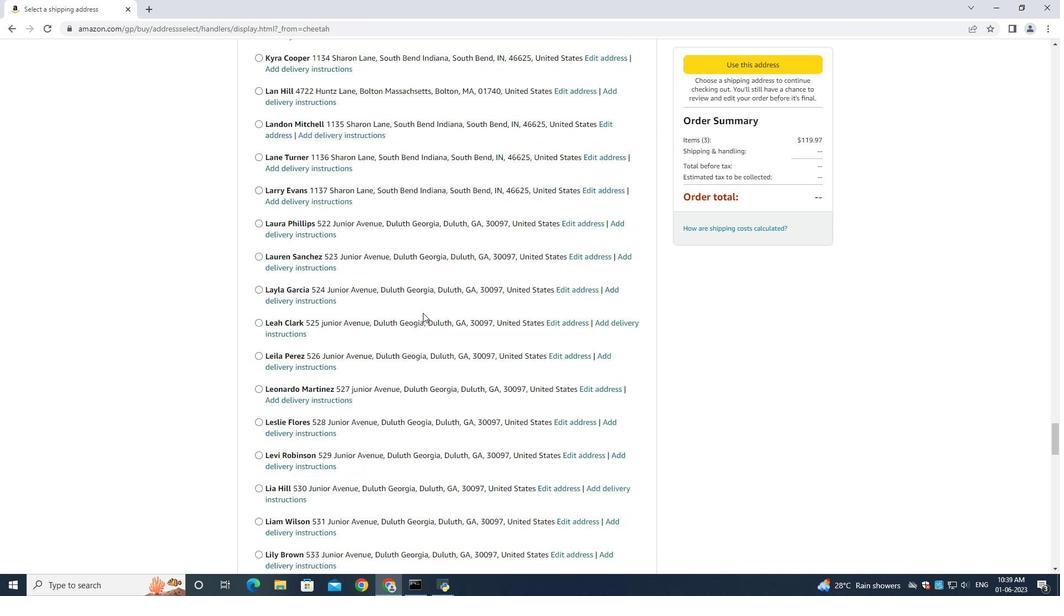 
Action: Mouse scrolled (423, 313) with delta (0, 0)
Screenshot: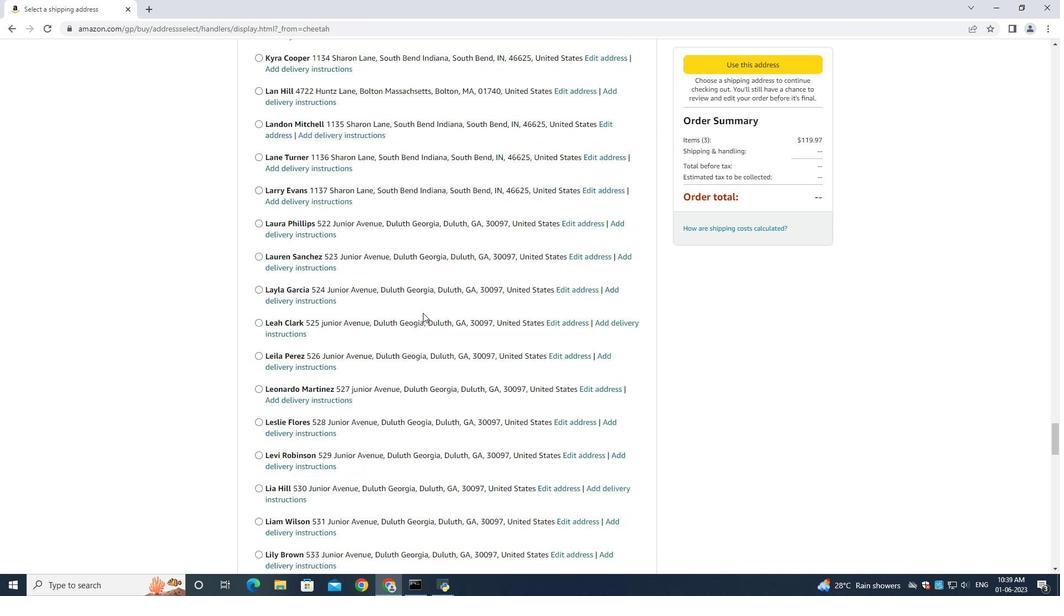 
Action: Mouse moved to (423, 312)
Screenshot: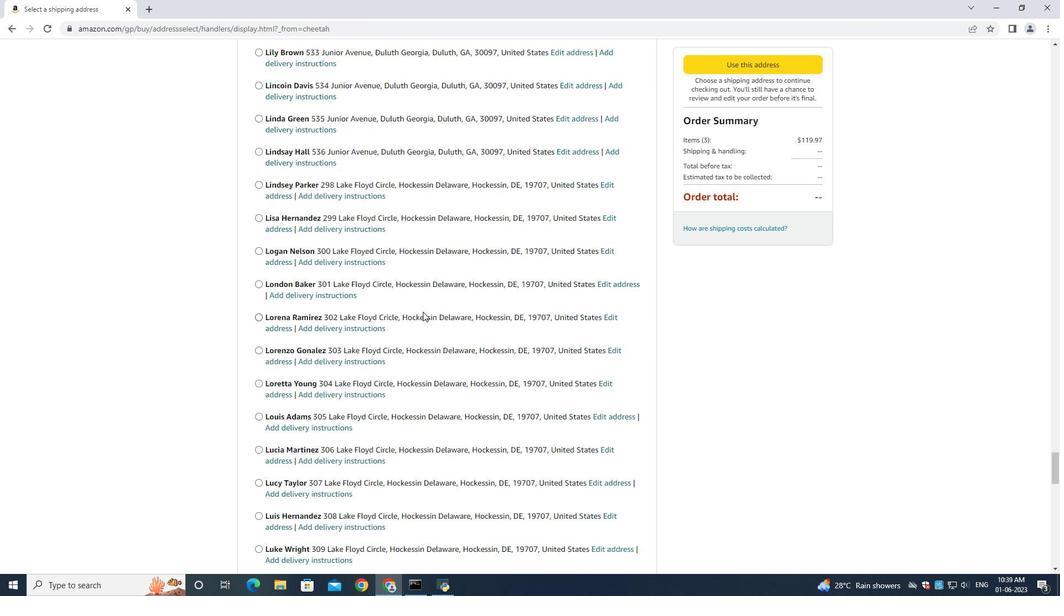 
Action: Mouse scrolled (423, 311) with delta (0, 0)
Screenshot: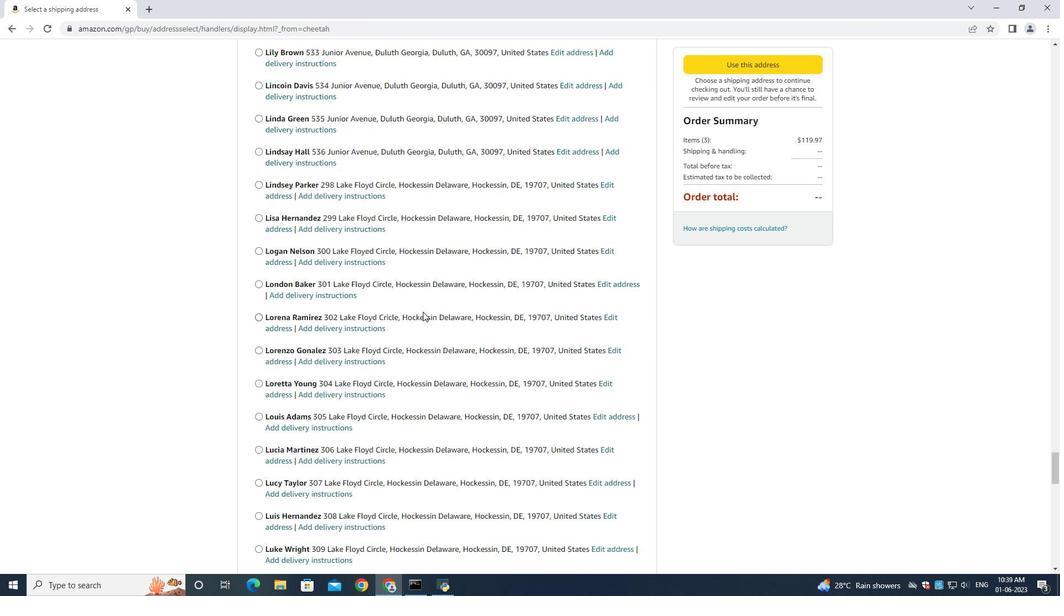 
Action: Mouse scrolled (423, 311) with delta (0, 0)
Screenshot: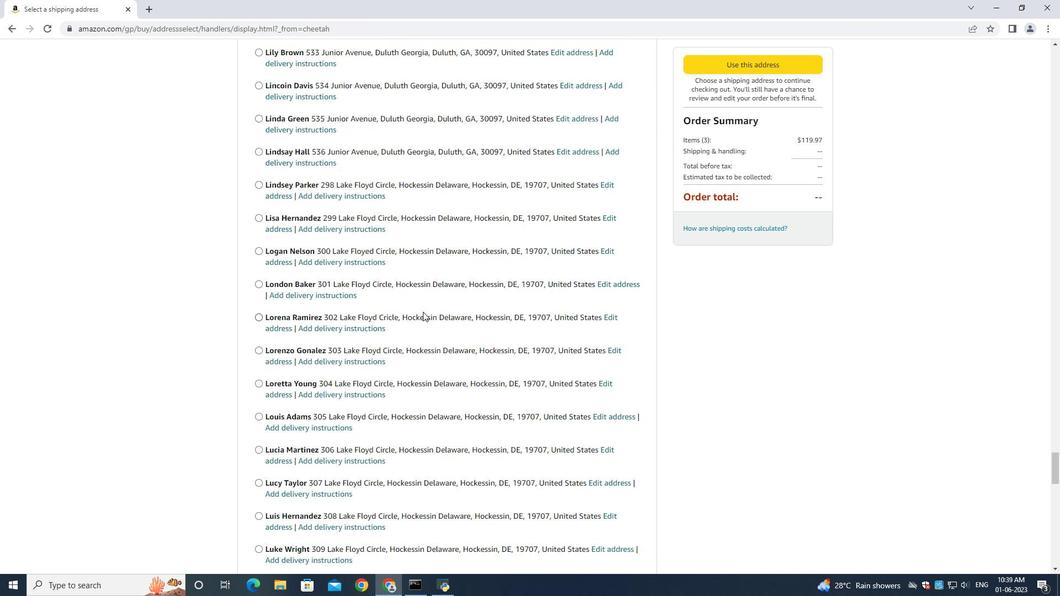 
Action: Mouse moved to (423, 312)
Screenshot: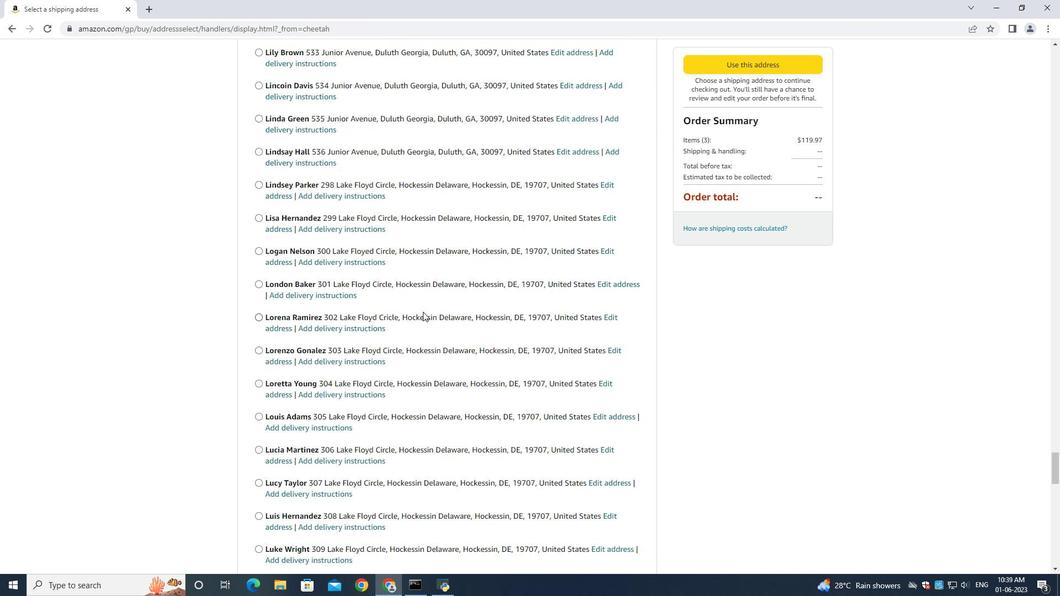 
Action: Mouse scrolled (423, 312) with delta (0, 0)
Screenshot: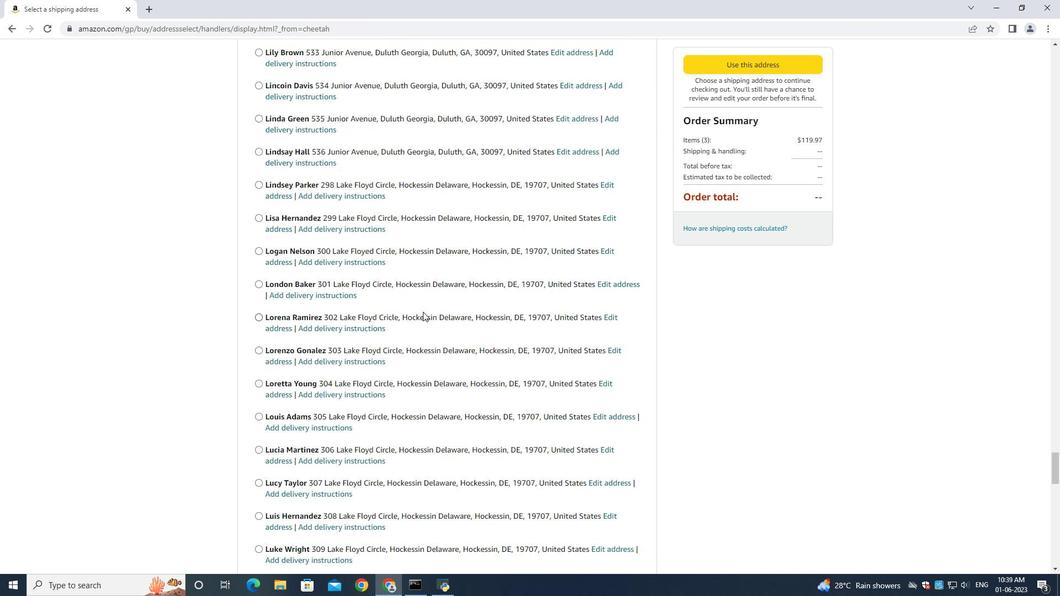 
Action: Mouse scrolled (423, 312) with delta (0, 0)
Screenshot: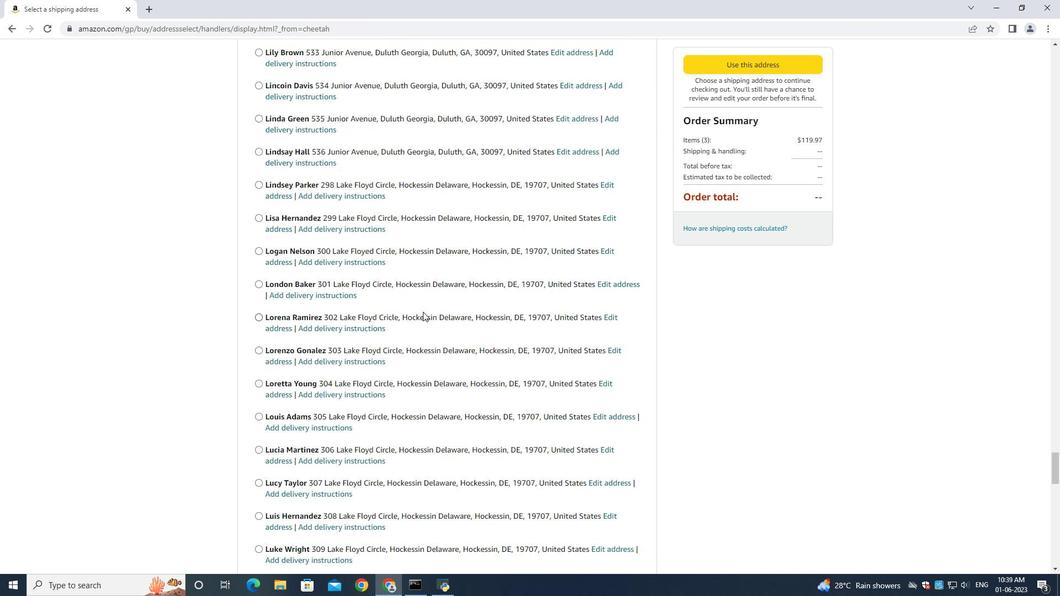
Action: Mouse scrolled (423, 312) with delta (0, 0)
Screenshot: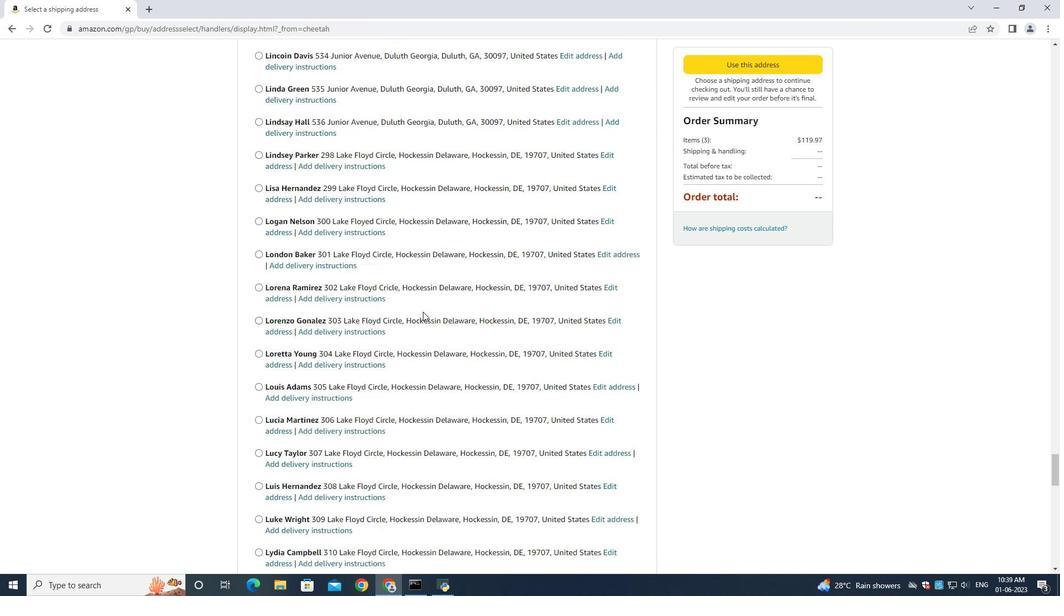 
Action: Mouse scrolled (423, 312) with delta (0, 0)
Screenshot: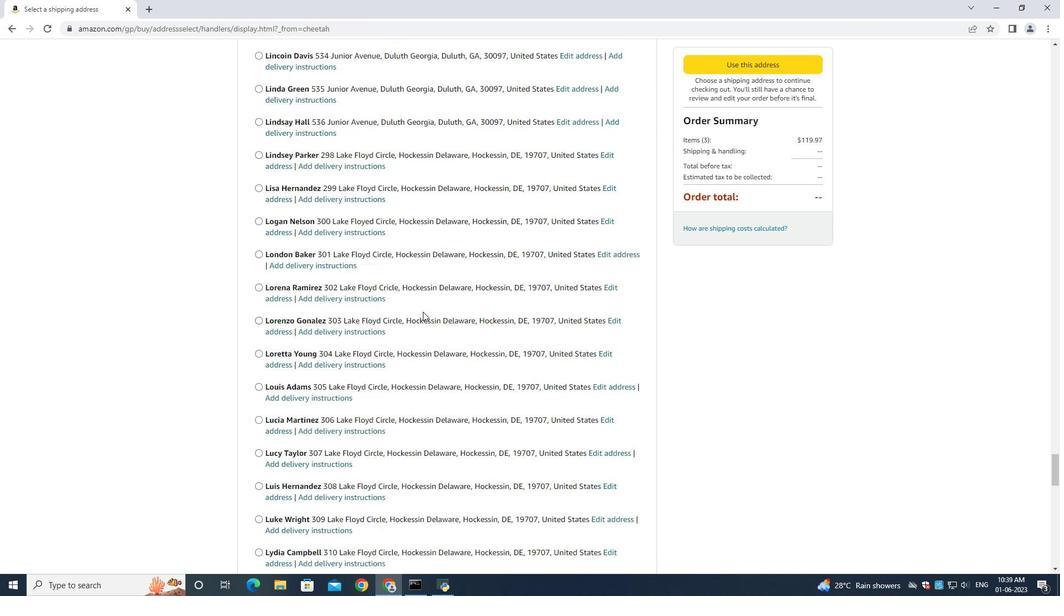 
Action: Mouse scrolled (423, 312) with delta (0, 0)
Screenshot: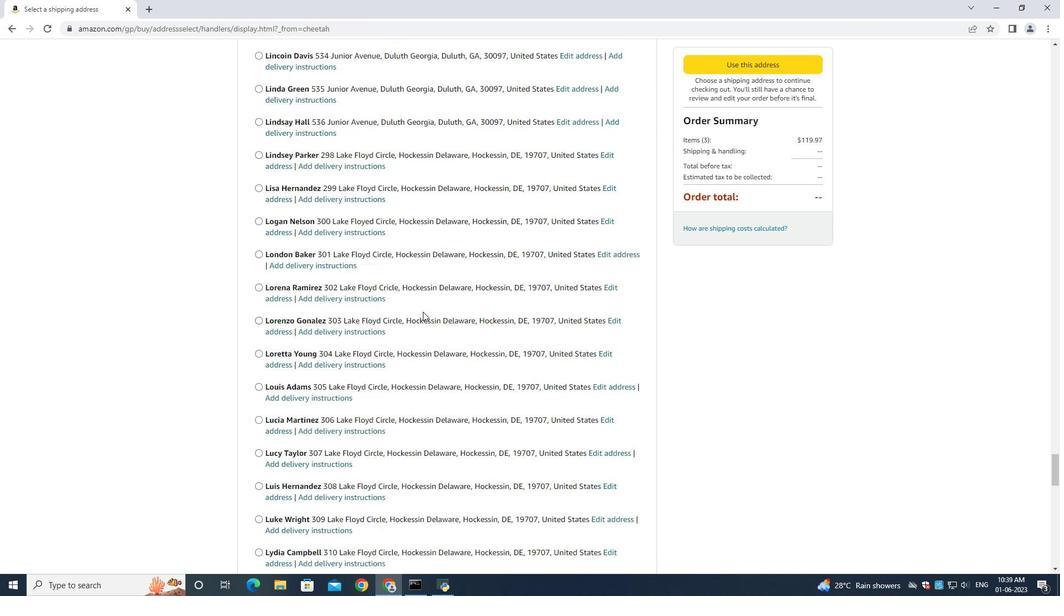 
Action: Mouse scrolled (423, 312) with delta (0, 0)
Screenshot: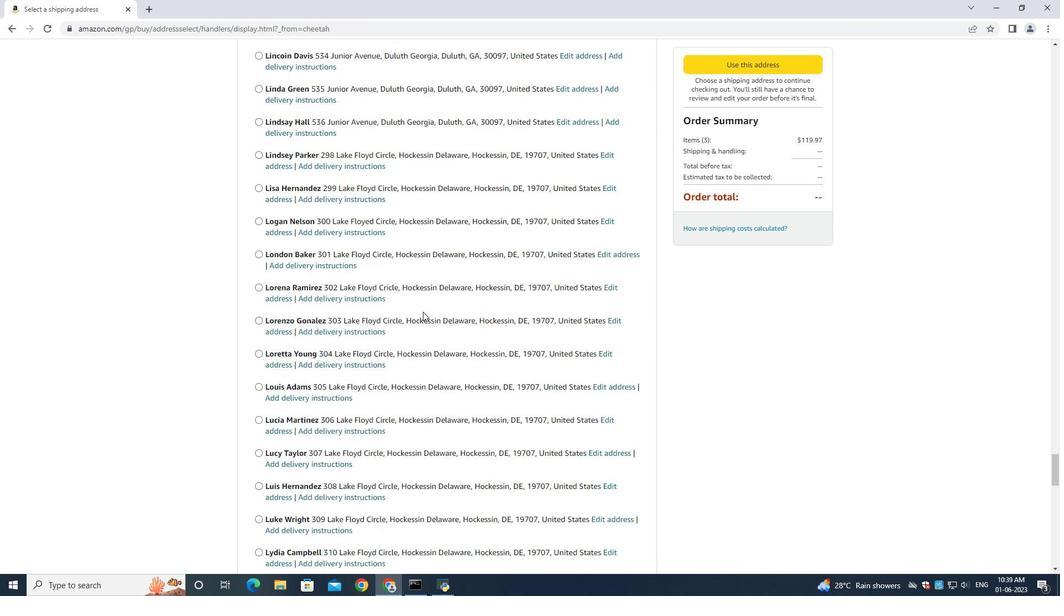 
Action: Mouse scrolled (423, 312) with delta (0, 0)
Screenshot: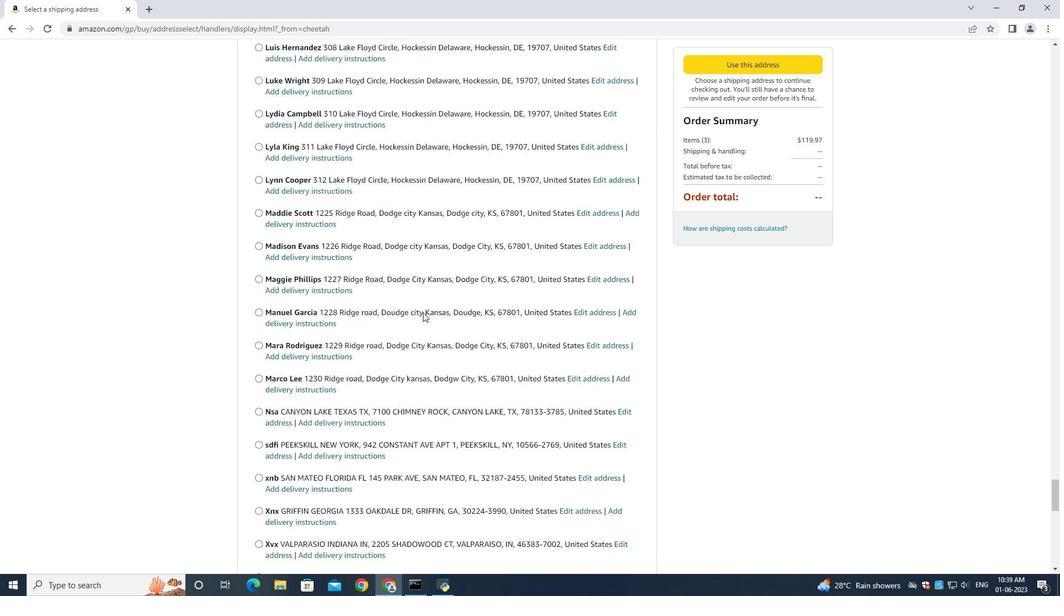 
Action: Mouse scrolled (423, 312) with delta (0, 0)
Screenshot: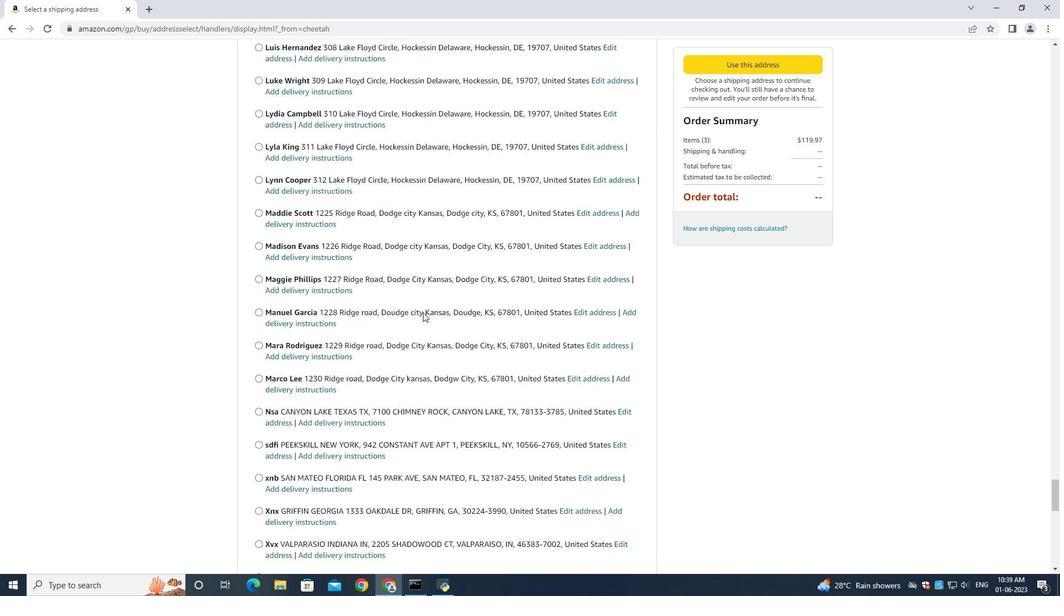 
Action: Mouse scrolled (423, 312) with delta (0, 0)
Screenshot: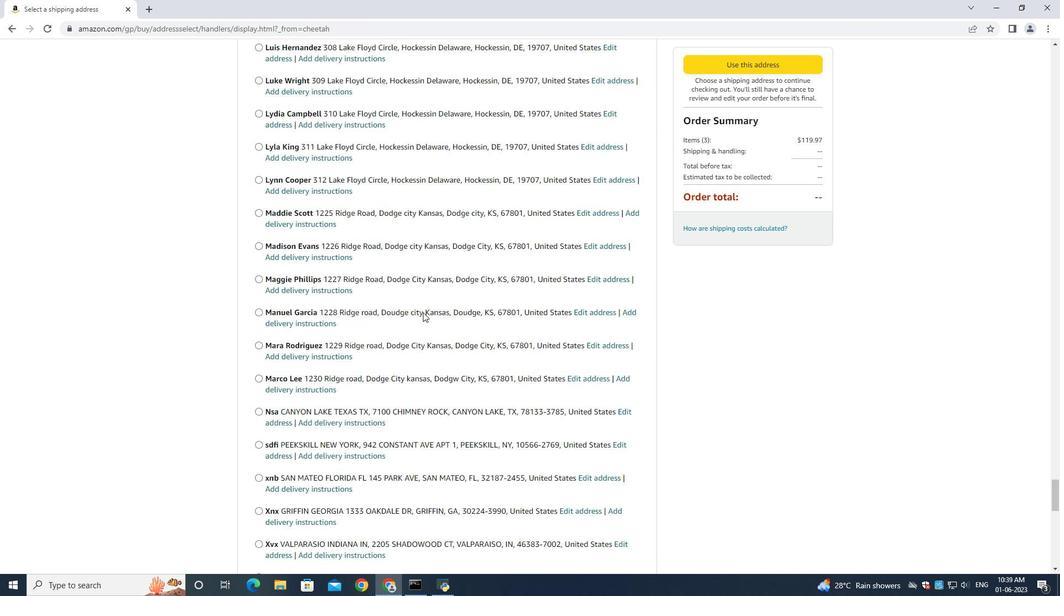 
Action: Mouse scrolled (423, 312) with delta (0, 0)
Screenshot: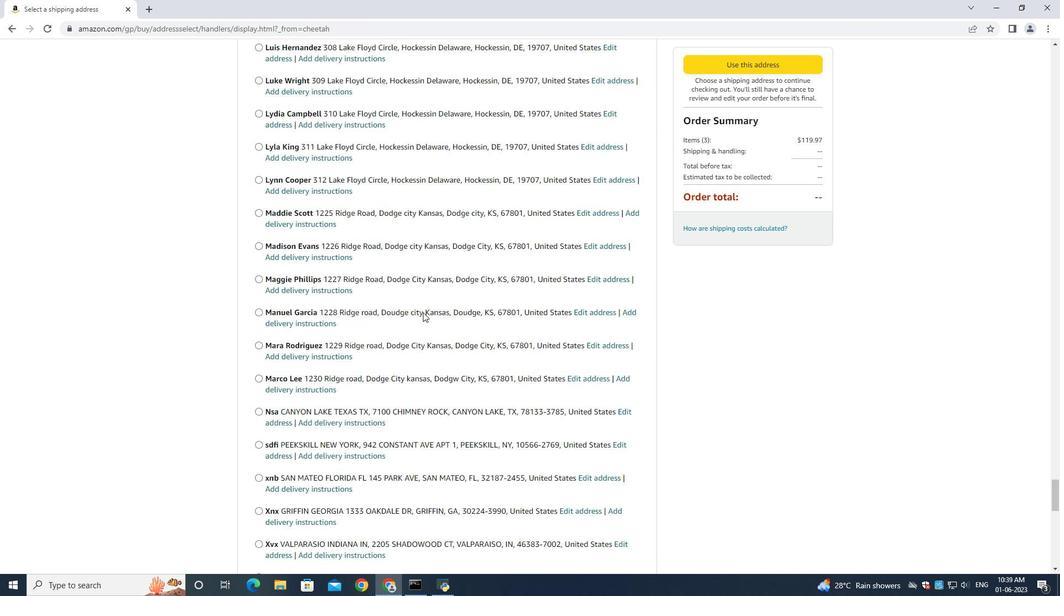 
Action: Mouse scrolled (423, 312) with delta (0, 0)
Screenshot: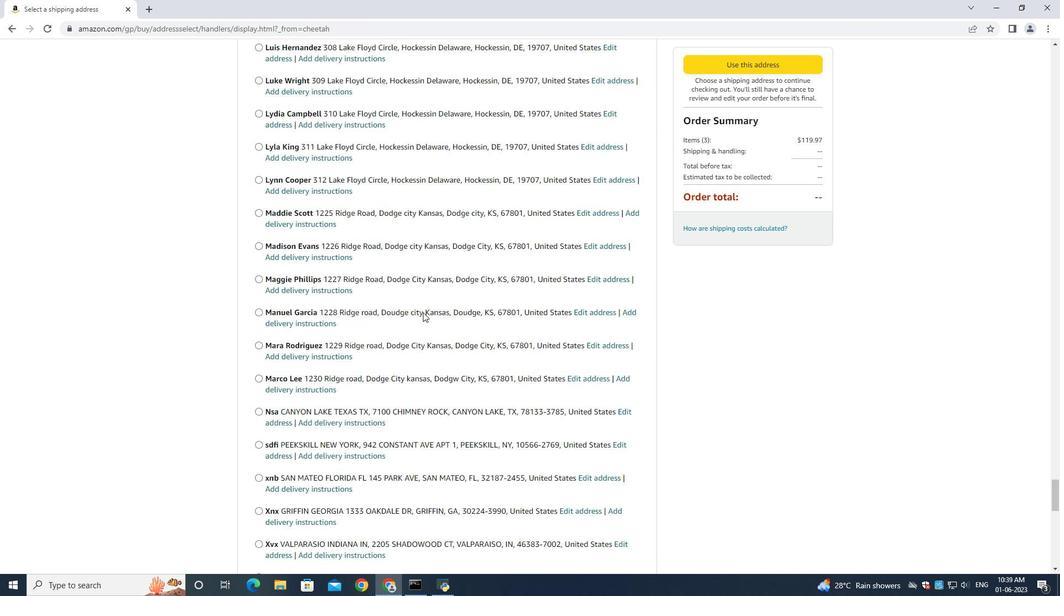 
Action: Mouse scrolled (423, 312) with delta (0, 0)
Screenshot: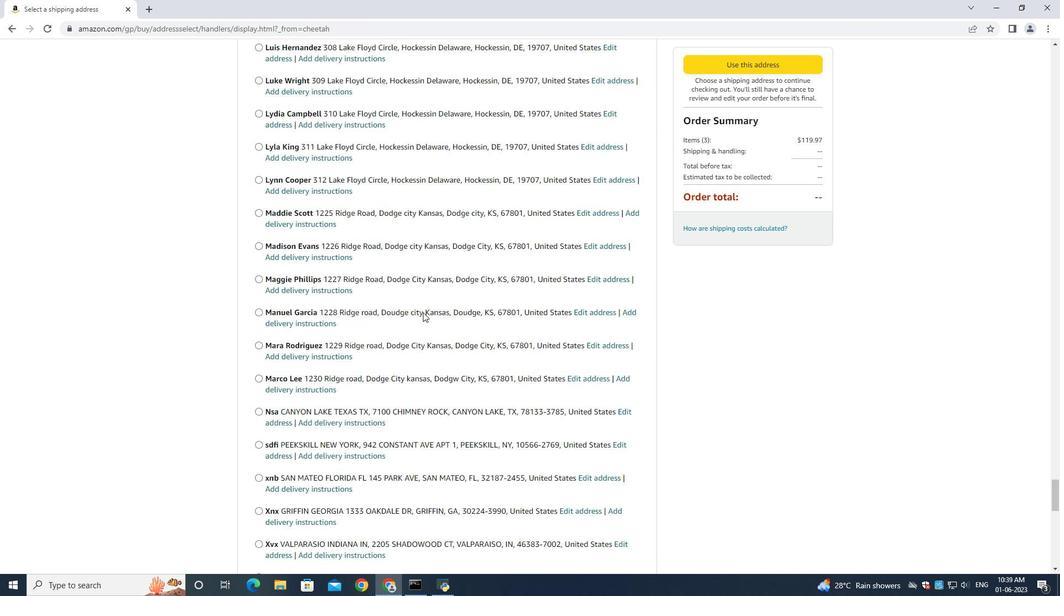 
Action: Mouse scrolled (423, 312) with delta (0, 0)
Screenshot: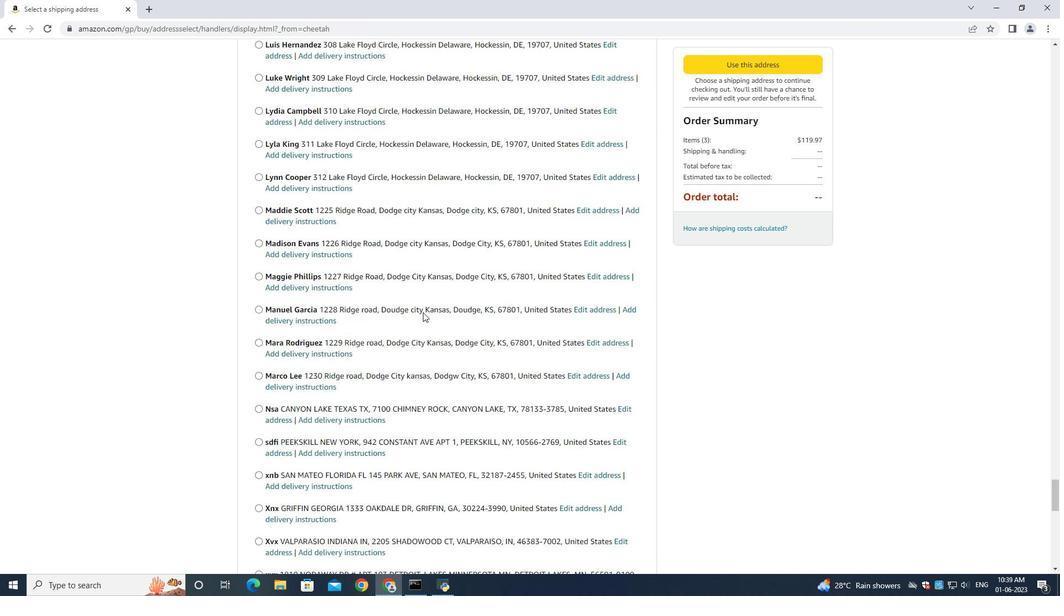 
Action: Mouse scrolled (423, 312) with delta (0, 0)
Screenshot: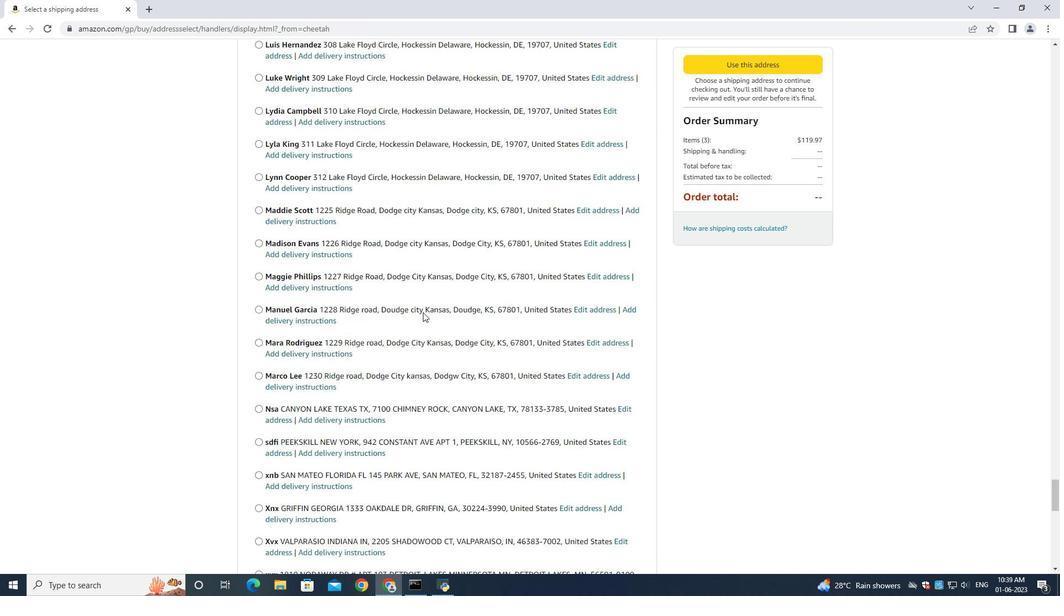 
Action: Mouse scrolled (423, 312) with delta (0, 0)
Screenshot: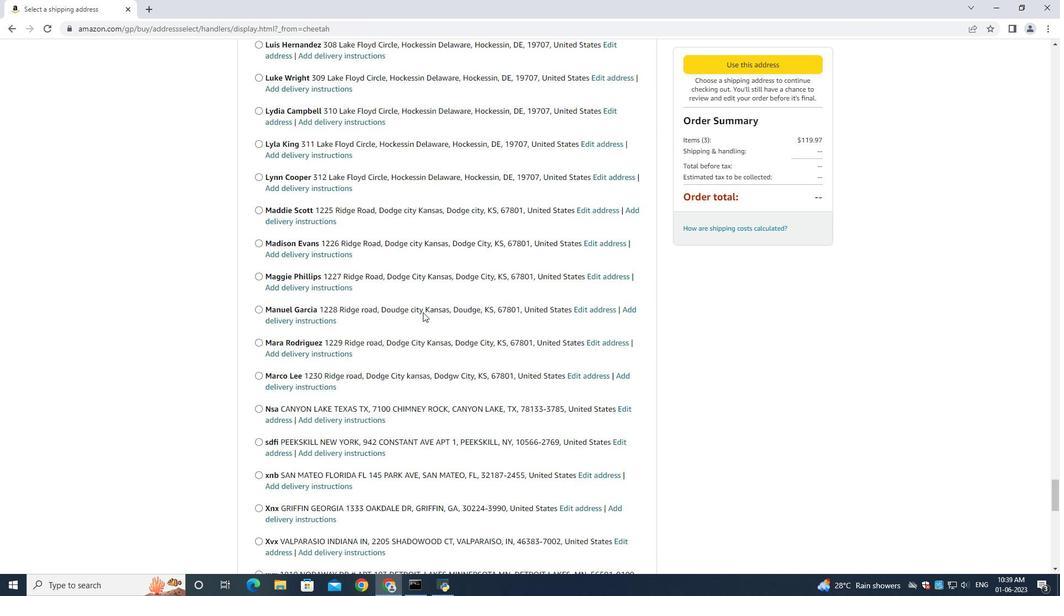 
Action: Mouse scrolled (423, 312) with delta (0, 0)
Screenshot: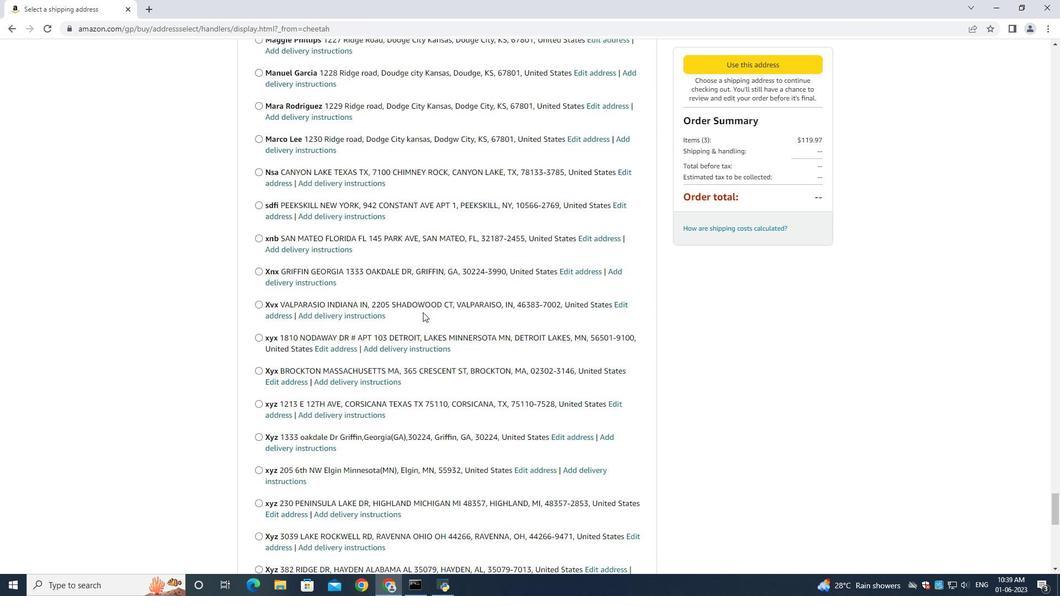 
Action: Mouse scrolled (423, 312) with delta (0, 0)
Screenshot: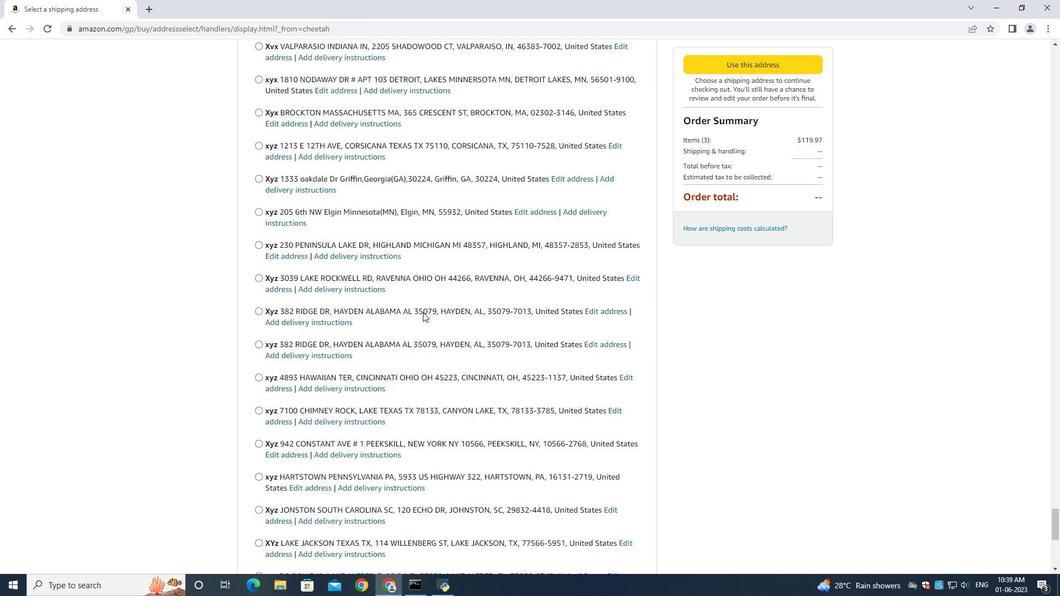 
Action: Mouse scrolled (423, 312) with delta (0, 0)
Screenshot: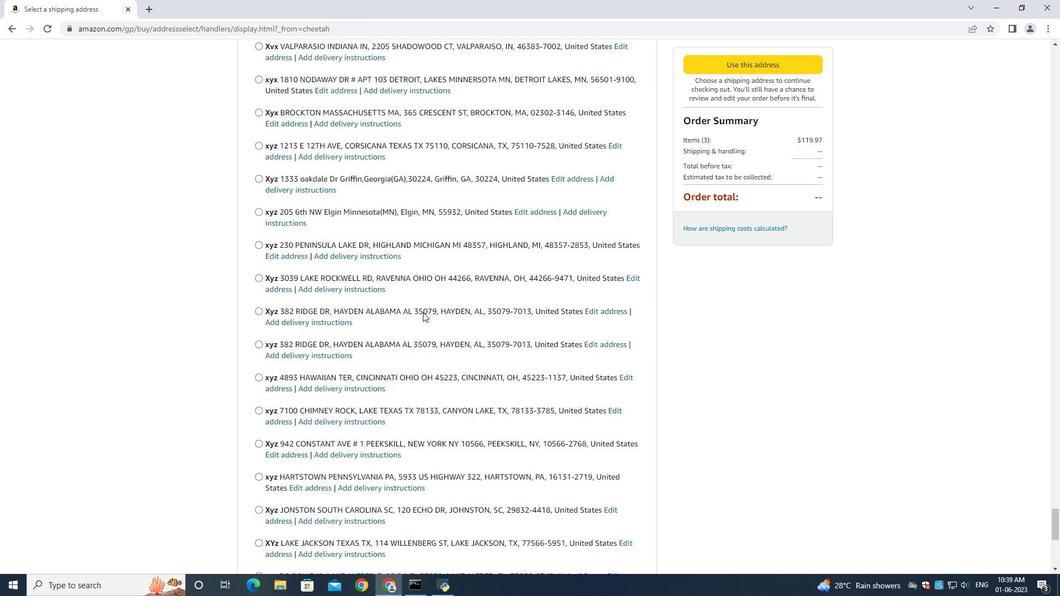 
Action: Mouse scrolled (423, 312) with delta (0, 0)
Screenshot: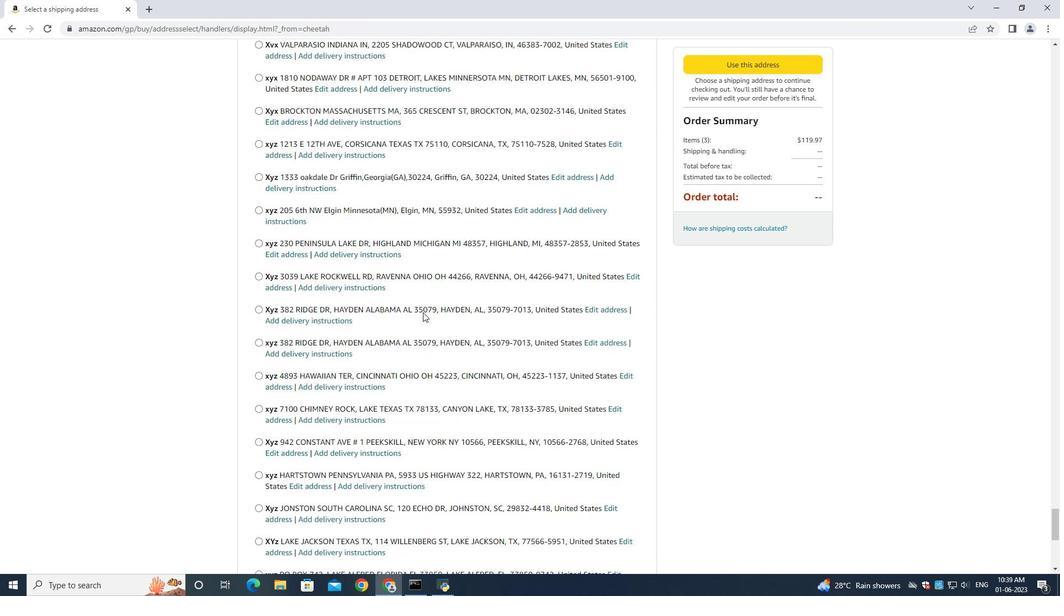 
Action: Mouse scrolled (423, 312) with delta (0, 0)
Screenshot: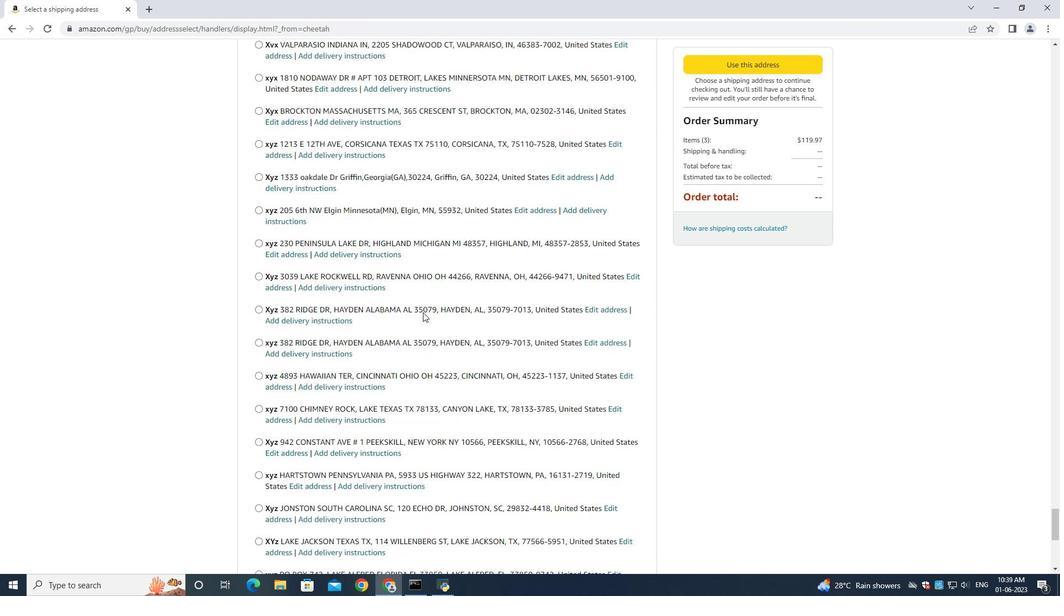 
Action: Mouse scrolled (423, 312) with delta (0, 0)
Screenshot: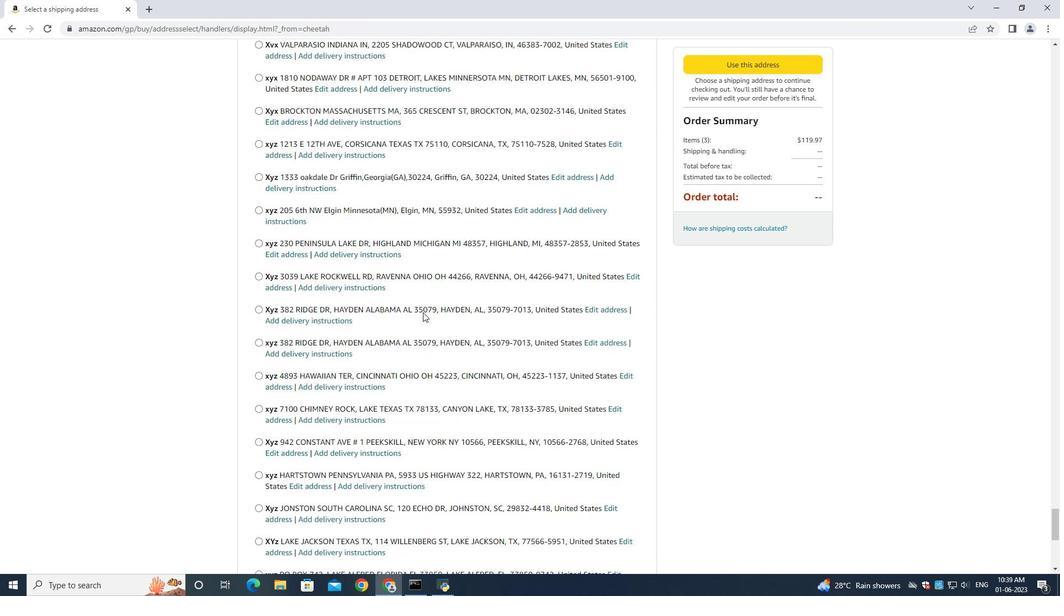
Action: Mouse scrolled (423, 312) with delta (0, 0)
Screenshot: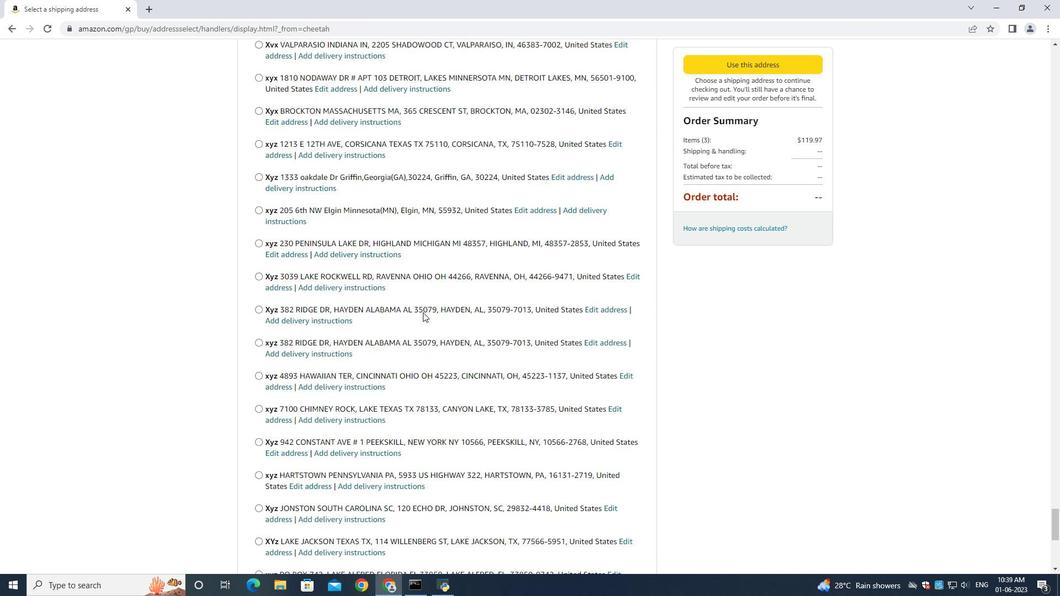 
Action: Mouse scrolled (423, 312) with delta (0, 0)
Screenshot: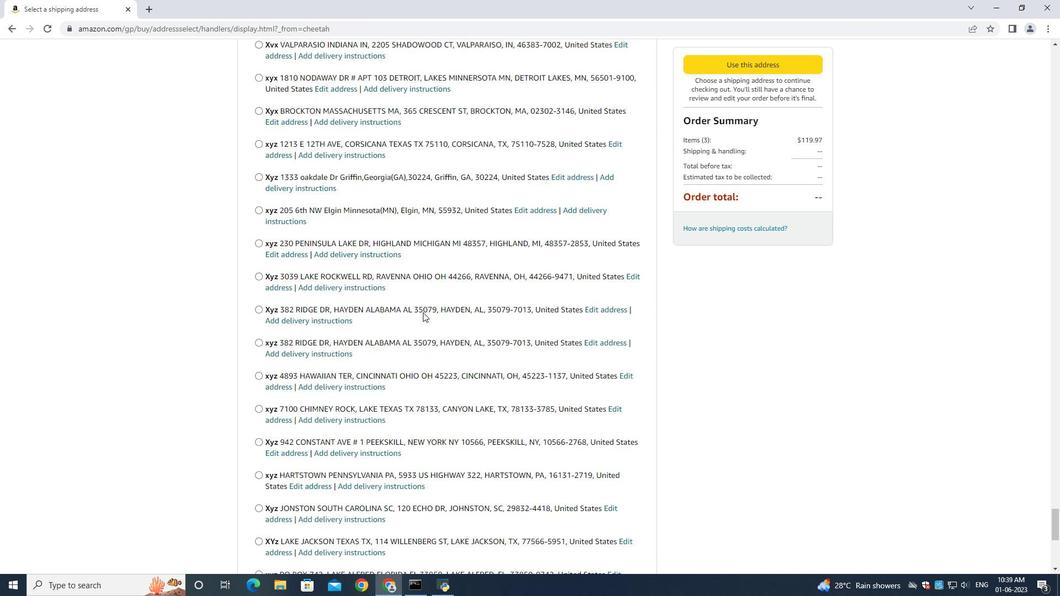 
Action: Mouse scrolled (423, 312) with delta (0, 0)
Screenshot: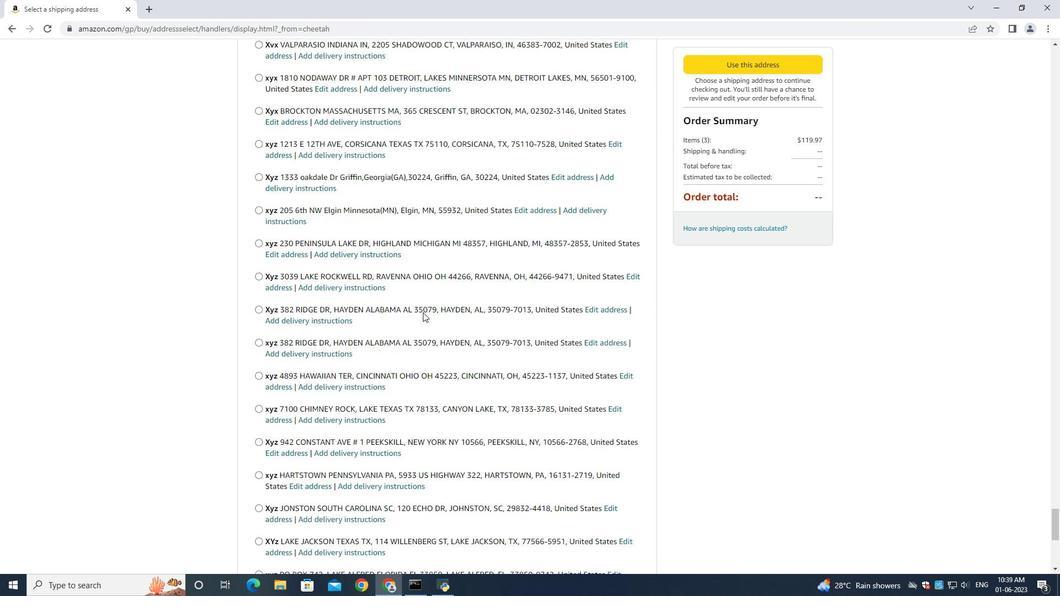 
Action: Mouse scrolled (423, 312) with delta (0, 0)
Screenshot: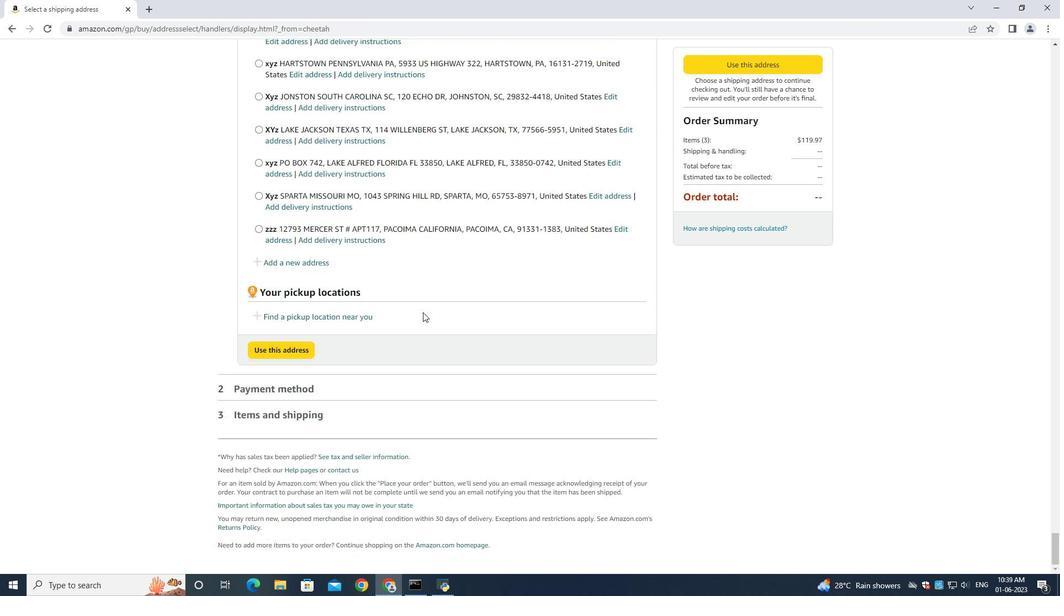 
Action: Mouse scrolled (423, 312) with delta (0, 0)
Screenshot: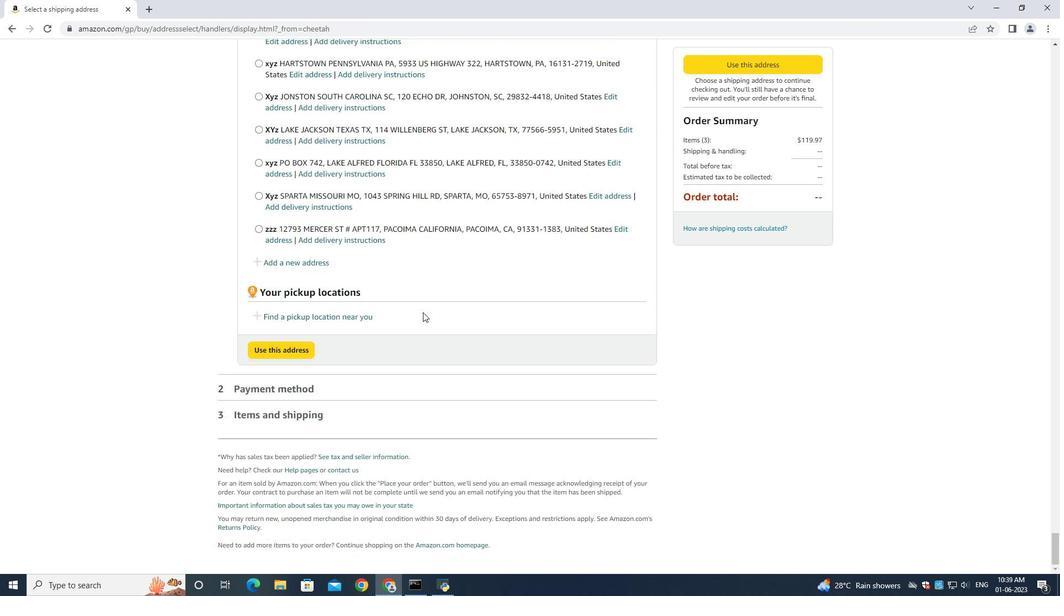 
Action: Mouse moved to (423, 312)
Screenshot: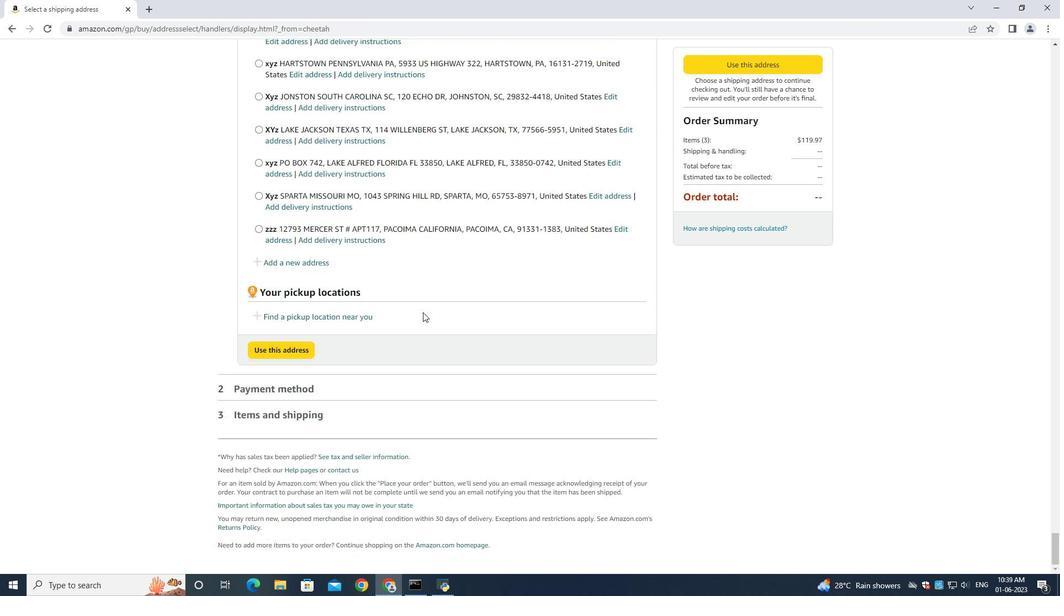 
Action: Mouse scrolled (423, 312) with delta (0, 0)
Screenshot: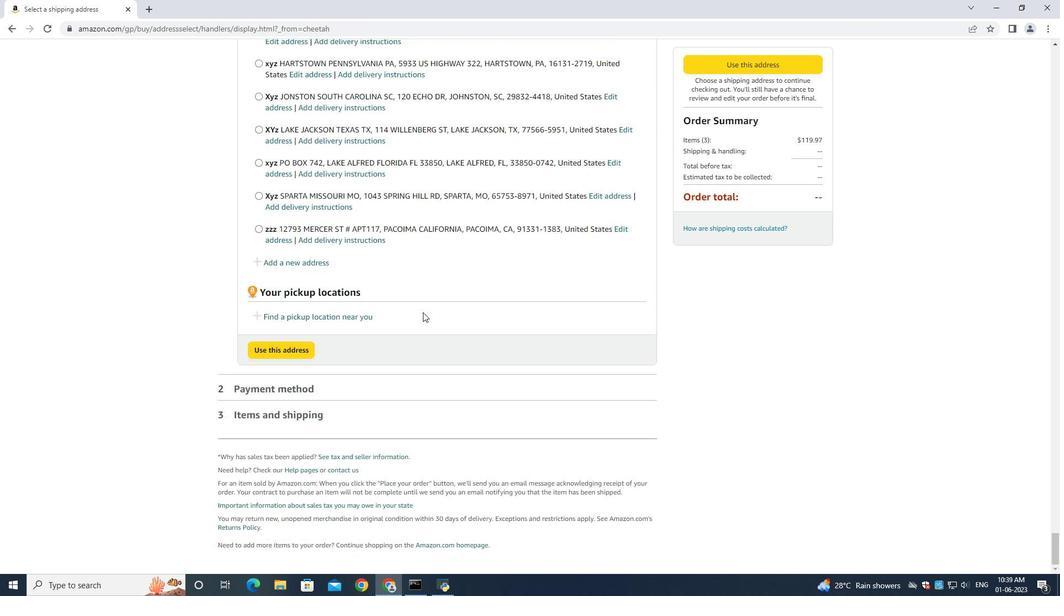 
Action: Mouse moved to (423, 313)
Screenshot: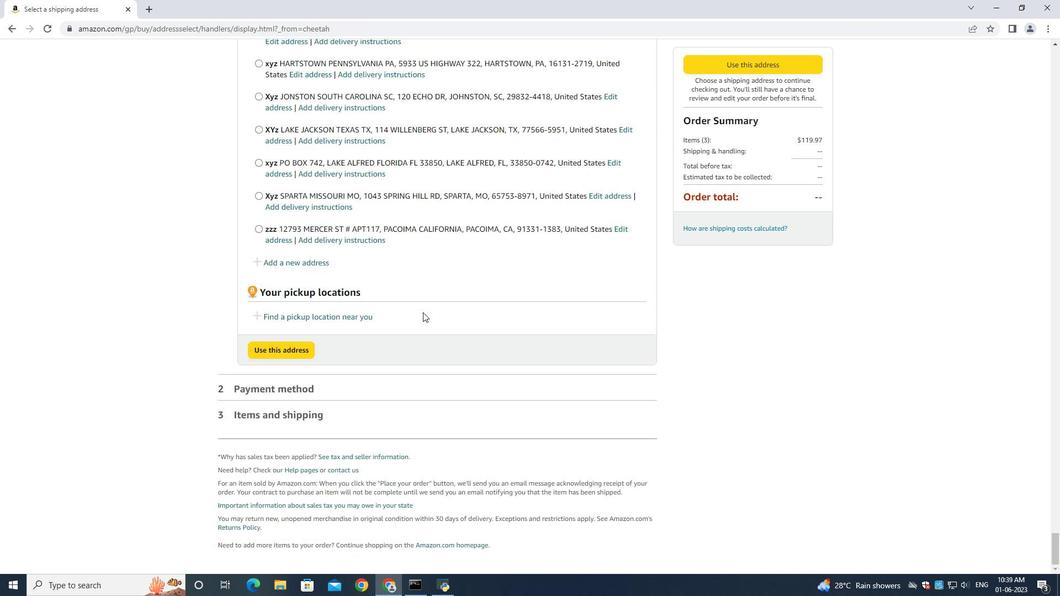 
Action: Mouse scrolled (423, 312) with delta (0, 0)
Screenshot: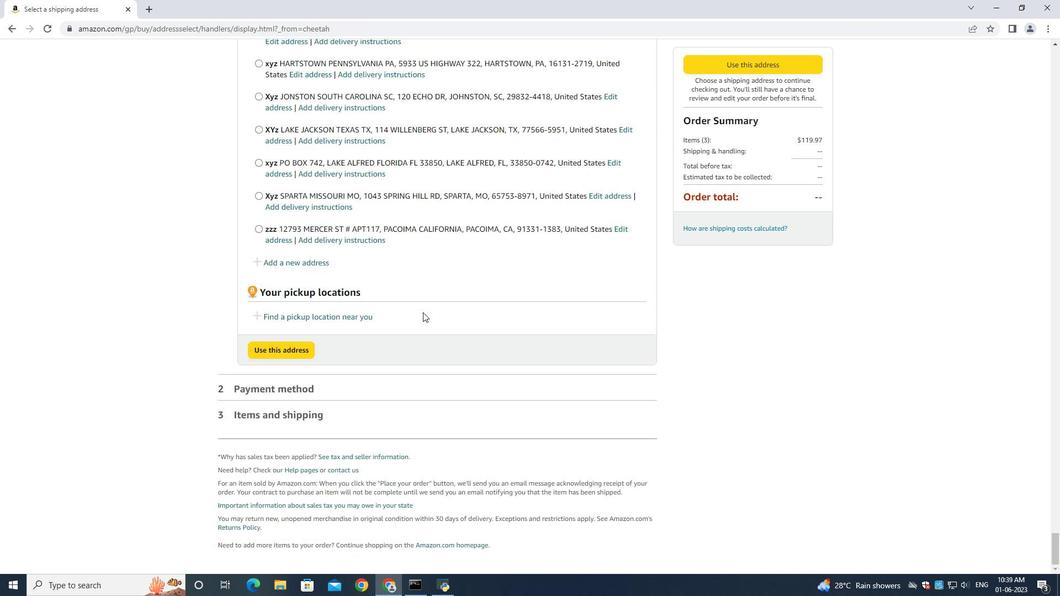 
Action: Mouse scrolled (423, 312) with delta (0, 0)
Screenshot: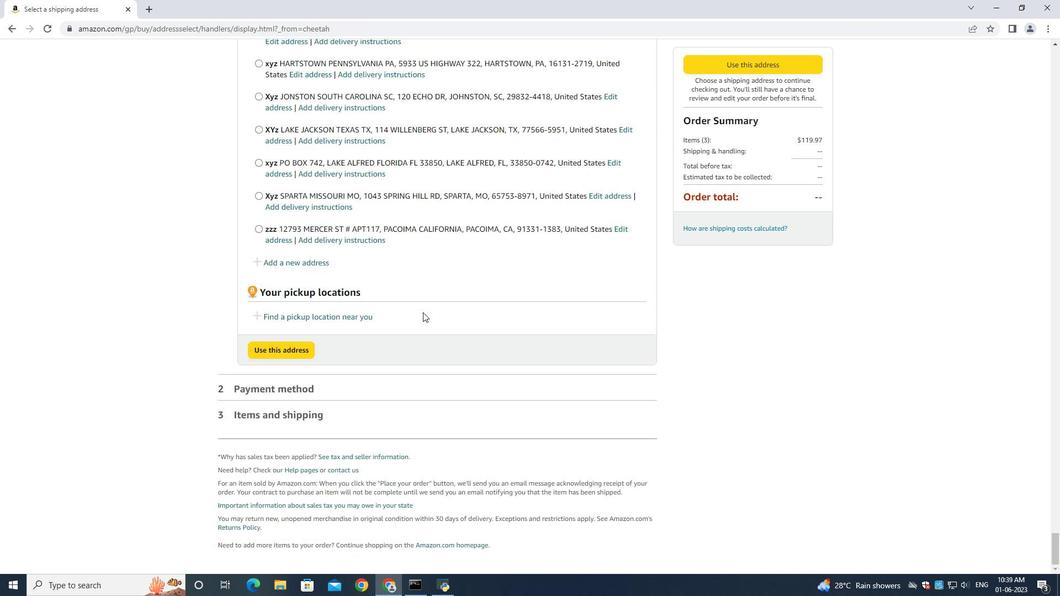 
Action: Mouse scrolled (423, 312) with delta (0, 0)
Screenshot: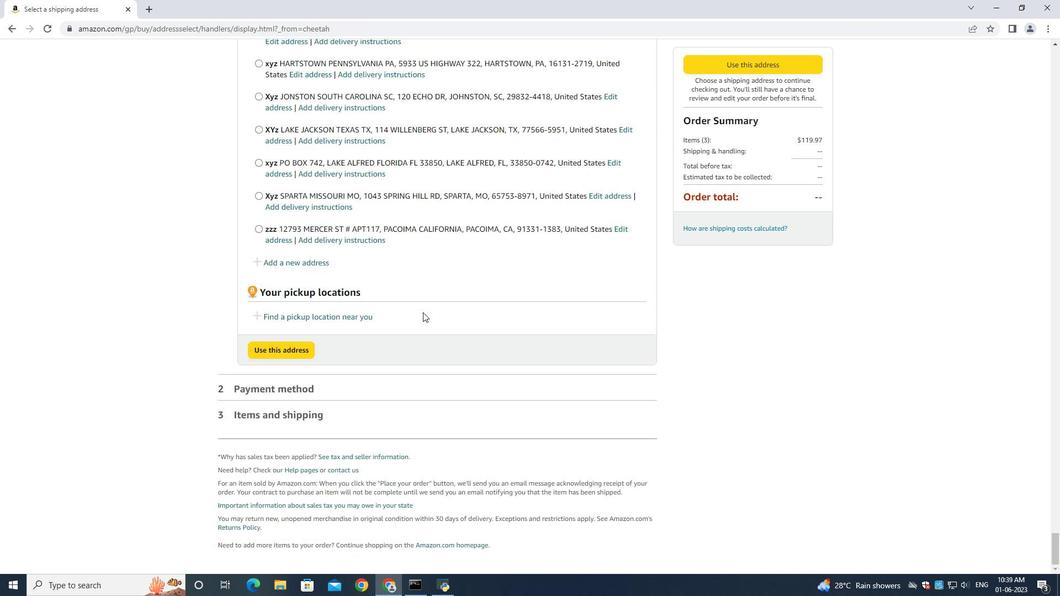 
Action: Mouse moved to (422, 313)
Screenshot: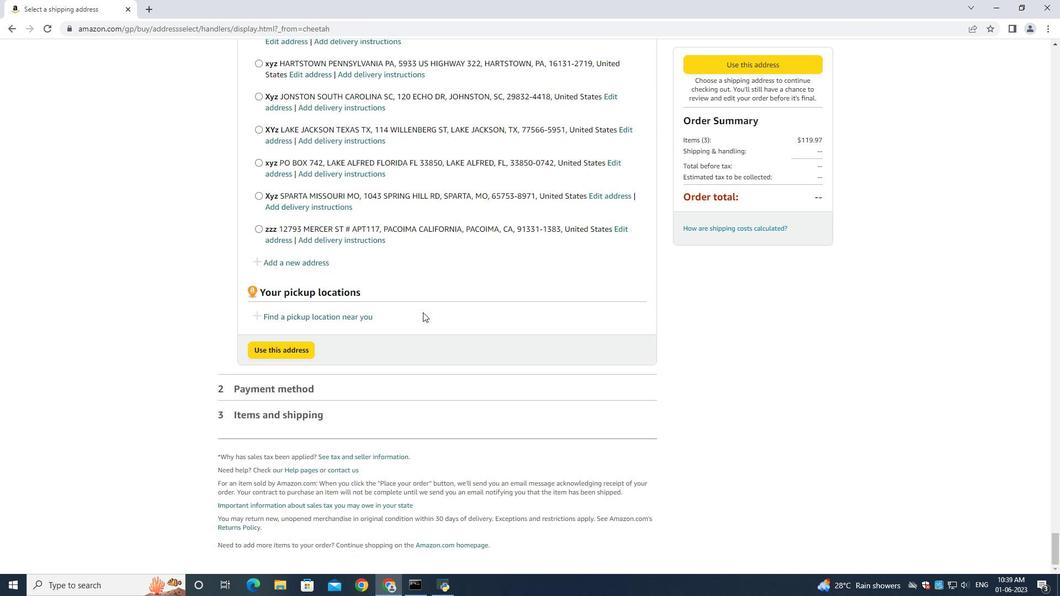
Action: Mouse scrolled (422, 312) with delta (0, 0)
Screenshot: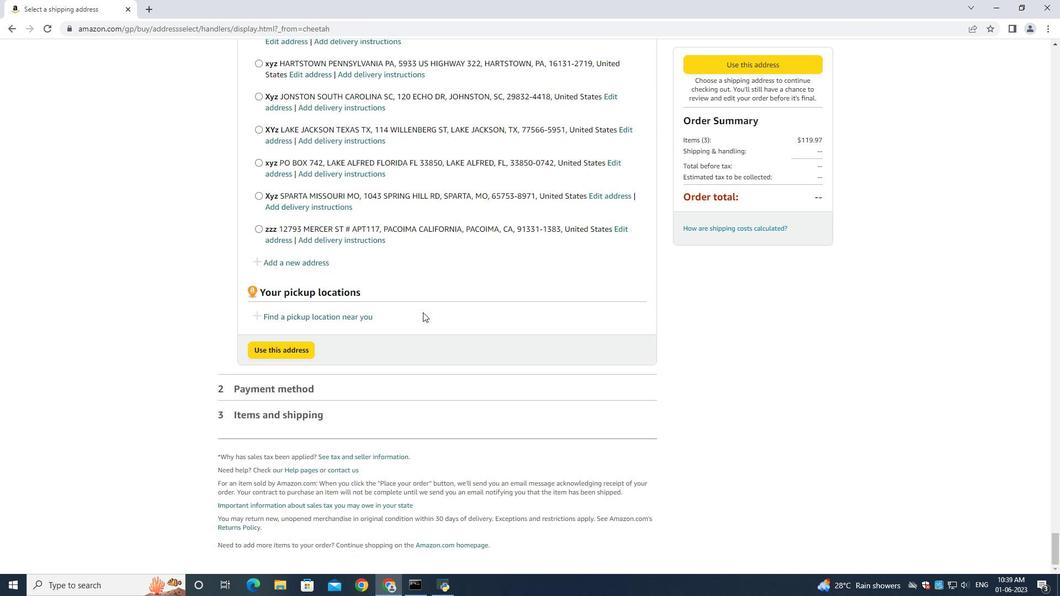 
Action: Mouse moved to (293, 266)
Screenshot: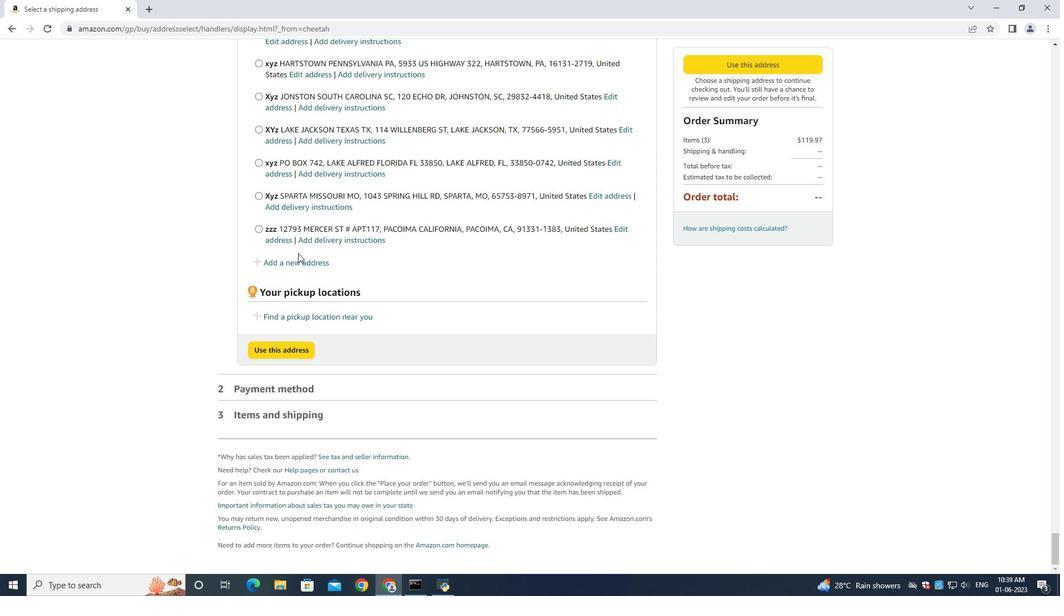
Action: Mouse pressed left at (293, 266)
Screenshot: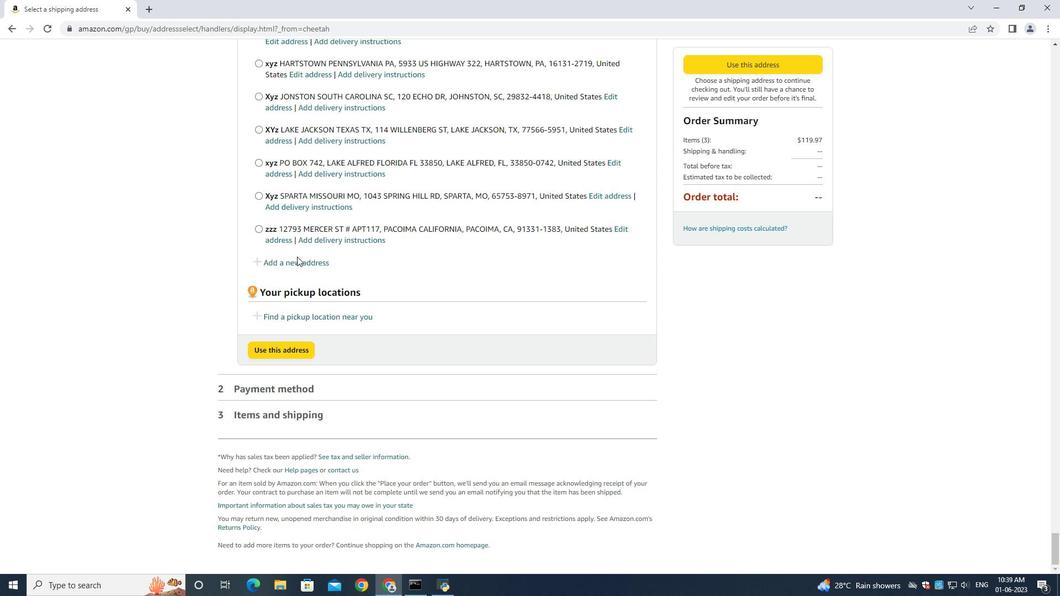 
Action: Mouse moved to (362, 266)
Screenshot: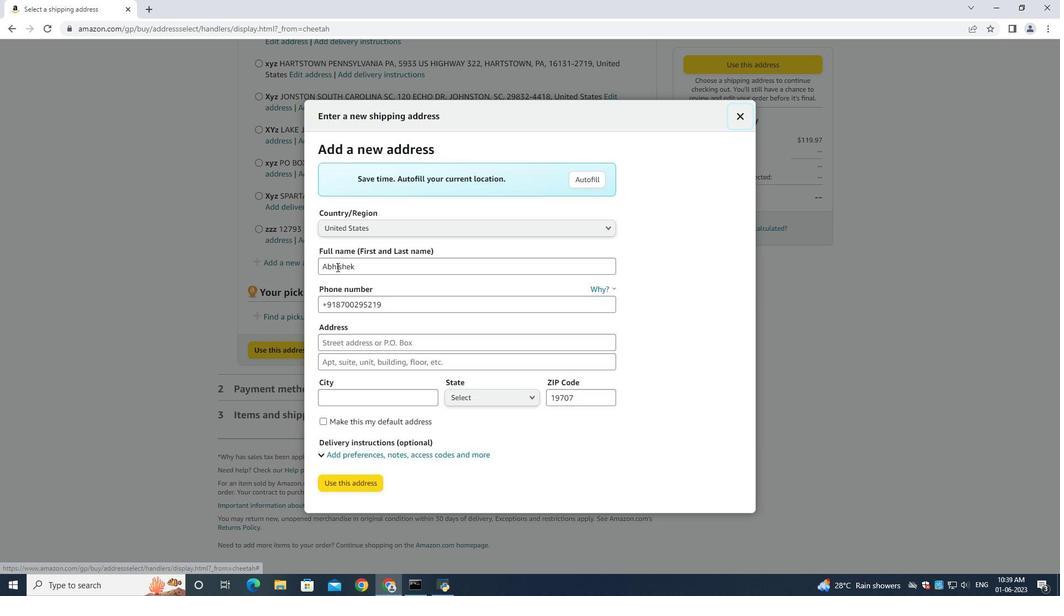 
Action: Mouse pressed left at (362, 266)
Screenshot: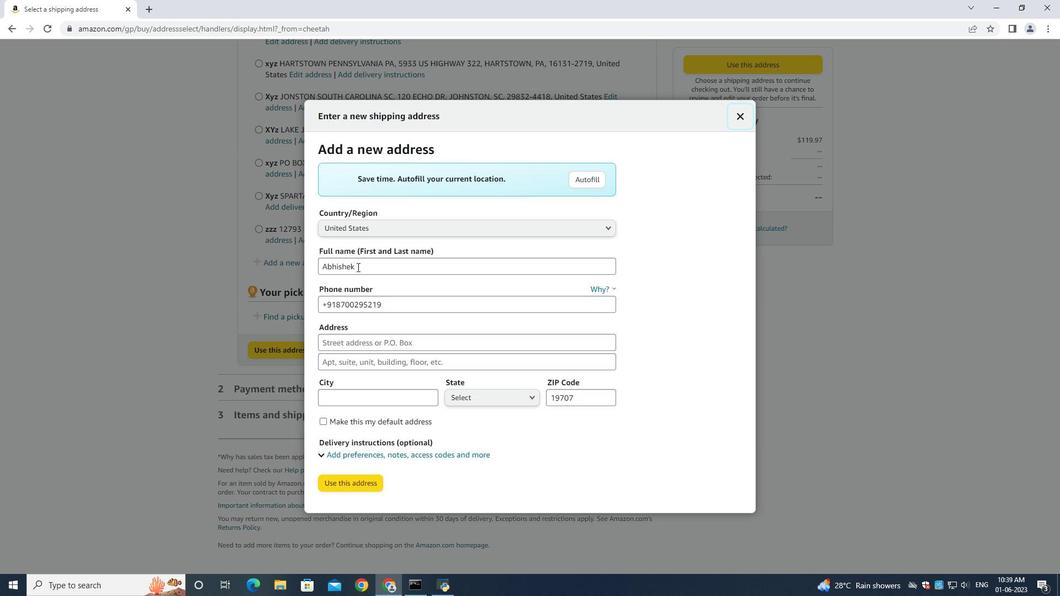 
Action: Key pressed <Key.insert><Key.backspace><Key.backspace><Key.backspace><Key.backspace><Key.backspace><Key.backspace><Key.backspace><Key.backspace><Key.backspace><Key.backspace><Key.backspace><Key.backspace><Key.backspace><Key.backspace><Key.backspace><Key.backspace><Key.backspace><Key.backspace><Key.backspace><Key.backspace><Key.backspace><Key.backspace><Key.backspace><Key.backspace><Key.backspace><Key.backspace><Key.backspace><Key.backspace><Key.backspace><Key.backspace><Key.backspace><Key.backspace><Key.backspace><Key.backspace><Key.backspace><Key.backspace><Key.backspace><Key.backspace><Key.backspace><Key.backspace><Key.backspace><Key.backspace><Key.backspace><Key.backspace><Key.backspace><Key.backspace><Key.backspace><Key.backspace><Key.backspace><Key.shift><Key.shift><Key.shift><Key.shift><Key.shift><Key.shift><Key.shift><Key.shift>Marcus<Key.space><Key.shift><Key.shift><Key.shift><Key.shift><Key.shift><Key.shift><Key.shift>Martinez<Key.tab><Key.tab><Key.backspace>6205197251<Key.tab>1231<Key.space><Key.shift>Ridge<Key.space><Key.shift><Key.shift><Key.shift><Key.shift><Key.shift><Key.shift><Key.shift><Key.shift><Key.shift><Key.shift><Key.shift><Key.shift><Key.shift><Key.shift><Key.shift><Key.shift><Key.shift><Key.shift><Key.shift><Key.shift><Key.shift>Road<Key.space><Key.tab><Key.shift><Key.shift><Key.shift><Key.shift><Key.shift><Key.shift><Key.shift><Key.shift><Key.shift><Key.shift><Key.shift><Key.shift><Key.shift><Key.shift><Key.shift><Key.shift><Key.shift><Key.shift><Key.shift><Key.shift><Key.shift><Key.shift><Key.shift><Key.shift><Key.shift><Key.shift><Key.shift><Key.shift><Key.shift><Key.shift><Key.shift><Key.shift><Key.shift><Key.shift>Dodge<Key.space><Key.shift><Key.shift><Key.shift><Key.shift><Key.shift><Key.shift><Key.shift><Key.shift><Key.shift><Key.shift><Key.shift><Key.shift><Key.shift><Key.shift><Key.shift>City<Key.space><Key.shift><Key.shift><Key.shift><Key.shift><Key.shift><Key.shift><Key.shift><Key.shift><Key.shift><Key.shift><Key.shift><Key.shift><Key.shift><Key.shift><Key.shift><Key.shift><Key.shift><Key.shift><Key.shift>KAnsas<Key.backspace><Key.backspace><Key.backspace><Key.backspace><Key.backspace>ansas<Key.tab><Key.shift>Dodge<Key.space><Key.shift>city<Key.space><Key.tab>ka<Key.tab><Key.backspace>67801
Screenshot: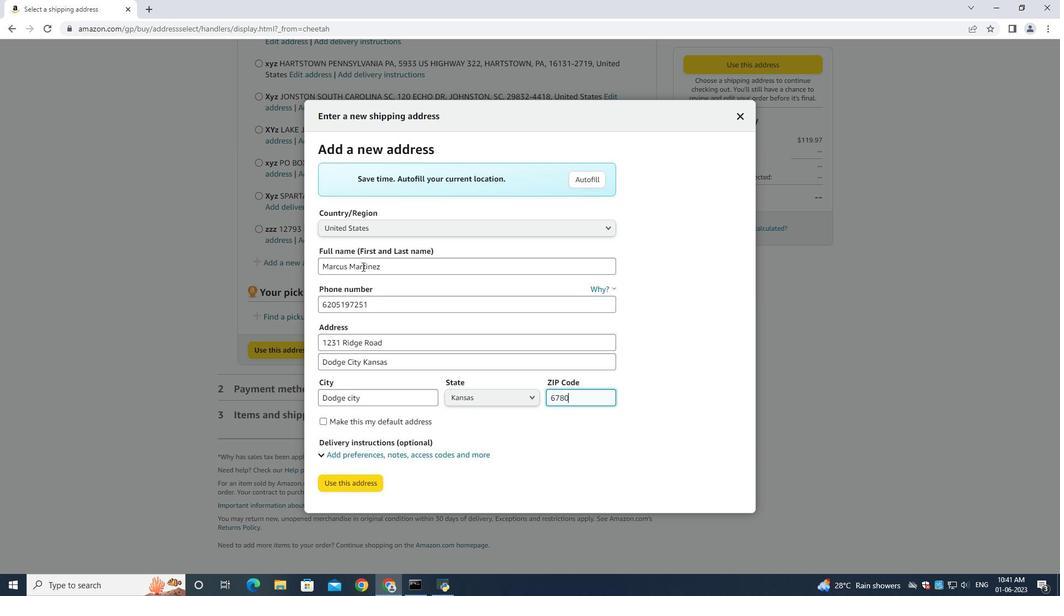 
Action: Mouse moved to (353, 484)
Screenshot: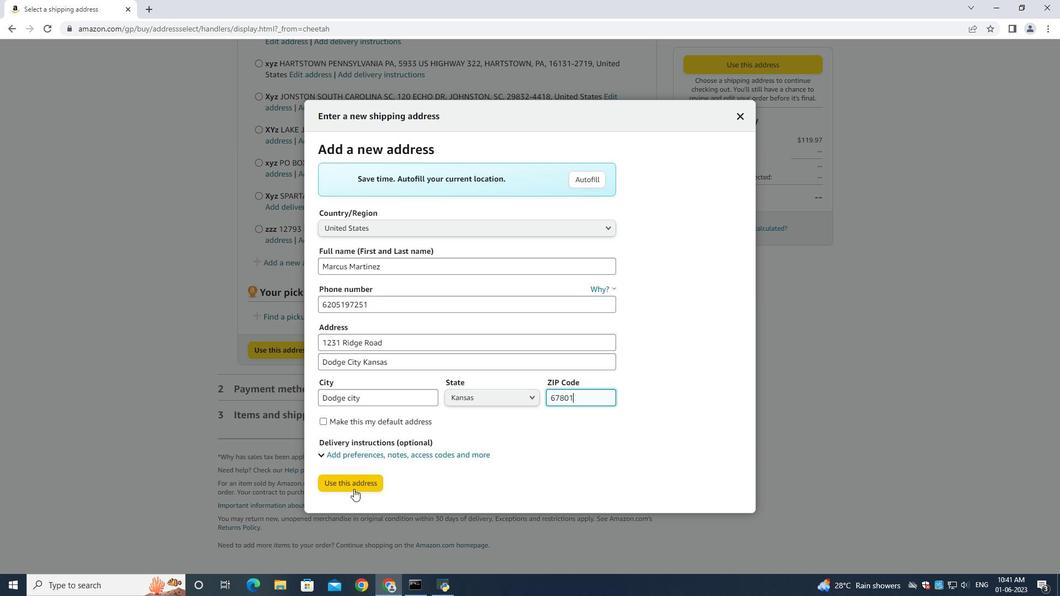 
Action: Mouse pressed left at (353, 484)
Screenshot: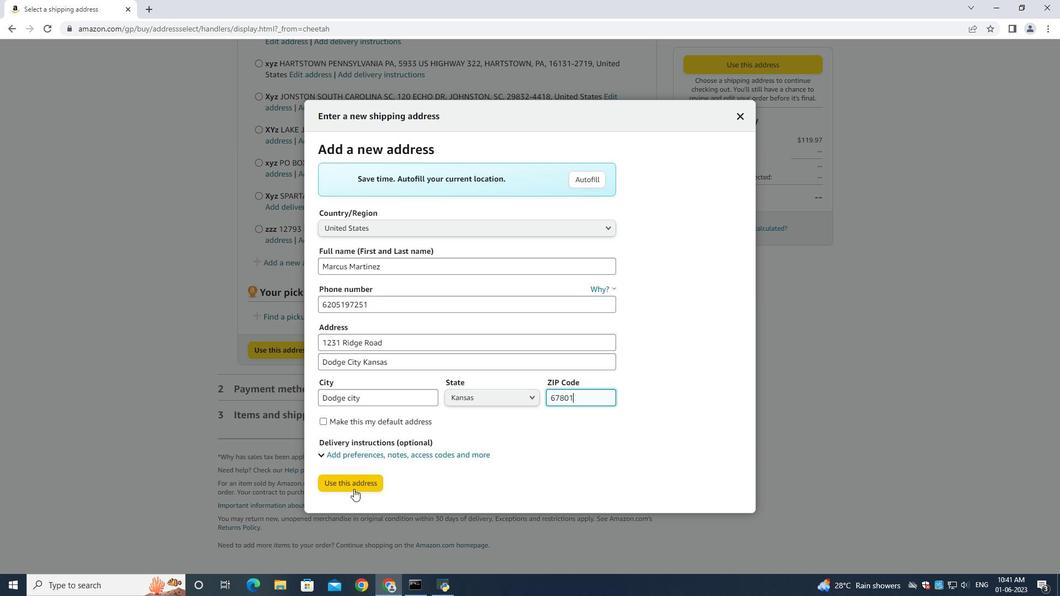
Action: Mouse moved to (347, 555)
Screenshot: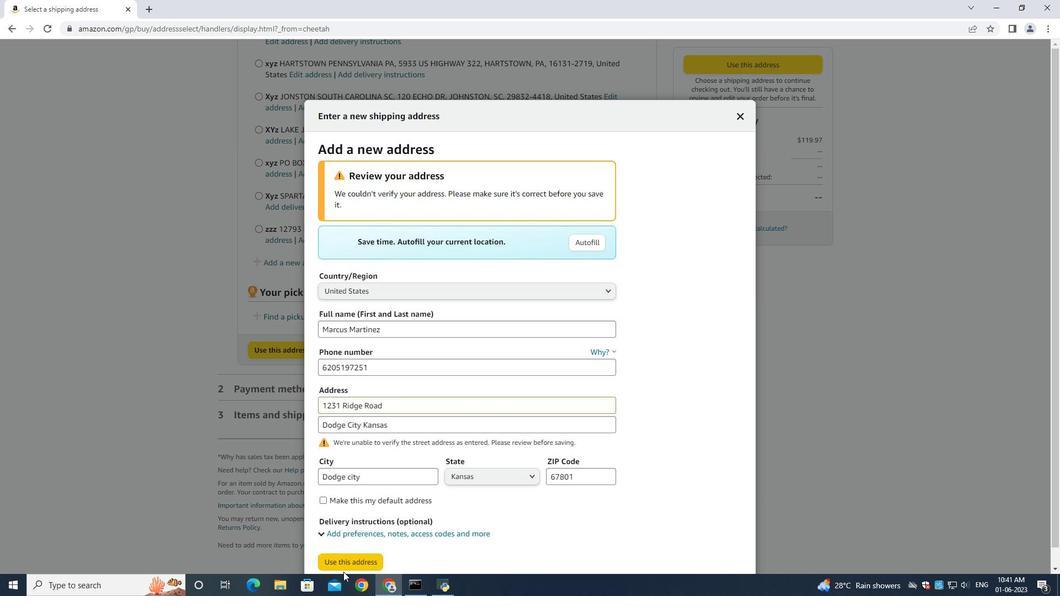 
Action: Mouse pressed left at (347, 555)
